 Task: Buy 4 Wheel Bearing Seals of size 8.6 from Brake System section under best seller category for shipping address: Benjamin Adams, 1990 Hamilton Drive, Baltimore, Maryland 21217, Cell Number 4102253451. Pay from credit card ending with 6010, CVV 682
Action: Mouse moved to (23, 79)
Screenshot: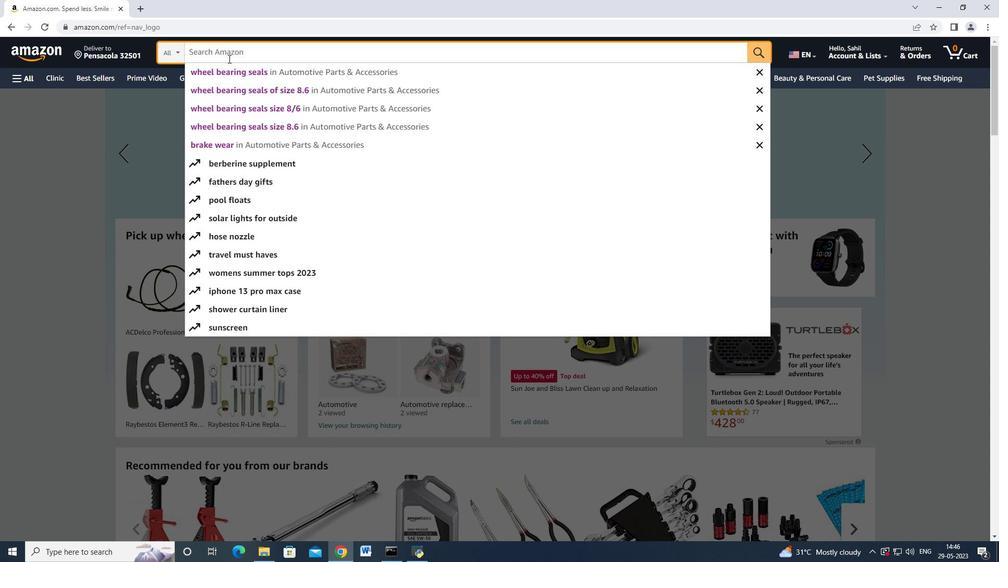
Action: Mouse pressed left at (23, 79)
Screenshot: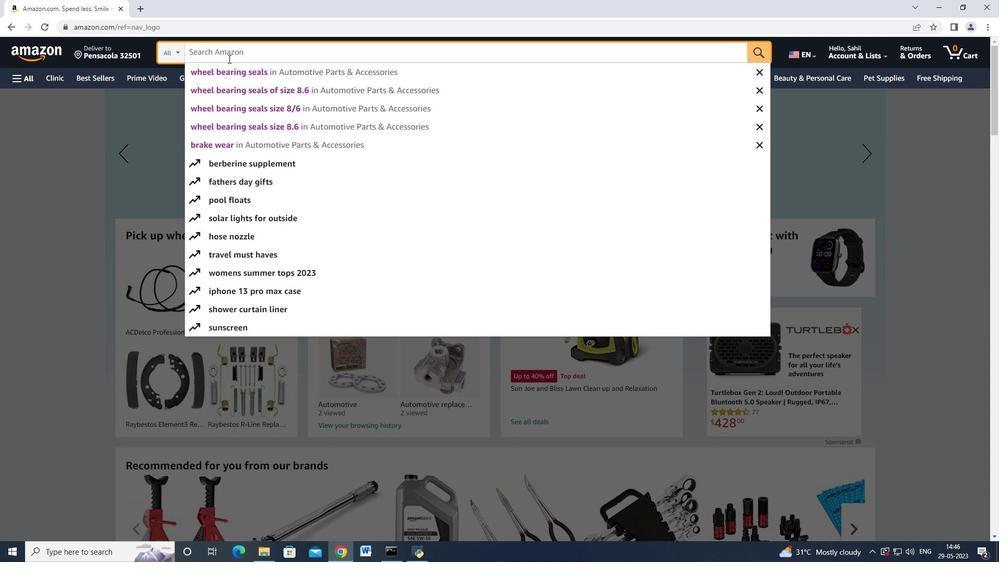 
Action: Mouse moved to (47, 238)
Screenshot: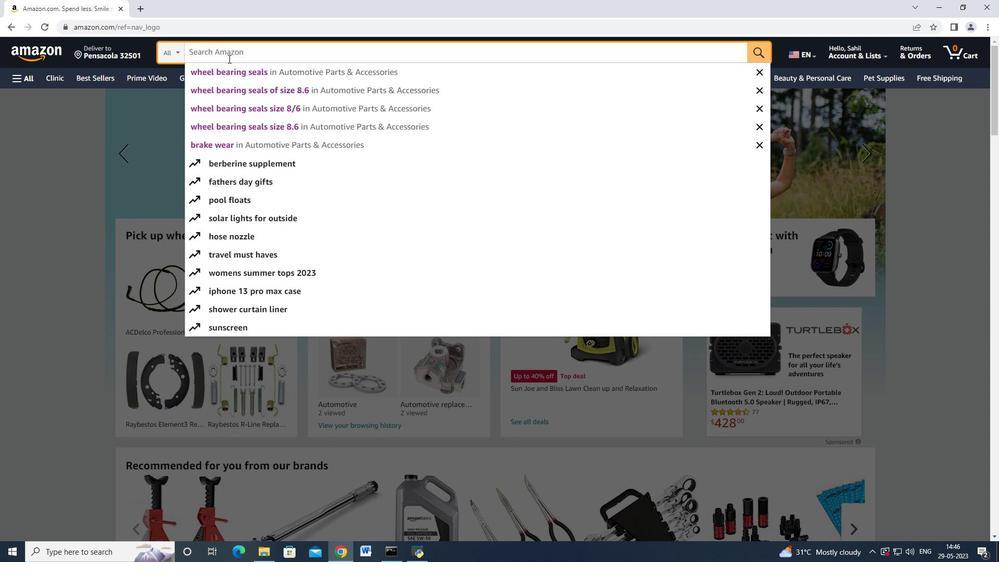 
Action: Mouse scrolled (47, 237) with delta (0, 0)
Screenshot: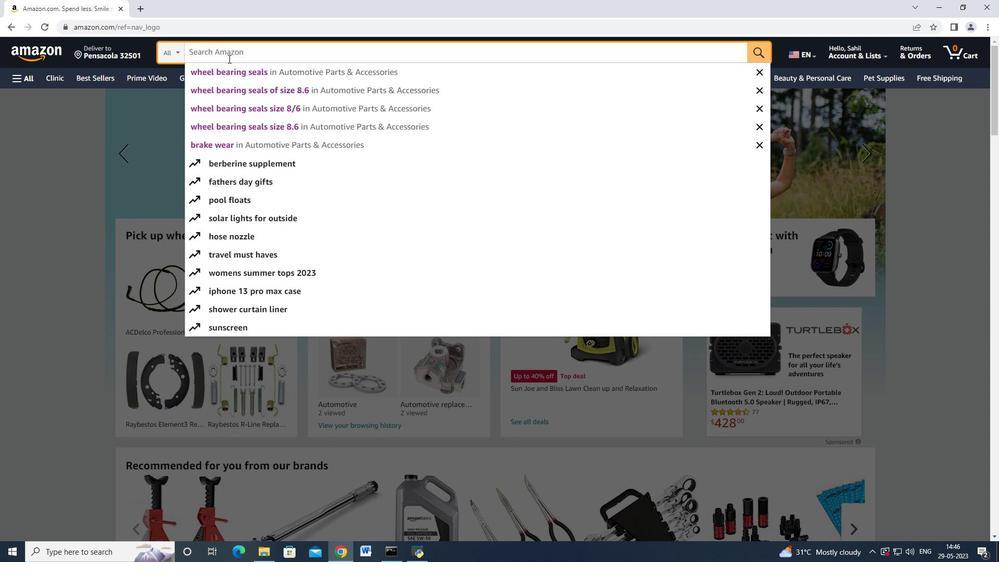 
Action: Mouse moved to (51, 253)
Screenshot: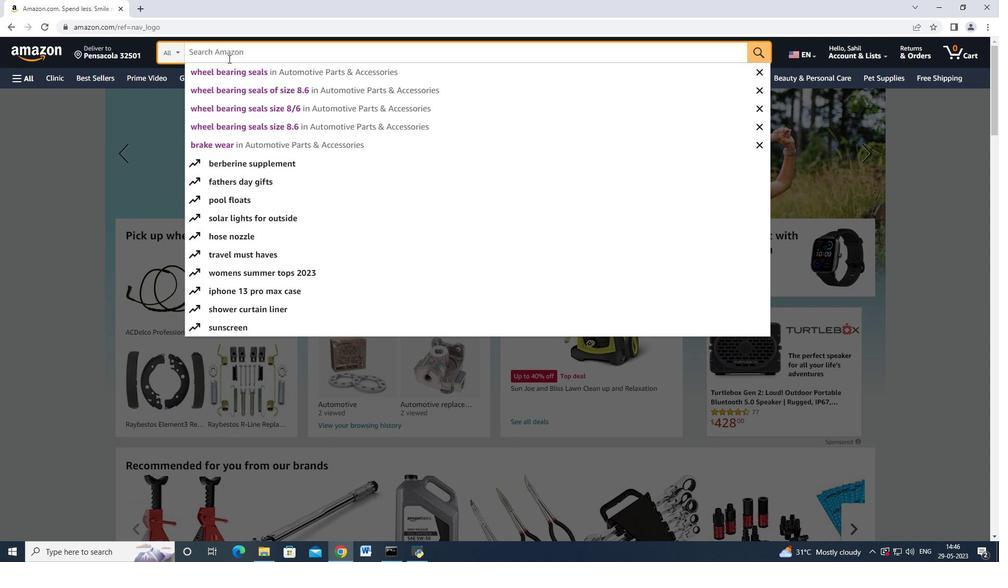 
Action: Mouse scrolled (51, 253) with delta (0, 0)
Screenshot: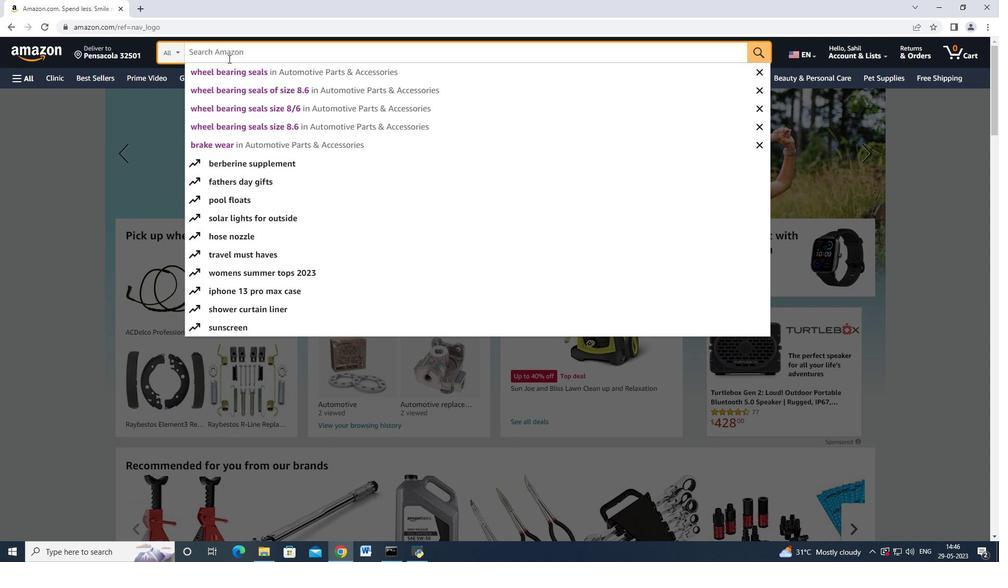 
Action: Mouse moved to (51, 255)
Screenshot: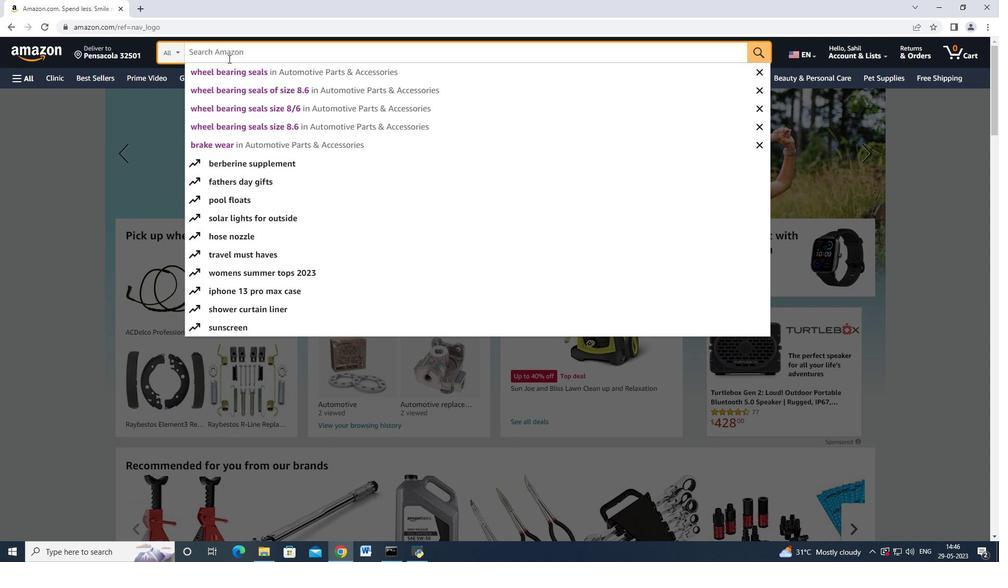 
Action: Mouse scrolled (51, 254) with delta (0, 0)
Screenshot: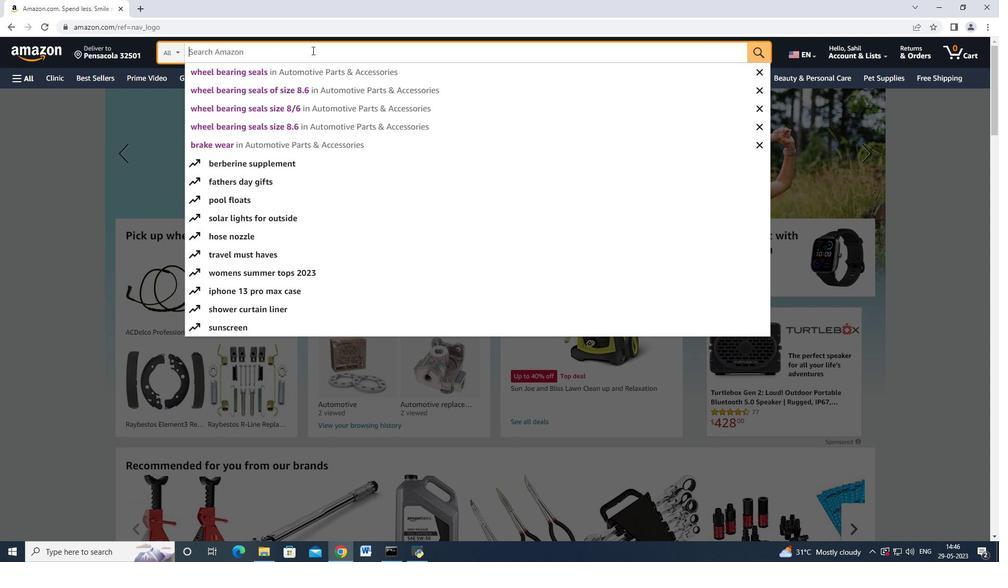 
Action: Mouse moved to (52, 256)
Screenshot: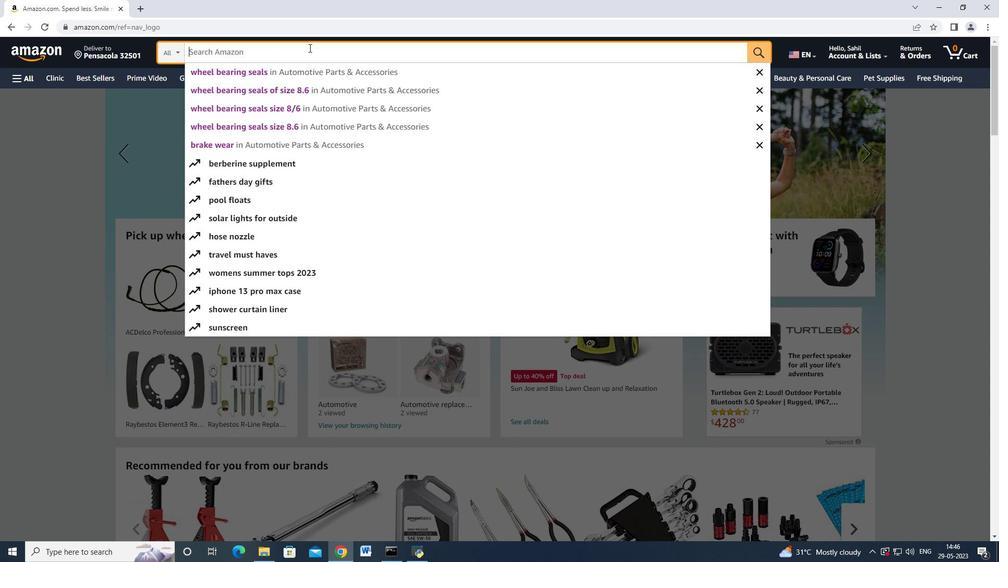 
Action: Mouse scrolled (52, 255) with delta (0, 0)
Screenshot: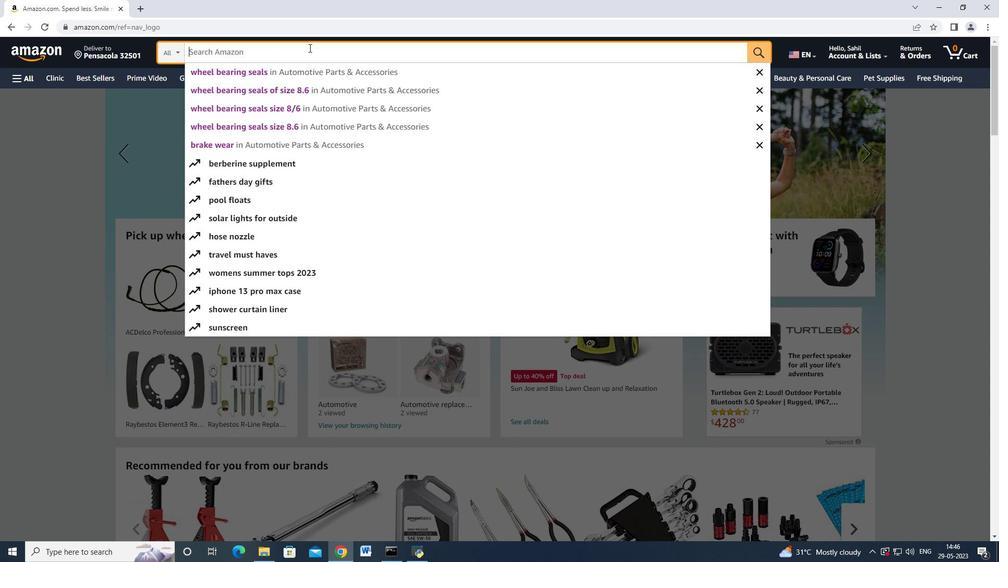 
Action: Mouse moved to (68, 337)
Screenshot: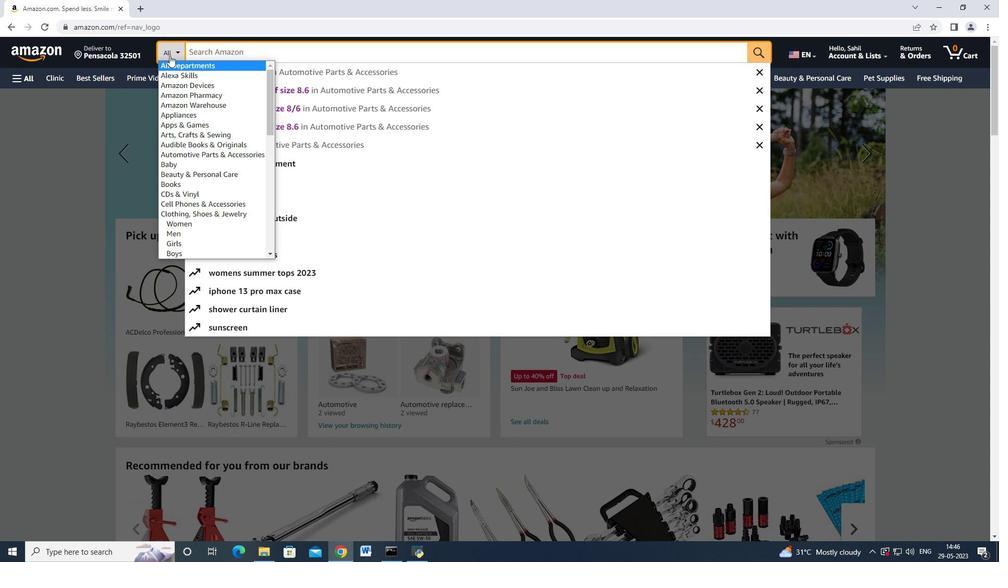 
Action: Mouse scrolled (68, 337) with delta (0, 0)
Screenshot: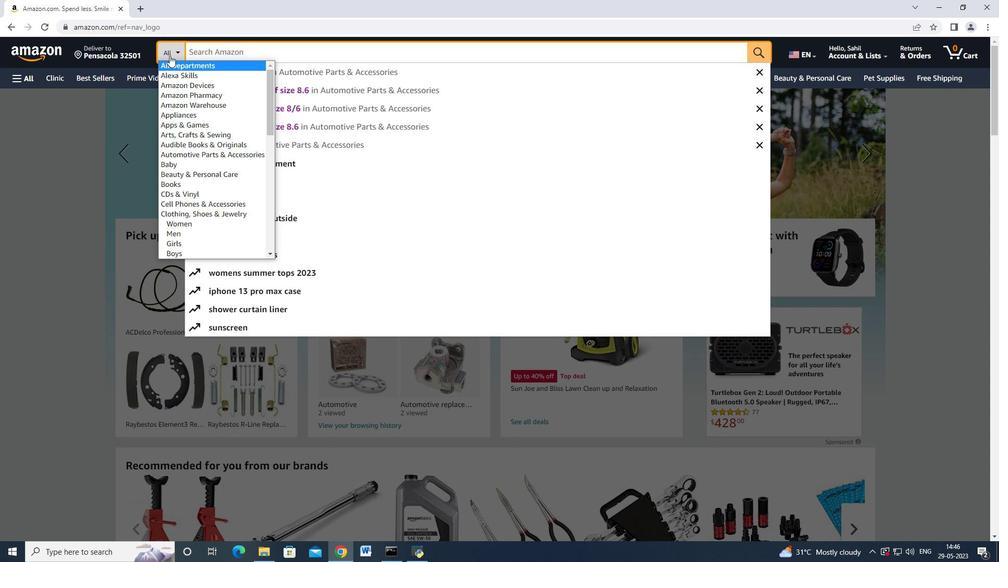 
Action: Mouse scrolled (68, 337) with delta (0, 0)
Screenshot: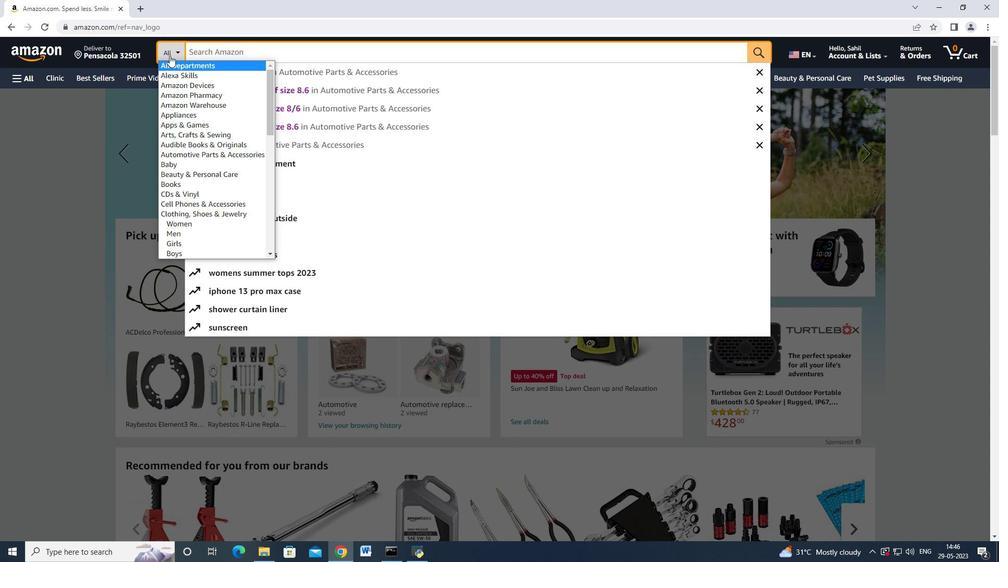 
Action: Mouse scrolled (68, 337) with delta (0, 0)
Screenshot: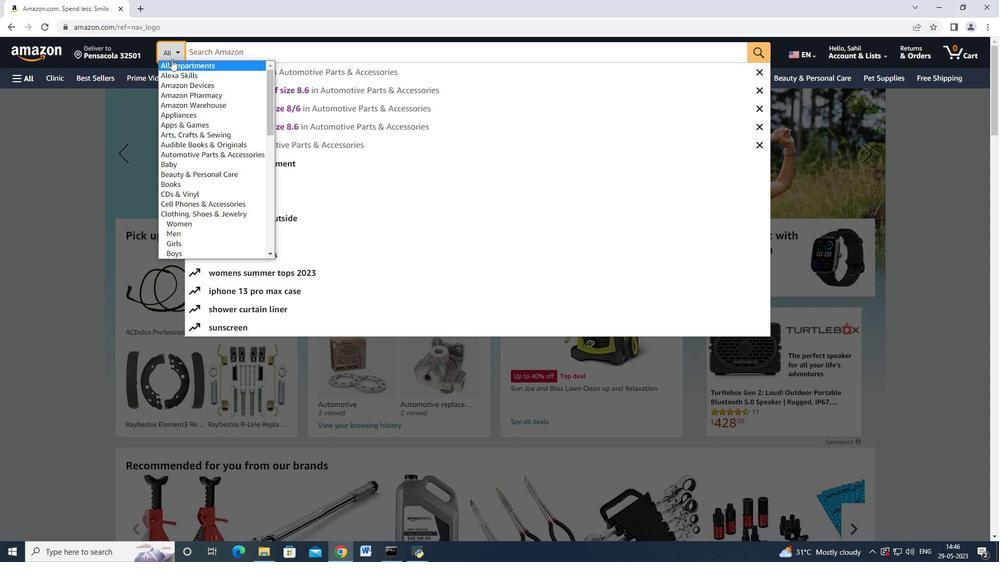 
Action: Mouse moved to (52, 255)
Screenshot: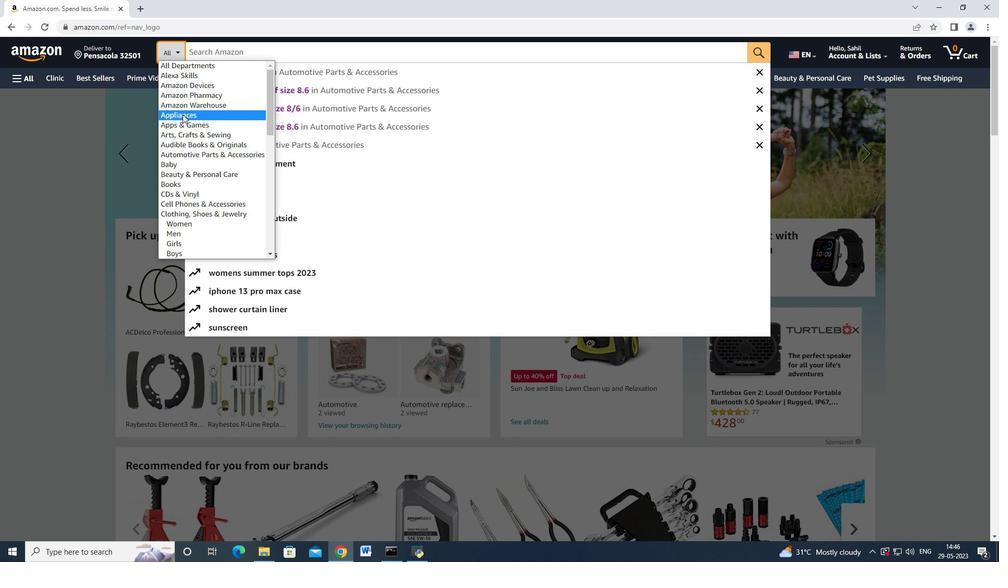 
Action: Mouse pressed left at (52, 255)
Screenshot: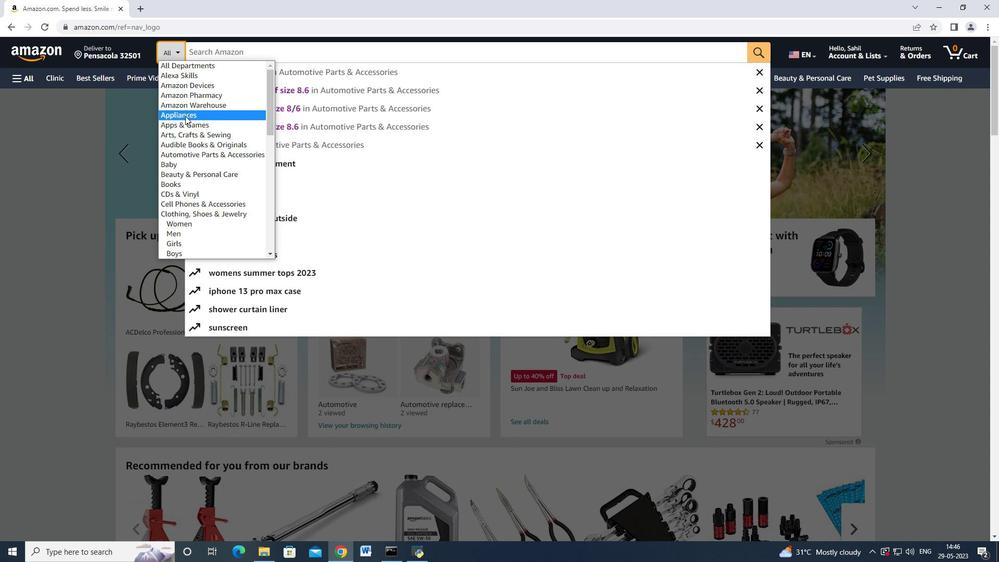 
Action: Mouse moved to (57, 247)
Screenshot: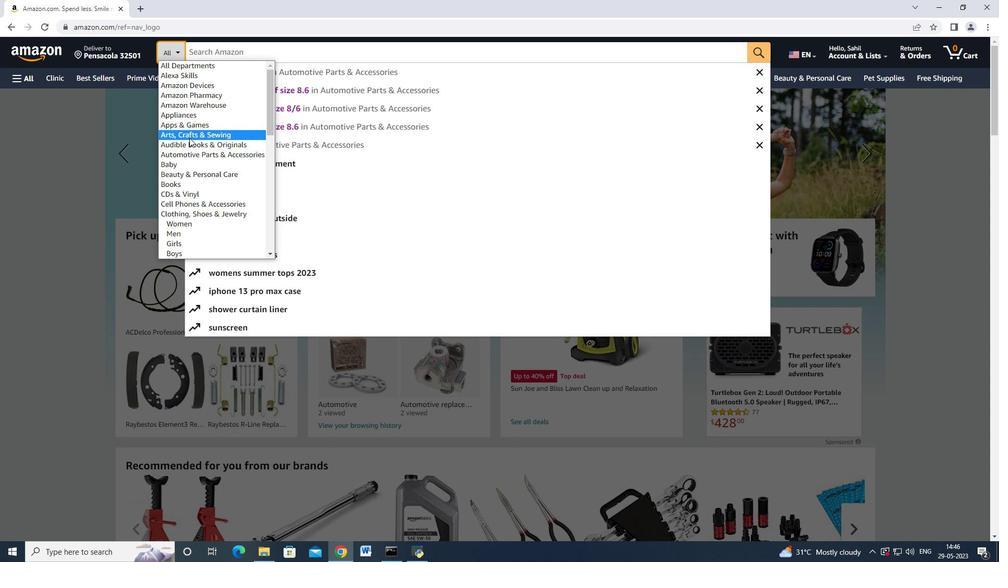 
Action: Mouse pressed left at (56, 247)
Screenshot: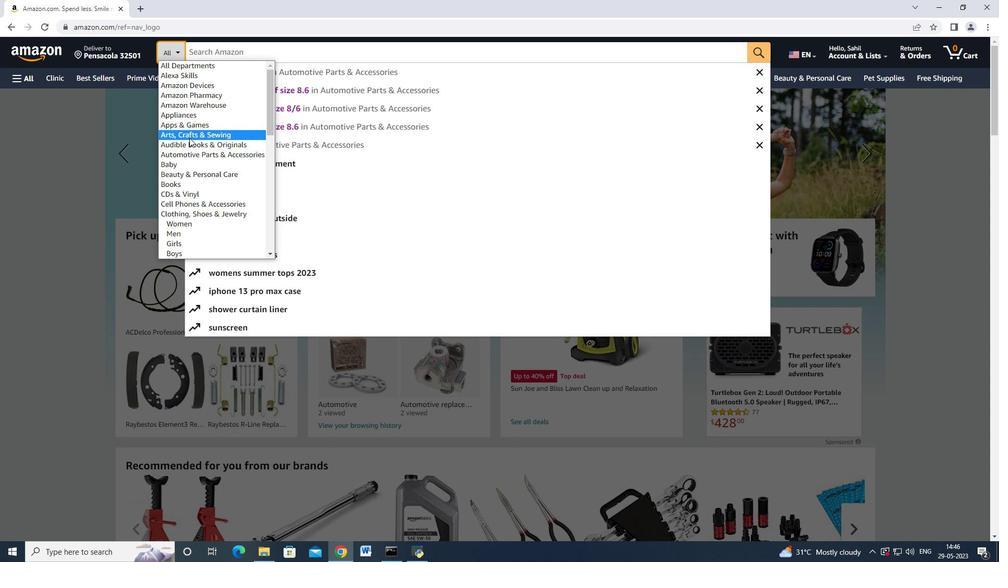 
Action: Mouse moved to (104, 257)
Screenshot: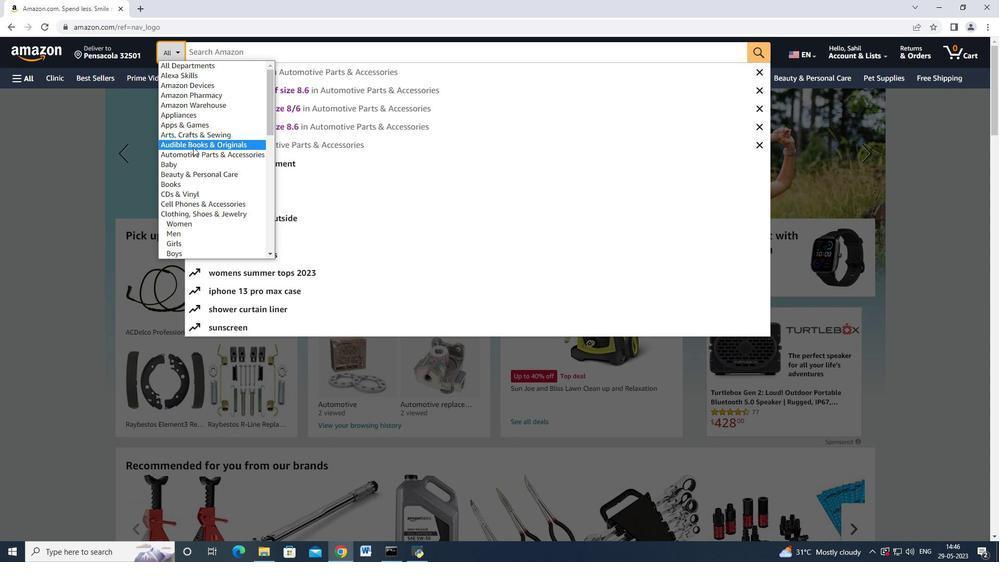 
Action: Mouse scrolled (104, 256) with delta (0, 0)
Screenshot: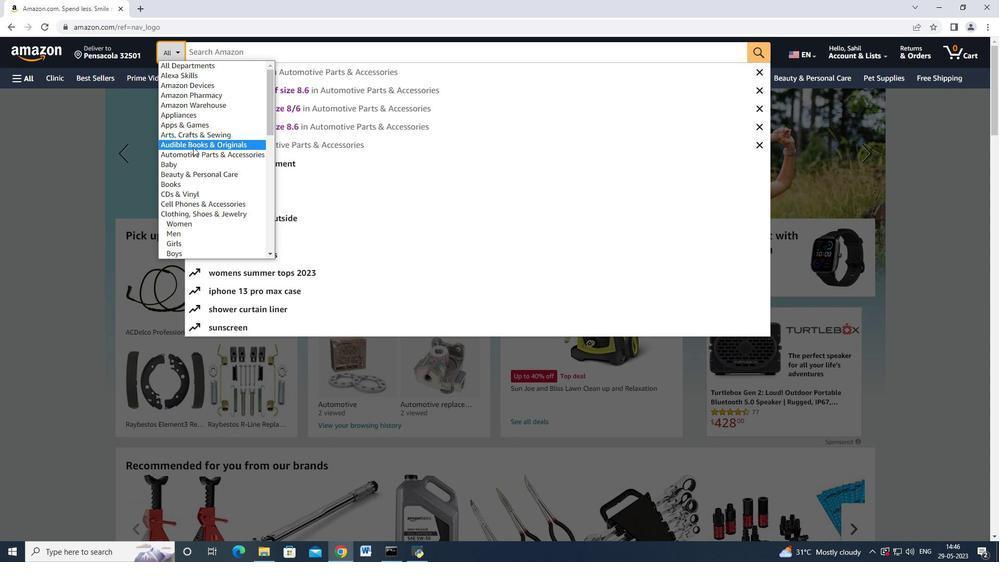 
Action: Mouse moved to (104, 257)
Screenshot: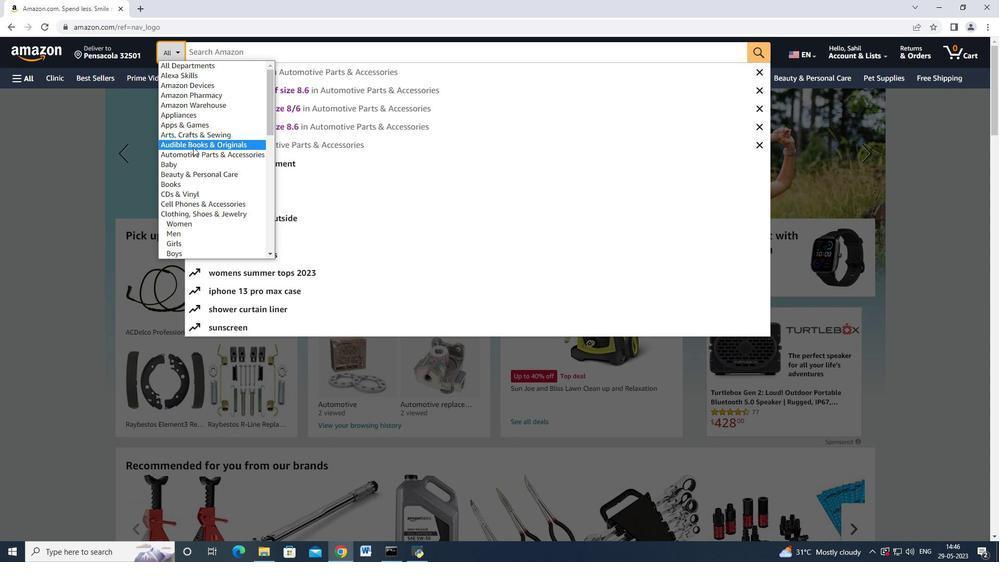 
Action: Mouse scrolled (104, 257) with delta (0, 0)
Screenshot: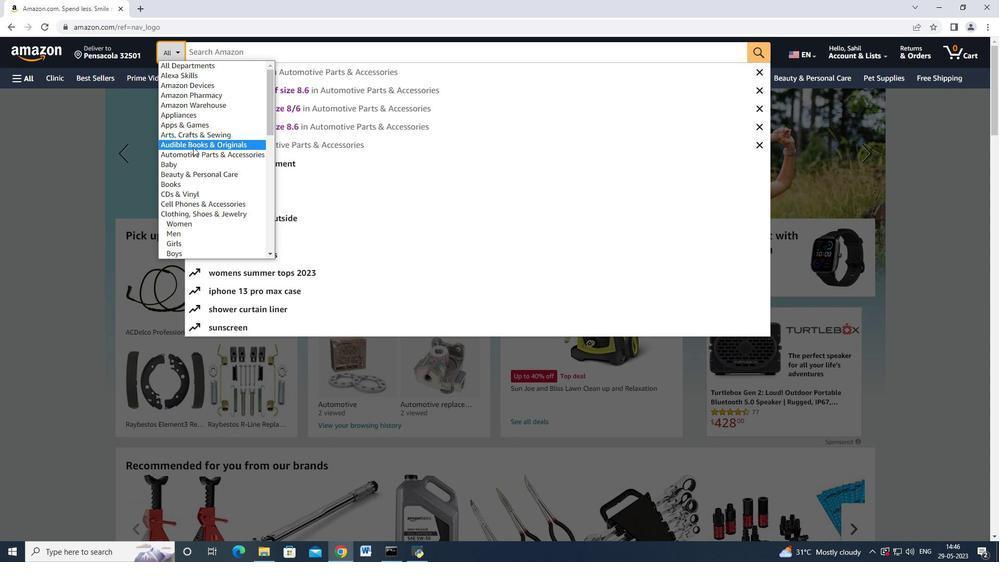
Action: Mouse scrolled (104, 257) with delta (0, 0)
Screenshot: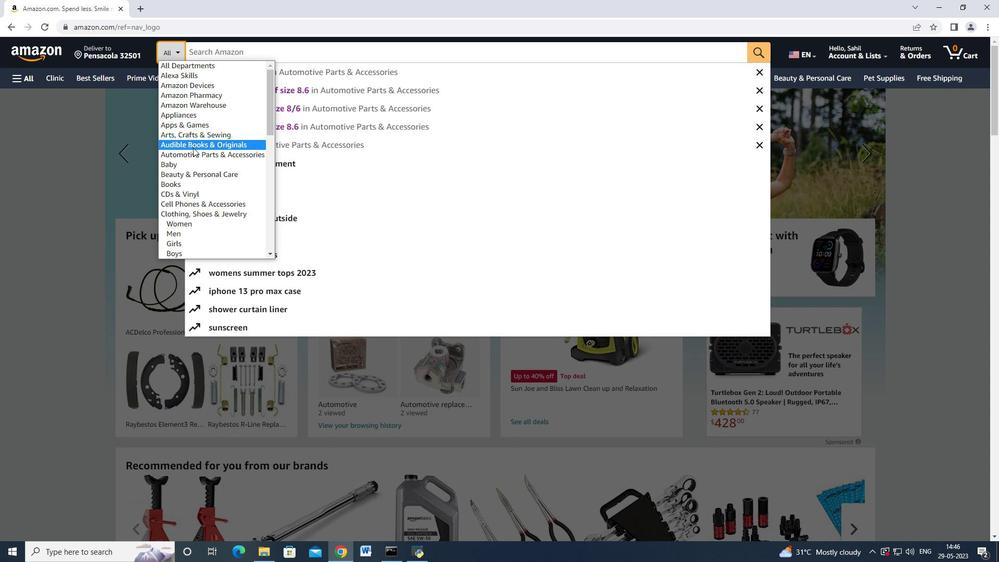 
Action: Mouse moved to (81, 314)
Screenshot: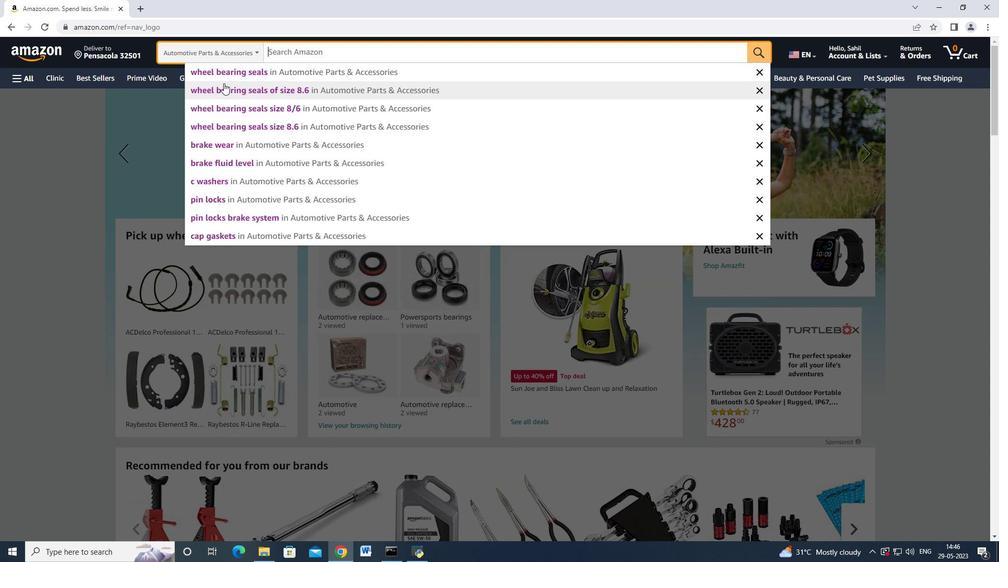 
Action: Mouse pressed left at (81, 314)
Screenshot: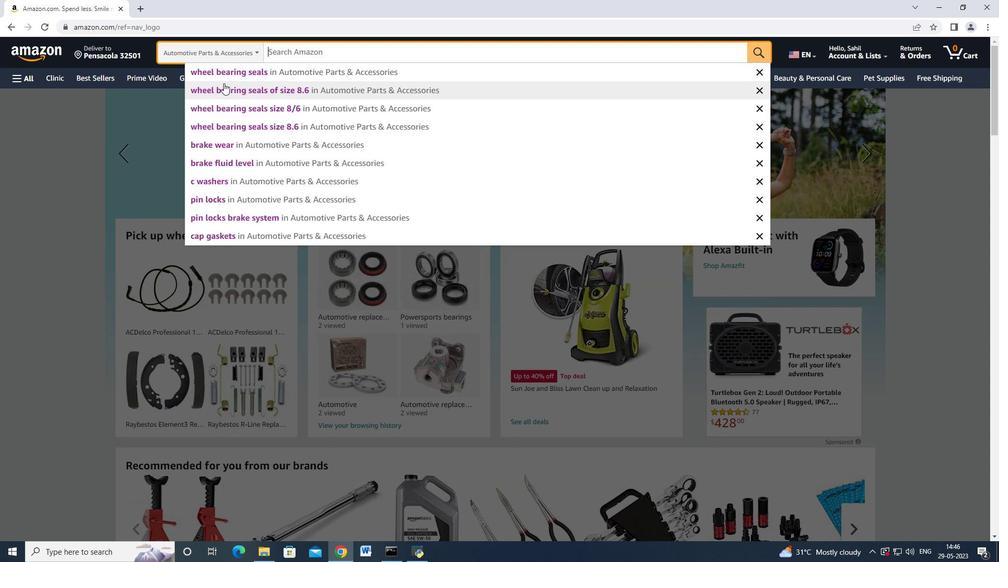 
Action: Mouse moved to (60, 124)
Screenshot: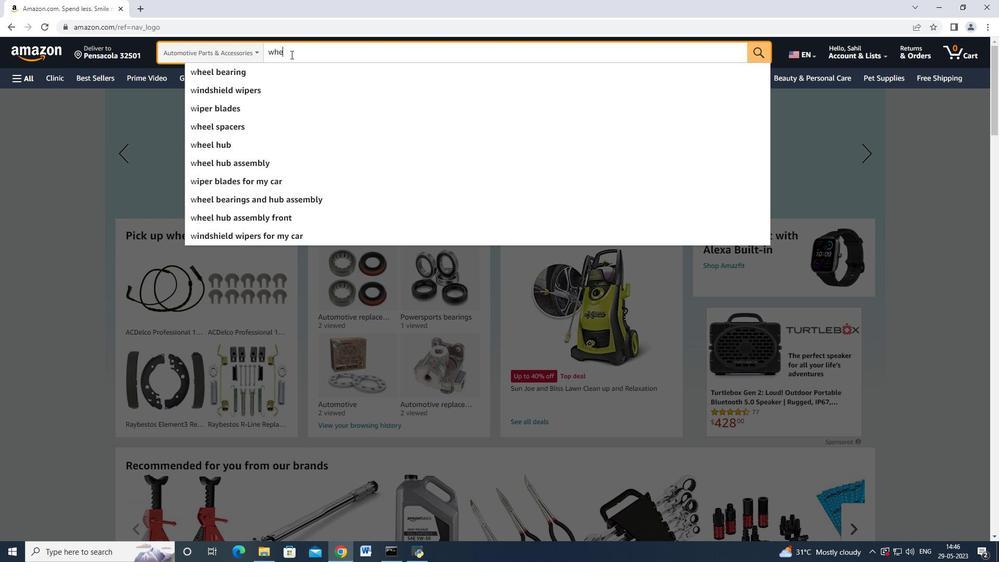 
Action: Mouse pressed left at (60, 124)
Screenshot: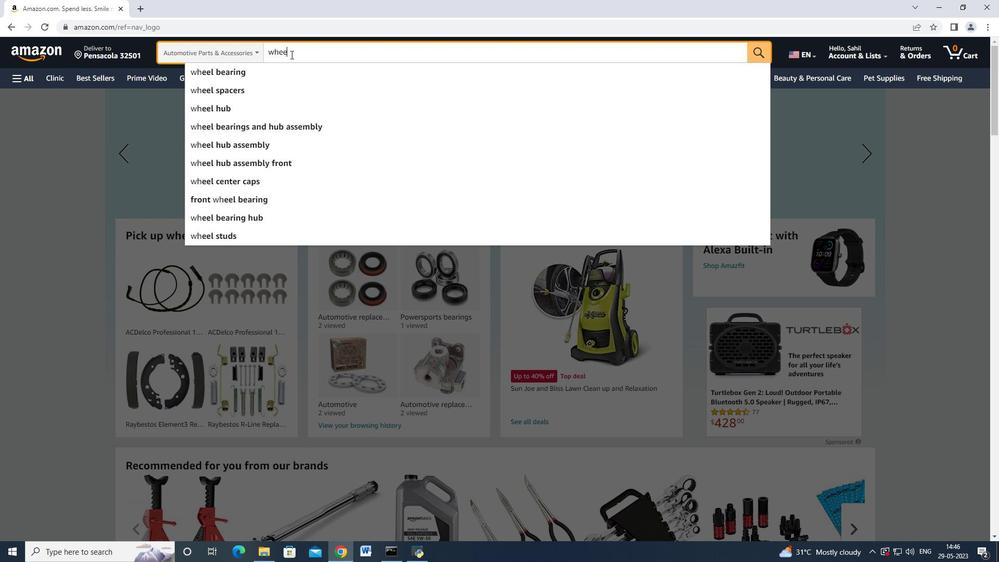 
Action: Mouse moved to (165, 99)
Screenshot: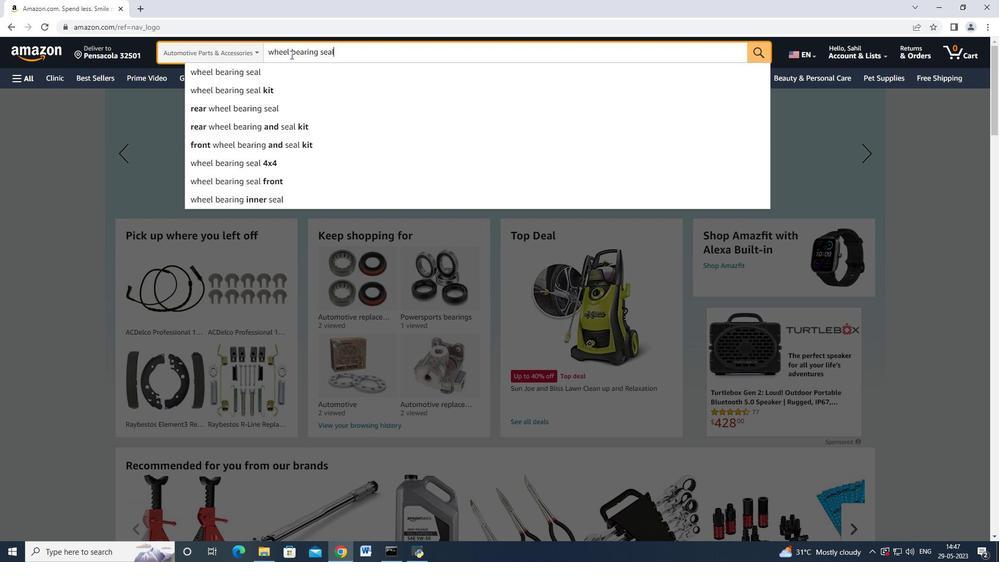 
Action: Mouse pressed left at (165, 99)
Screenshot: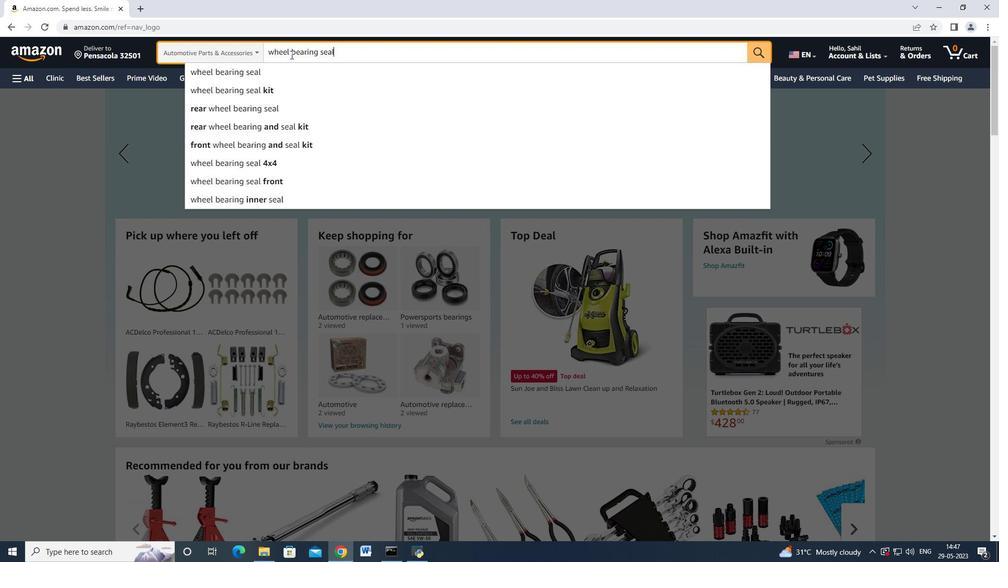 
Action: Mouse moved to (211, 191)
Screenshot: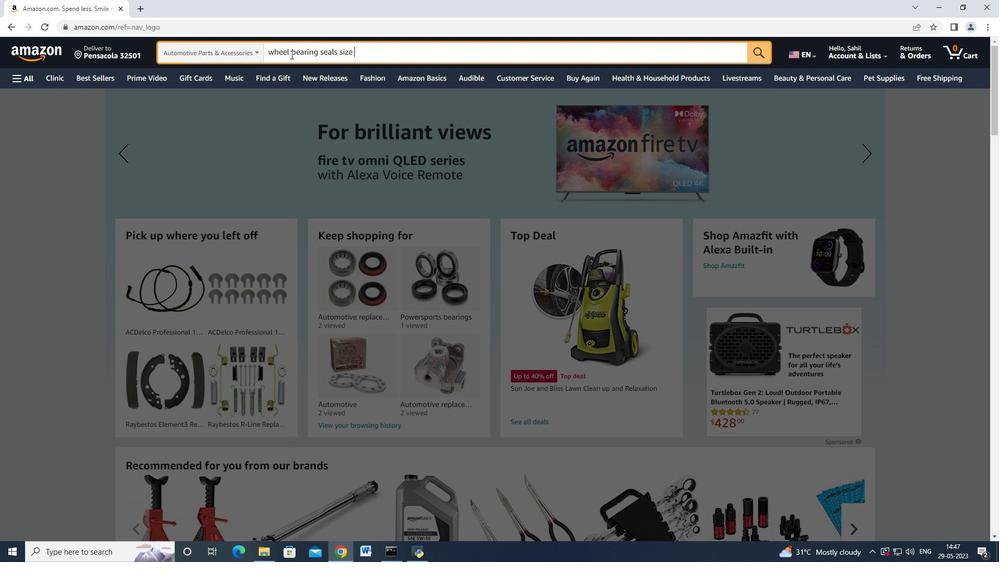 
Action: Mouse scrolled (211, 190) with delta (0, 0)
Screenshot: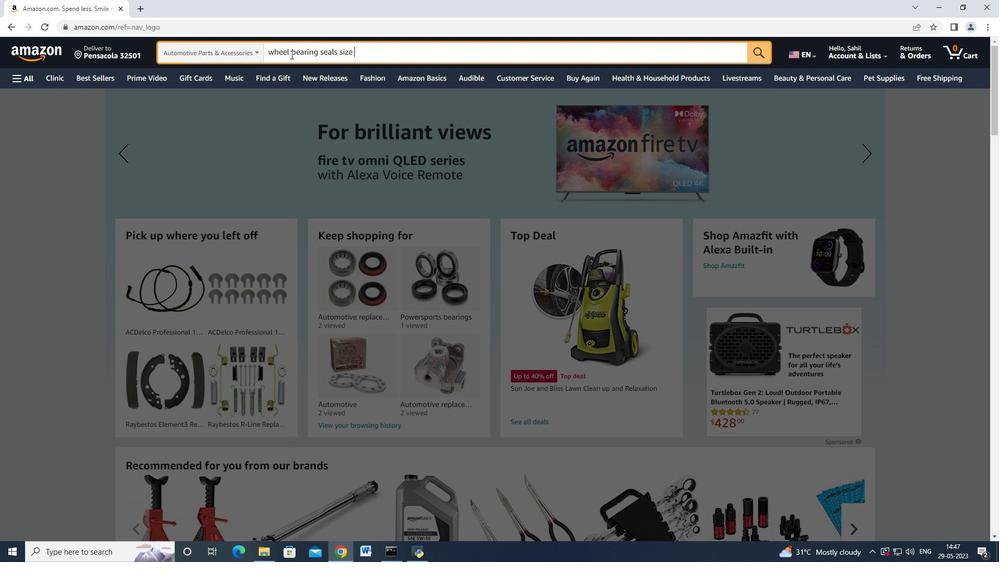 
Action: Mouse moved to (96, 214)
Screenshot: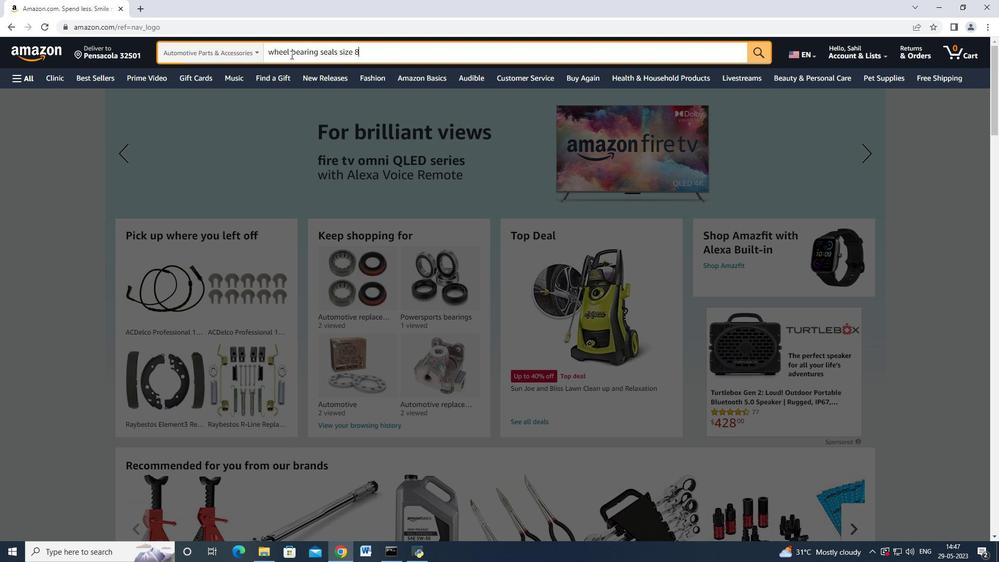 
Action: Mouse scrolled (96, 214) with delta (0, 0)
Screenshot: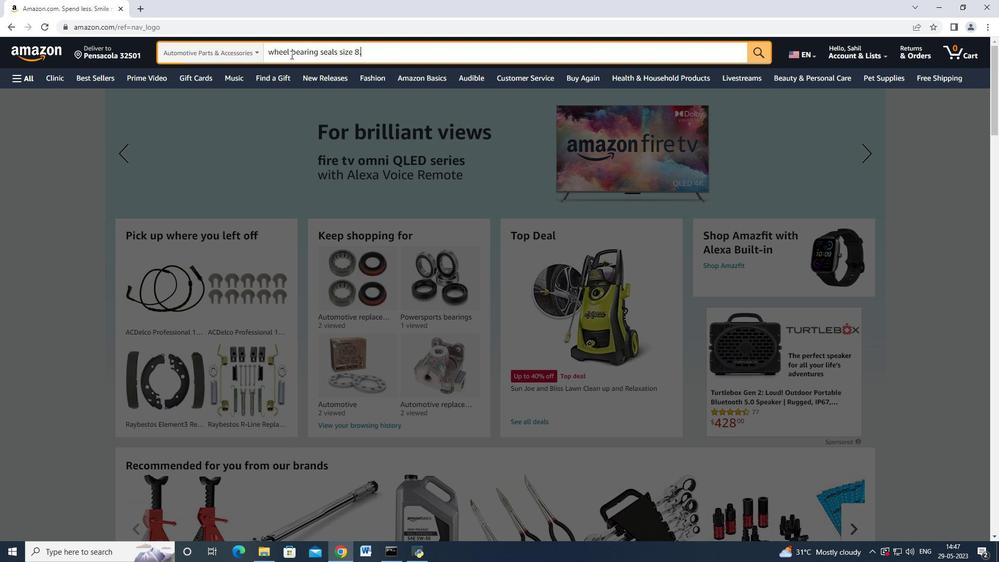
Action: Mouse moved to (82, 207)
Screenshot: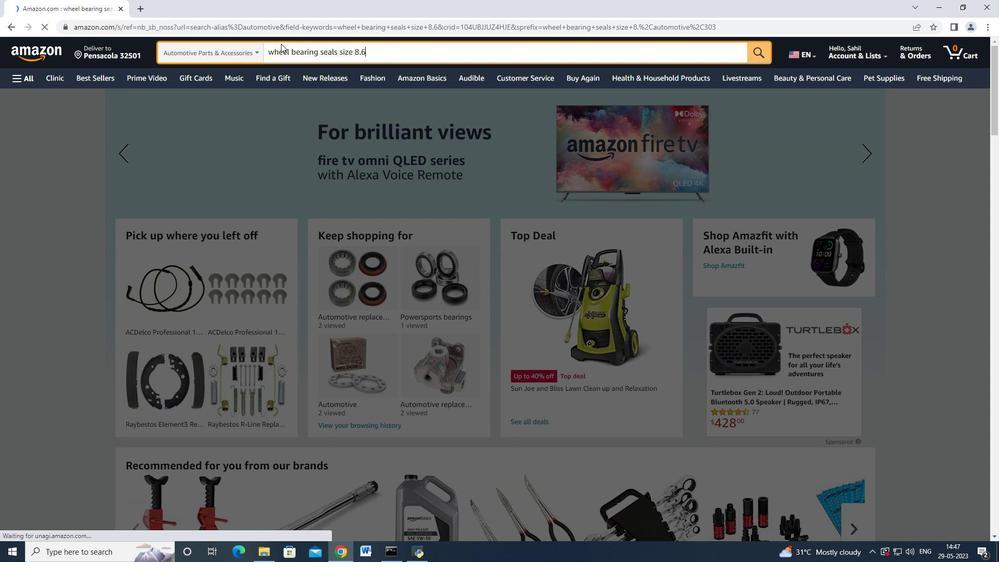 
Action: Mouse pressed left at (82, 207)
Screenshot: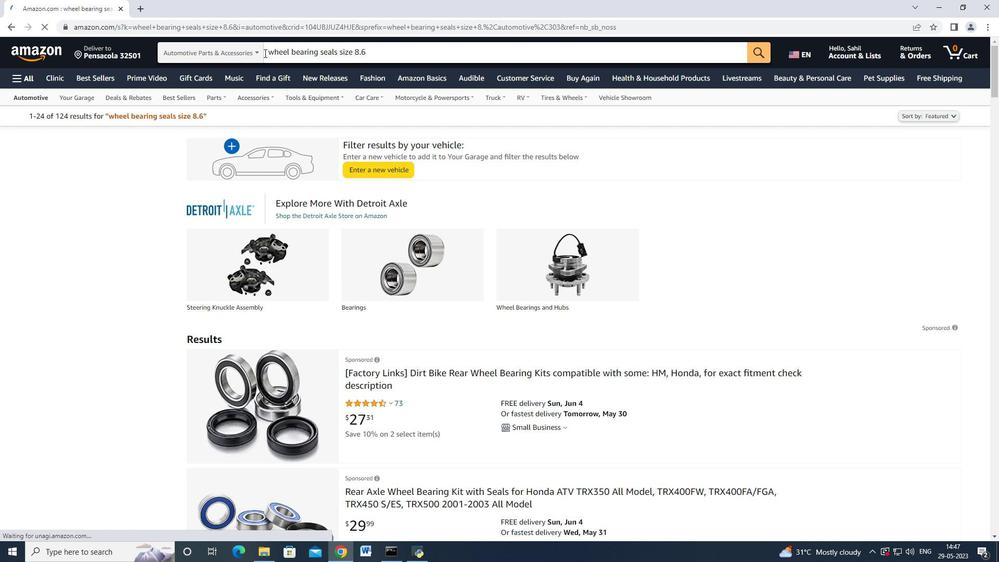 
Action: Mouse moved to (109, 201)
Screenshot: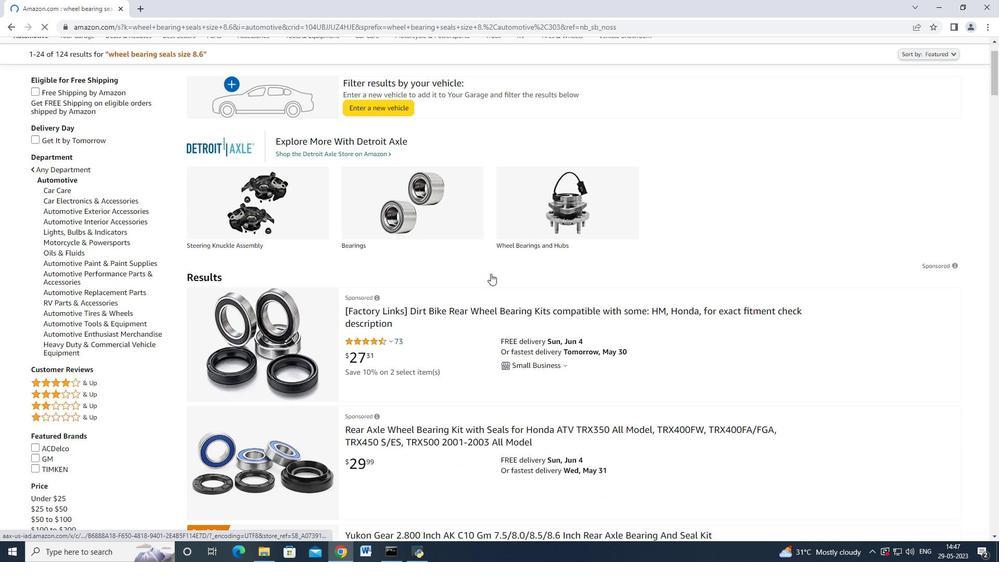 
Action: Mouse scrolled (109, 200) with delta (0, 0)
Screenshot: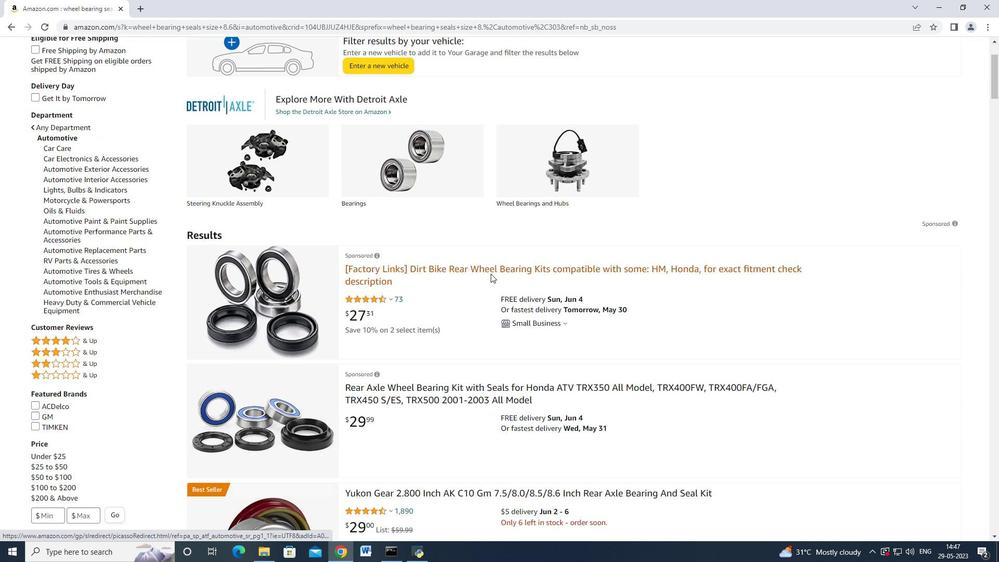 
Action: Mouse moved to (59, 215)
Screenshot: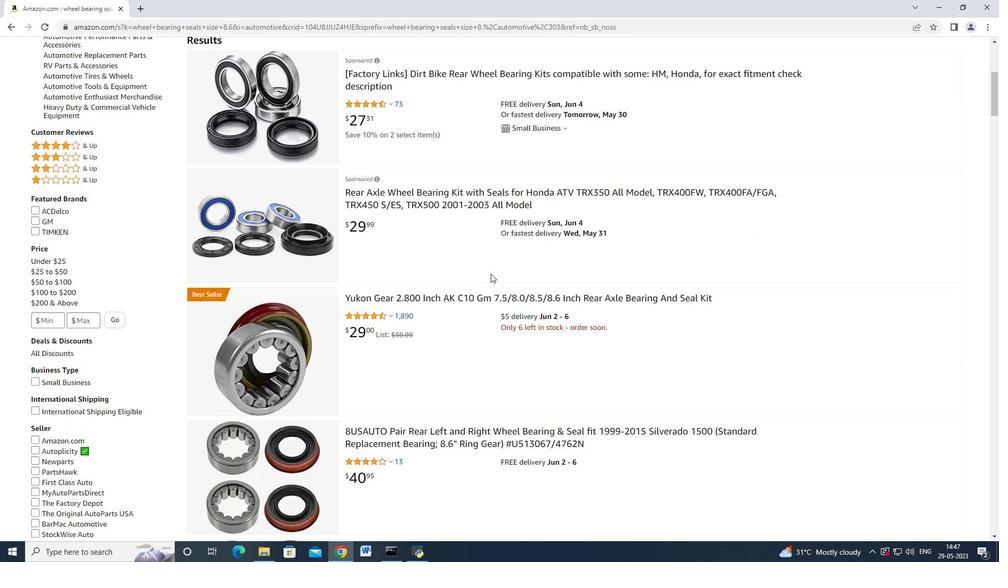 
Action: Mouse pressed left at (59, 215)
Screenshot: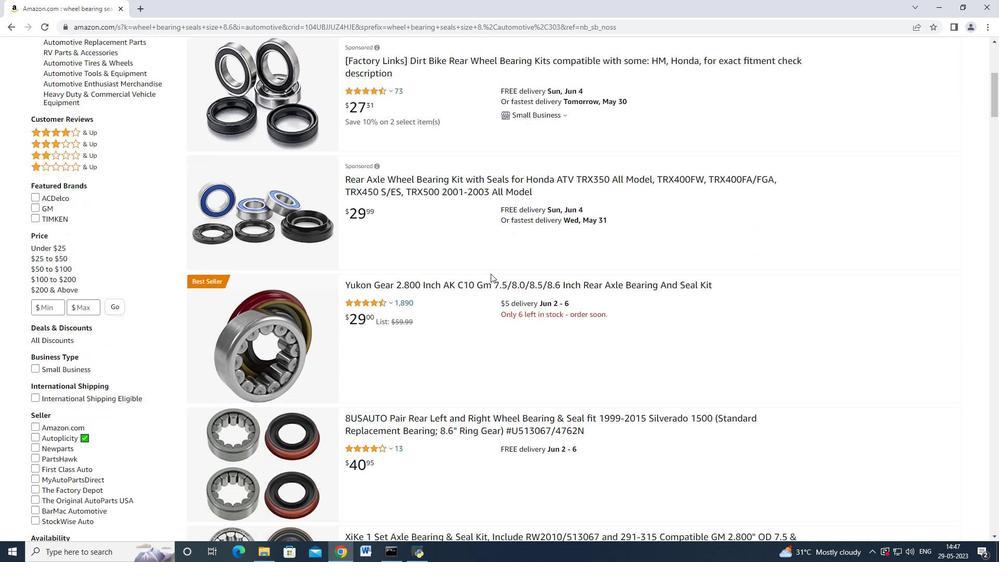 
Action: Mouse moved to (100, 204)
Screenshot: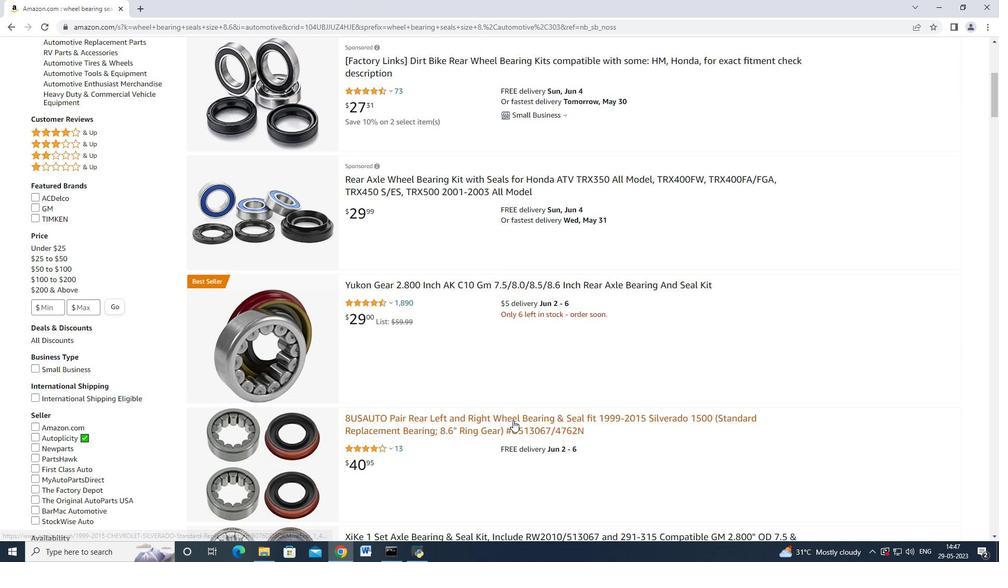 
Action: Mouse scrolled (100, 203) with delta (0, 0)
Screenshot: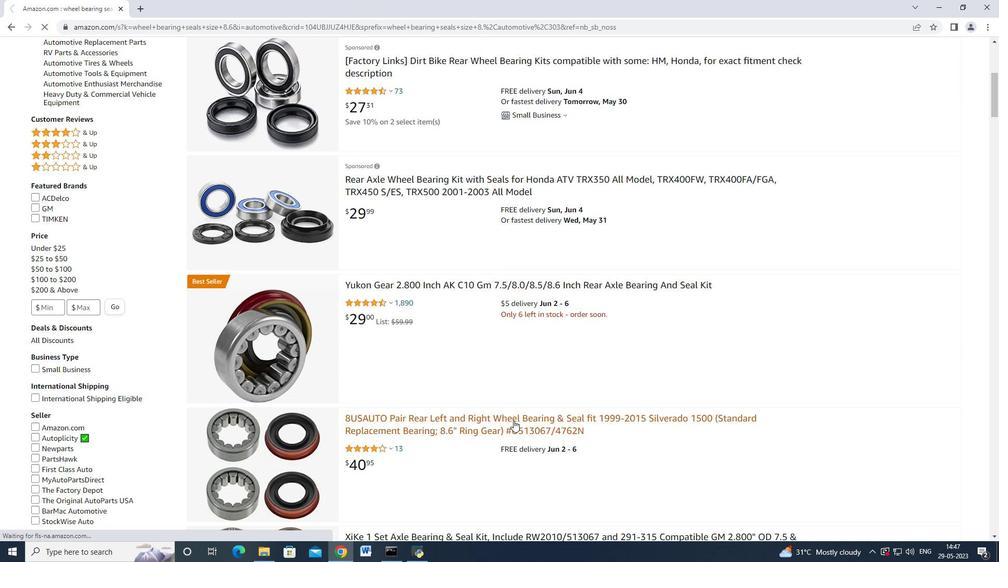 
Action: Mouse scrolled (100, 203) with delta (0, 0)
Screenshot: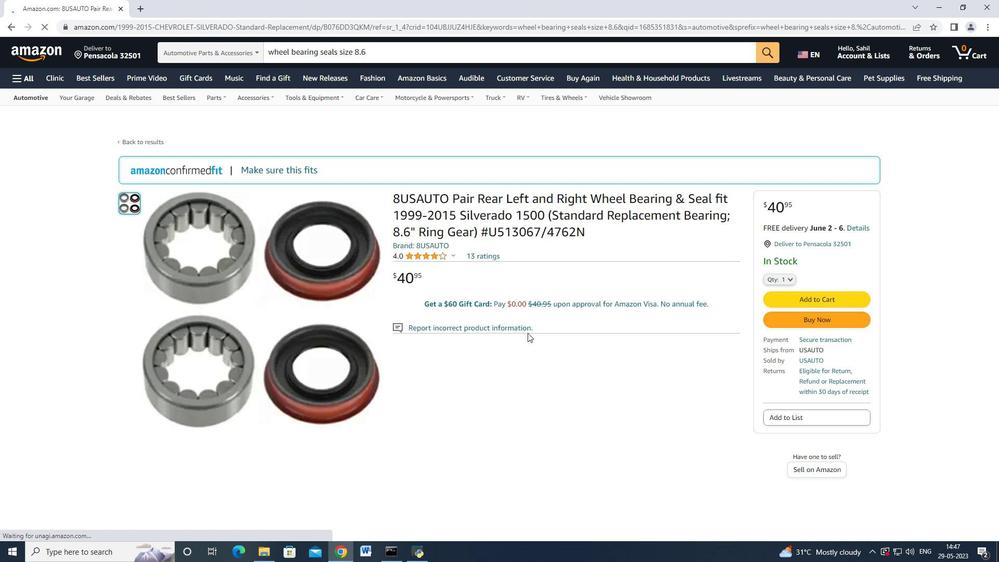 
Action: Mouse moved to (57, 134)
Screenshot: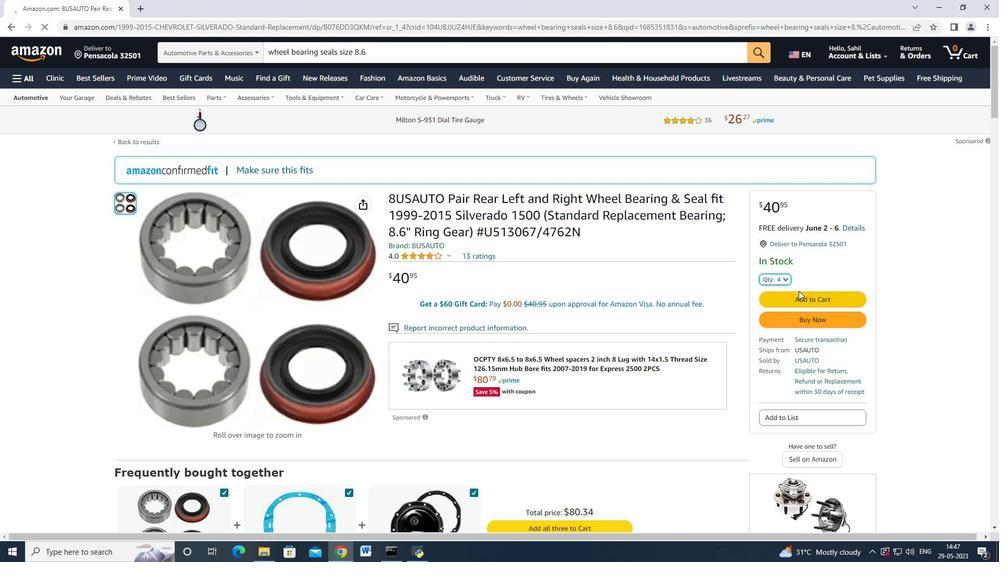 
Action: Mouse scrolled (57, 134) with delta (0, 0)
Screenshot: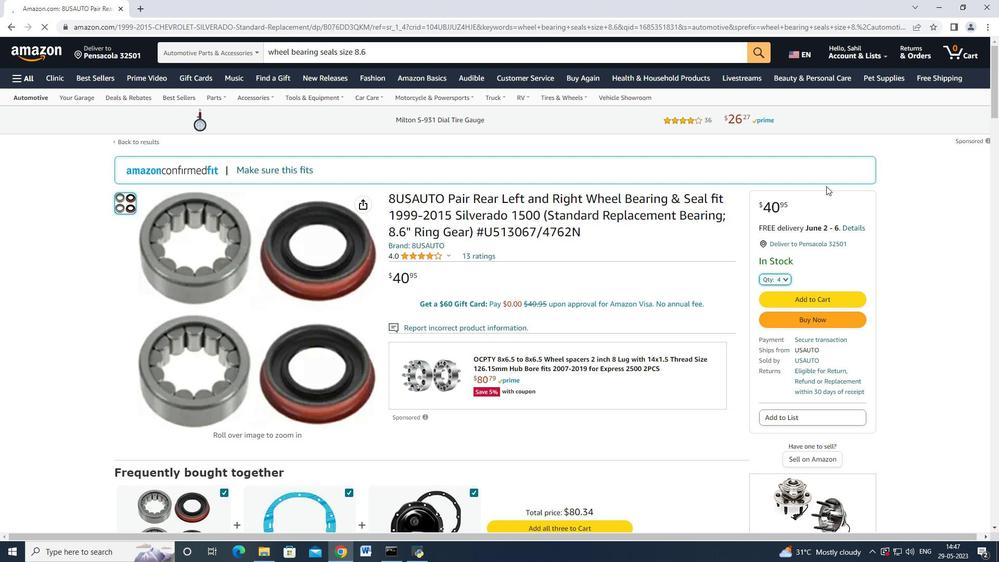 
Action: Mouse moved to (70, 183)
Screenshot: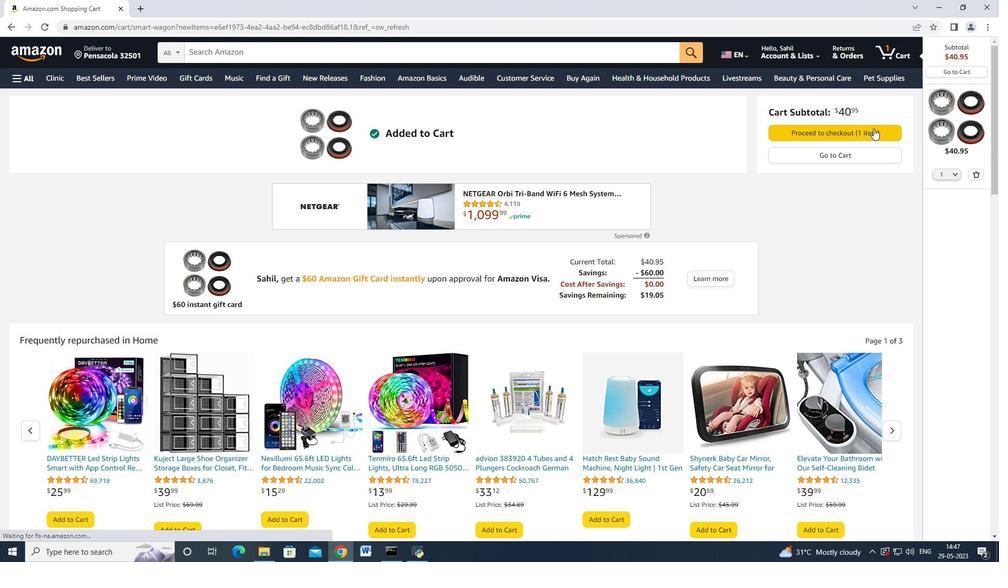 
Action: Mouse scrolled (70, 182) with delta (0, 0)
Screenshot: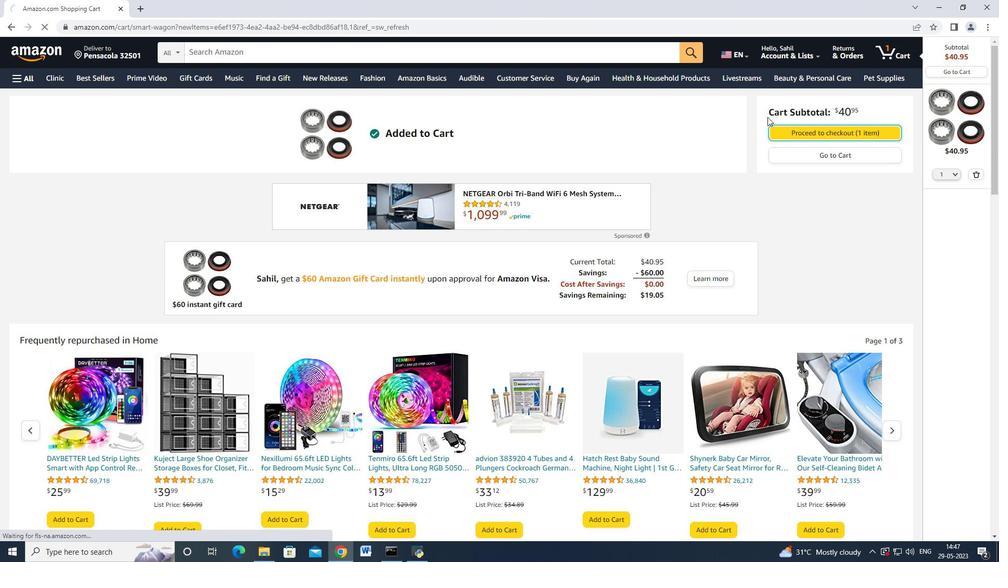 
Action: Mouse moved to (76, 113)
Screenshot: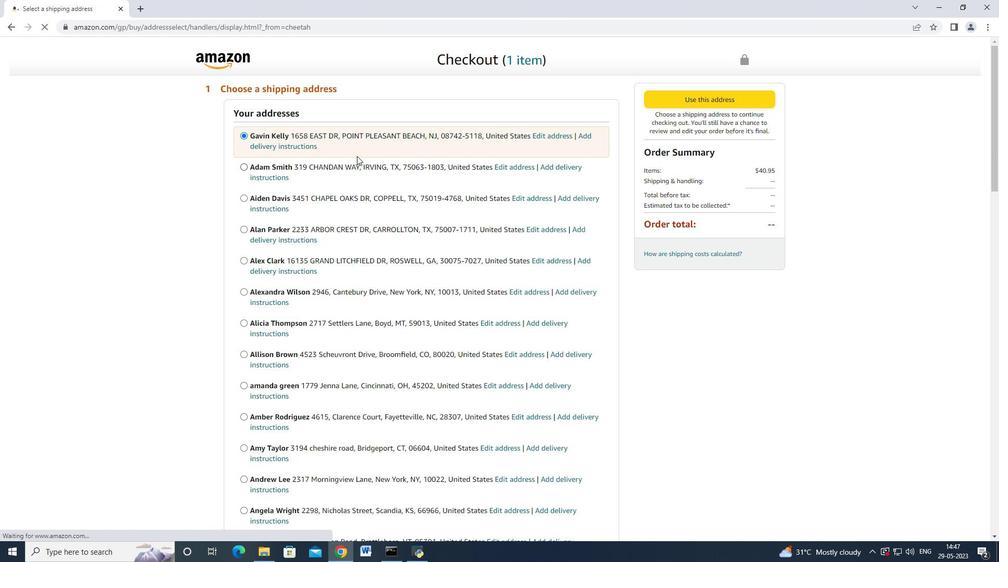 
Action: Mouse pressed left at (76, 113)
Screenshot: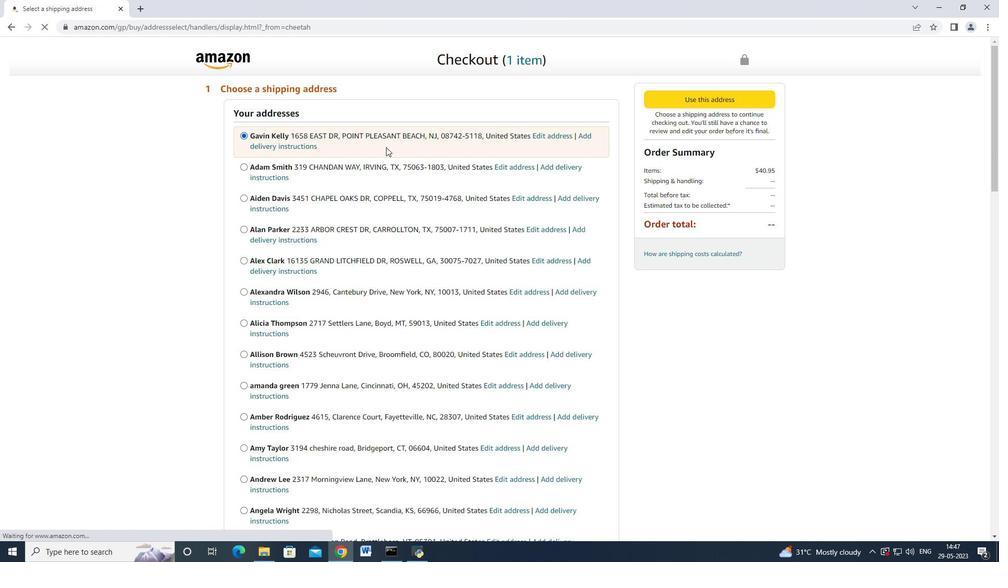 
Action: Mouse moved to (43, 207)
Screenshot: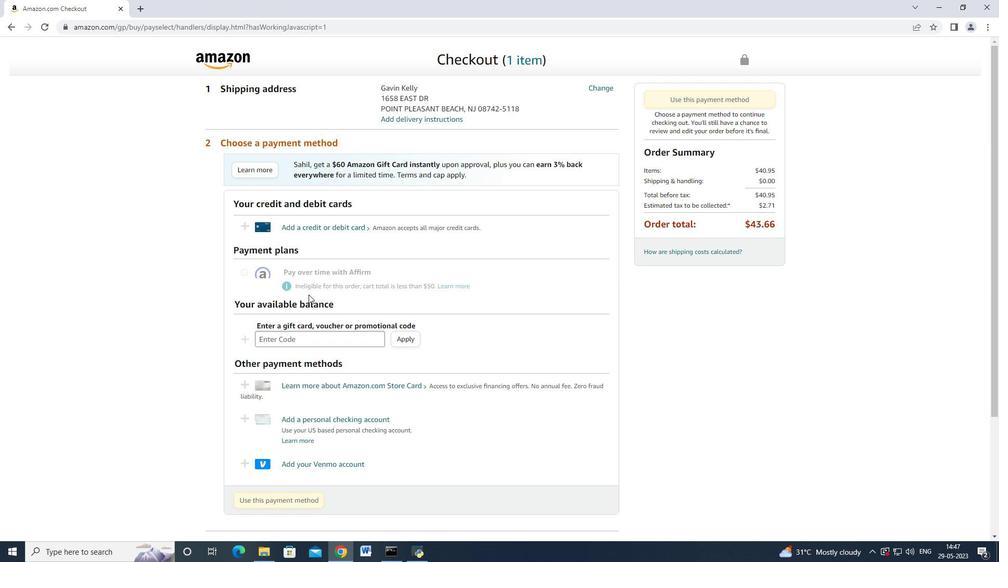 
Action: Mouse pressed left at (43, 207)
Screenshot: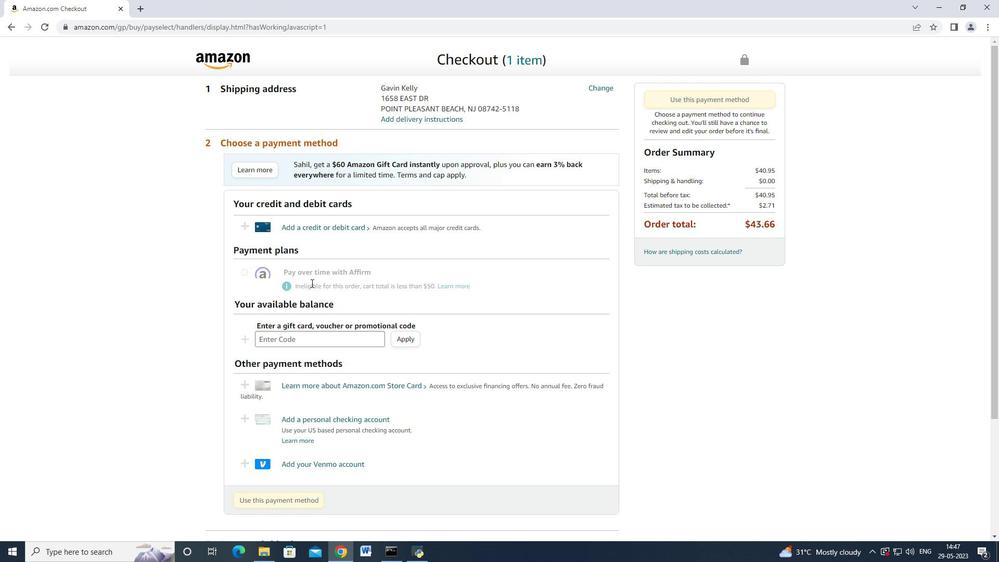 
Action: Mouse moved to (63, 330)
Screenshot: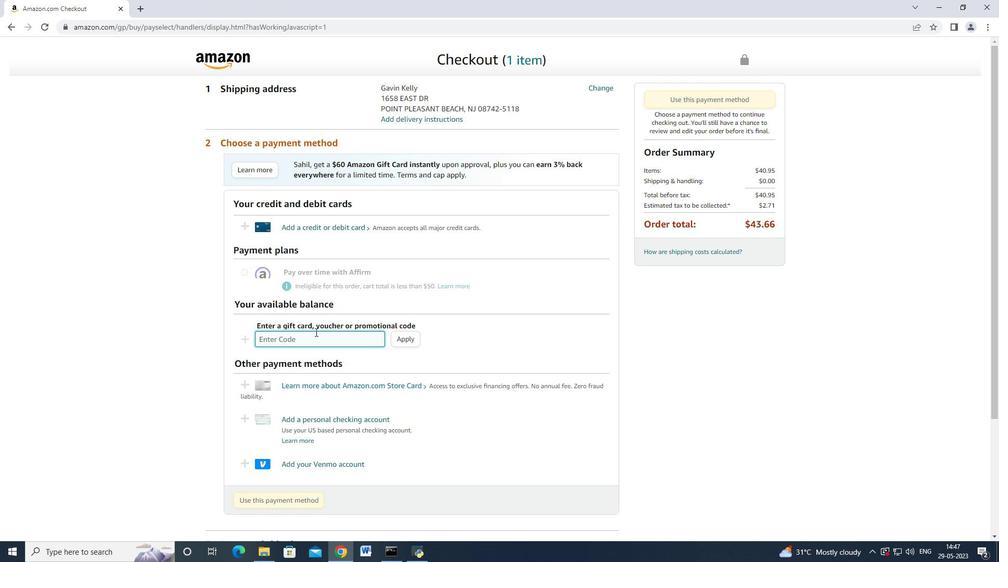 
Action: Mouse pressed left at (63, 330)
Screenshot: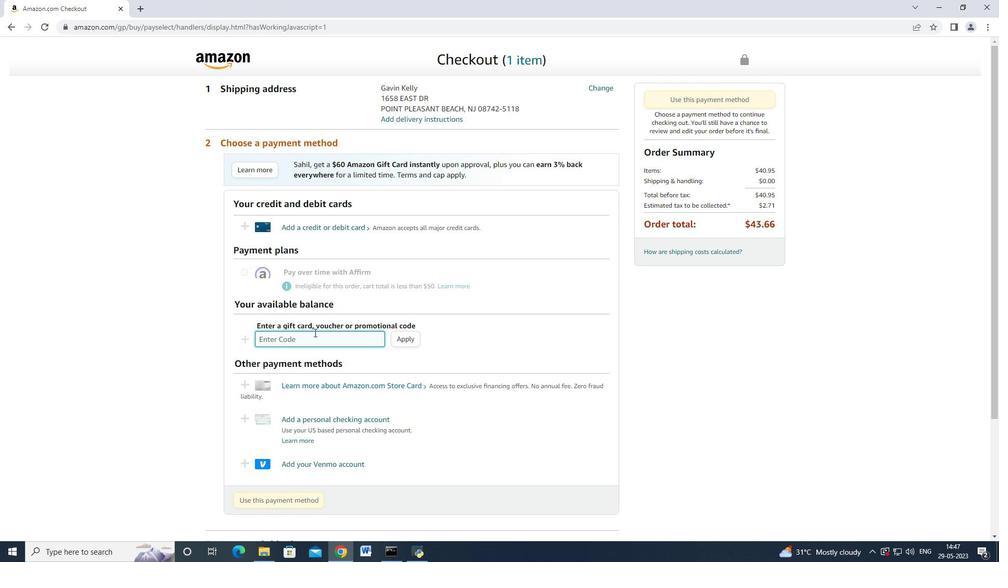 
Action: Mouse moved to (54, 283)
Screenshot: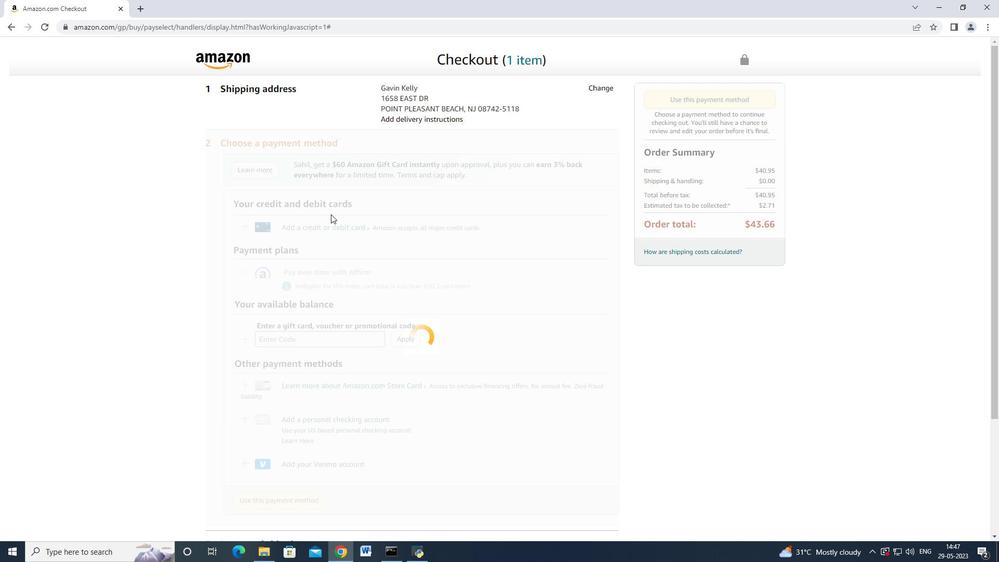 
Action: Mouse pressed left at (54, 283)
Screenshot: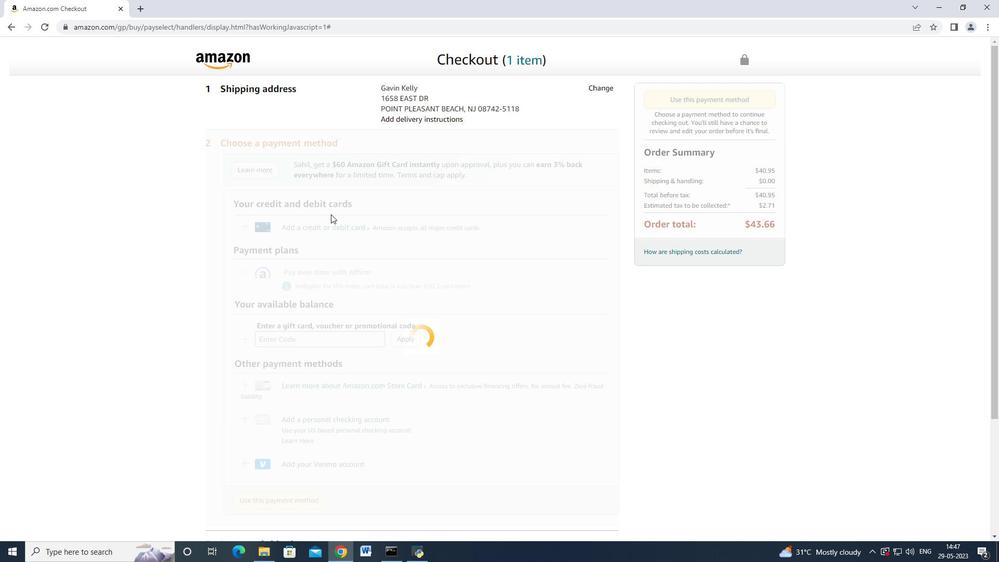 
Action: Mouse moved to (63, 300)
Screenshot: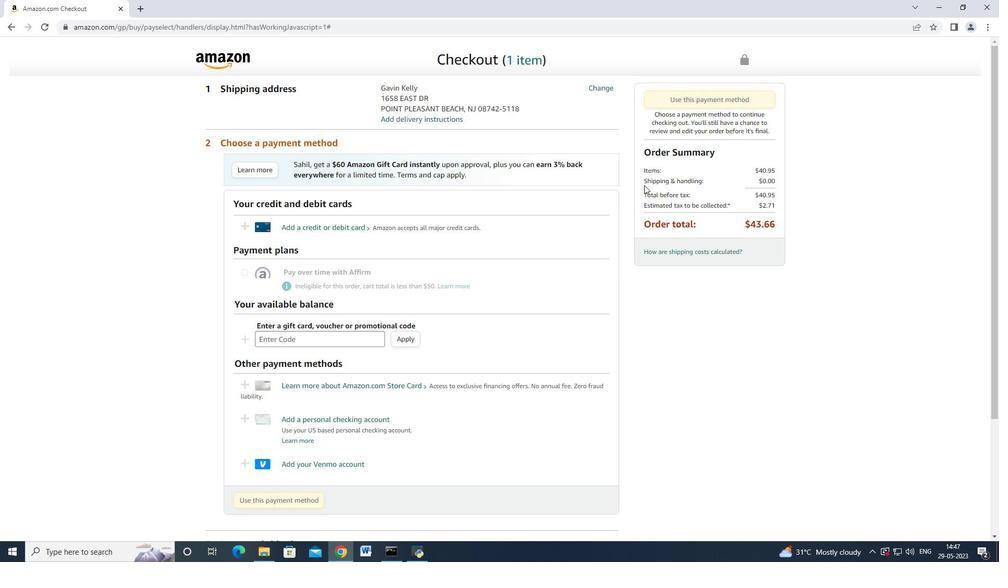 
Action: Mouse scrolled (63, 299) with delta (0, 0)
Screenshot: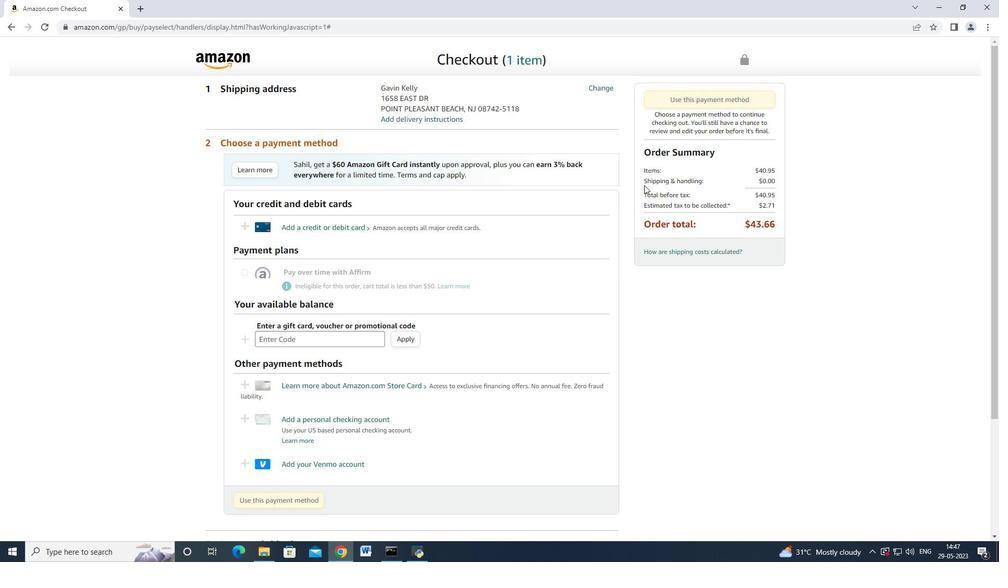 
Action: Mouse moved to (63, 306)
Screenshot: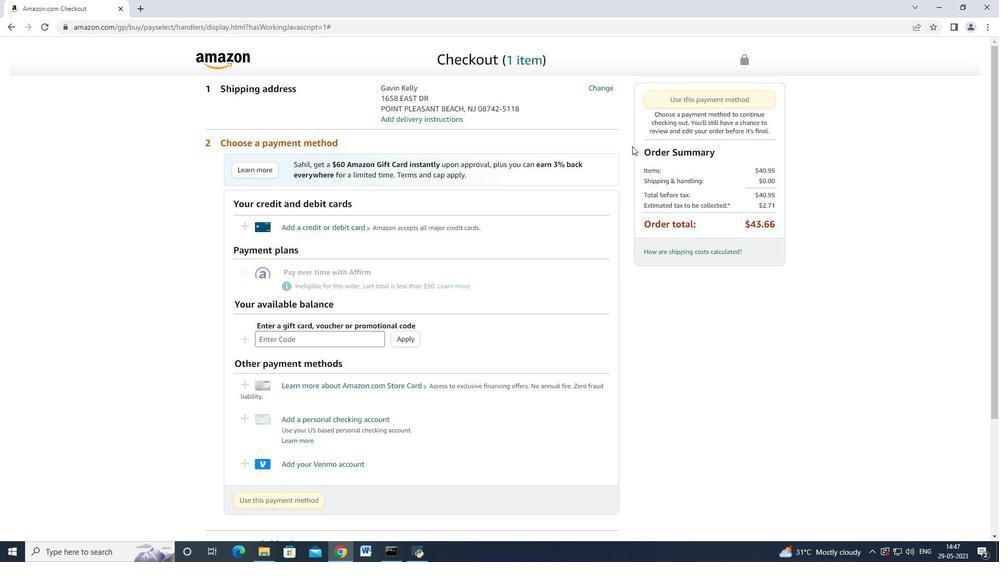 
Action: Mouse scrolled (63, 305) with delta (0, 0)
Screenshot: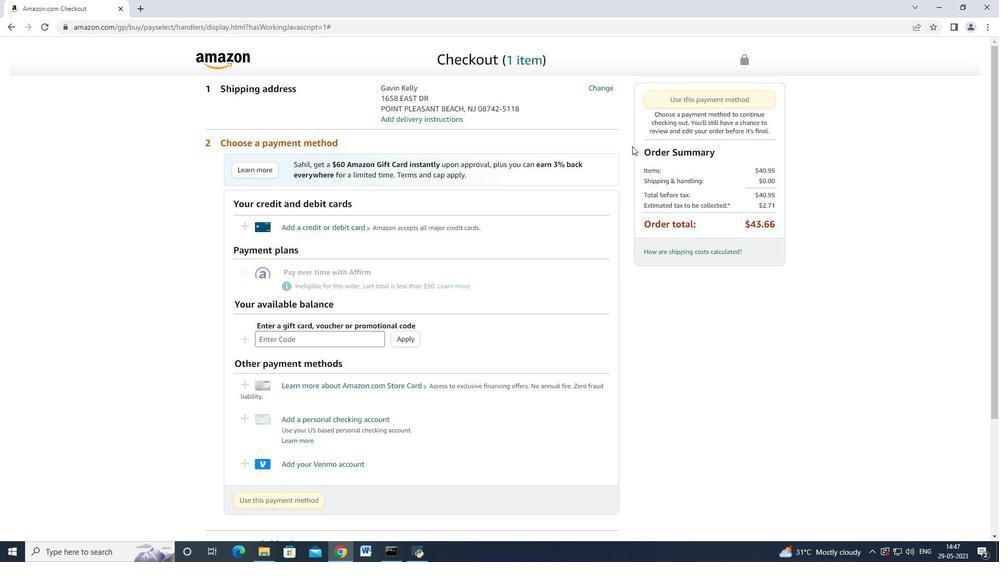 
Action: Mouse moved to (63, 306)
Screenshot: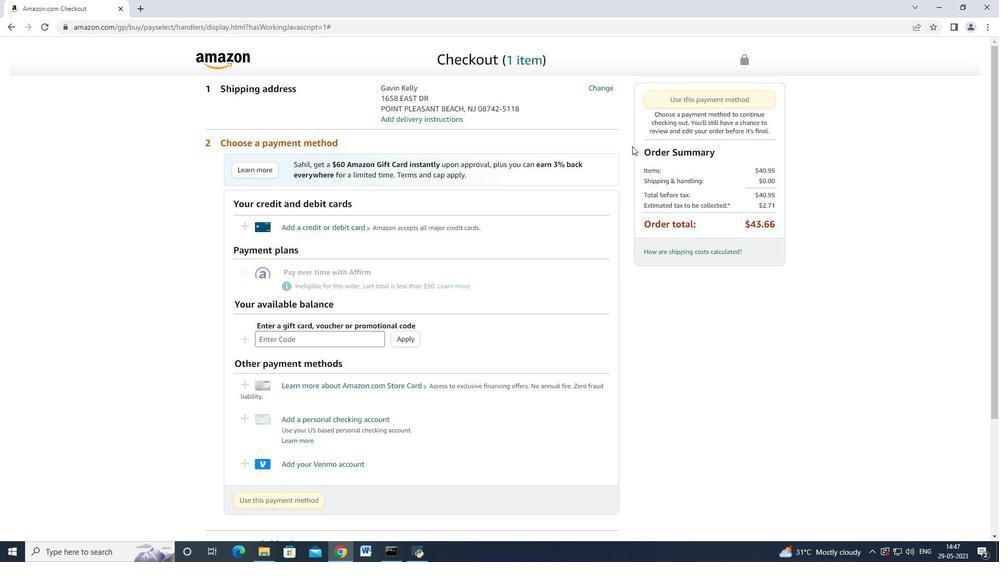 
Action: Mouse scrolled (63, 305) with delta (0, 0)
Screenshot: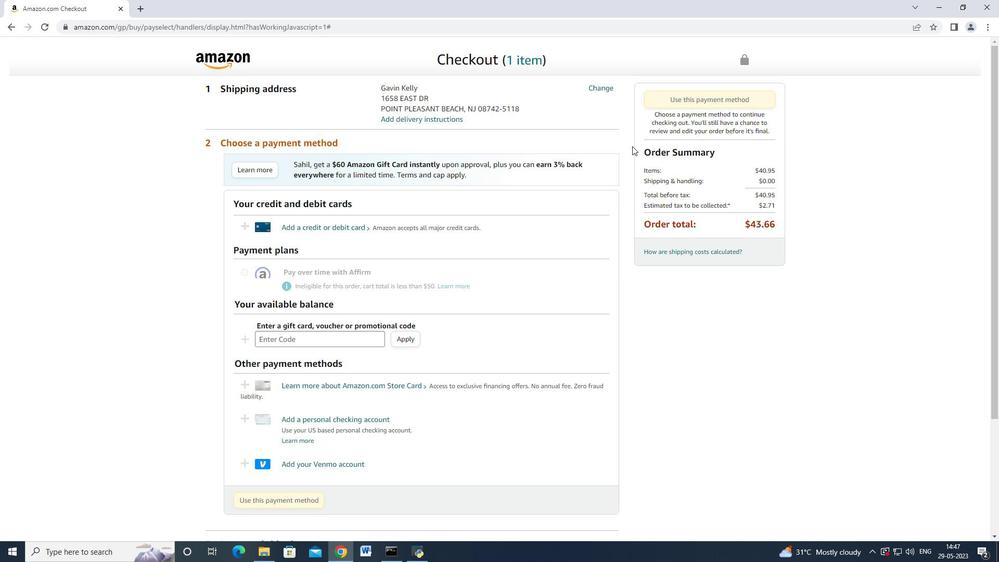 
Action: Mouse moved to (64, 306)
Screenshot: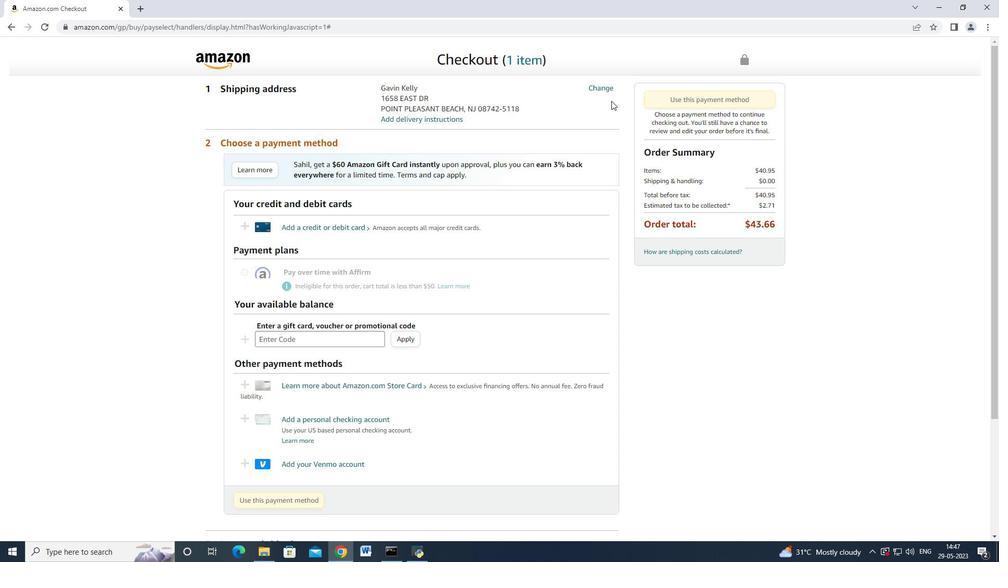 
Action: Mouse scrolled (64, 306) with delta (0, 0)
Screenshot: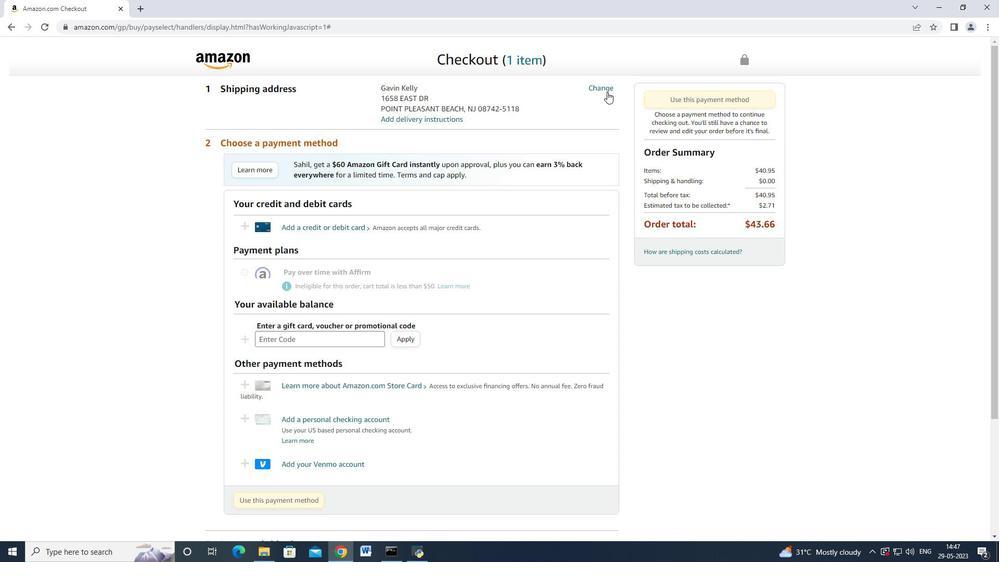 
Action: Mouse scrolled (64, 306) with delta (0, 0)
Screenshot: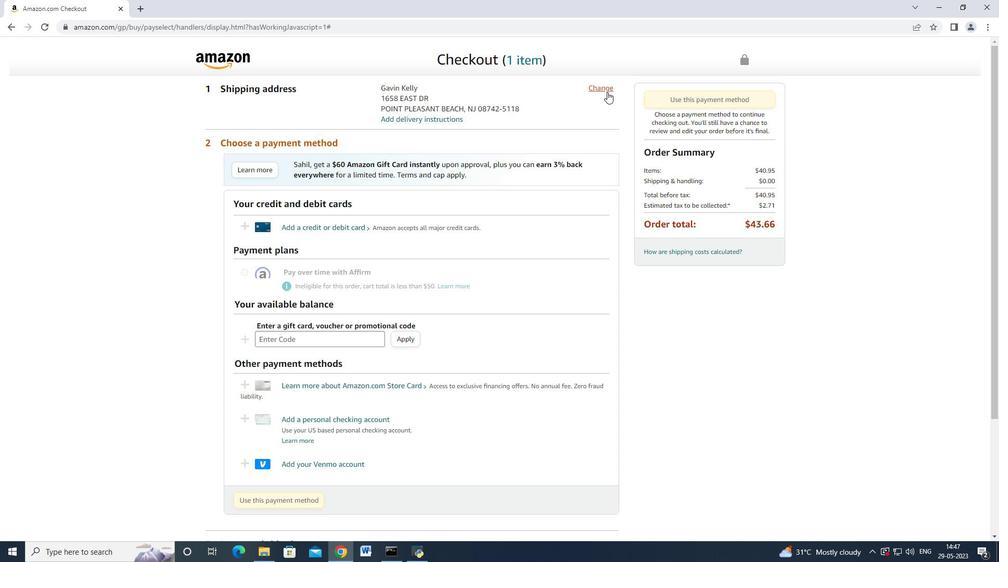 
Action: Mouse moved to (69, 310)
Screenshot: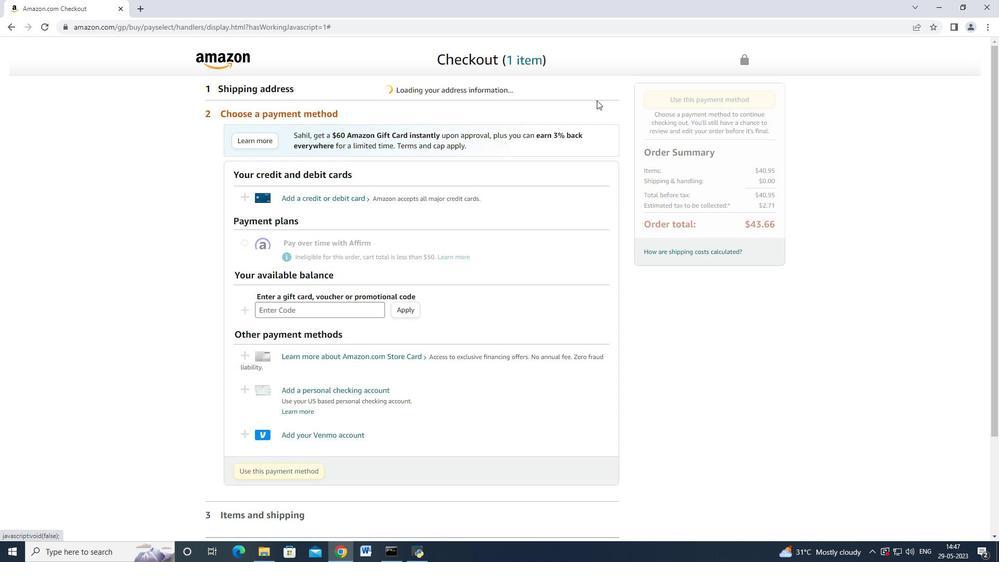 
Action: Mouse scrolled (69, 309) with delta (0, 0)
Screenshot: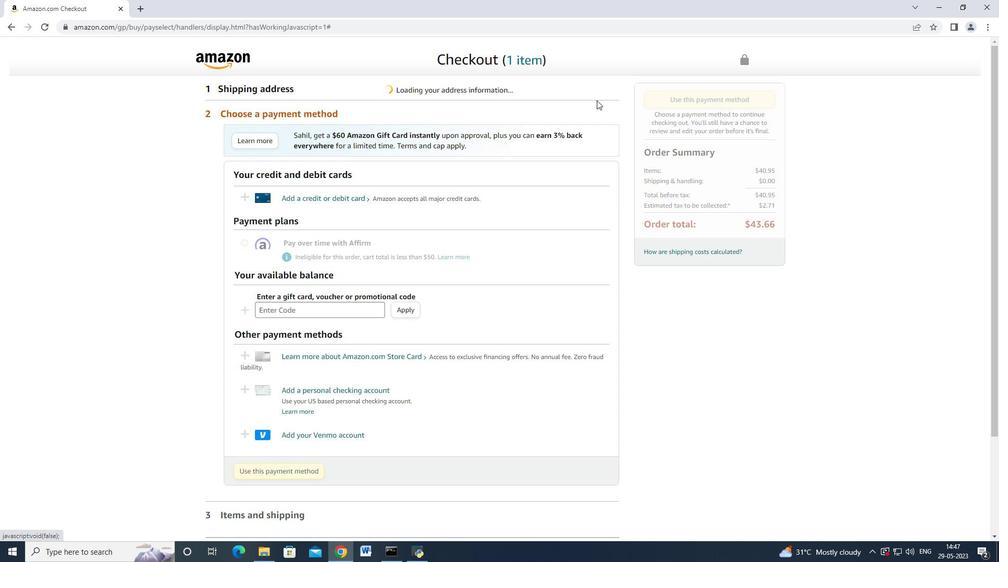 
Action: Mouse moved to (70, 310)
Screenshot: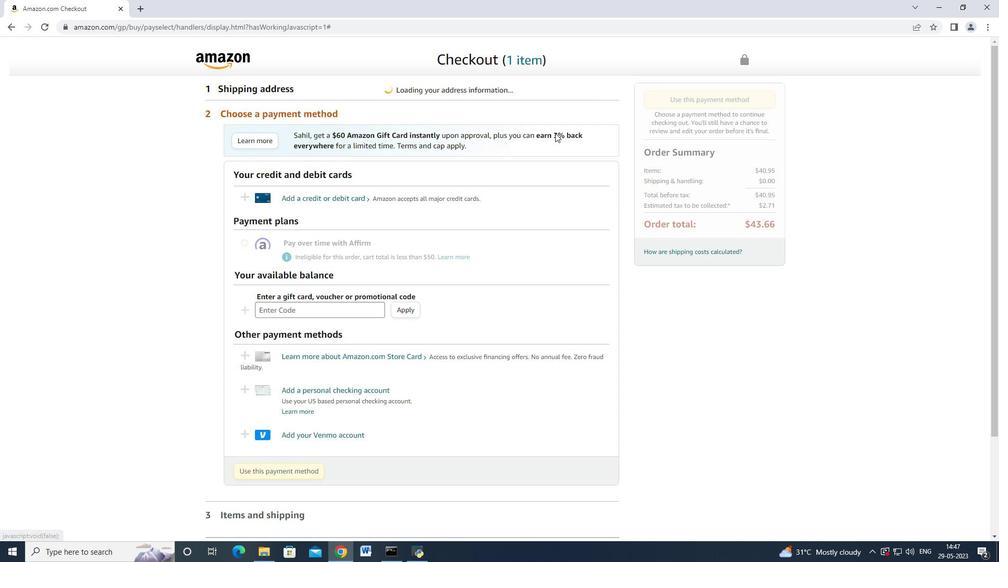 
Action: Mouse scrolled (69, 310) with delta (0, 0)
Screenshot: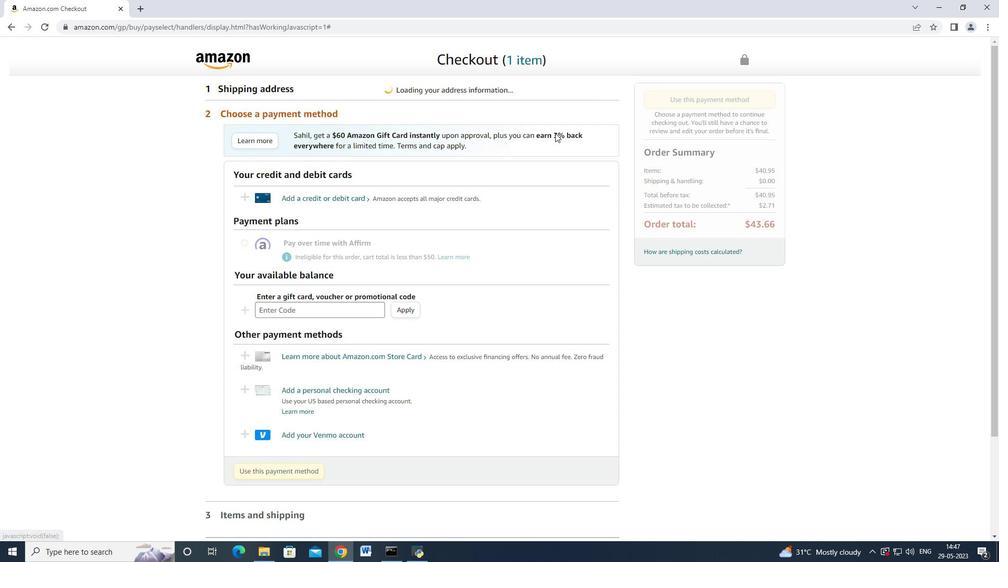 
Action: Mouse moved to (70, 311)
Screenshot: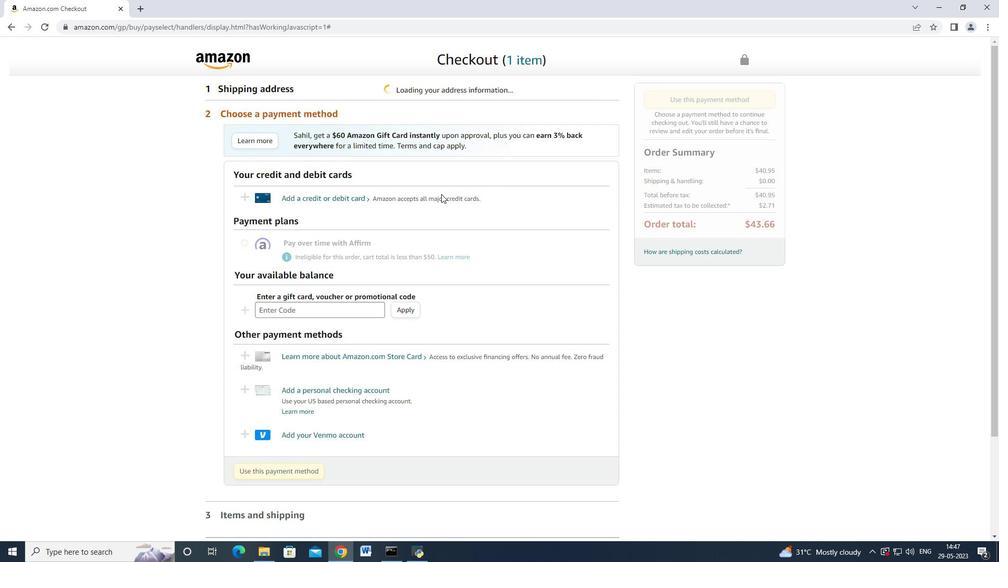 
Action: Mouse scrolled (70, 311) with delta (0, 0)
Screenshot: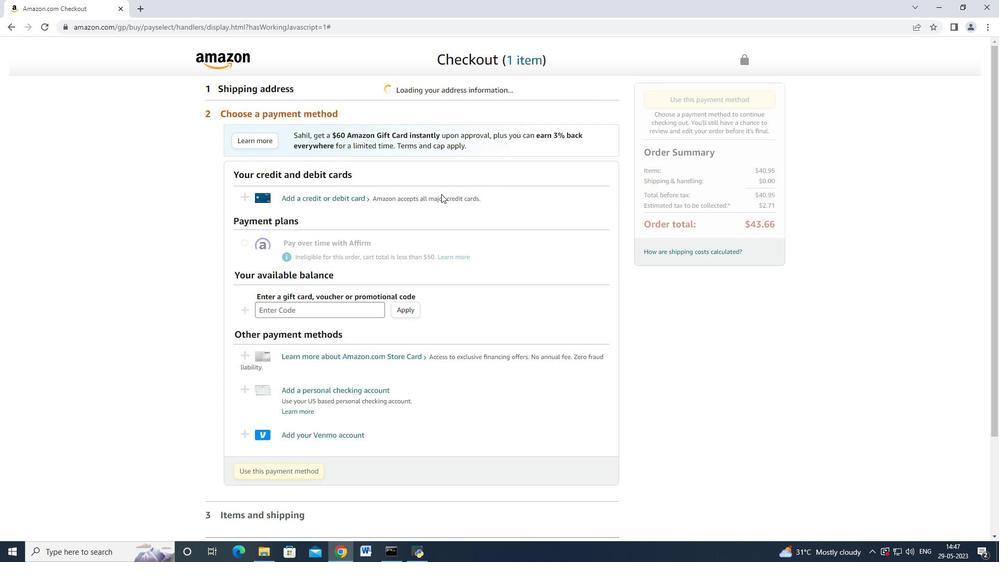 
Action: Mouse moved to (85, 353)
Screenshot: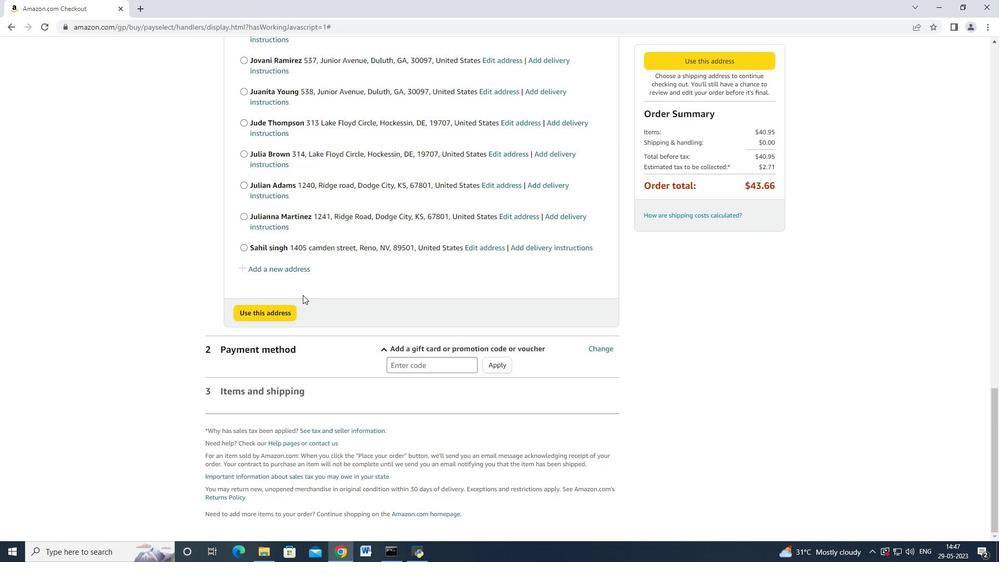 
Action: Mouse scrolled (85, 352) with delta (0, 0)
Screenshot: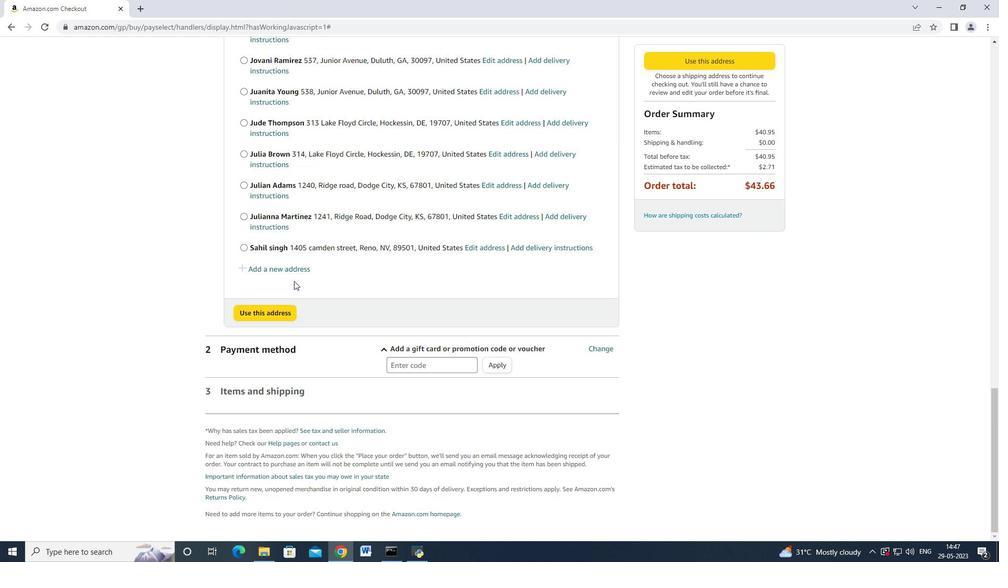 
Action: Mouse moved to (81, 361)
Screenshot: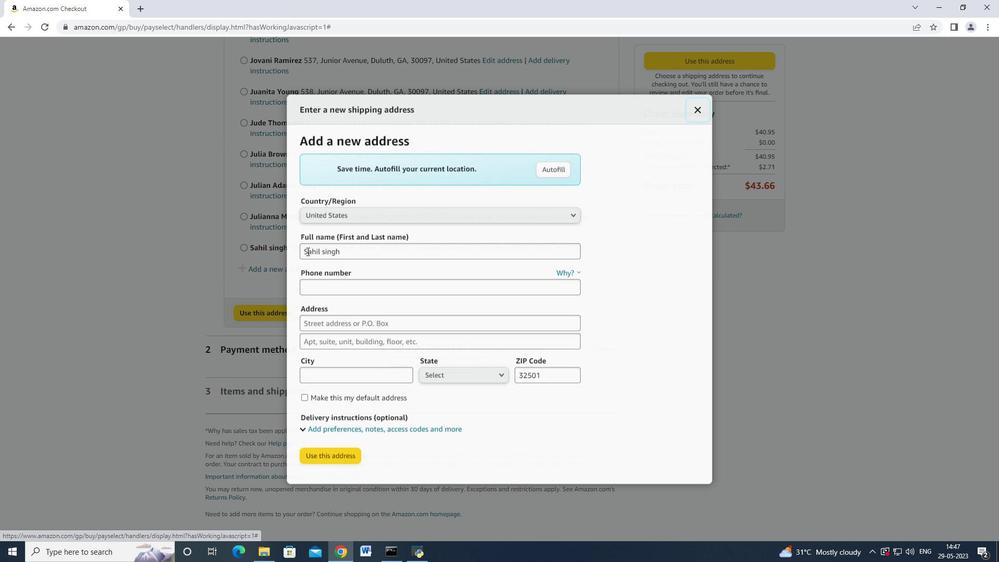 
Action: Mouse pressed left at (81, 361)
Screenshot: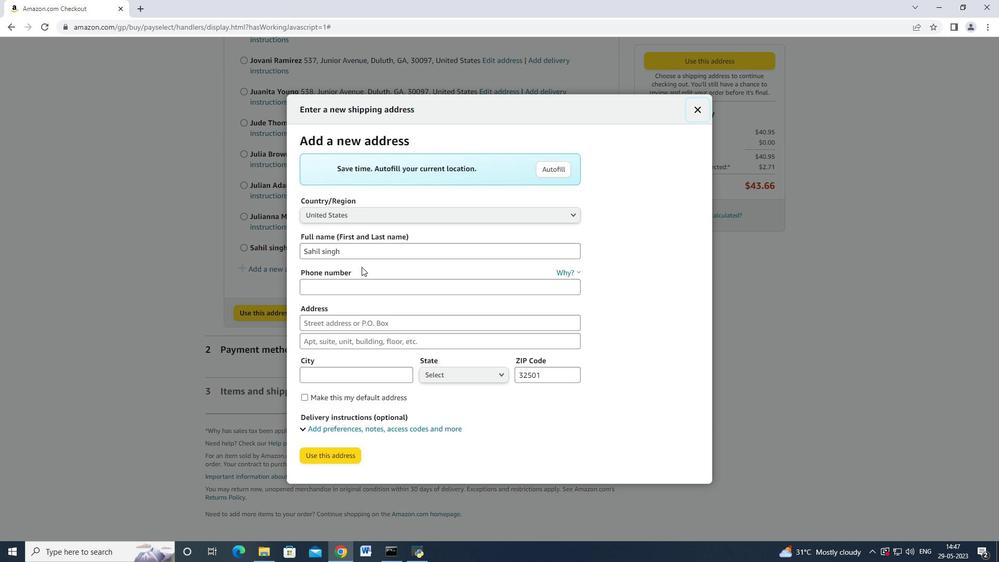 
Action: Mouse moved to (86, 345)
Screenshot: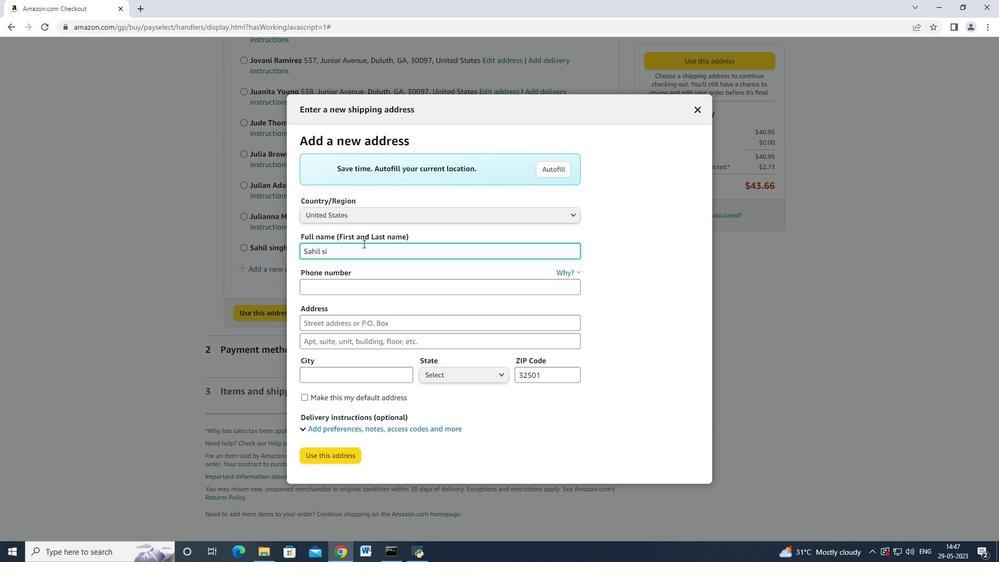 
Action: Mouse scrolled (86, 345) with delta (0, 0)
Screenshot: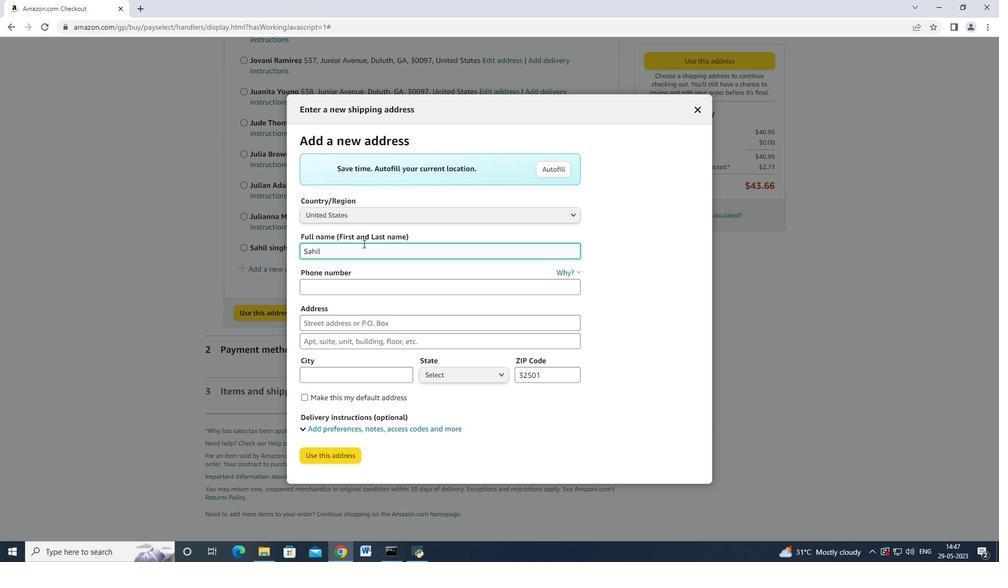
Action: Mouse scrolled (86, 345) with delta (0, 0)
Screenshot: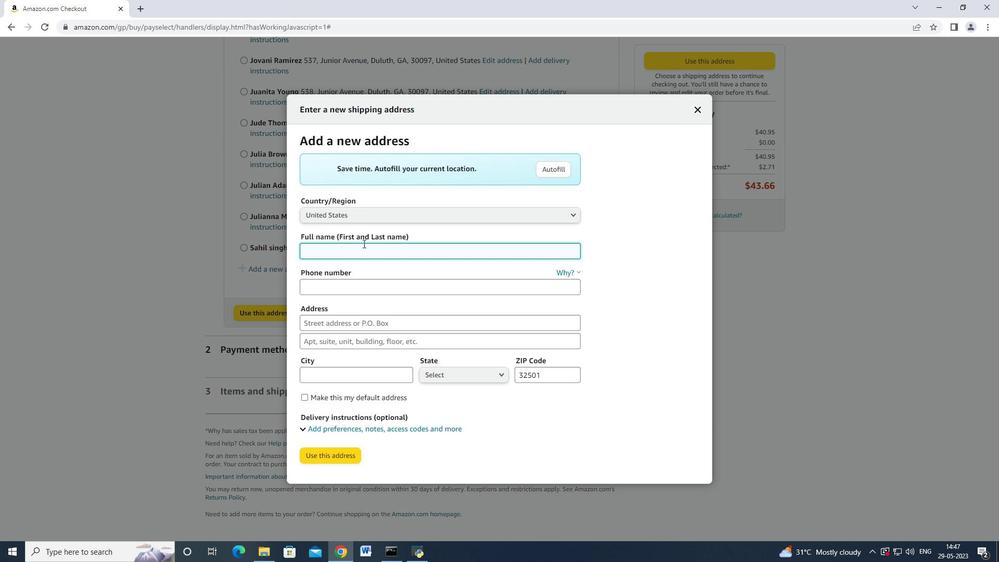 
Action: Mouse scrolled (86, 345) with delta (0, 0)
Screenshot: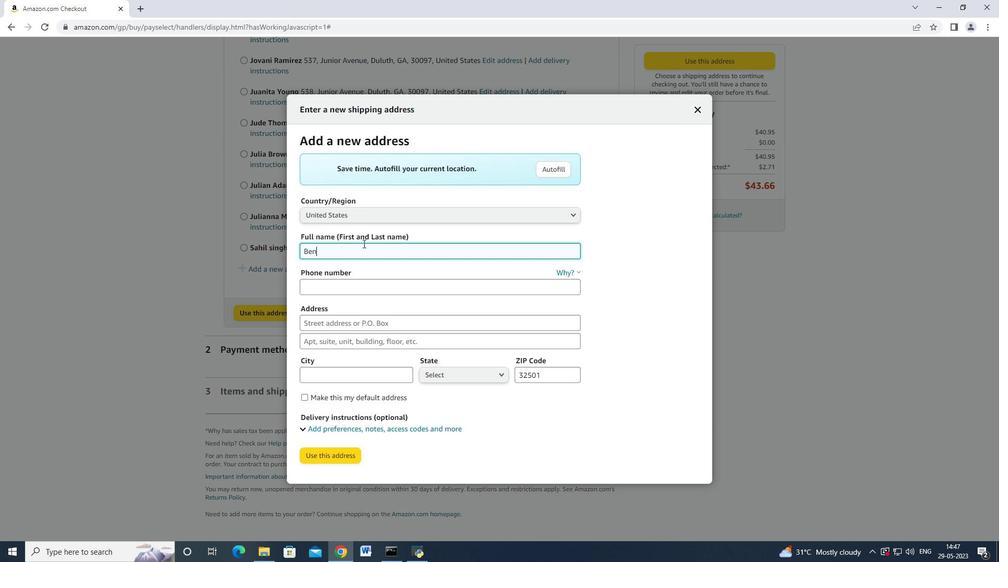 
Action: Mouse scrolled (86, 345) with delta (0, 0)
Screenshot: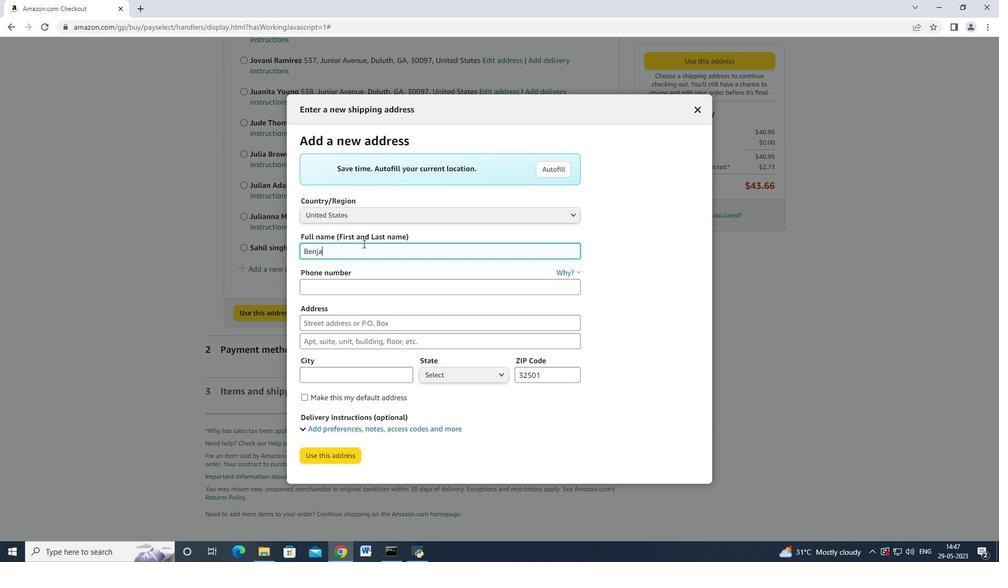 
Action: Mouse scrolled (86, 345) with delta (0, 0)
Screenshot: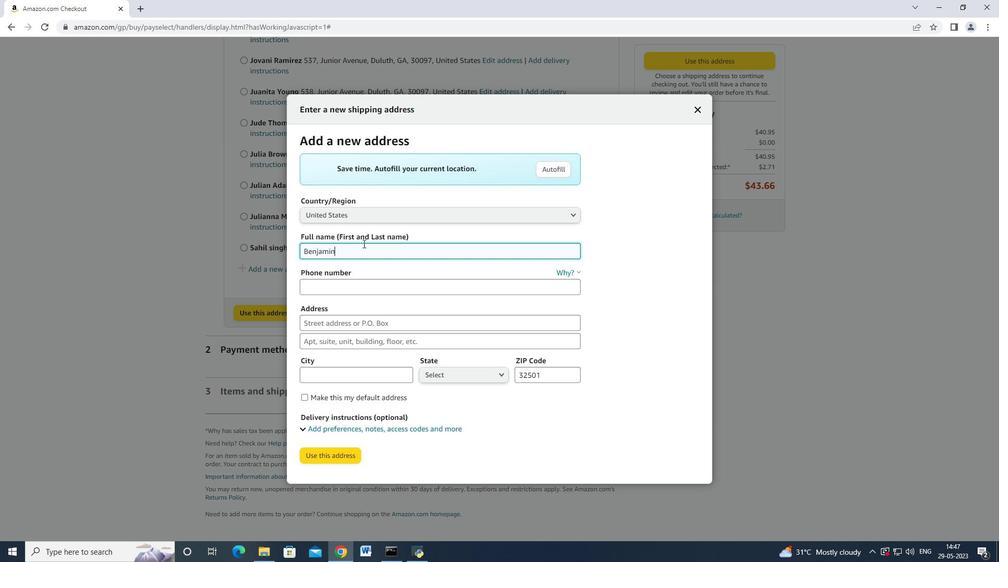 
Action: Mouse scrolled (86, 345) with delta (0, 0)
Screenshot: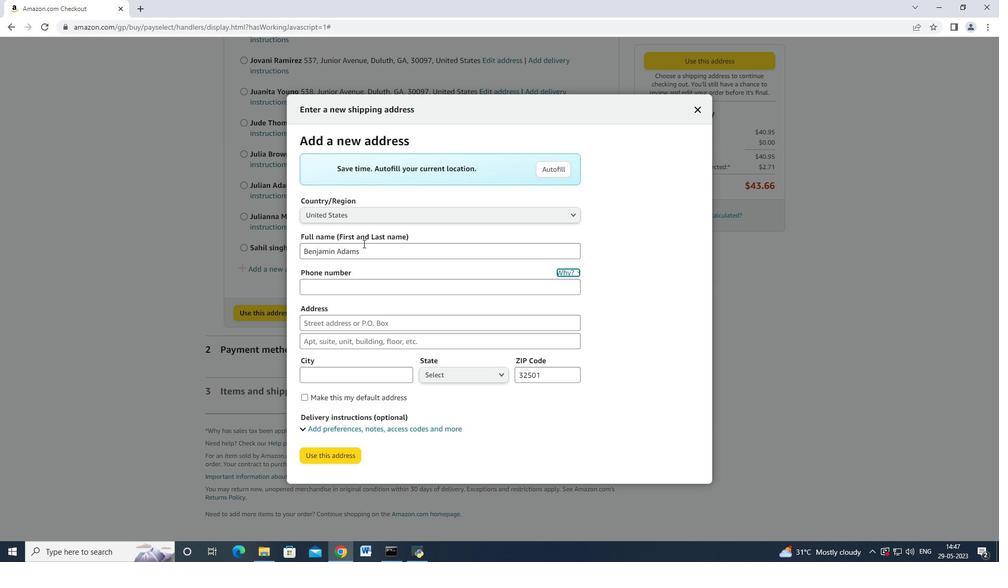 
Action: Mouse scrolled (86, 345) with delta (0, 0)
Screenshot: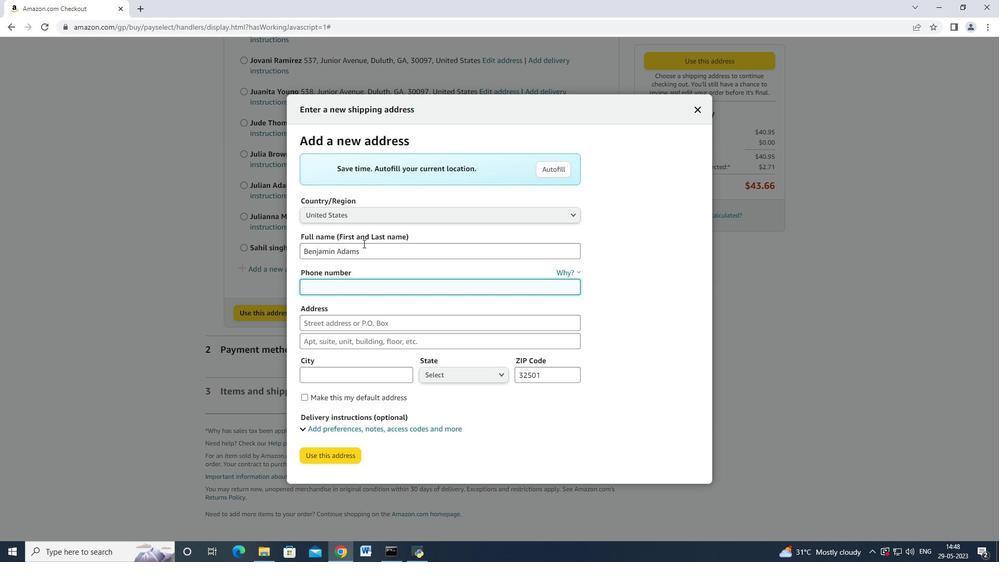 
Action: Mouse moved to (86, 345)
Screenshot: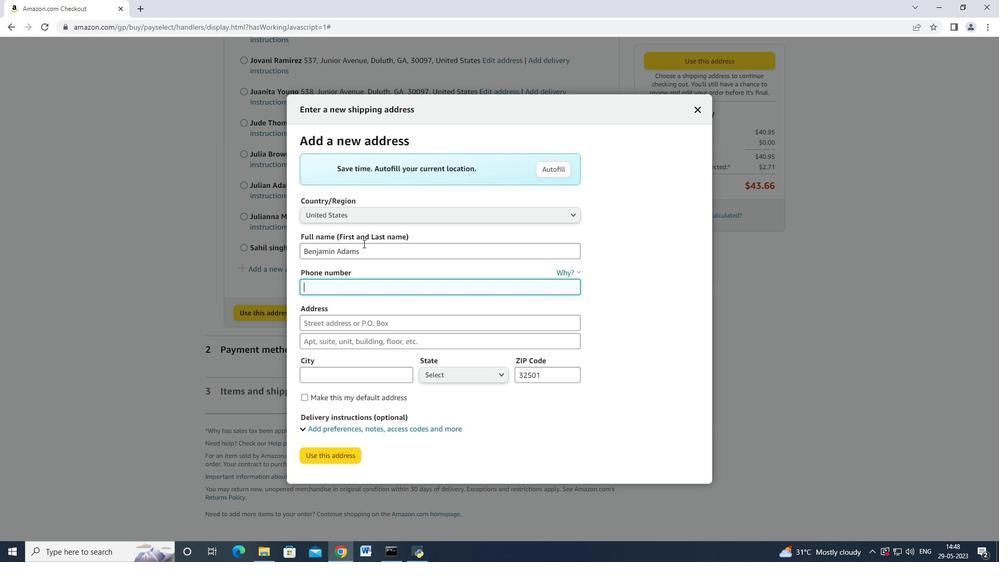 
Action: Mouse scrolled (86, 345) with delta (0, 0)
Screenshot: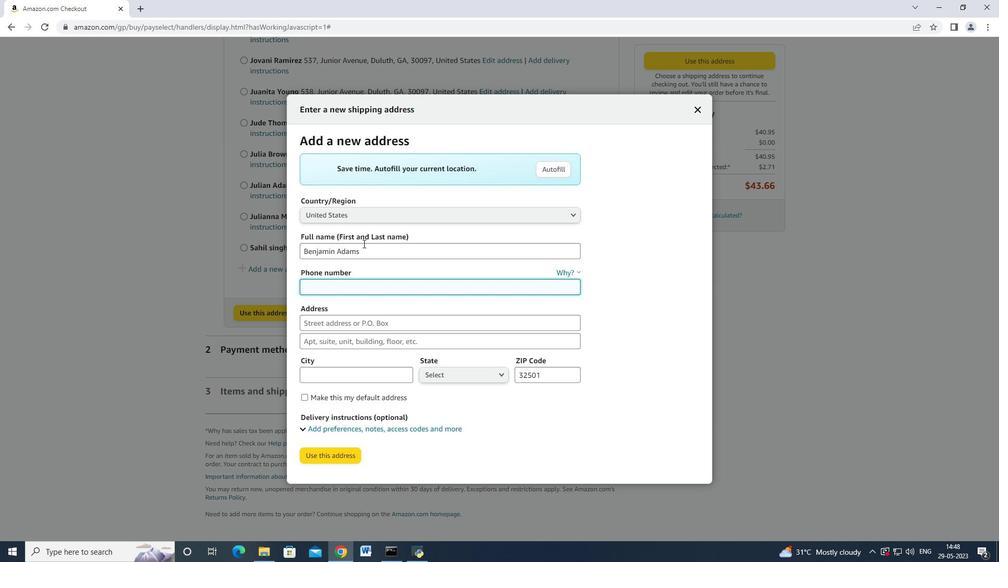
Action: Mouse moved to (56, 334)
Screenshot: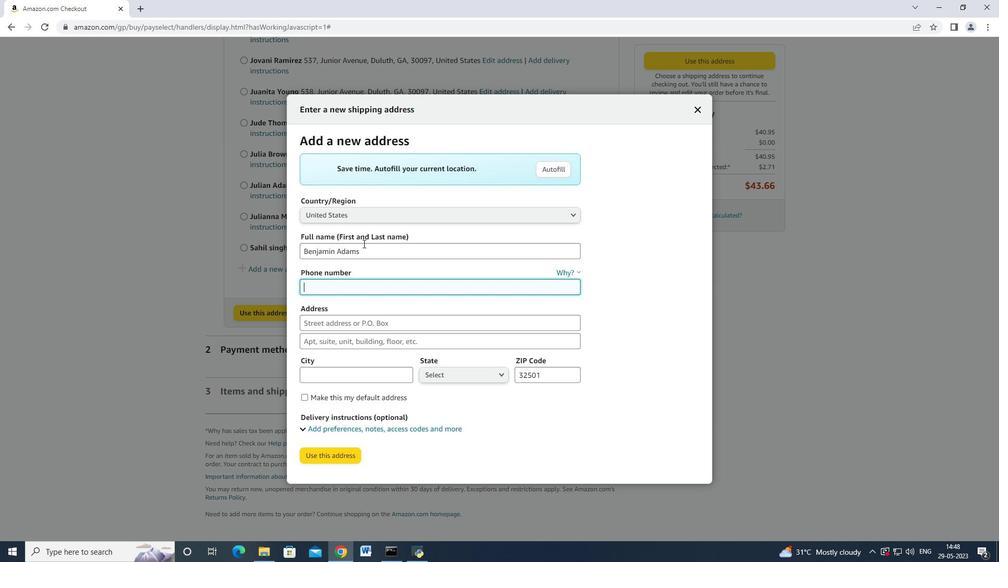 
Action: Mouse scrolled (56, 334) with delta (0, 0)
Screenshot: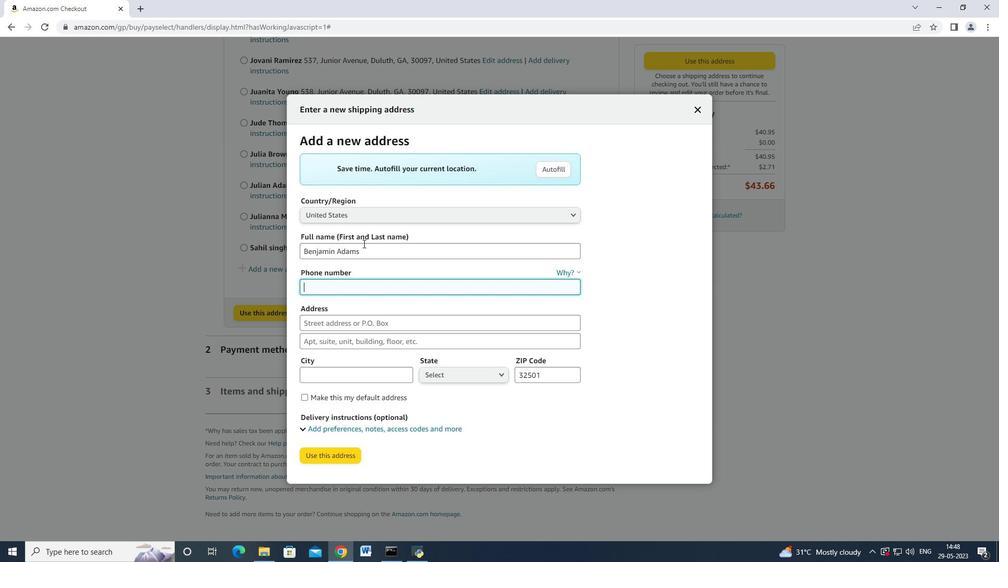 
Action: Mouse moved to (76, 346)
Screenshot: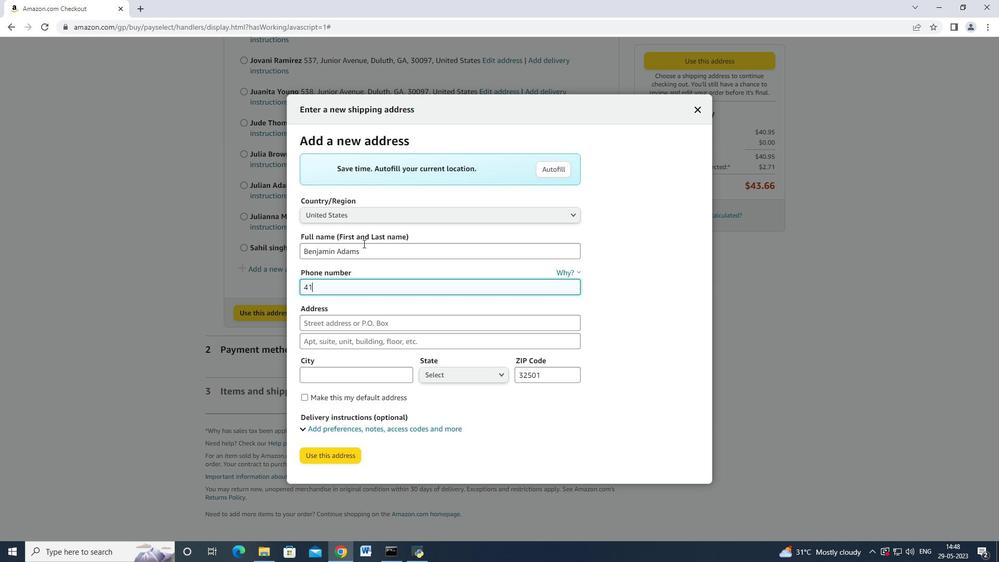 
Action: Mouse pressed left at (76, 346)
Screenshot: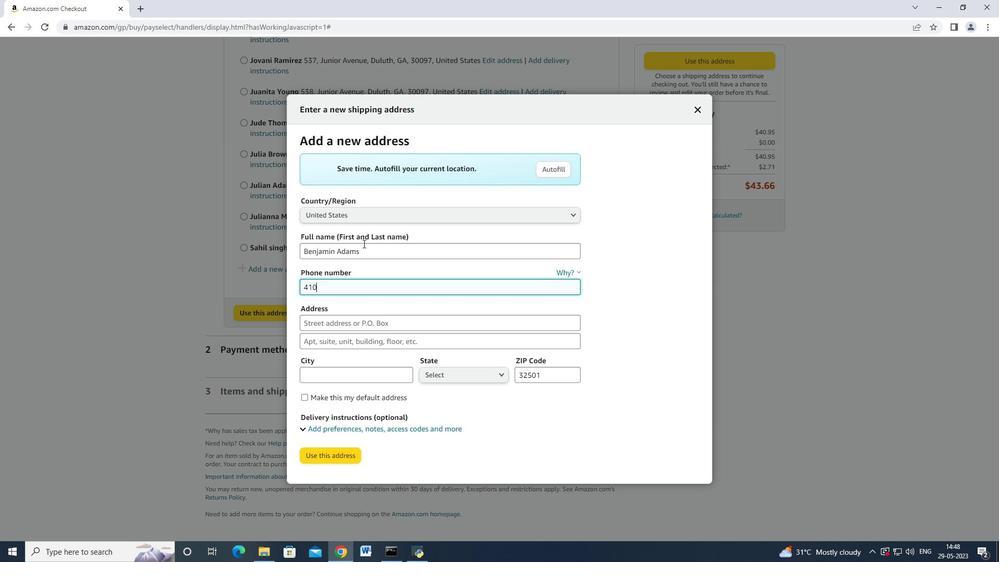 
Action: Mouse moved to (92, 345)
Screenshot: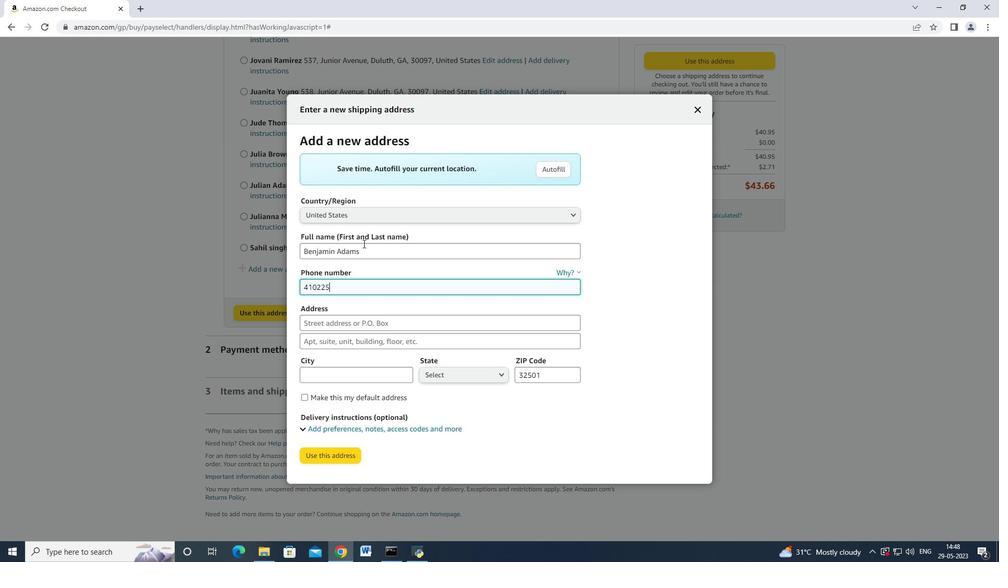 
Action: Mouse scrolled (92, 345) with delta (0, 0)
Screenshot: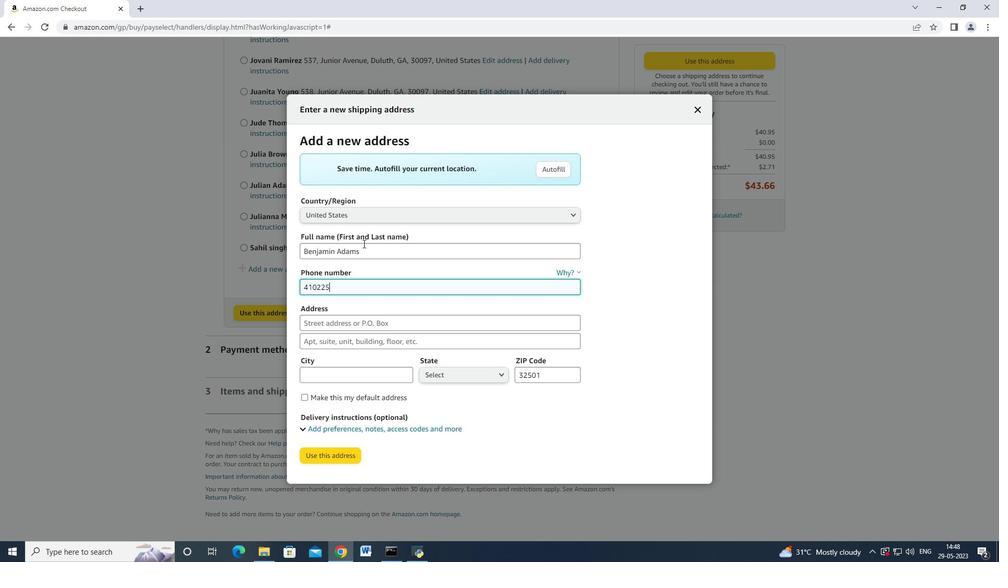 
Action: Mouse scrolled (92, 345) with delta (0, 0)
Screenshot: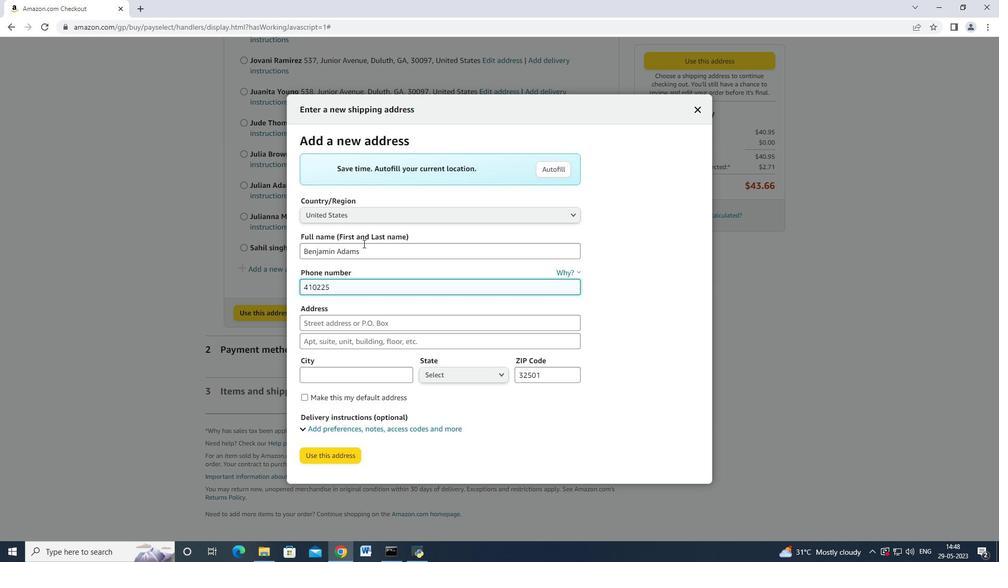 
Action: Mouse moved to (84, 335)
Screenshot: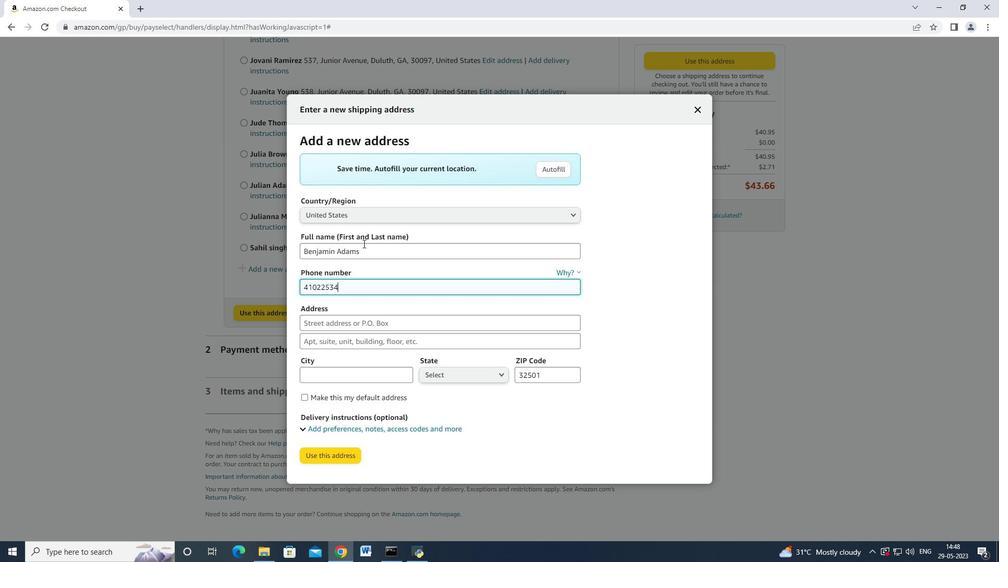 
Action: Mouse pressed left at (84, 335)
Screenshot: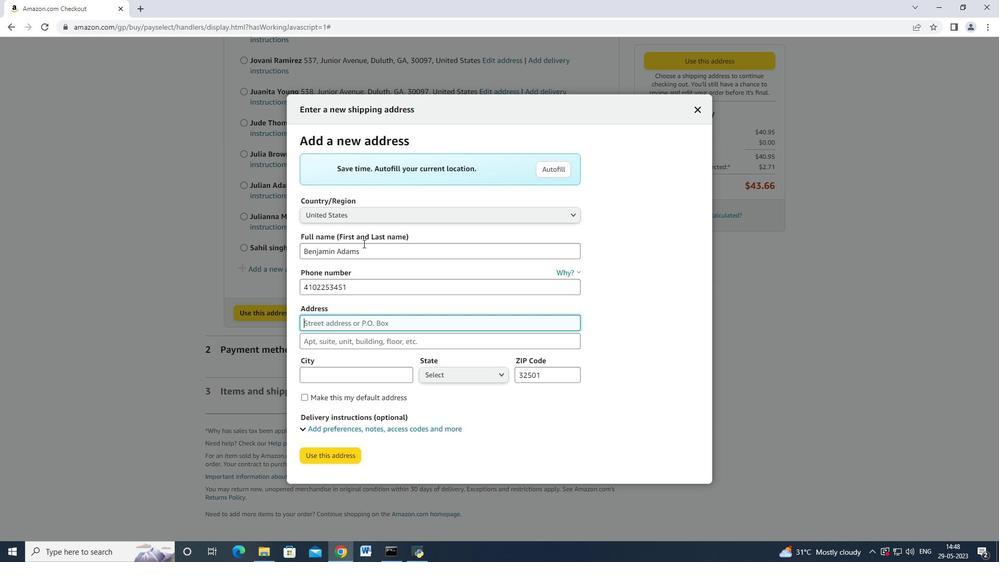 
Action: Mouse moved to (372, 44)
Screenshot: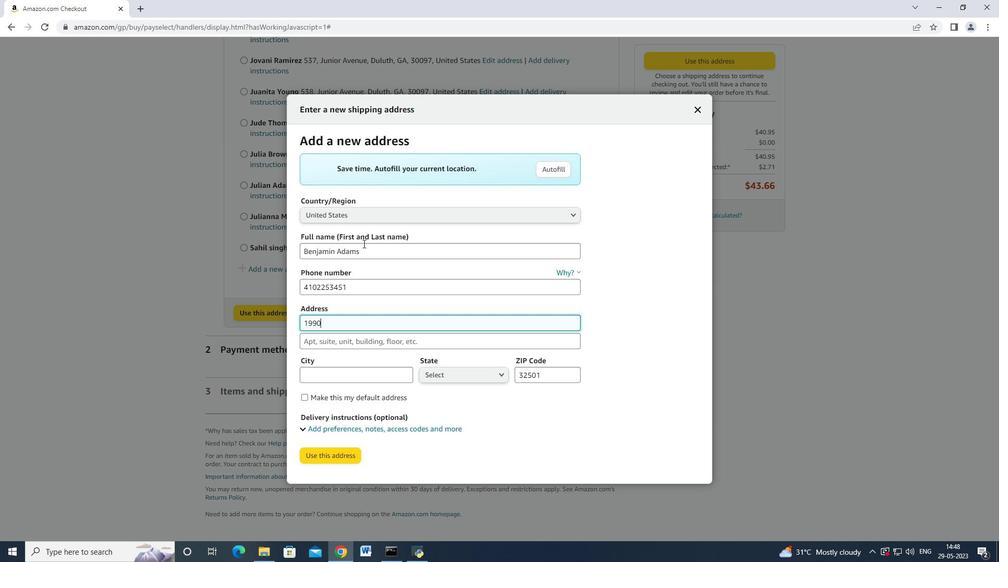 
Action: Mouse pressed left at (372, 44)
Screenshot: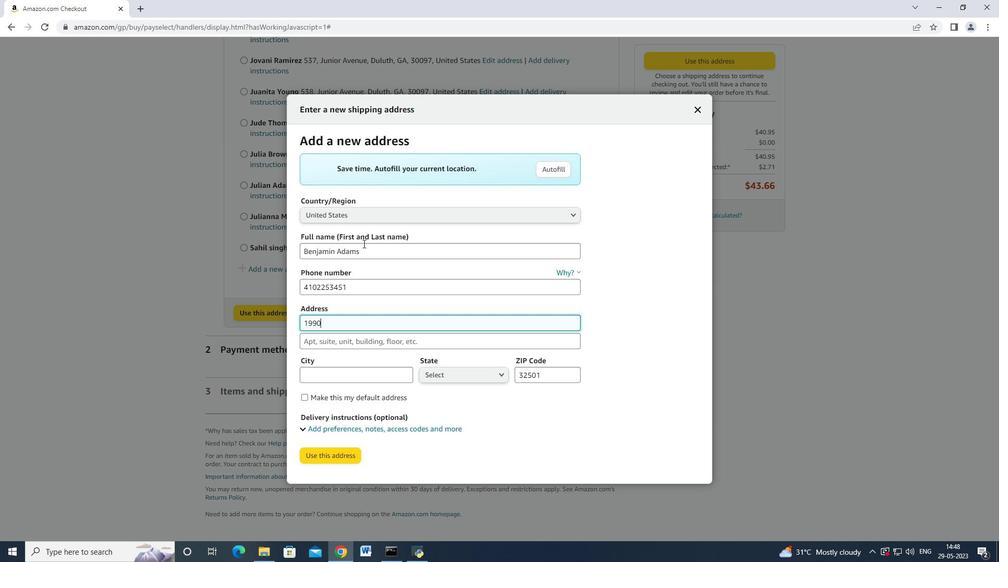 
Action: Mouse moved to (361, 46)
Screenshot: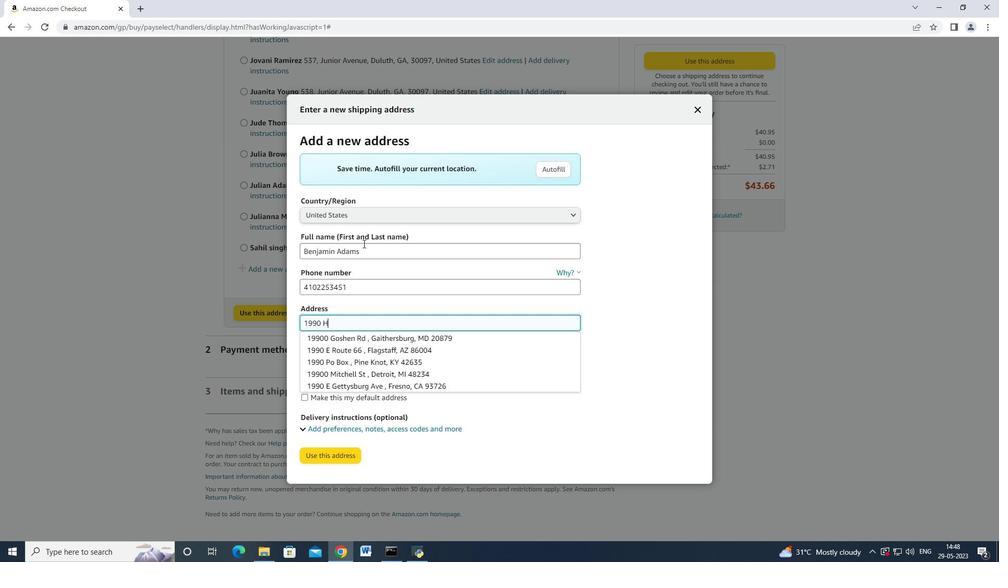 
Action: Key pressed wheel<Key.space>breain<Key.backspace><Key.backspace><Key.backspace><Key.backspace><Key.backspace>earing<Key.space>seals<Key.space>size<Key.space>8/6<Key.enter>
Screenshot: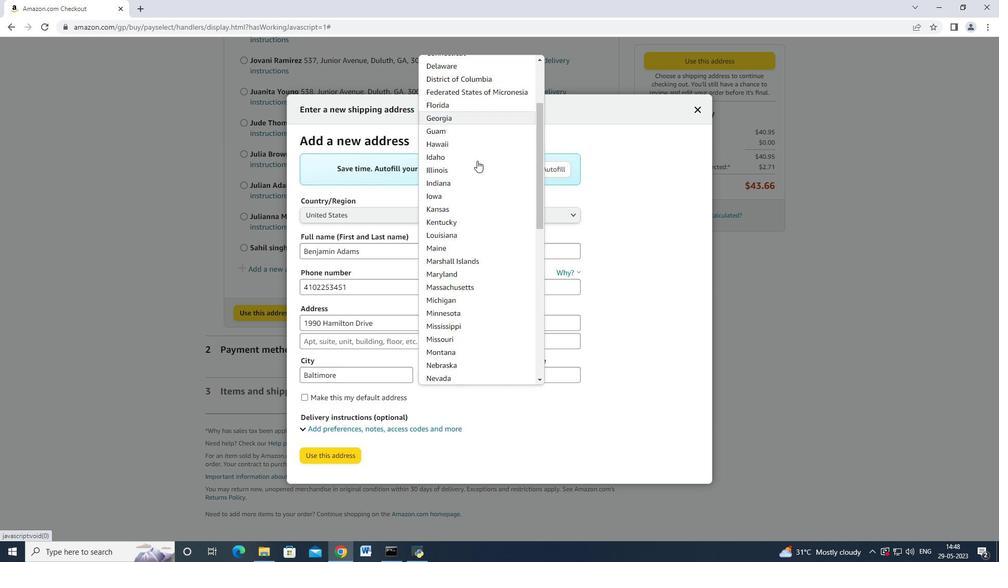 
Action: Mouse moved to (362, 51)
Screenshot: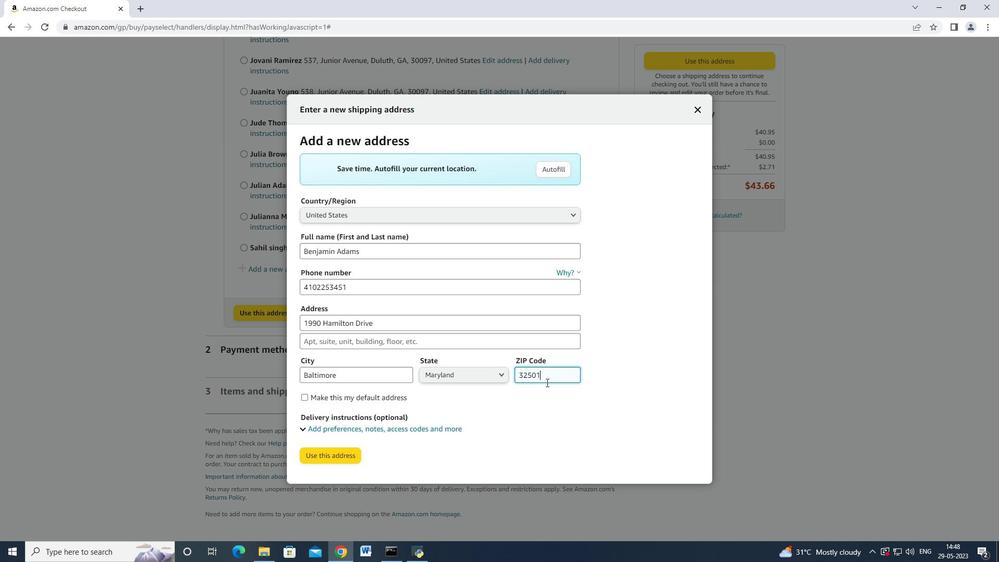 
Action: Mouse pressed left at (362, 51)
Screenshot: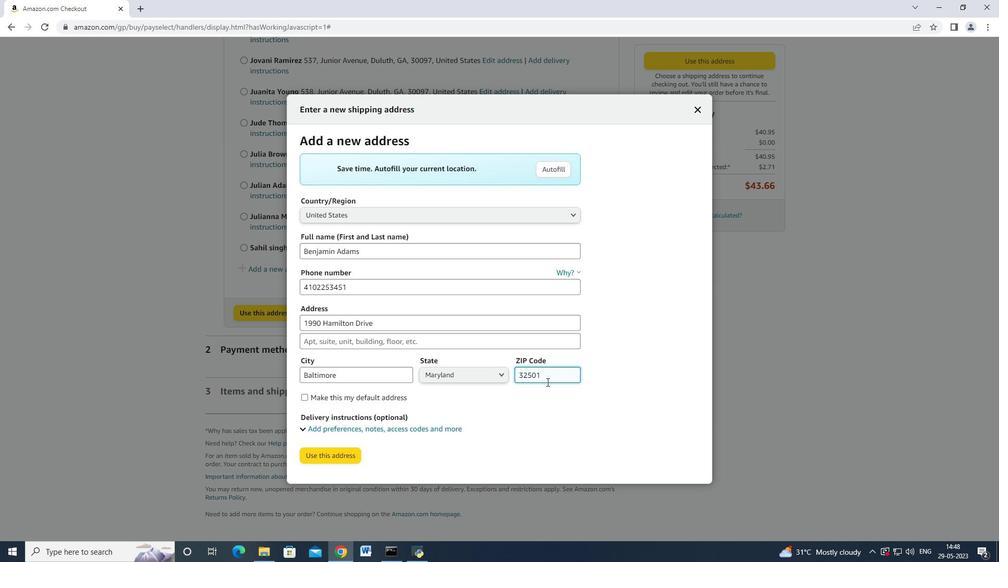 
Action: Mouse moved to (371, 51)
Screenshot: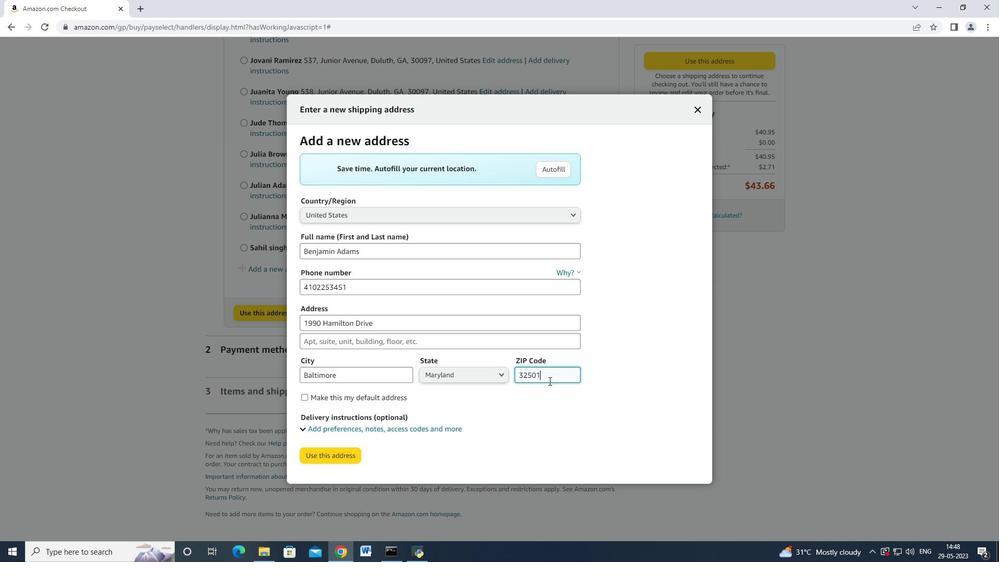 
Action: Key pressed <Key.backspace>.<Key.enter>
Screenshot: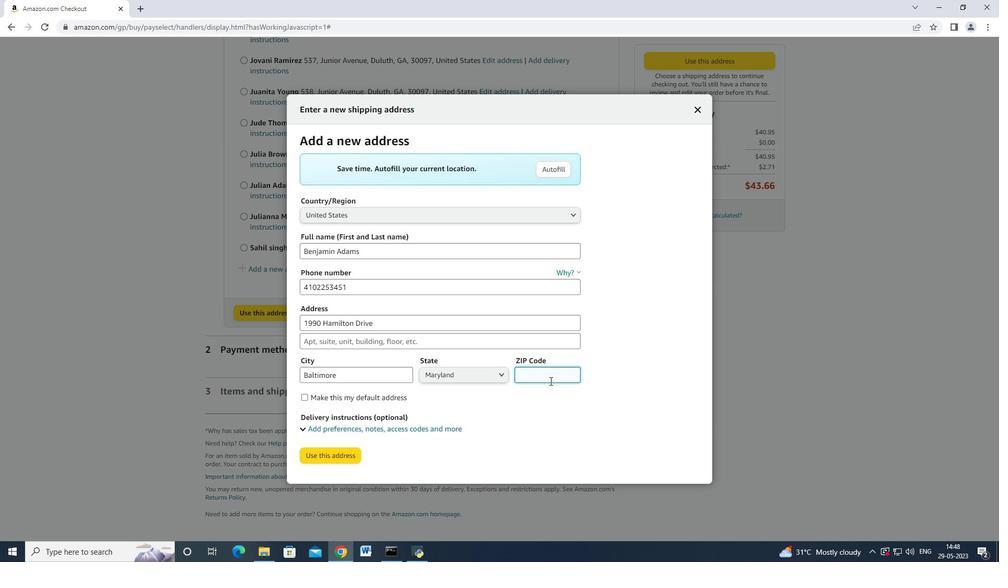 
Action: Mouse moved to (459, 256)
Screenshot: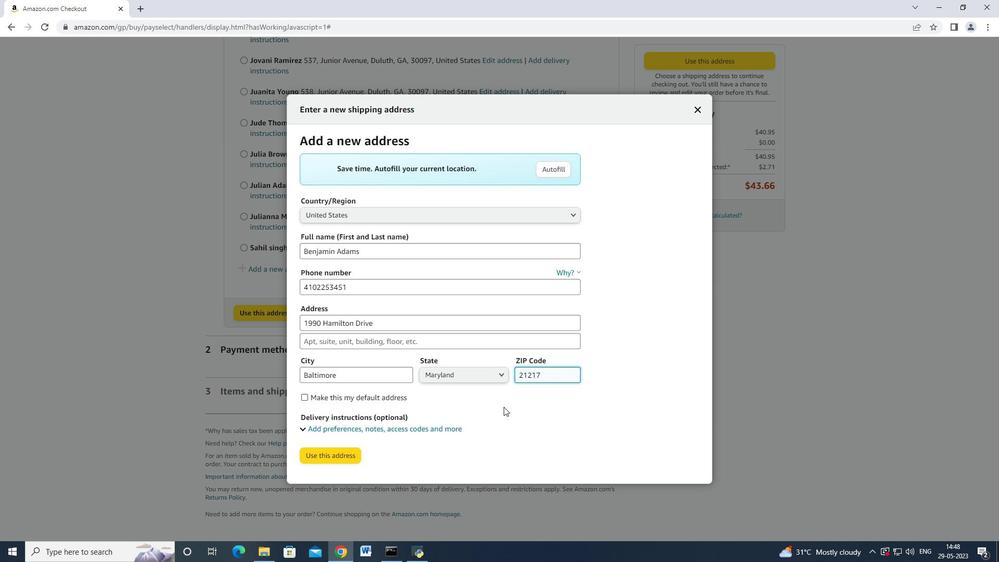 
Action: Mouse scrolled (459, 255) with delta (0, 0)
Screenshot: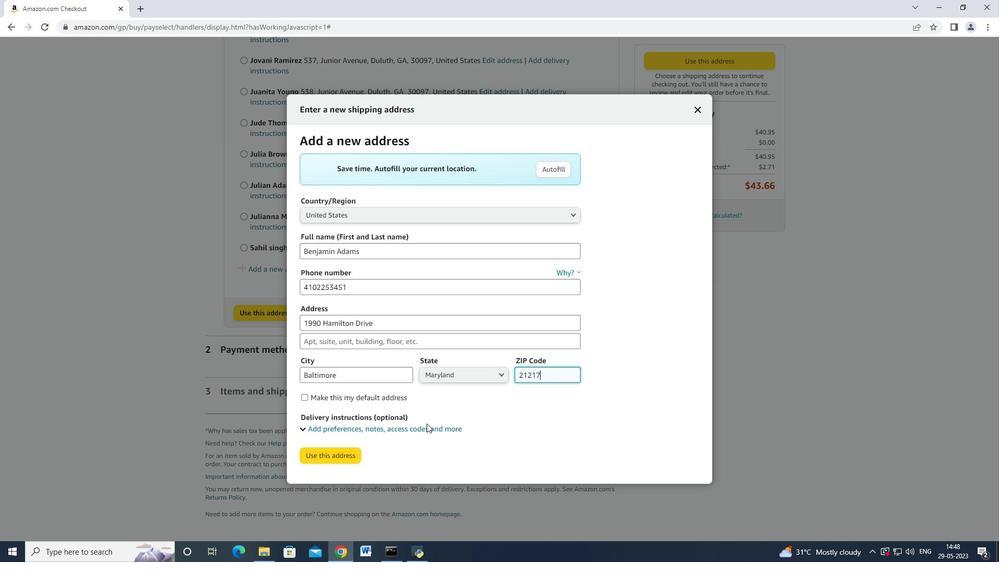 
Action: Mouse moved to (465, 317)
Screenshot: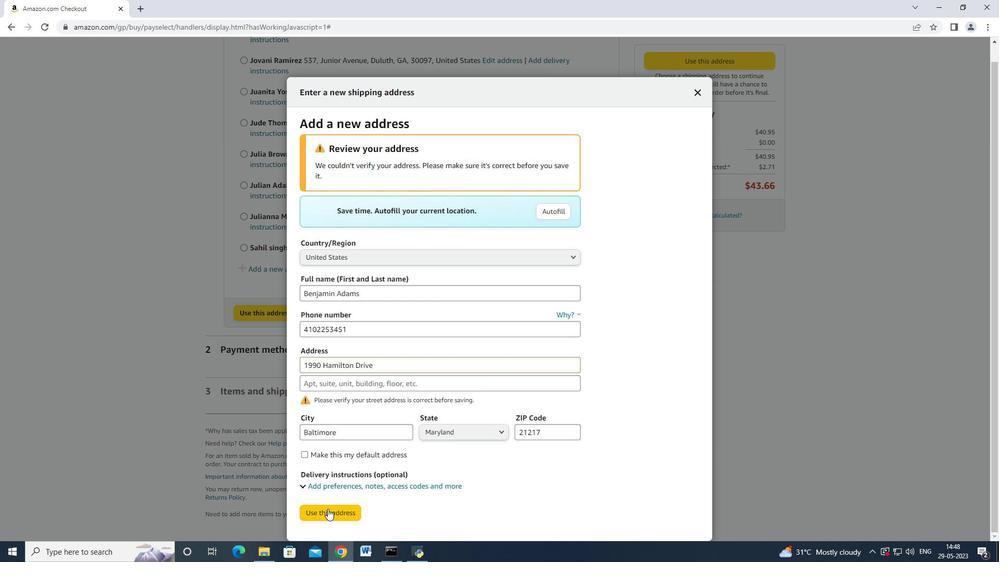 
Action: Mouse pressed left at (465, 317)
Screenshot: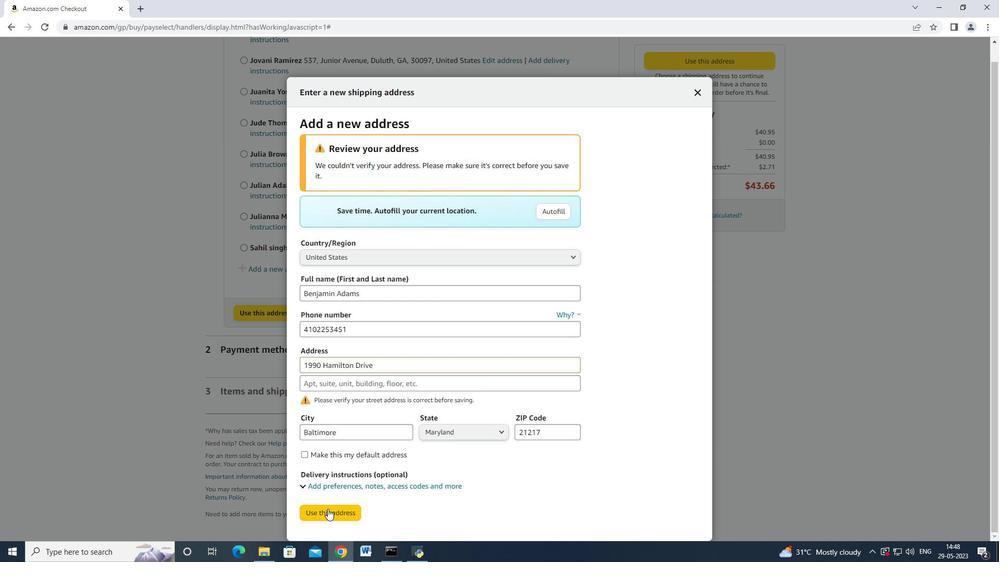 
Action: Mouse moved to (493, 304)
Screenshot: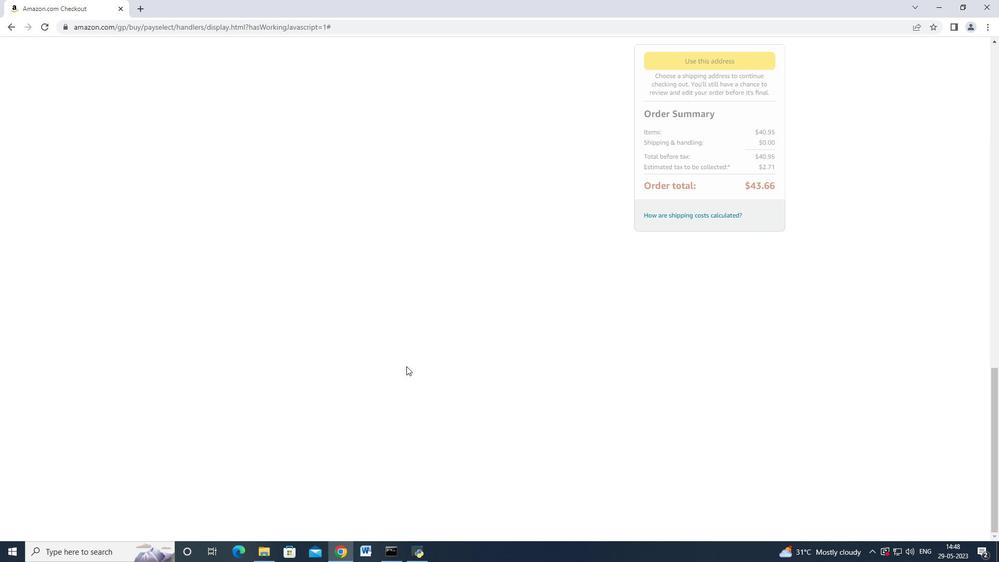 
Action: Mouse scrolled (493, 303) with delta (0, 0)
Screenshot: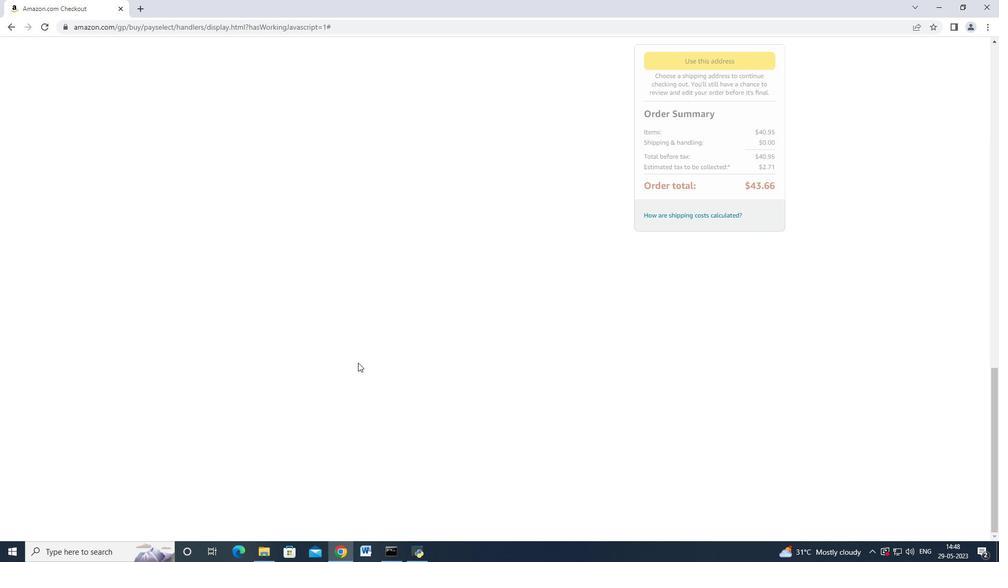 
Action: Mouse scrolled (493, 303) with delta (0, 0)
Screenshot: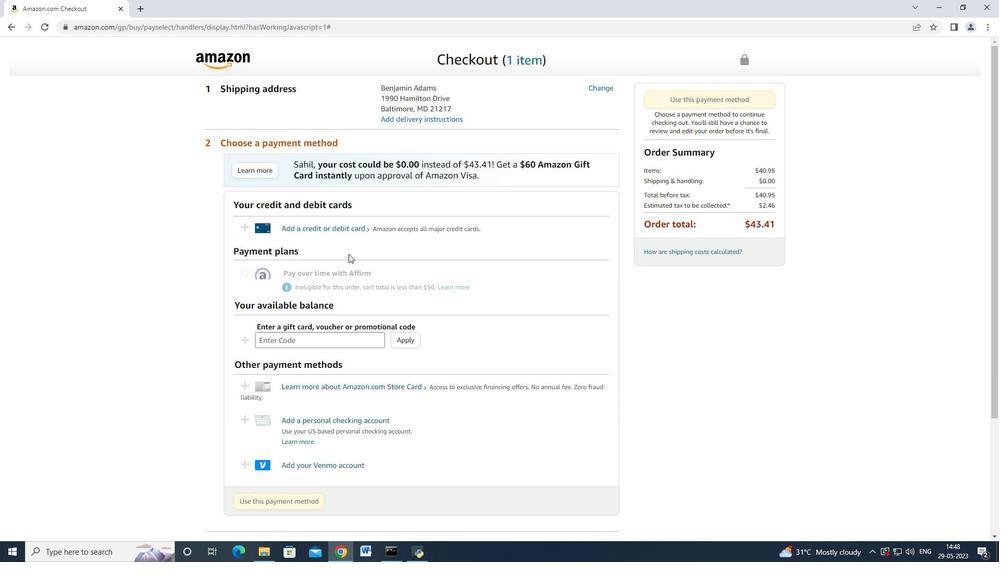 
Action: Mouse scrolled (493, 304) with delta (0, 0)
Screenshot: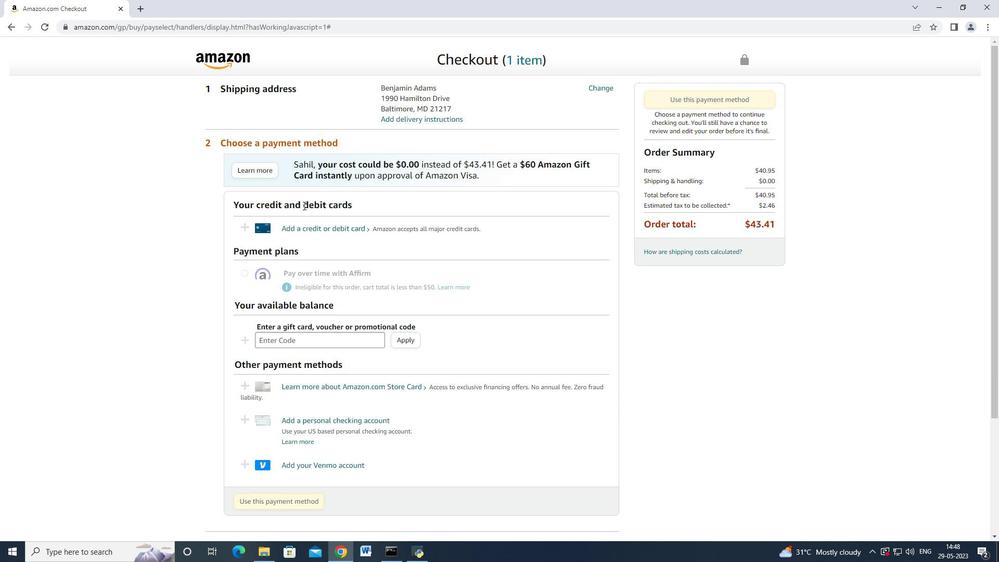 
Action: Mouse scrolled (493, 303) with delta (0, 0)
Screenshot: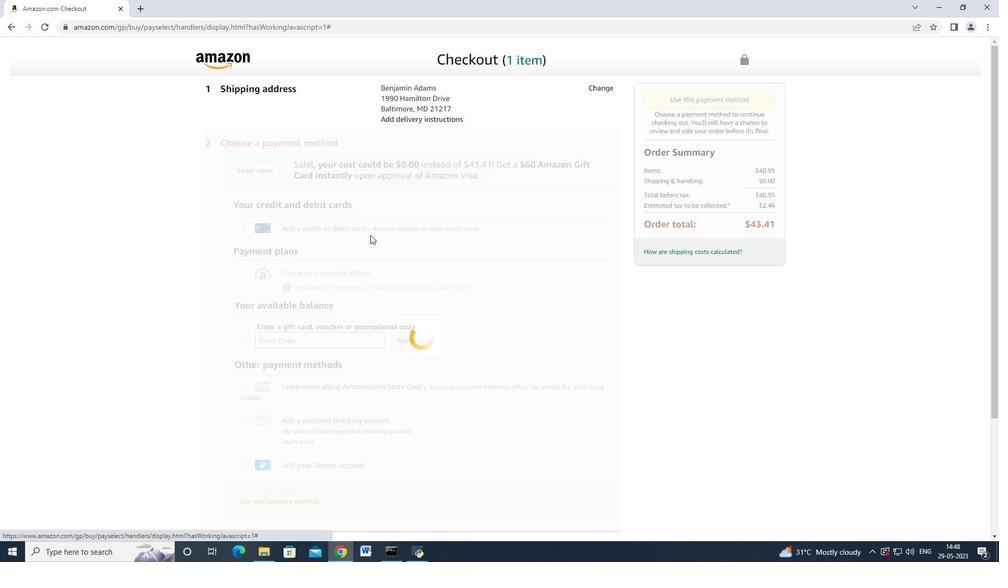 
Action: Mouse scrolled (493, 303) with delta (0, 0)
Screenshot: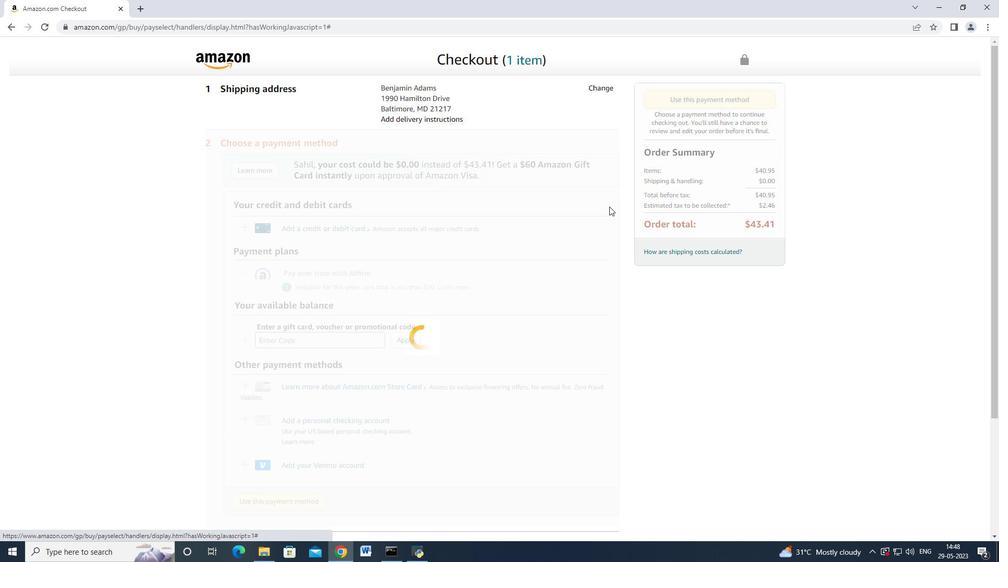 
Action: Mouse scrolled (493, 303) with delta (0, 0)
Screenshot: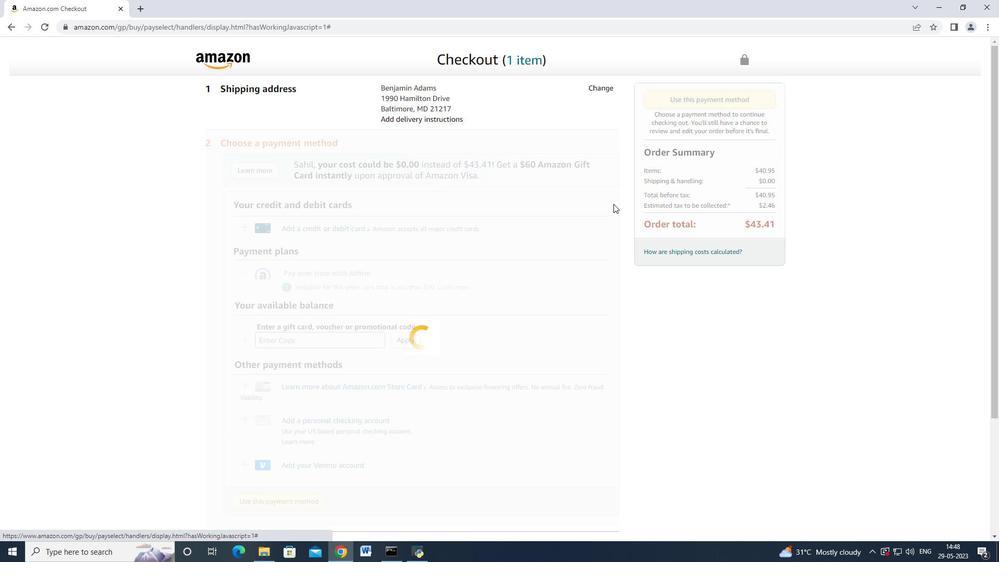 
Action: Mouse scrolled (493, 303) with delta (0, 0)
Screenshot: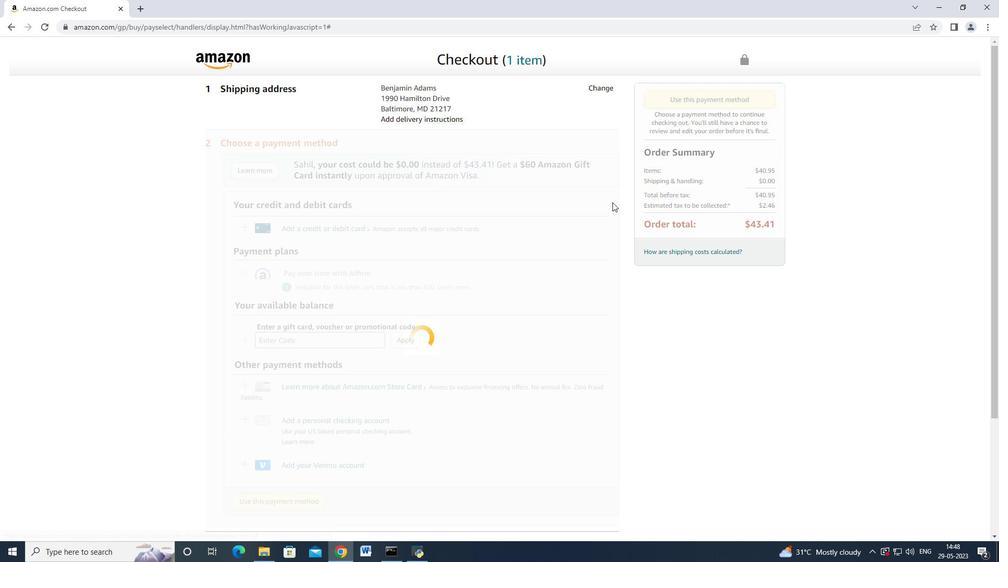 
Action: Mouse scrolled (493, 303) with delta (0, 0)
Screenshot: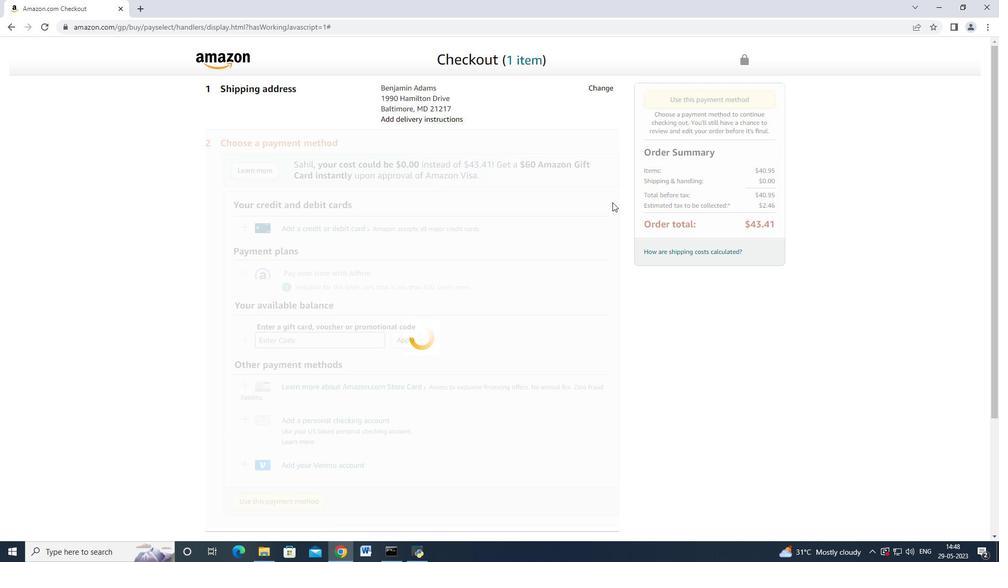 
Action: Mouse scrolled (493, 303) with delta (0, 0)
Screenshot: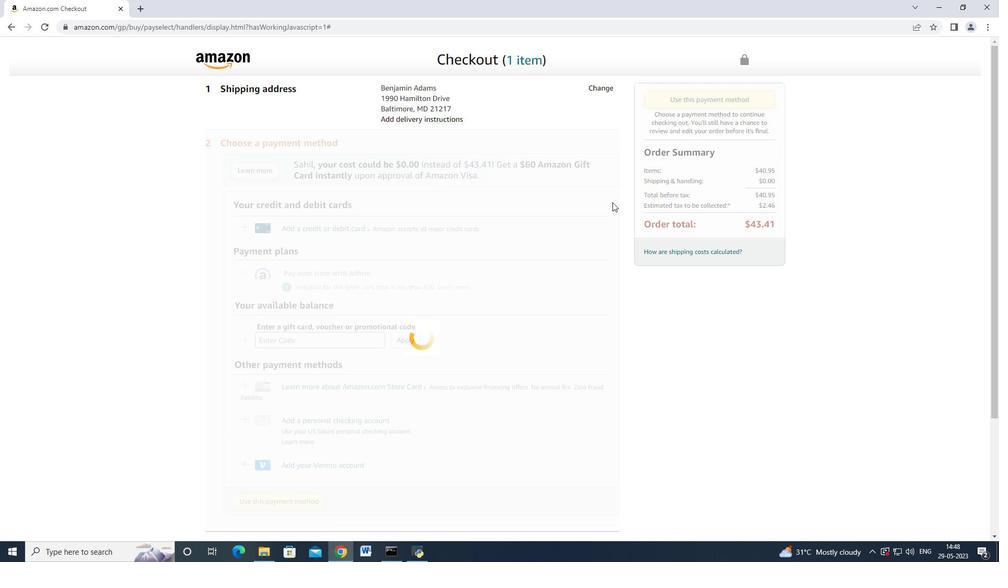 
Action: Mouse scrolled (493, 303) with delta (0, 0)
Screenshot: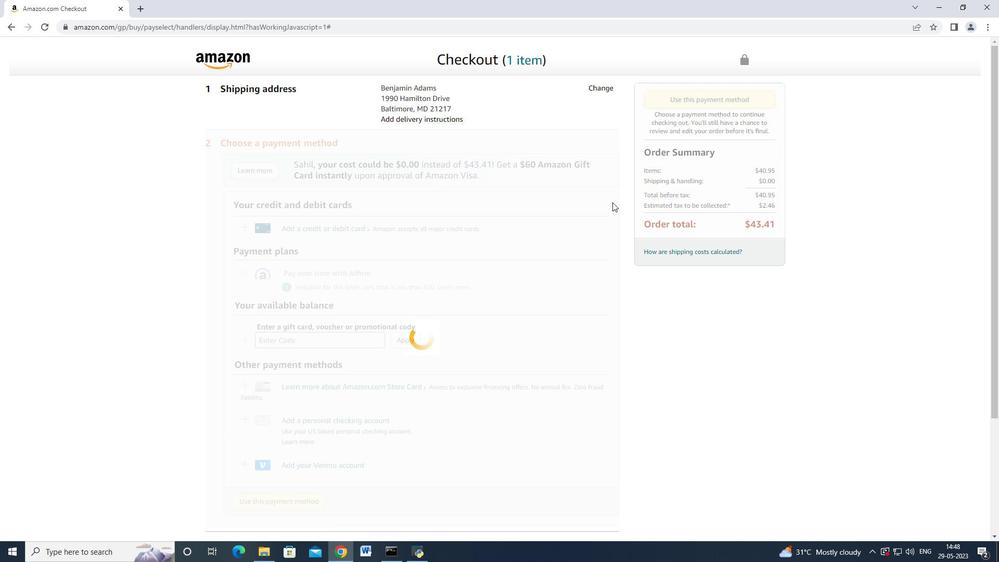 
Action: Mouse moved to (493, 302)
Screenshot: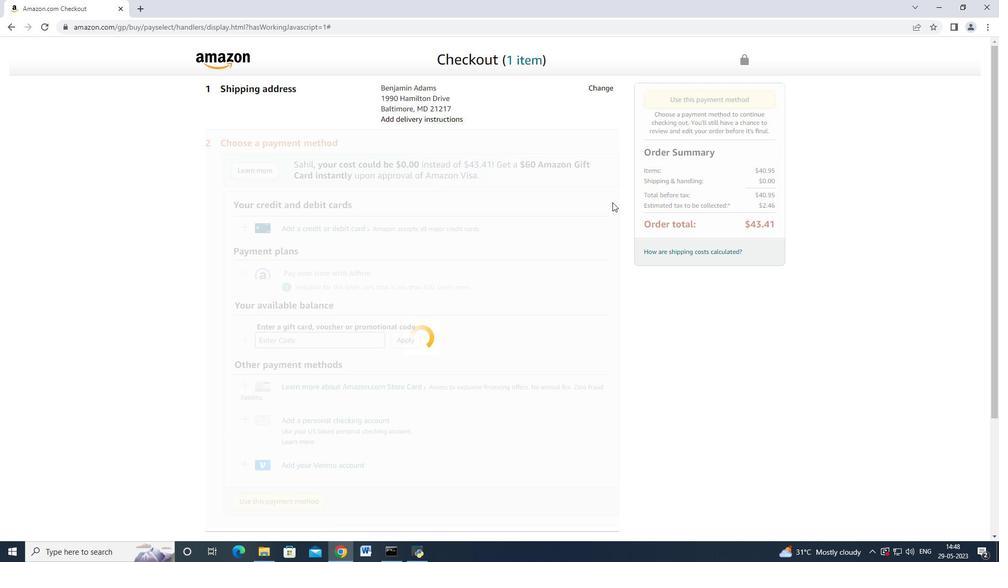 
Action: Mouse scrolled (493, 301) with delta (0, 0)
Screenshot: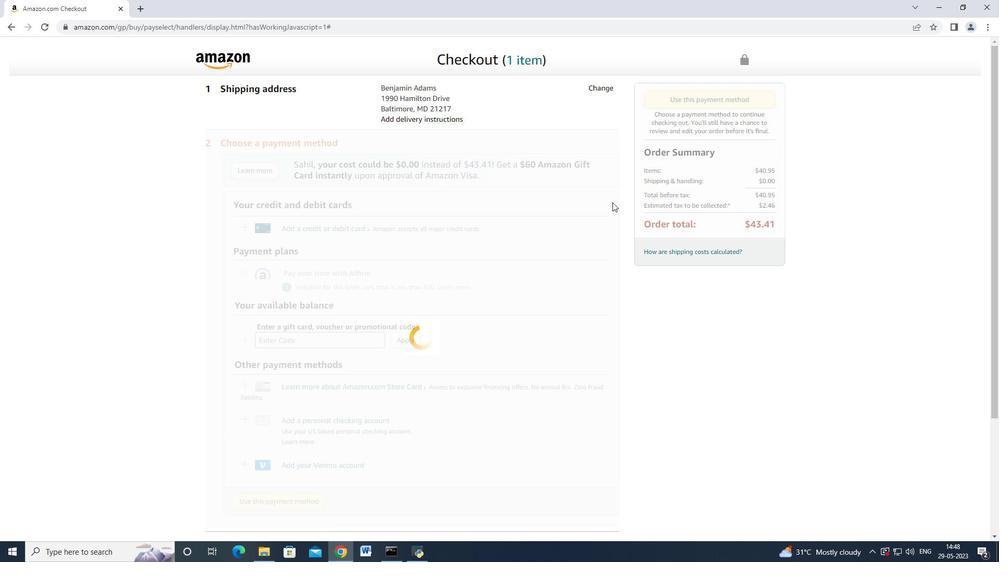 
Action: Mouse scrolled (493, 301) with delta (0, 0)
Screenshot: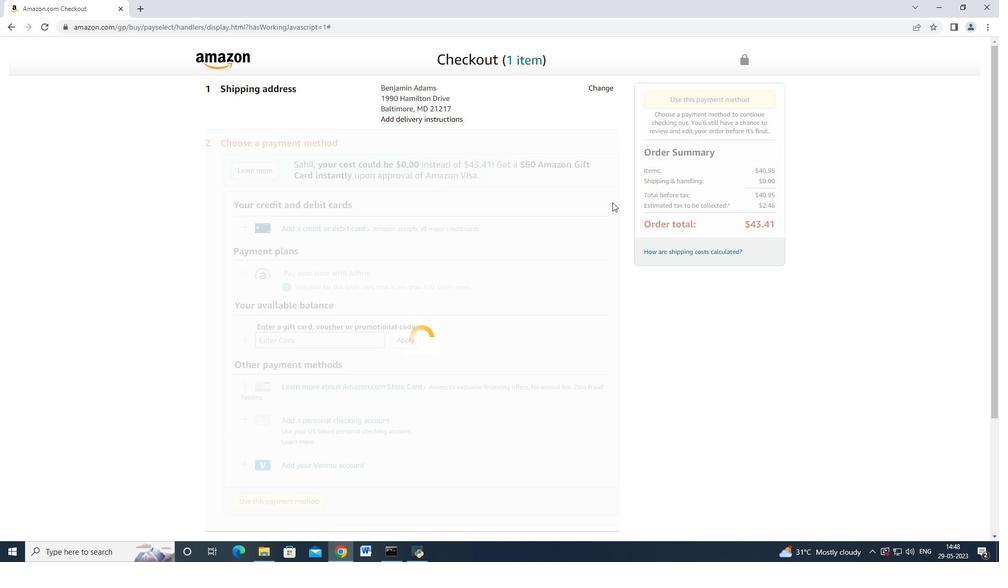 
Action: Mouse scrolled (493, 301) with delta (0, 0)
Screenshot: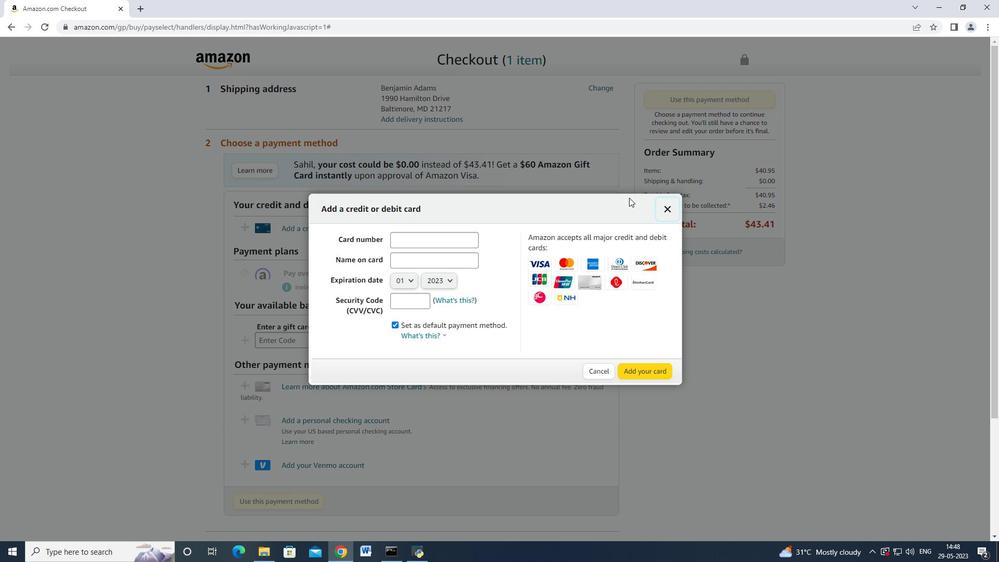 
Action: Mouse scrolled (493, 302) with delta (0, 0)
Screenshot: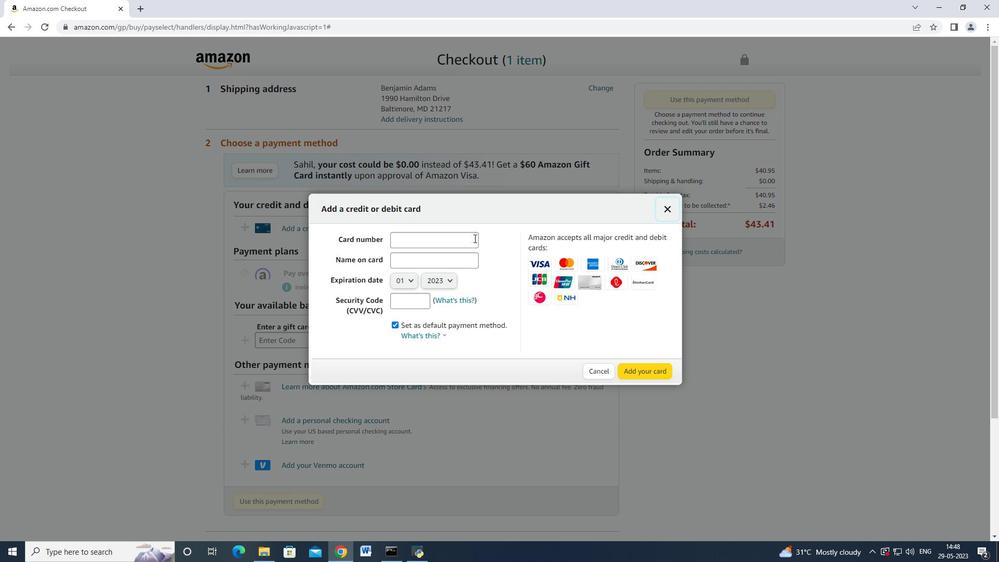 
Action: Mouse scrolled (493, 302) with delta (0, 0)
Screenshot: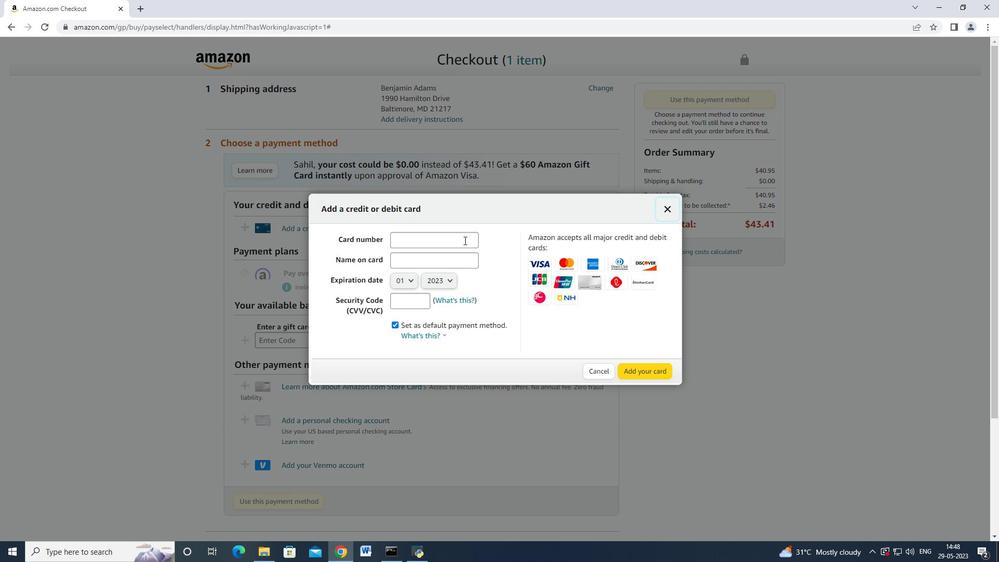 
Action: Mouse scrolled (493, 302) with delta (0, 0)
Screenshot: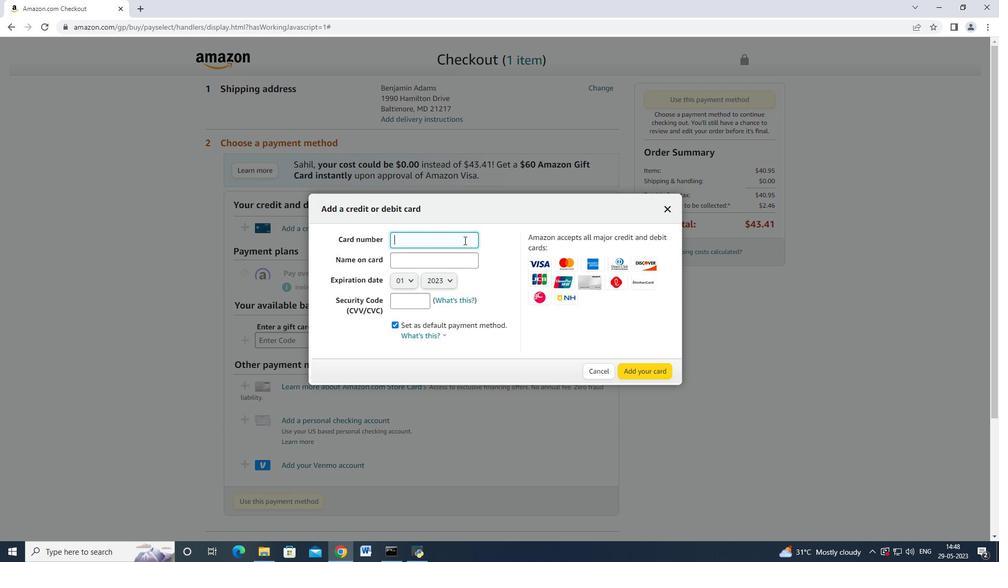 
Action: Mouse scrolled (493, 302) with delta (0, 0)
Screenshot: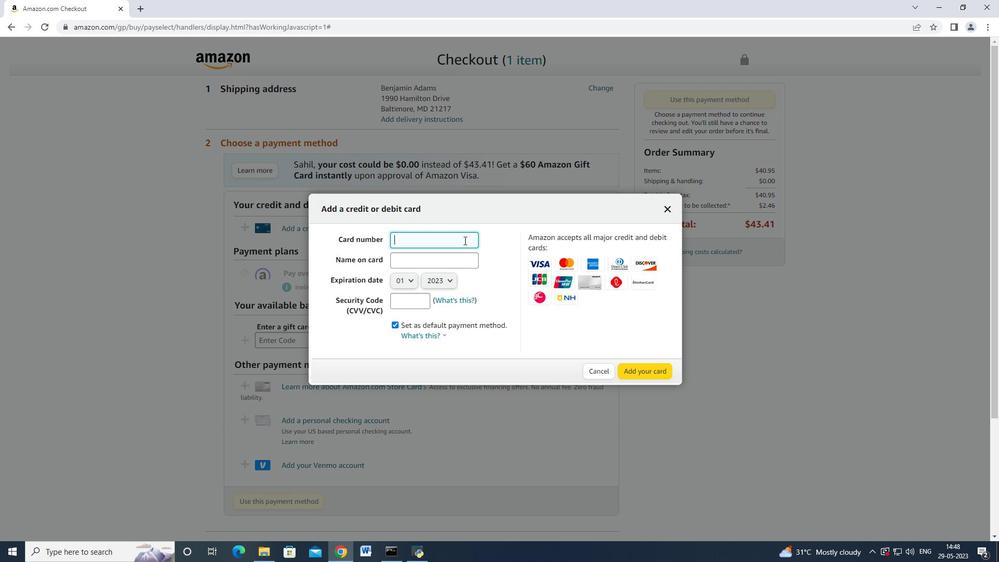 
Action: Mouse moved to (490, 299)
Screenshot: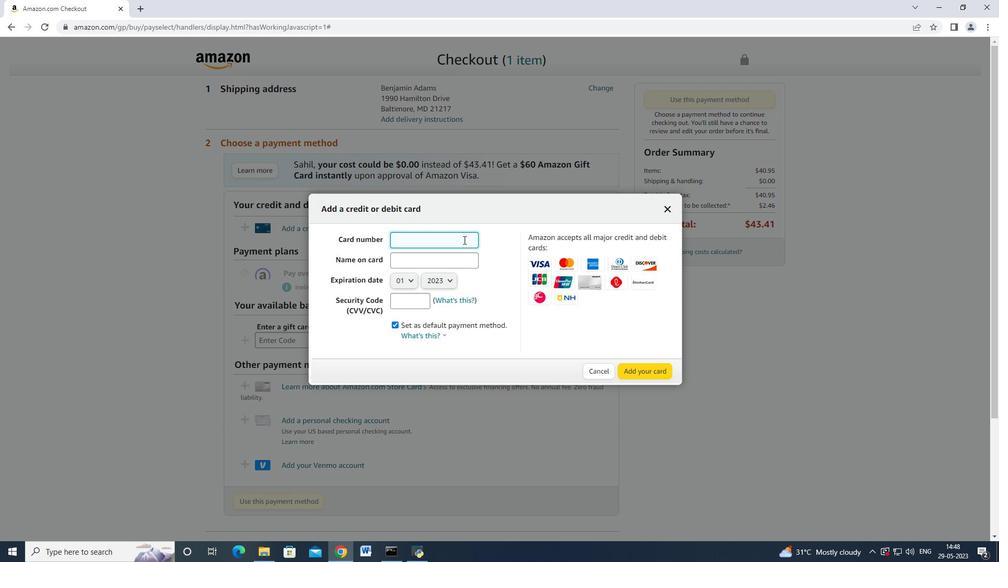 
Action: Mouse scrolled (490, 300) with delta (0, 0)
Screenshot: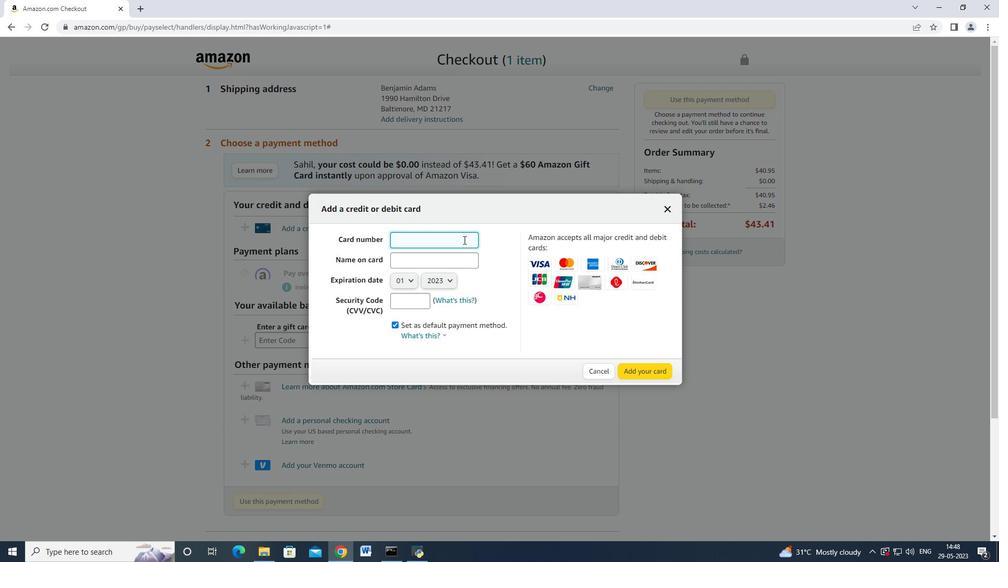 
Action: Mouse moved to (490, 299)
Screenshot: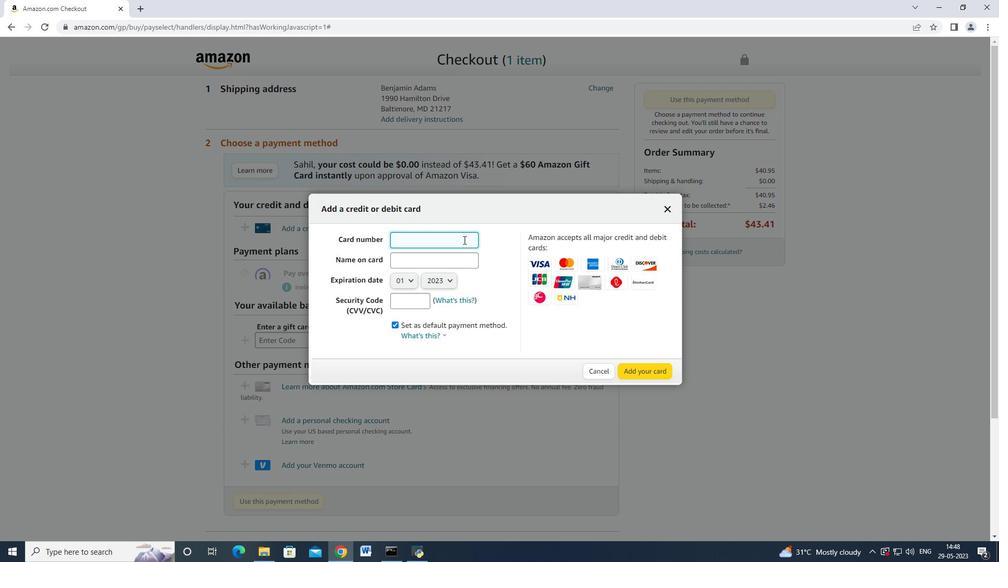 
Action: Mouse scrolled (490, 299) with delta (0, 0)
Screenshot: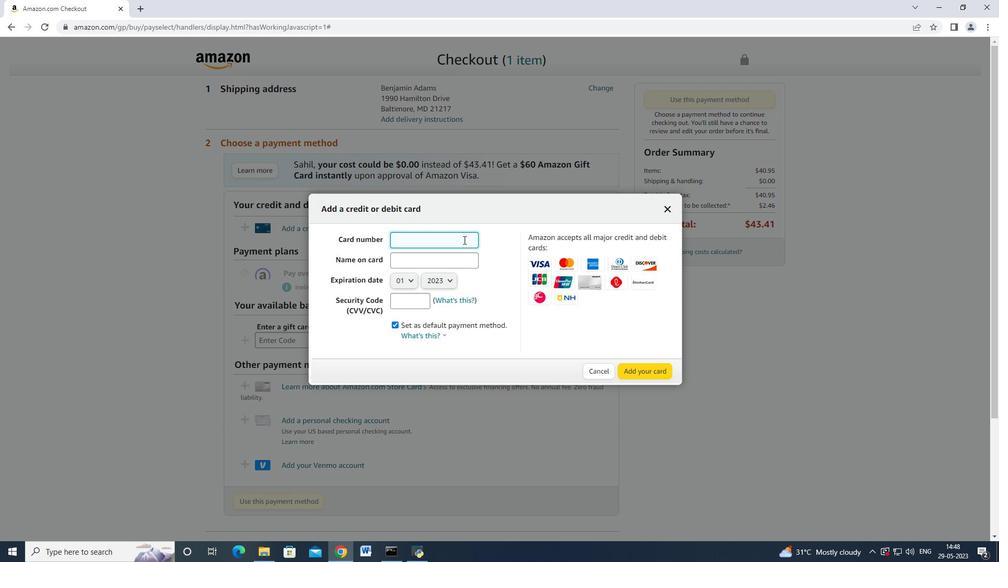 
Action: Mouse moved to (489, 299)
Screenshot: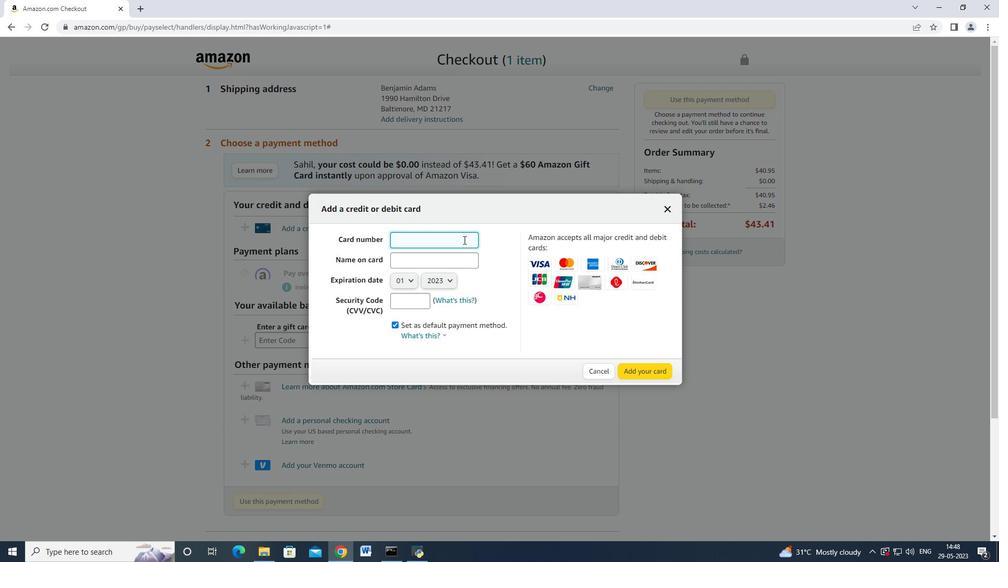 
Action: Mouse scrolled (489, 299) with delta (0, 0)
Screenshot: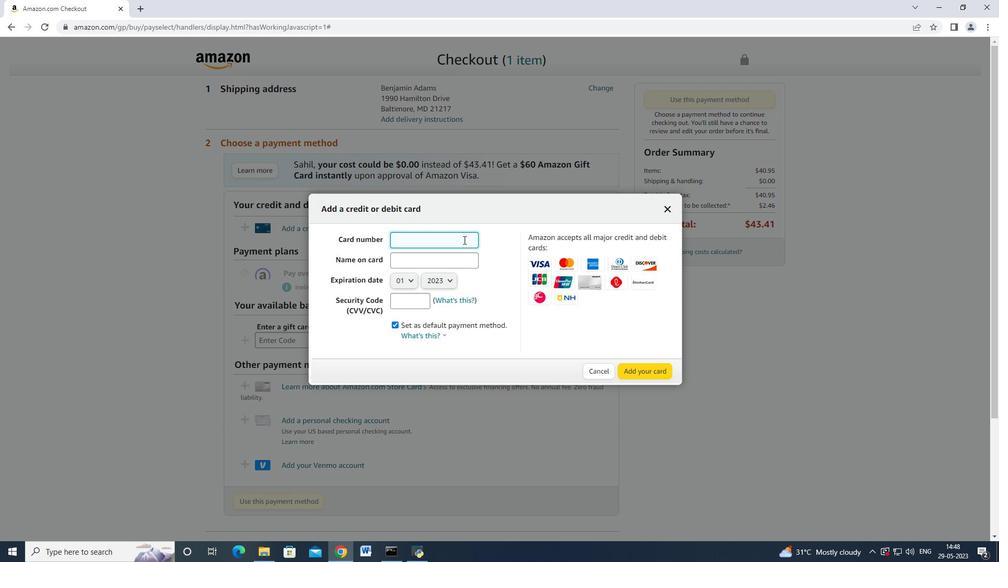 
Action: Mouse moved to (480, 296)
Screenshot: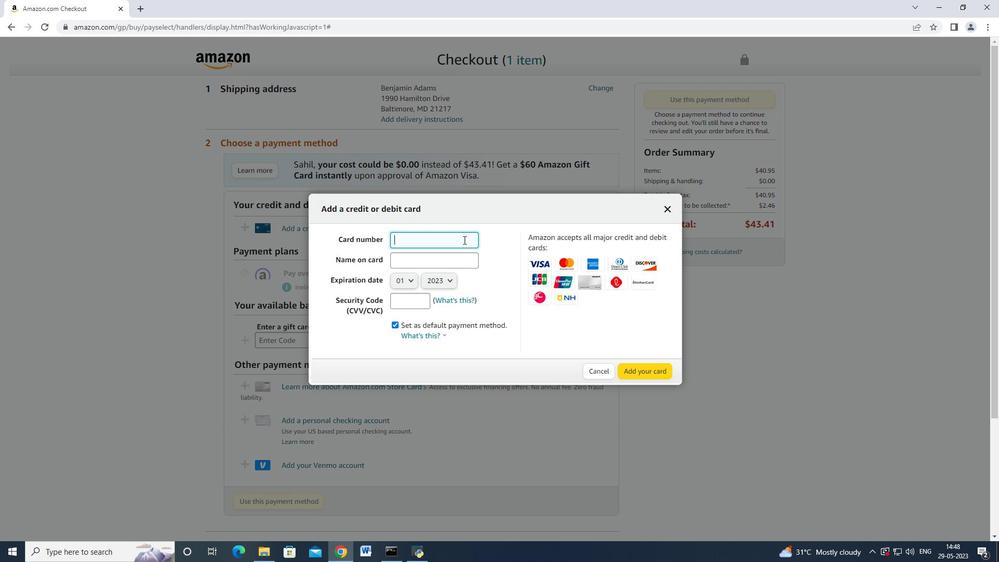 
Action: Mouse scrolled (480, 296) with delta (0, 0)
Screenshot: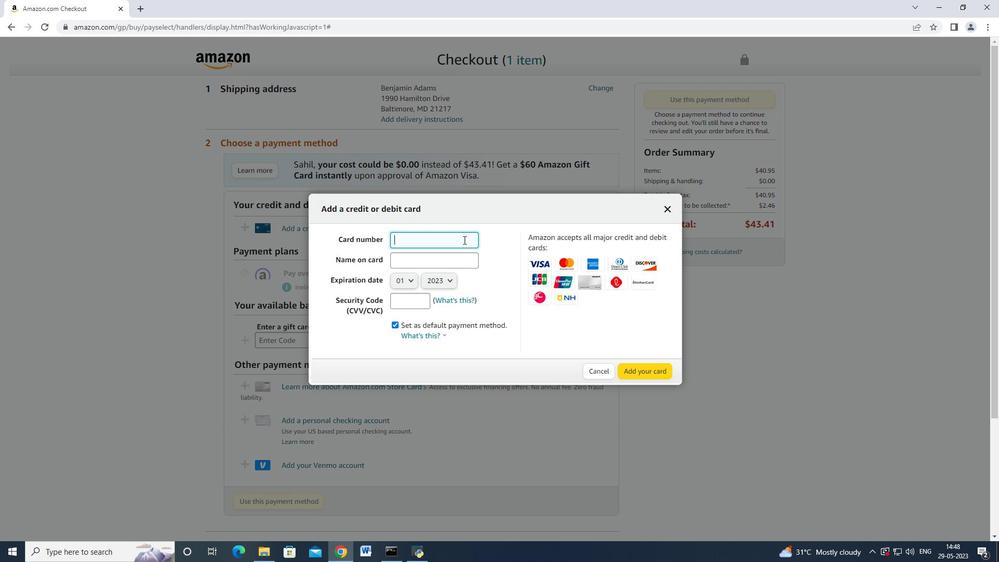 
Action: Mouse moved to (479, 296)
Screenshot: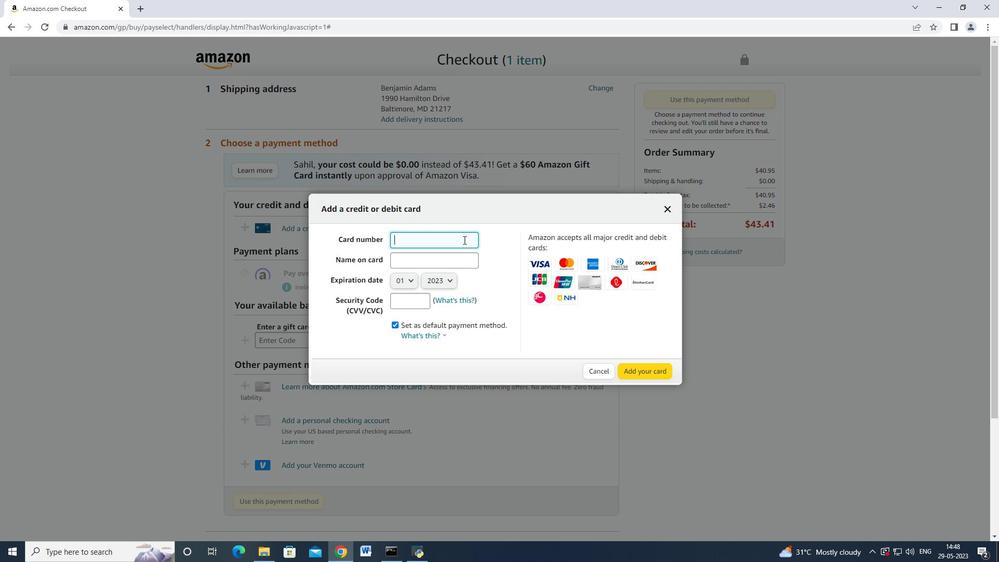 
Action: Mouse scrolled (480, 296) with delta (0, 0)
Screenshot: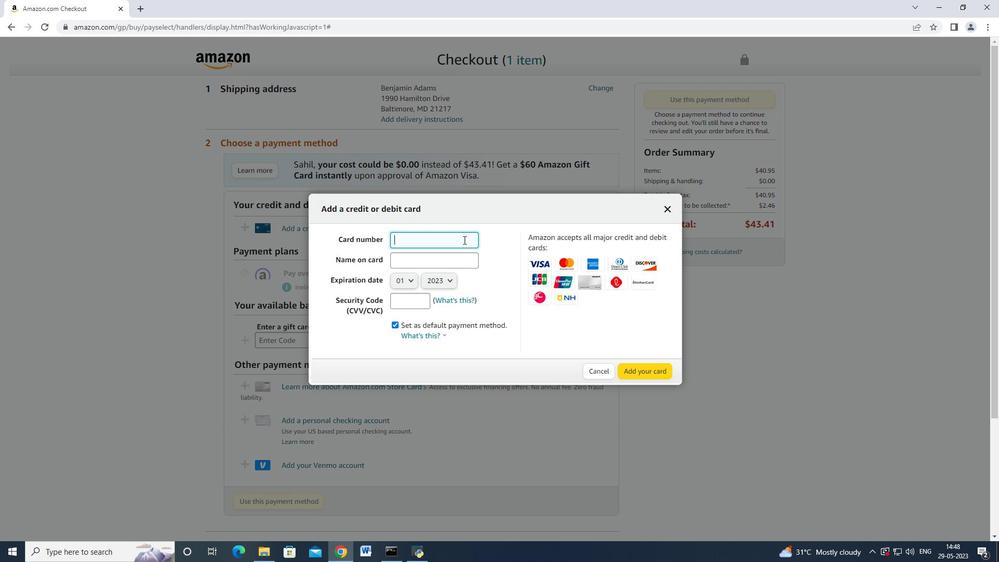 
Action: Mouse moved to (479, 296)
Screenshot: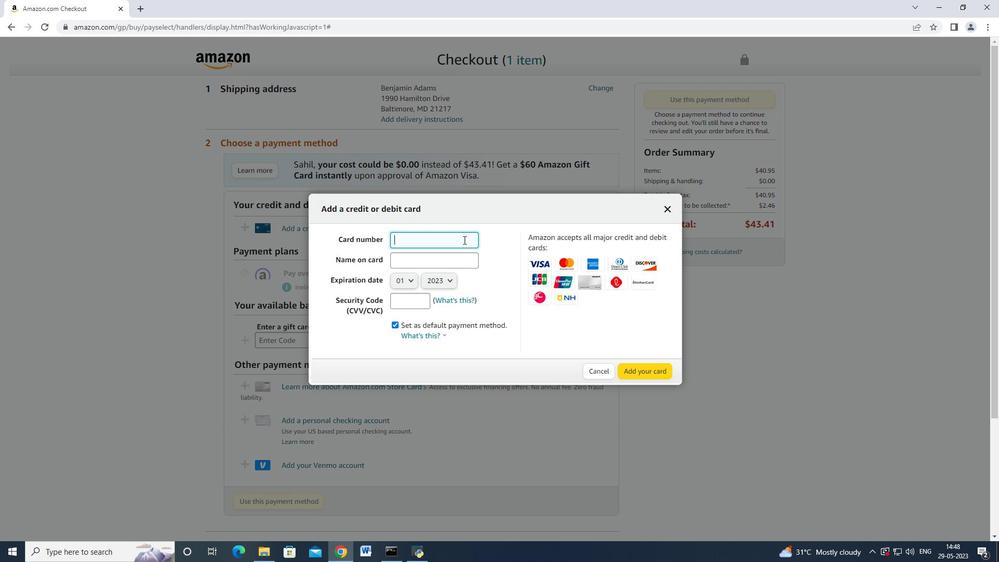 
Action: Mouse scrolled (480, 296) with delta (0, 0)
Screenshot: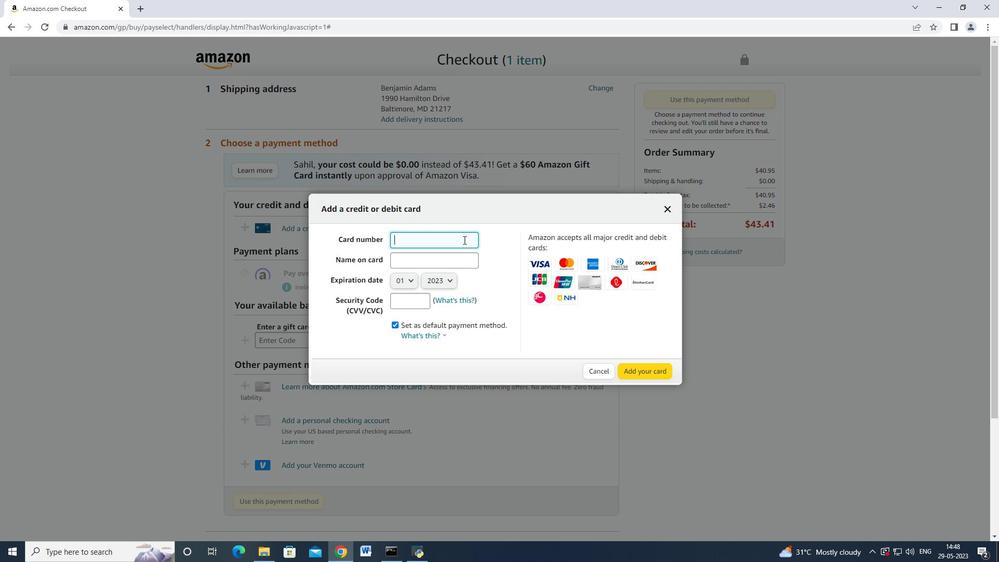 
Action: Mouse moved to (475, 294)
Screenshot: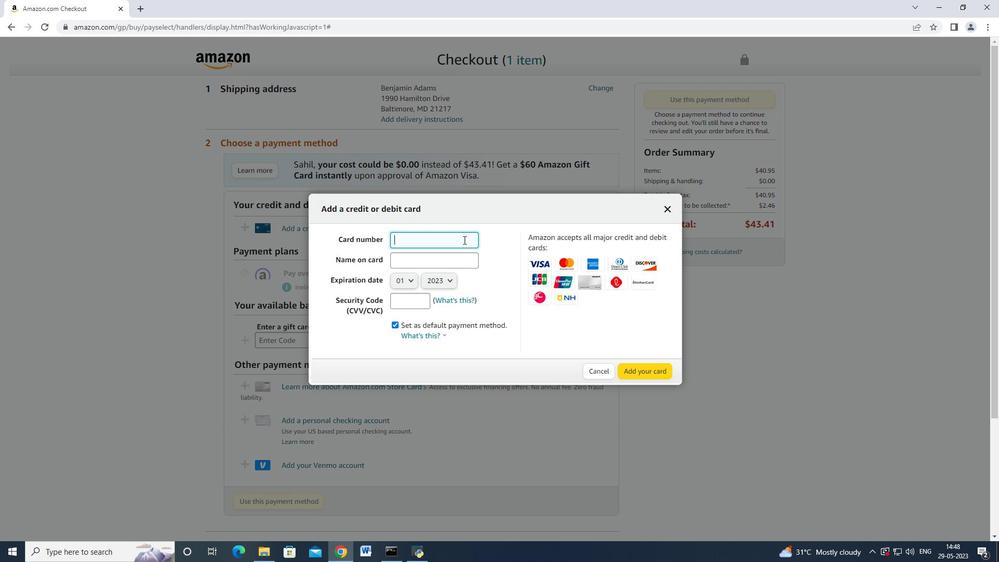 
Action: Mouse scrolled (478, 296) with delta (0, 0)
Screenshot: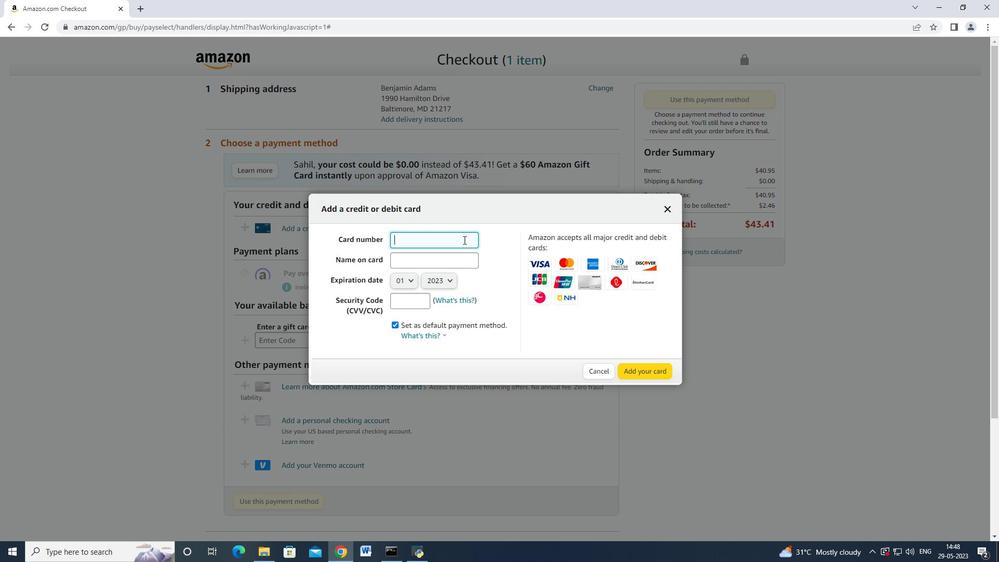 
Action: Mouse moved to (473, 294)
Screenshot: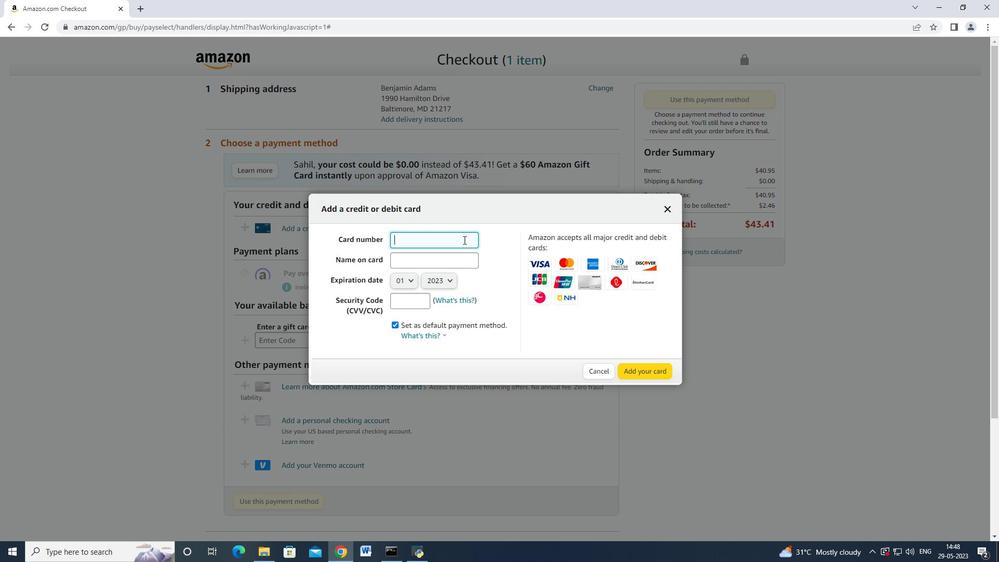 
Action: Mouse scrolled (473, 294) with delta (0, 0)
Screenshot: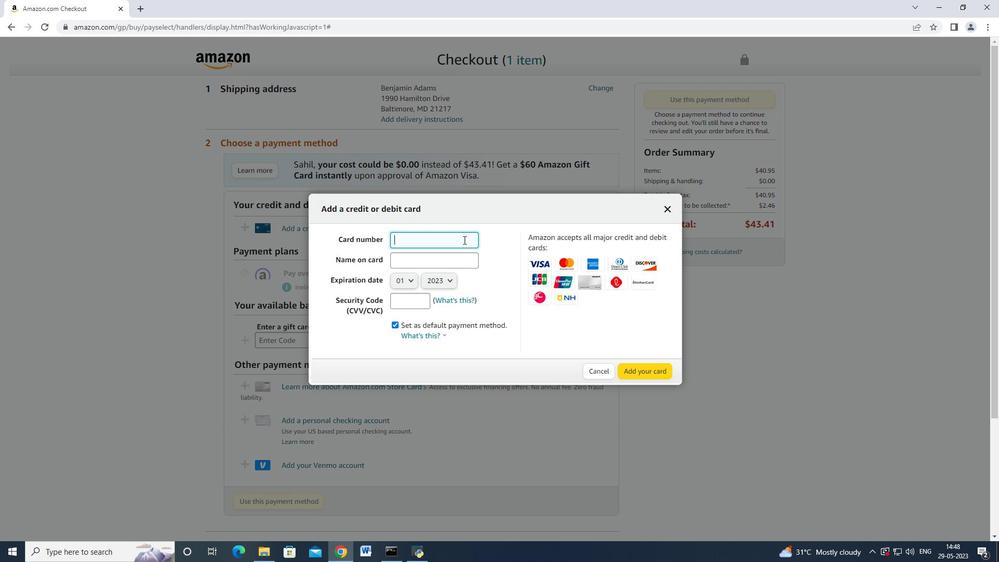 
Action: Mouse scrolled (473, 294) with delta (0, 0)
Screenshot: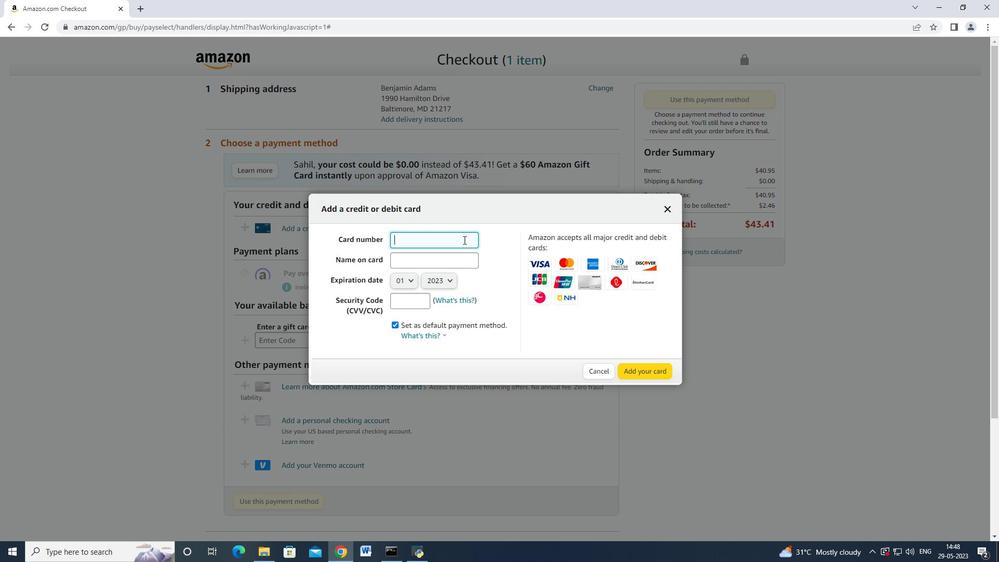 
Action: Mouse scrolled (473, 294) with delta (0, 0)
Screenshot: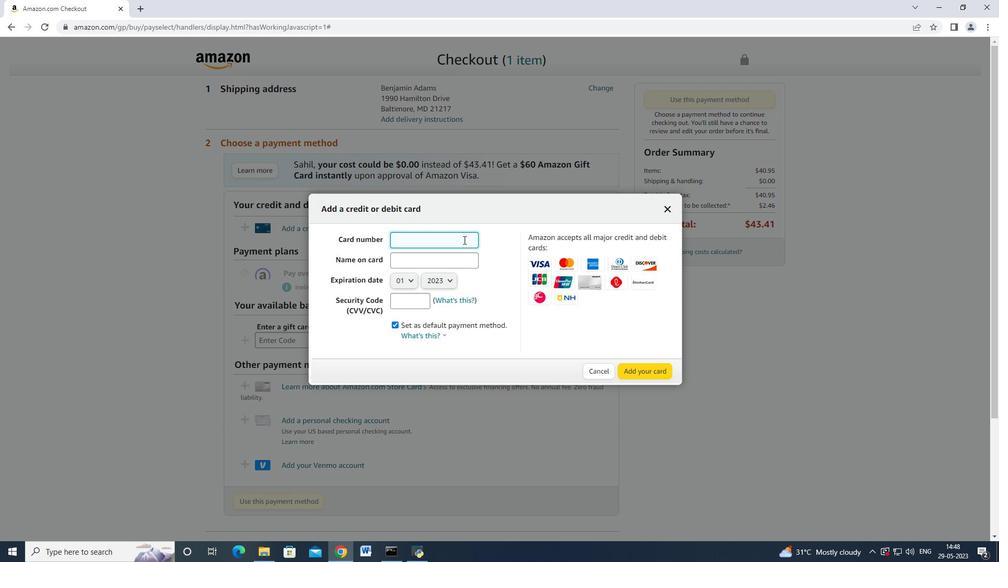 
Action: Mouse moved to (228, 58)
Screenshot: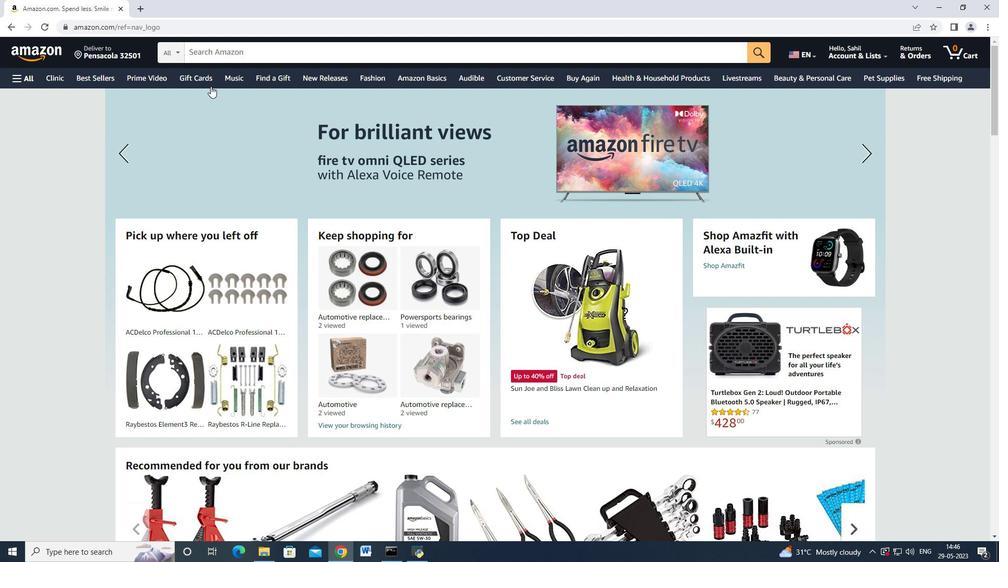 
Action: Mouse pressed left at (228, 58)
Screenshot: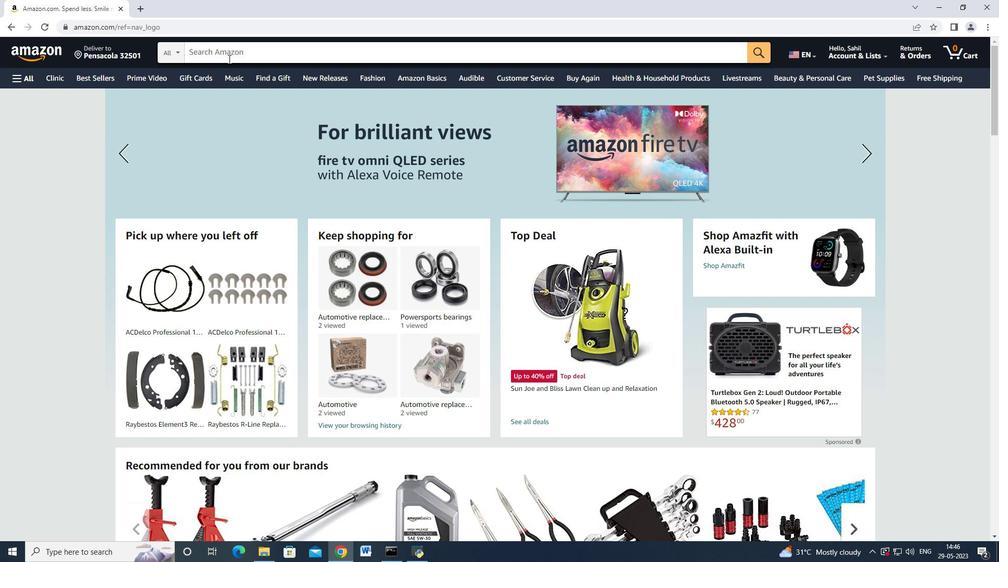 
Action: Mouse moved to (169, 55)
Screenshot: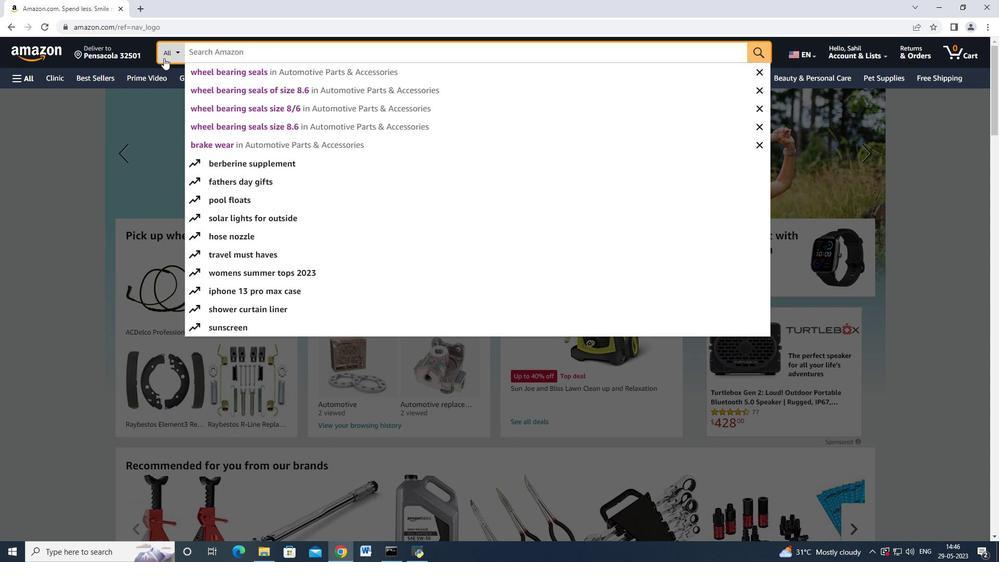 
Action: Mouse pressed left at (169, 55)
Screenshot: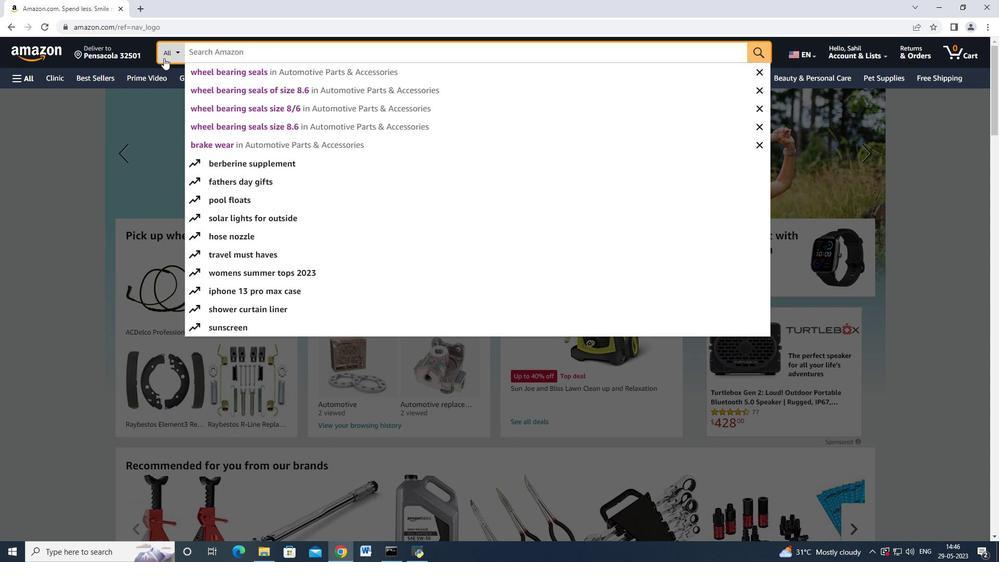 
Action: Mouse moved to (192, 150)
Screenshot: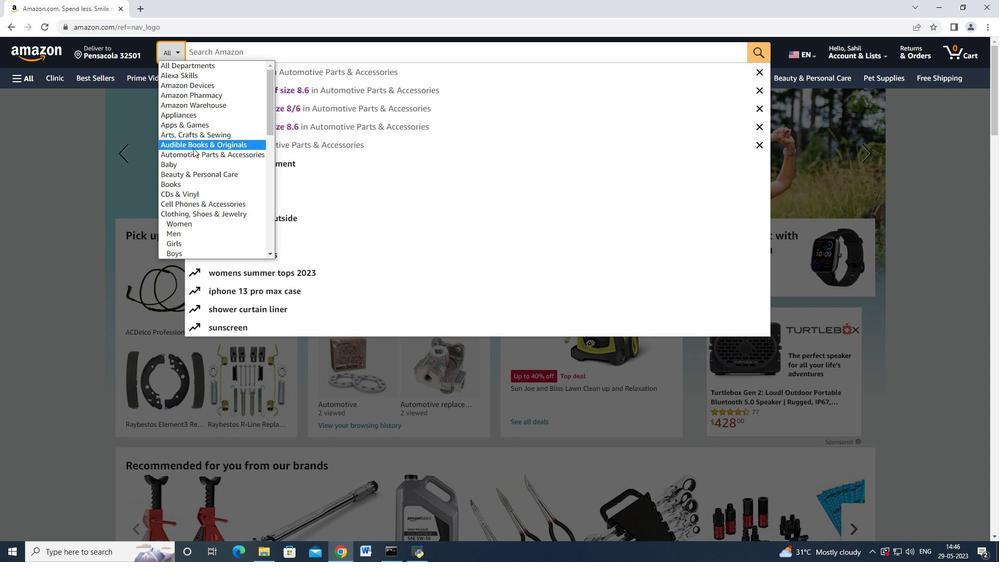 
Action: Mouse pressed left at (192, 150)
Screenshot: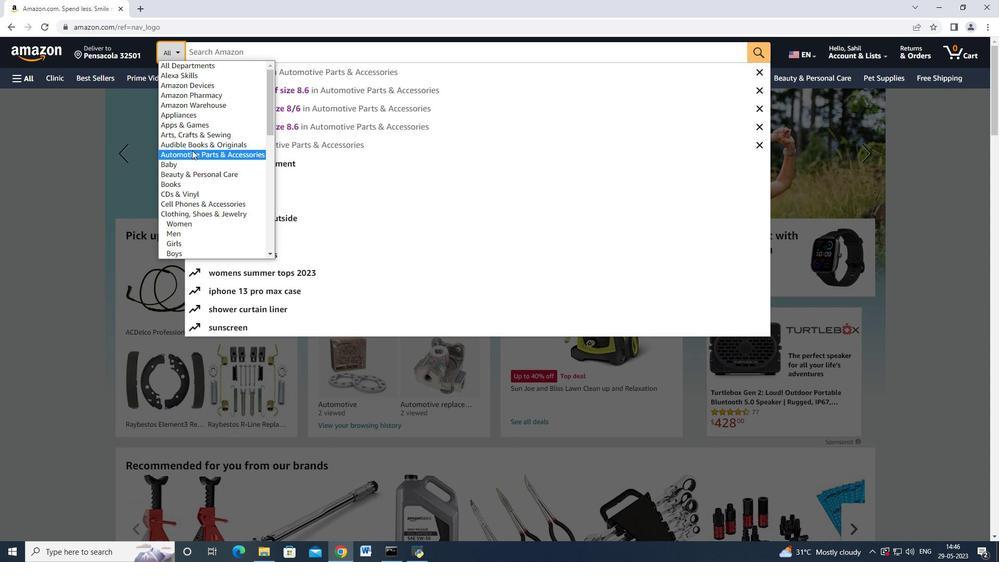
Action: Mouse moved to (291, 54)
Screenshot: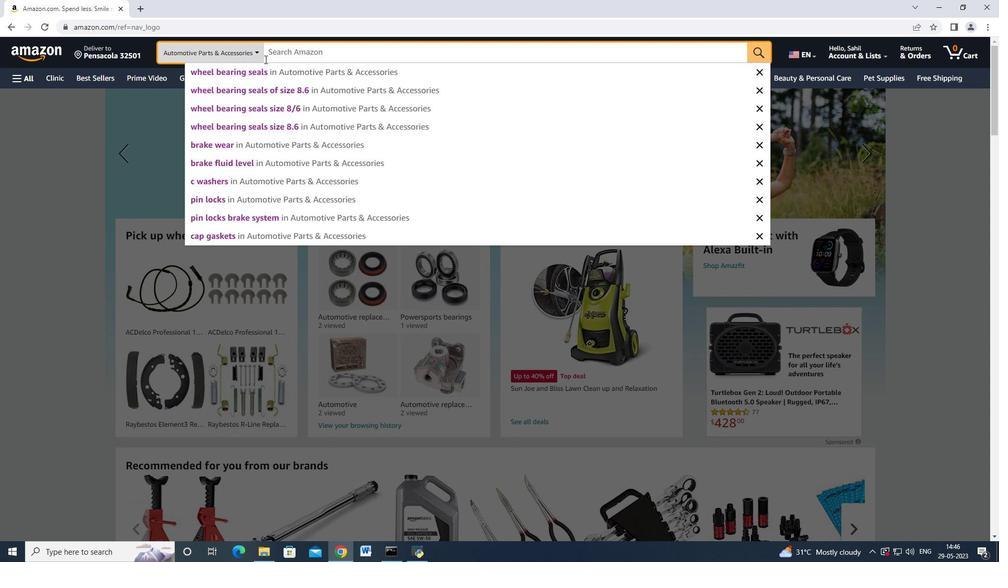
Action: Mouse pressed left at (291, 54)
Screenshot: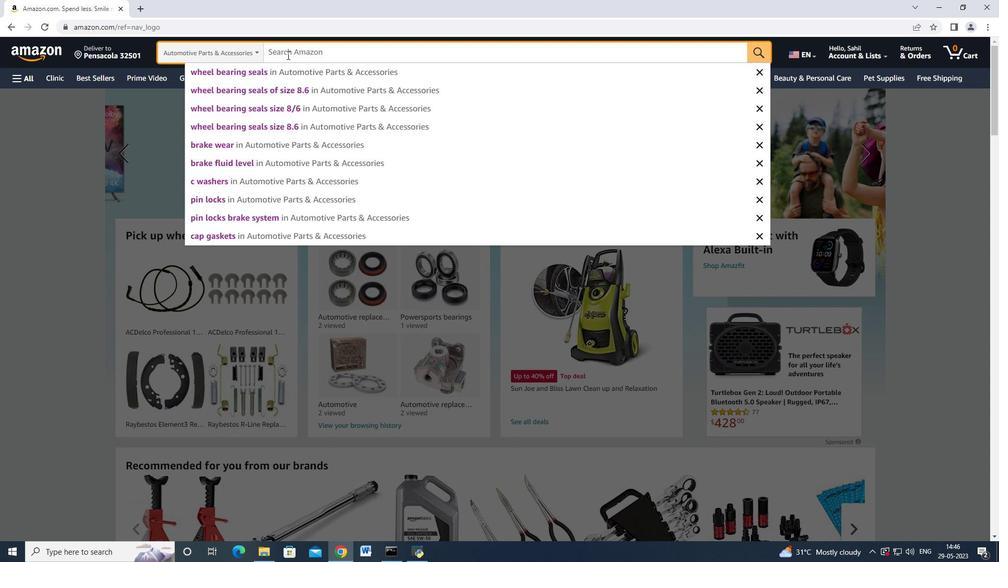 
Action: Key pressed wheel<Key.space>bearing<Key.space>seals<Key.space>size<Key.space>8.6<Key.enter>
Screenshot: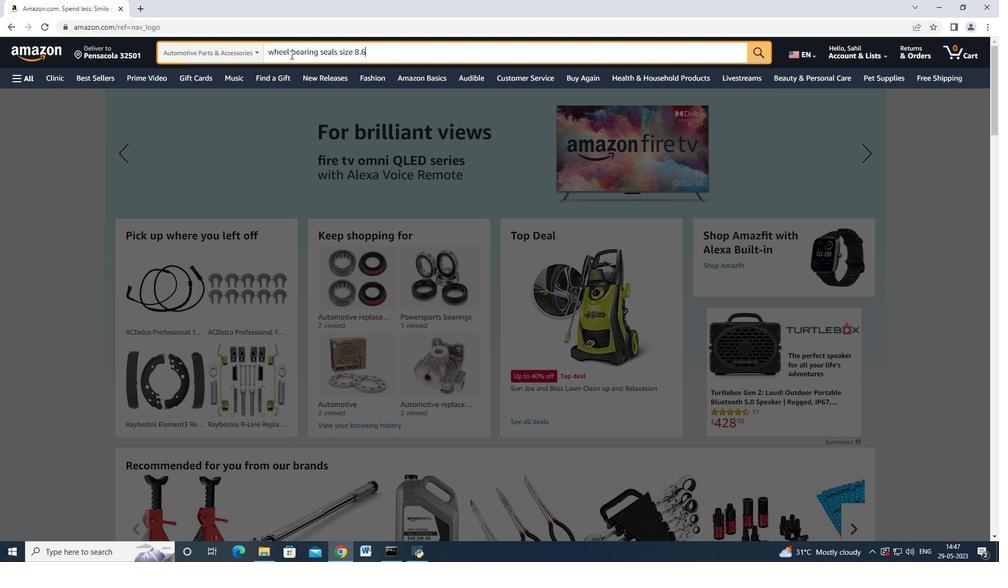 
Action: Mouse moved to (491, 273)
Screenshot: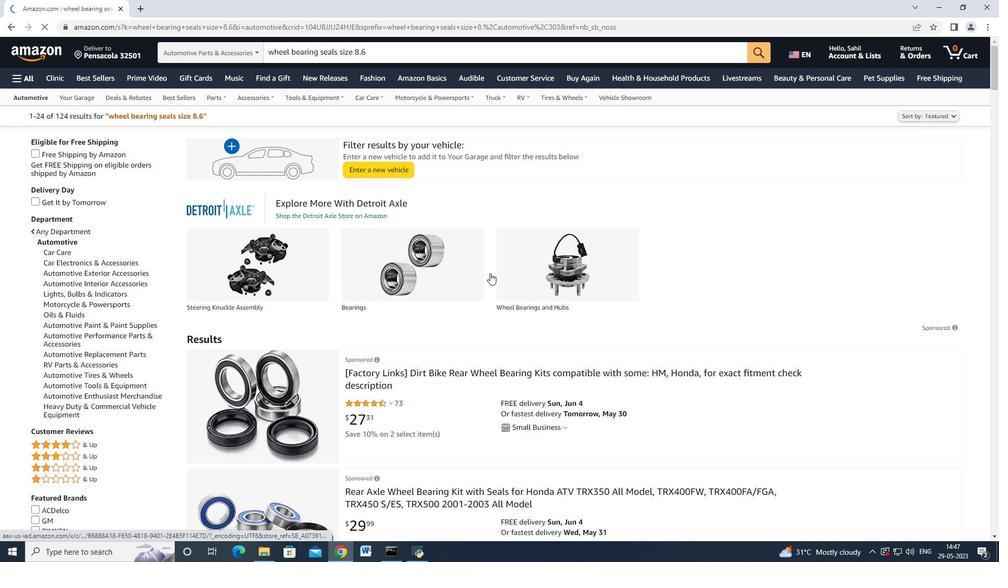 
Action: Mouse scrolled (491, 273) with delta (0, 0)
Screenshot: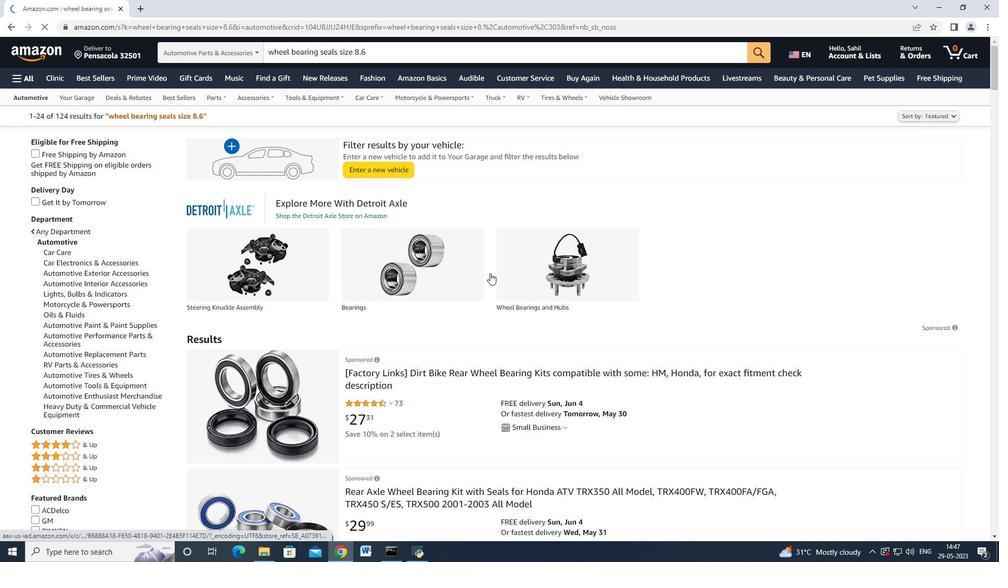 
Action: Mouse scrolled (491, 273) with delta (0, 0)
Screenshot: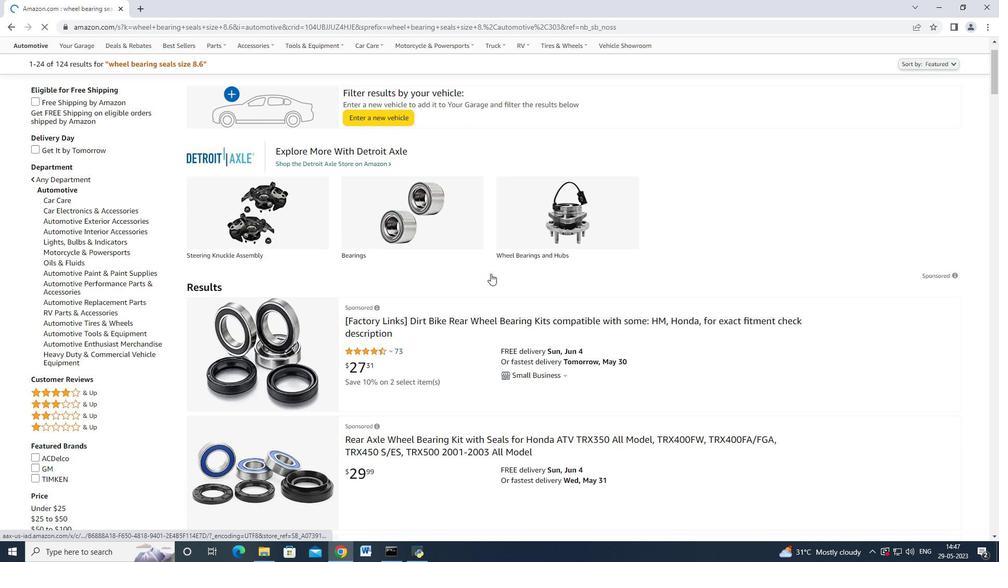 
Action: Mouse scrolled (491, 273) with delta (0, 0)
Screenshot: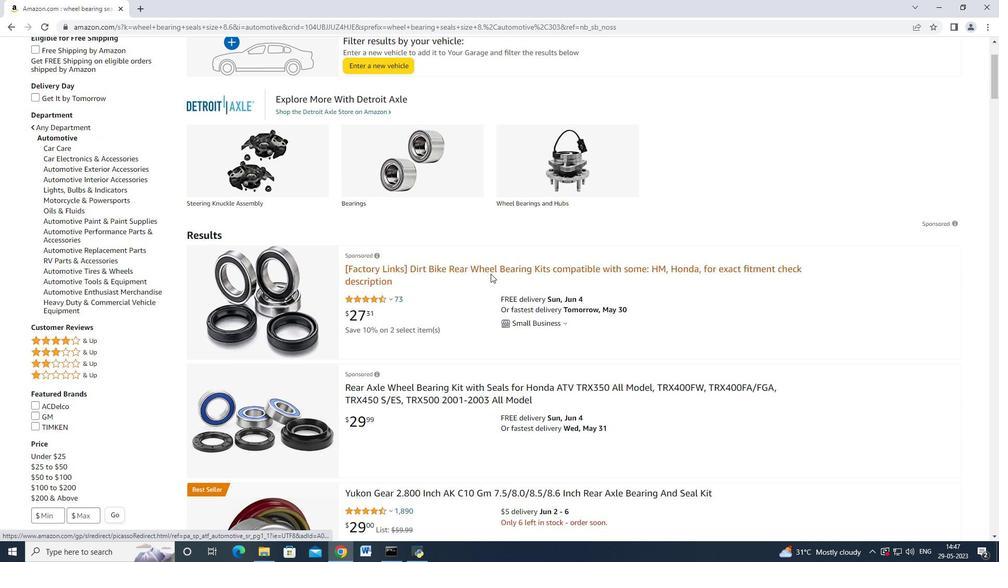 
Action: Mouse scrolled (491, 273) with delta (0, 0)
Screenshot: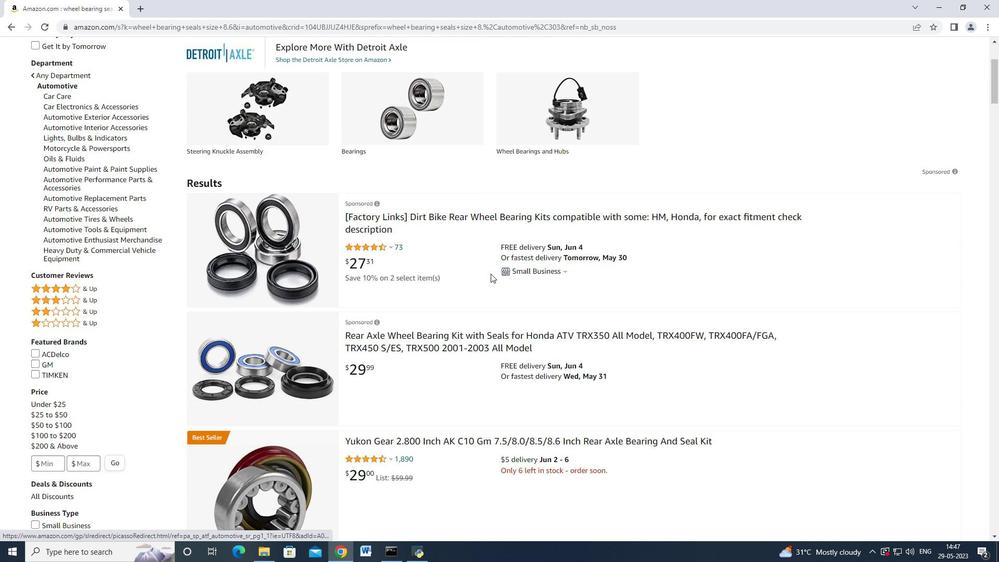 
Action: Mouse scrolled (491, 273) with delta (0, 0)
Screenshot: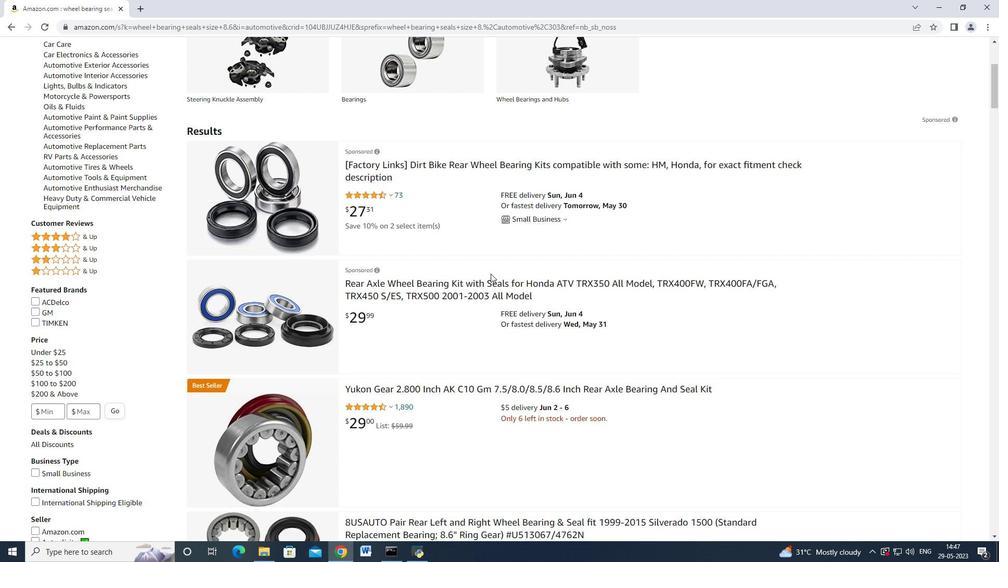 
Action: Mouse scrolled (491, 273) with delta (0, 0)
Screenshot: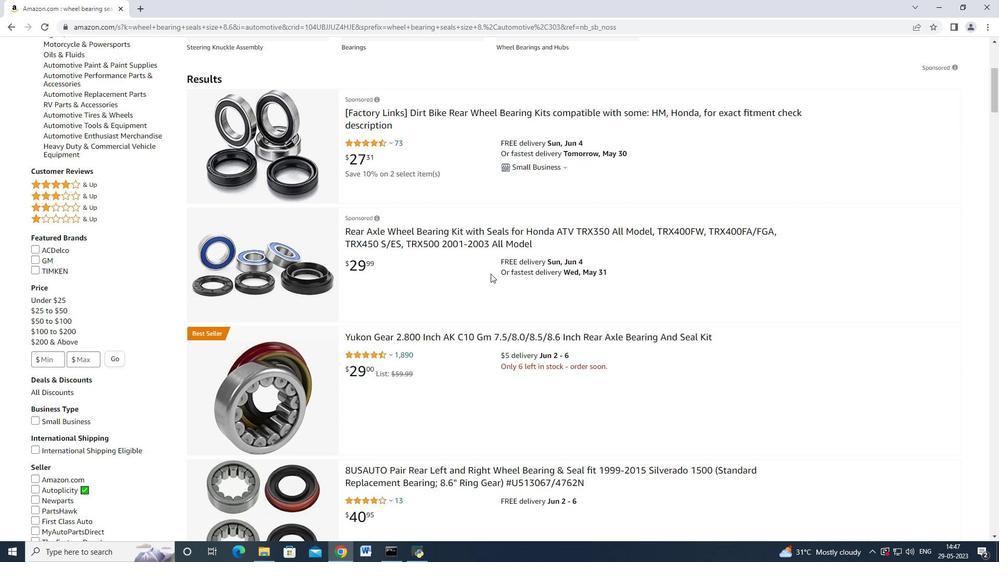 
Action: Mouse moved to (513, 420)
Screenshot: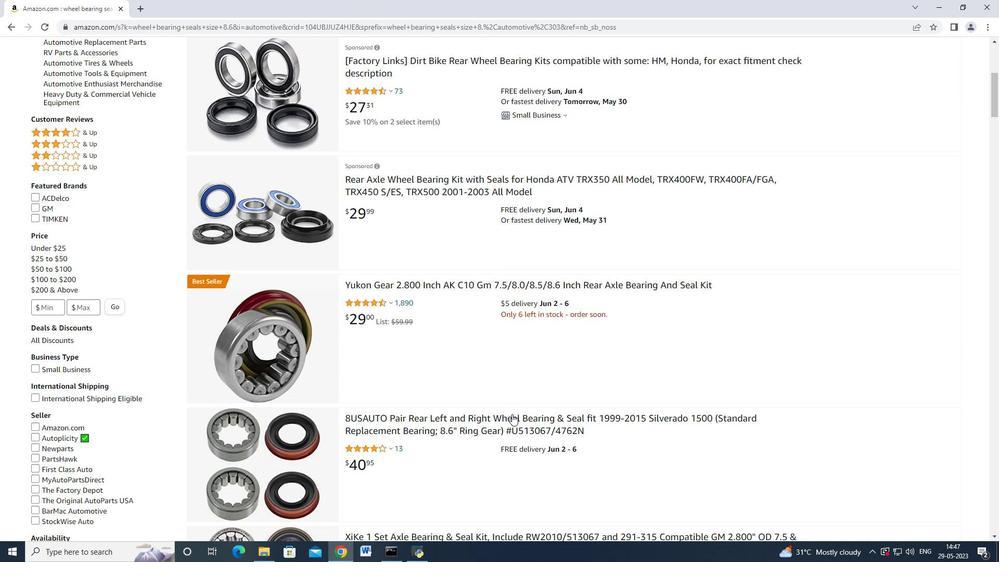 
Action: Mouse pressed left at (513, 420)
Screenshot: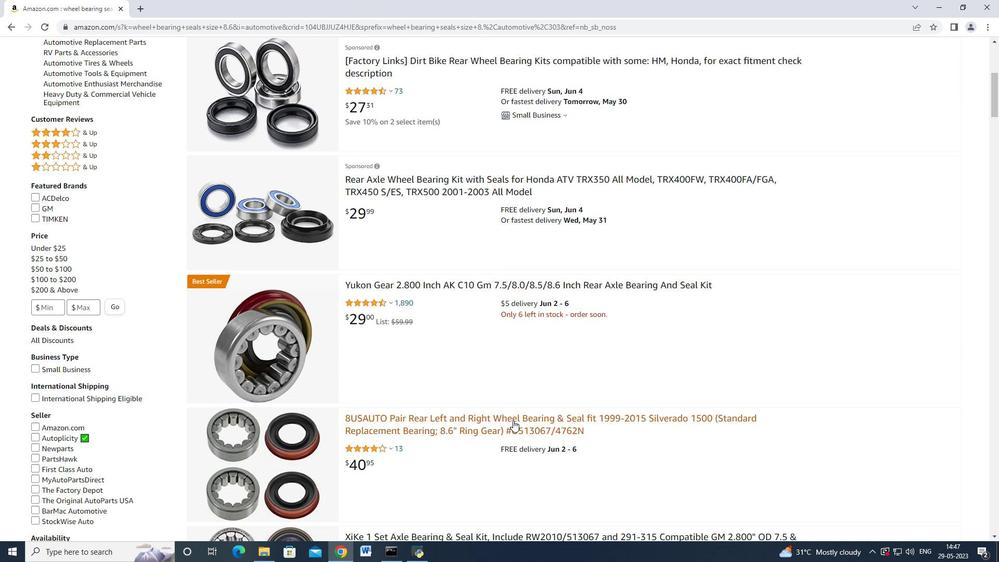 
Action: Mouse moved to (785, 279)
Screenshot: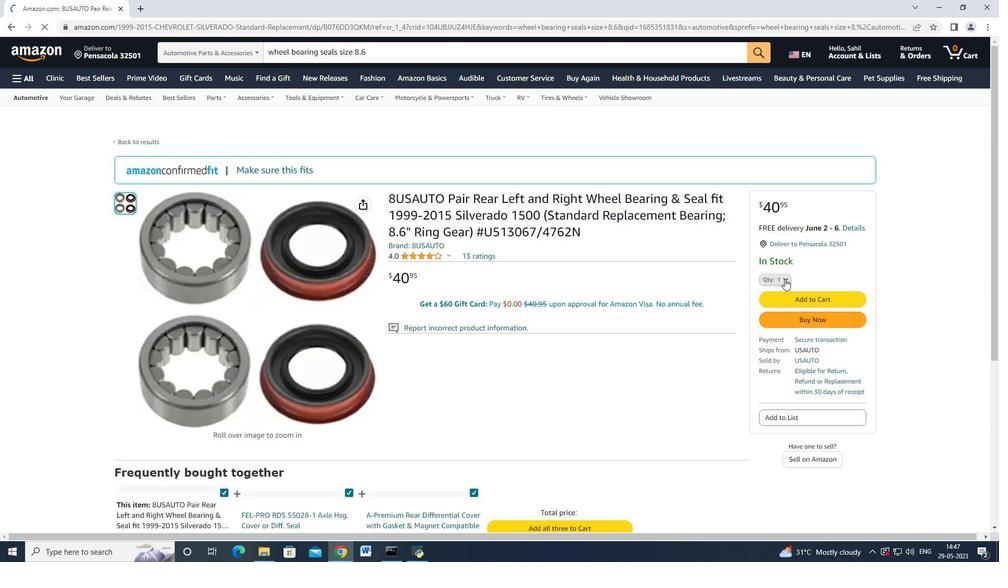 
Action: Mouse pressed left at (785, 279)
Screenshot: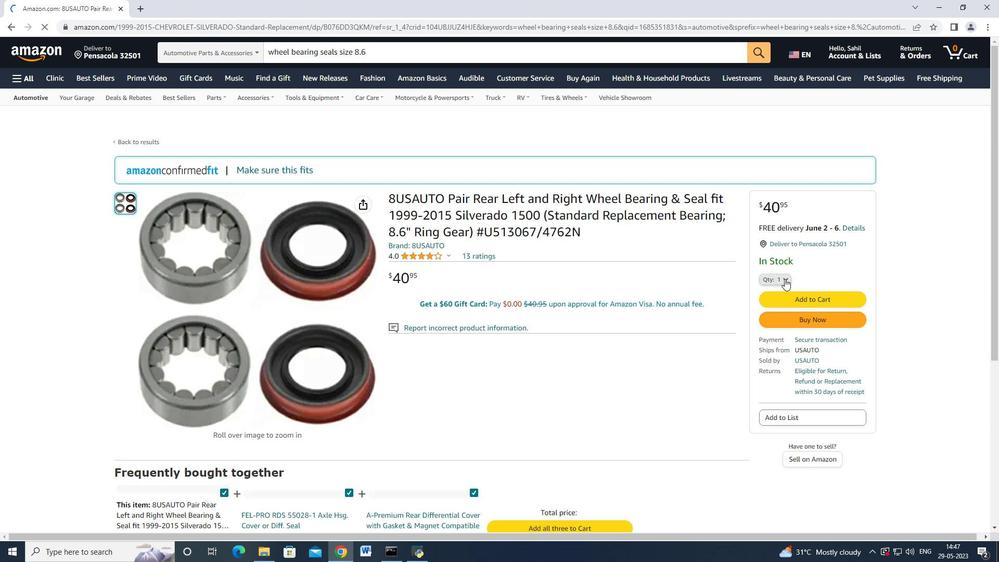 
Action: Mouse moved to (774, 324)
Screenshot: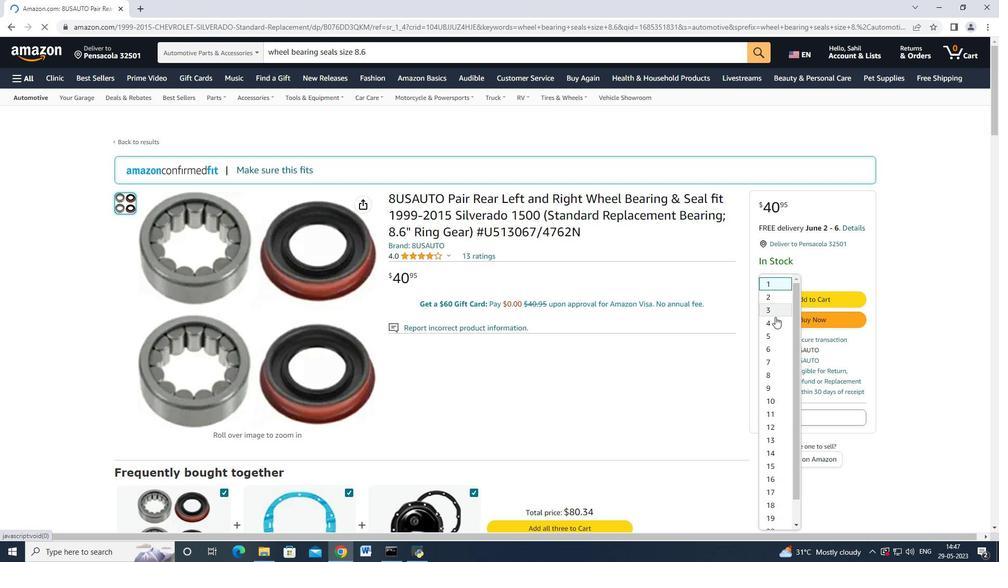 
Action: Mouse pressed left at (774, 324)
Screenshot: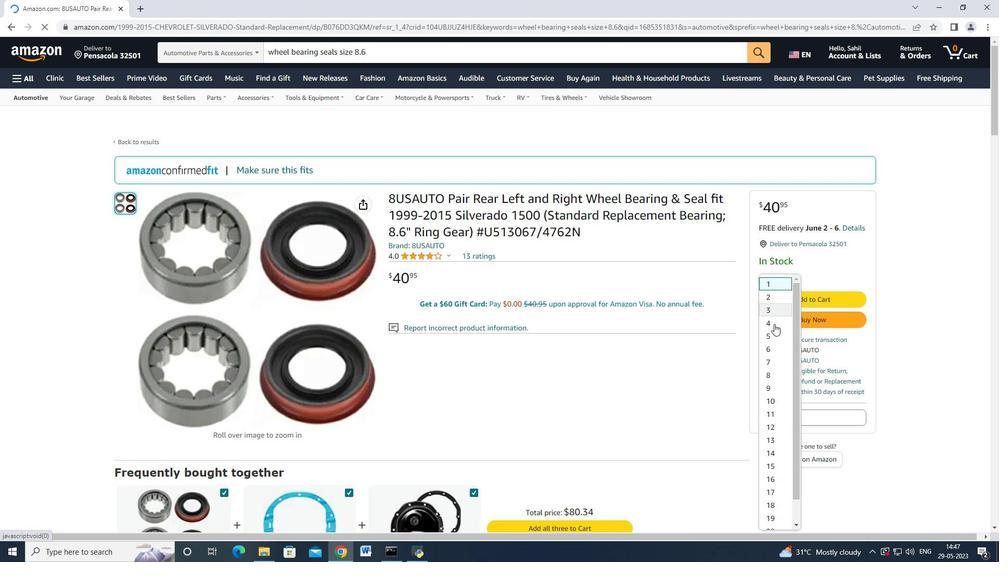 
Action: Mouse moved to (796, 299)
Screenshot: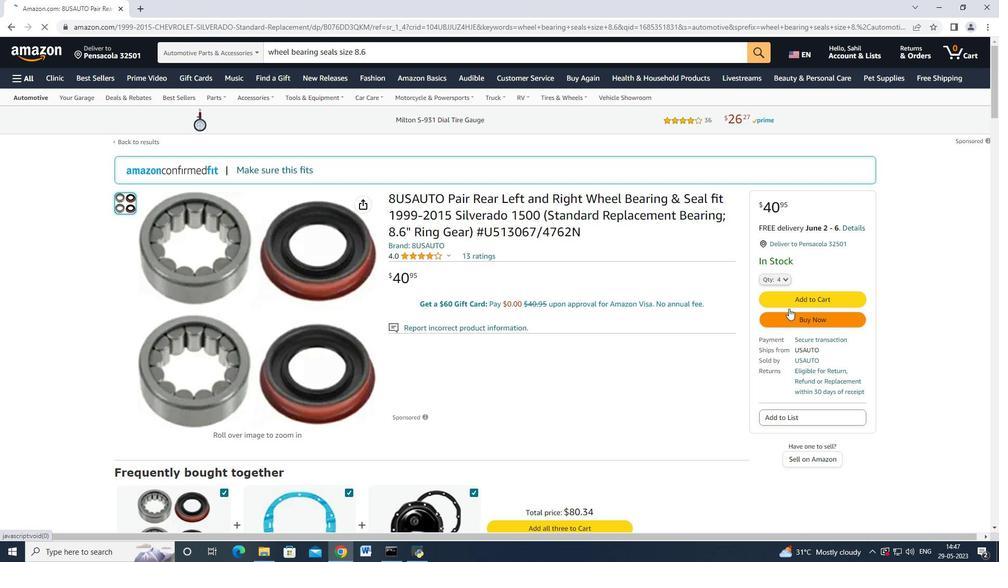 
Action: Mouse pressed left at (796, 299)
Screenshot: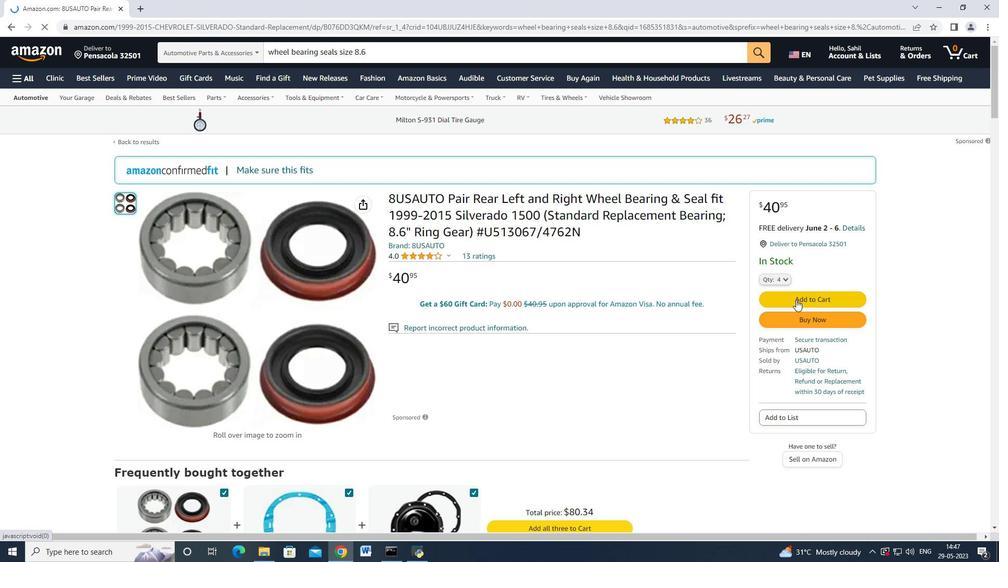
Action: Mouse moved to (874, 128)
Screenshot: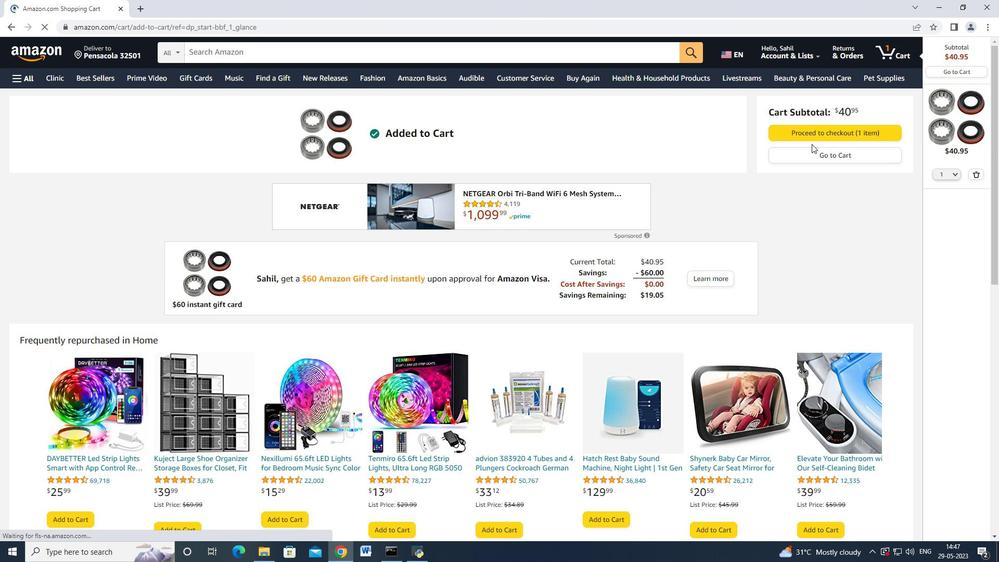 
Action: Mouse pressed left at (874, 128)
Screenshot: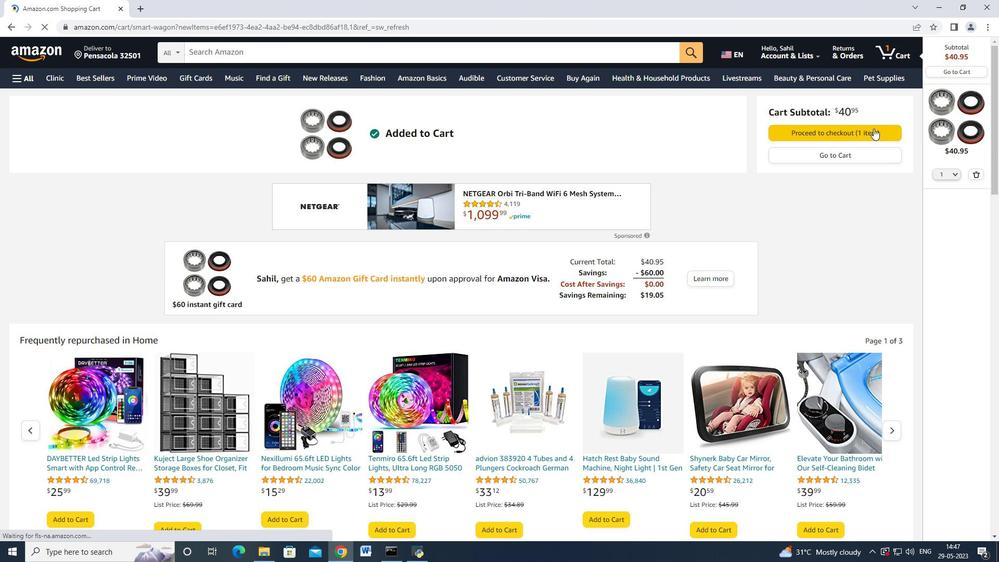 
Action: Mouse moved to (33, 357)
Screenshot: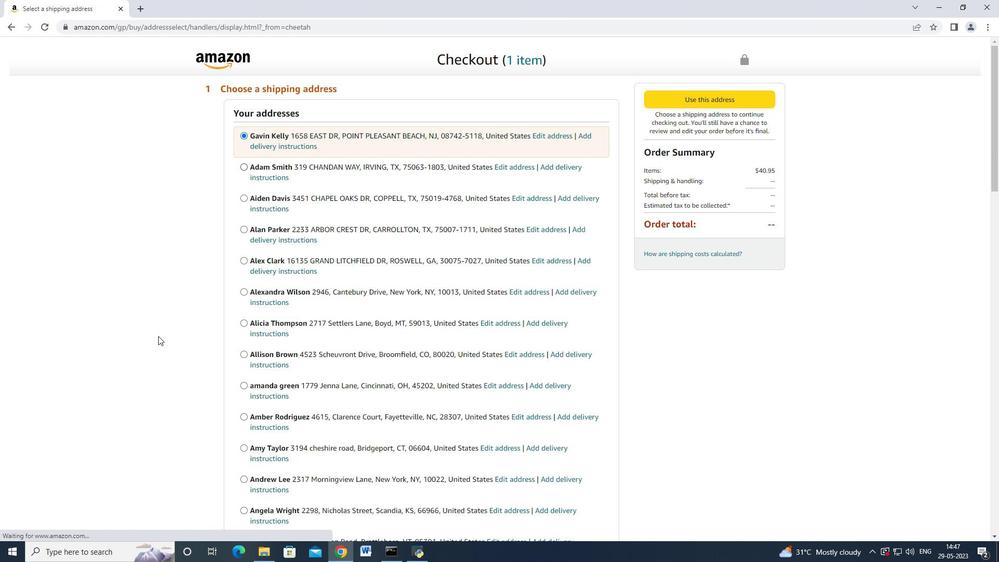 
Action: Mouse scrolled (33, 357) with delta (0, 0)
Screenshot: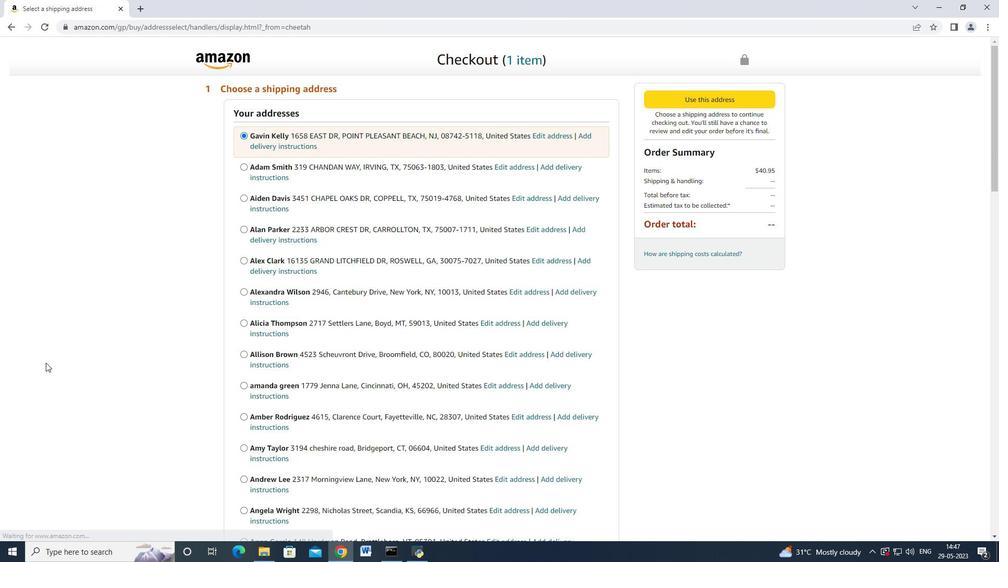 
Action: Mouse moved to (33, 357)
Screenshot: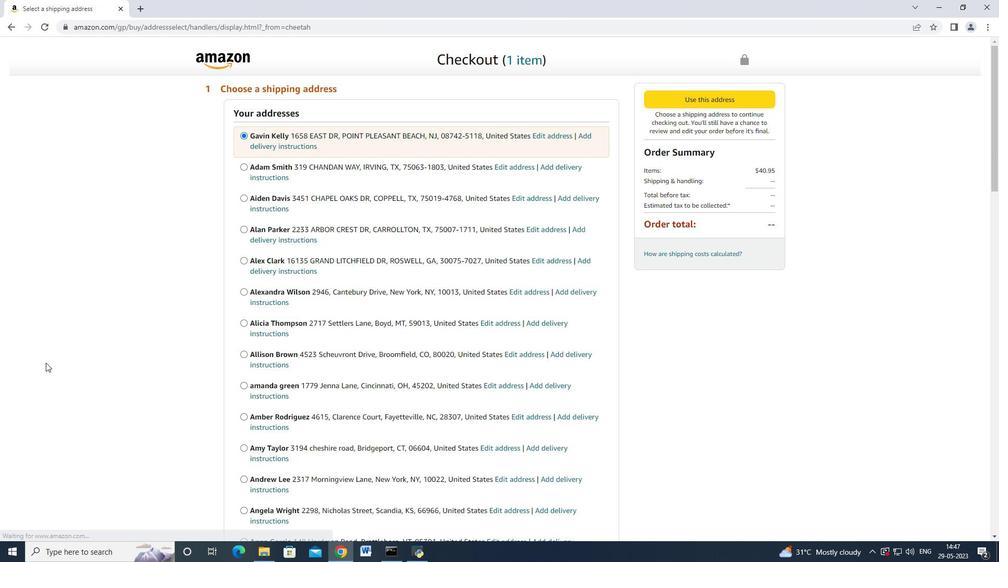 
Action: Mouse scrolled (33, 357) with delta (0, 0)
Screenshot: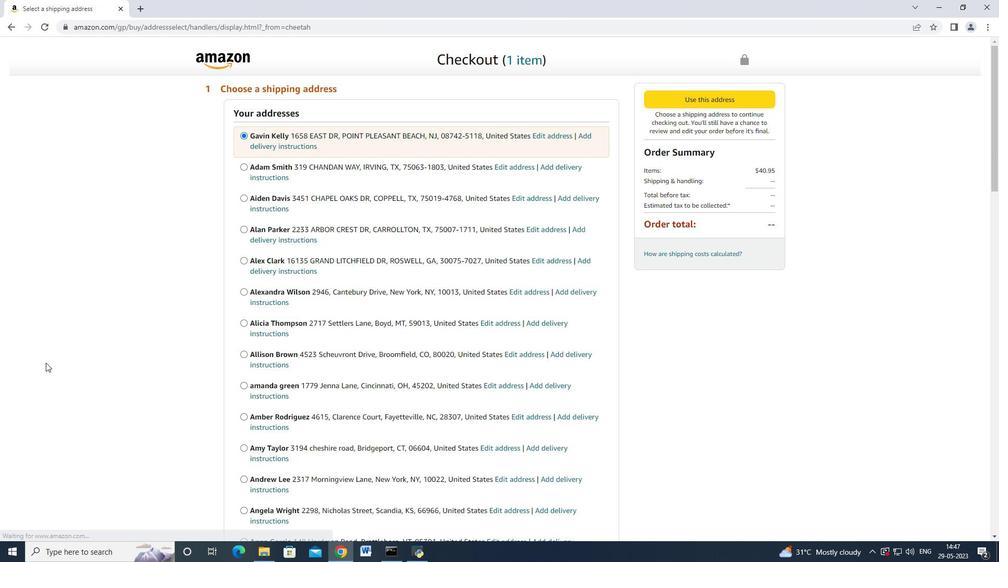 
Action: Mouse moved to (33, 357)
Screenshot: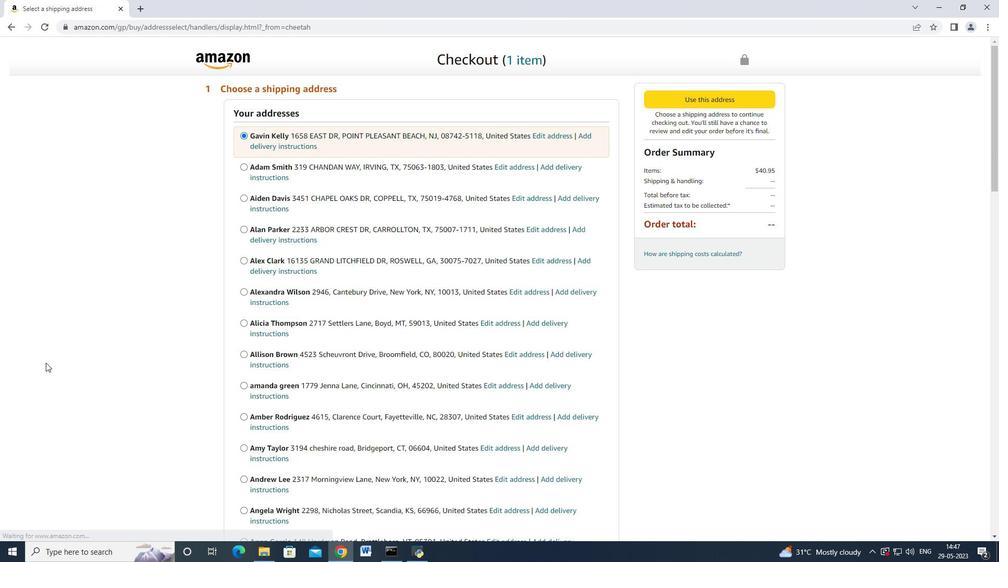 
Action: Mouse scrolled (33, 357) with delta (0, 0)
Screenshot: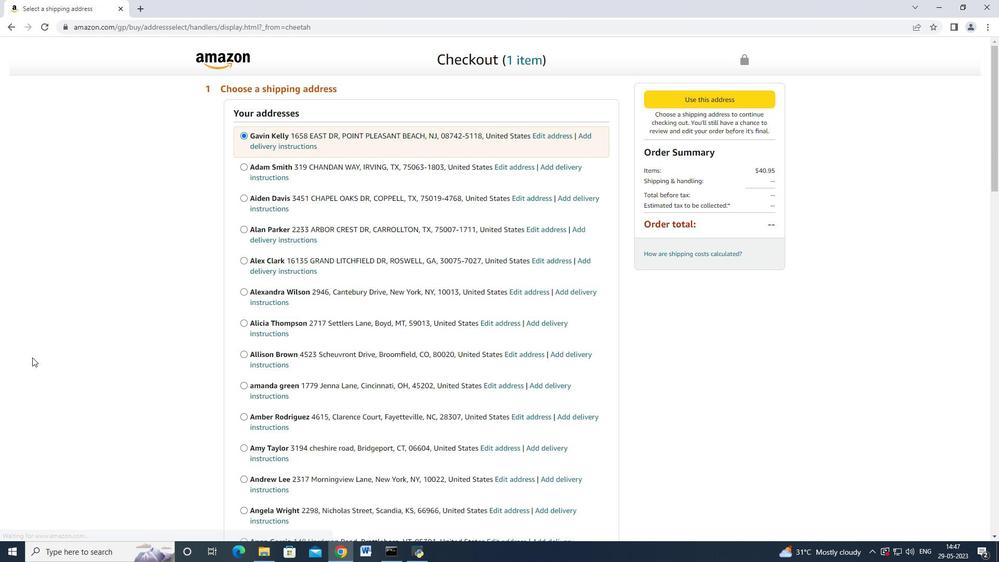 
Action: Mouse moved to (33, 357)
Screenshot: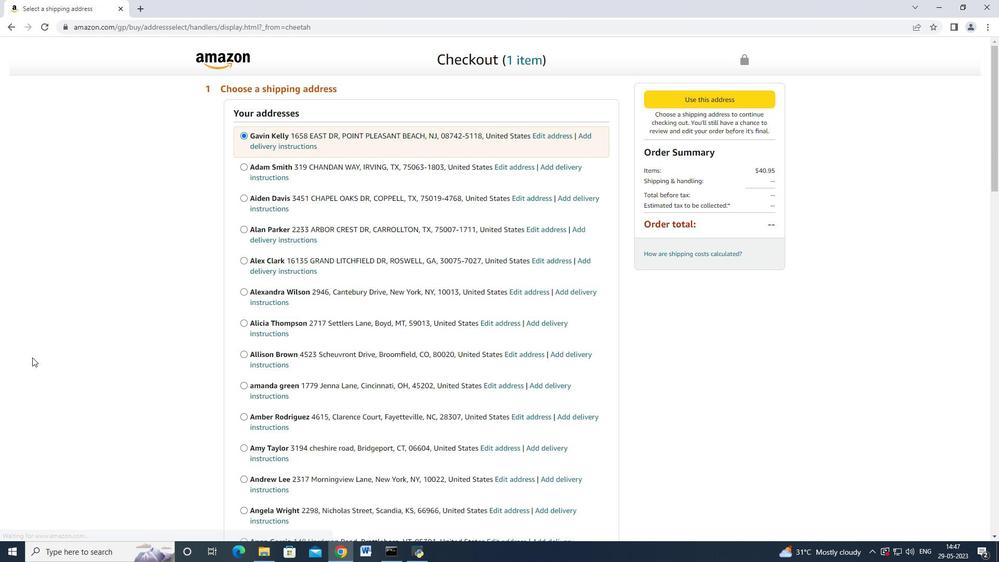 
Action: Mouse scrolled (33, 357) with delta (0, 0)
Screenshot: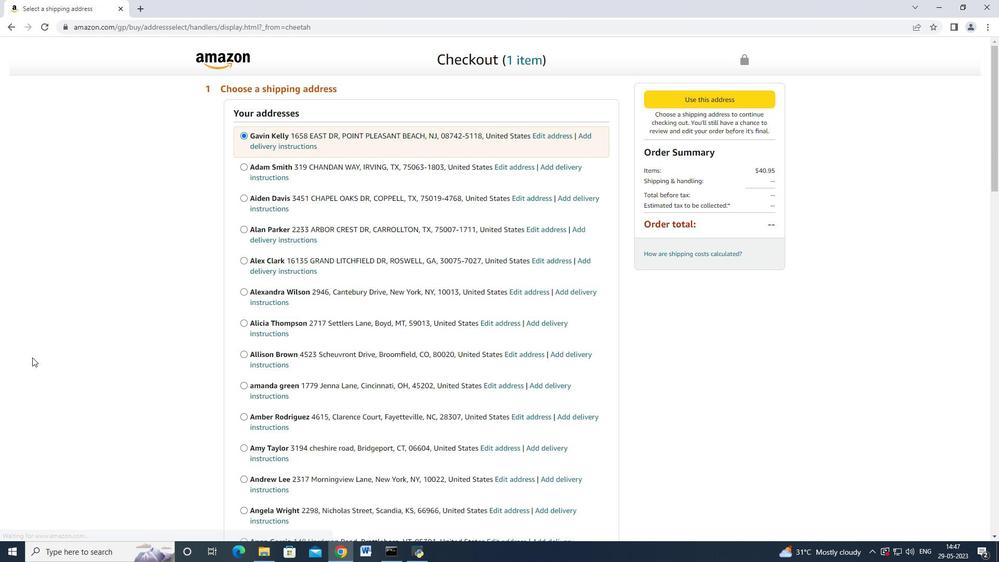 
Action: Mouse scrolled (33, 357) with delta (0, 0)
Screenshot: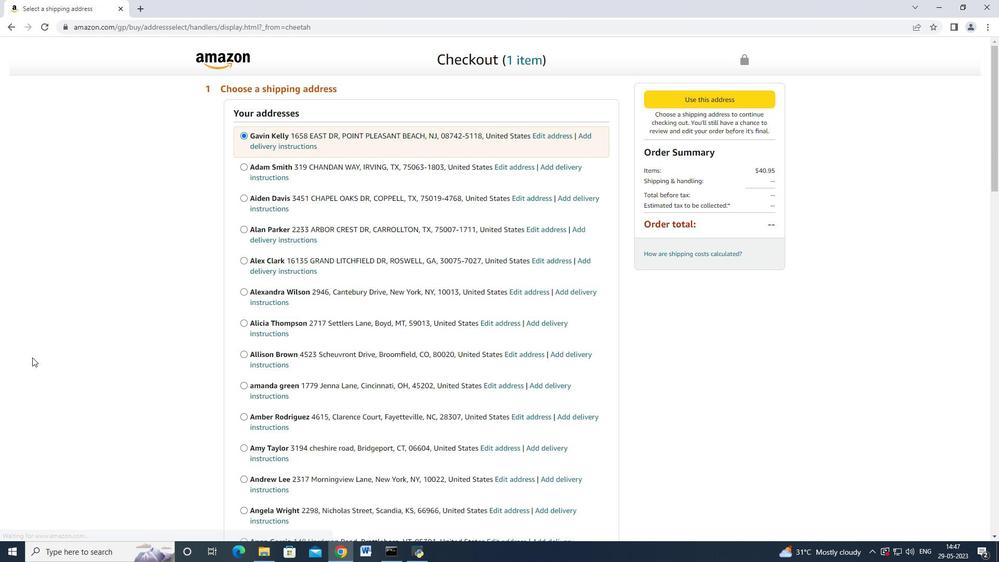 
Action: Mouse scrolled (33, 357) with delta (0, 0)
Screenshot: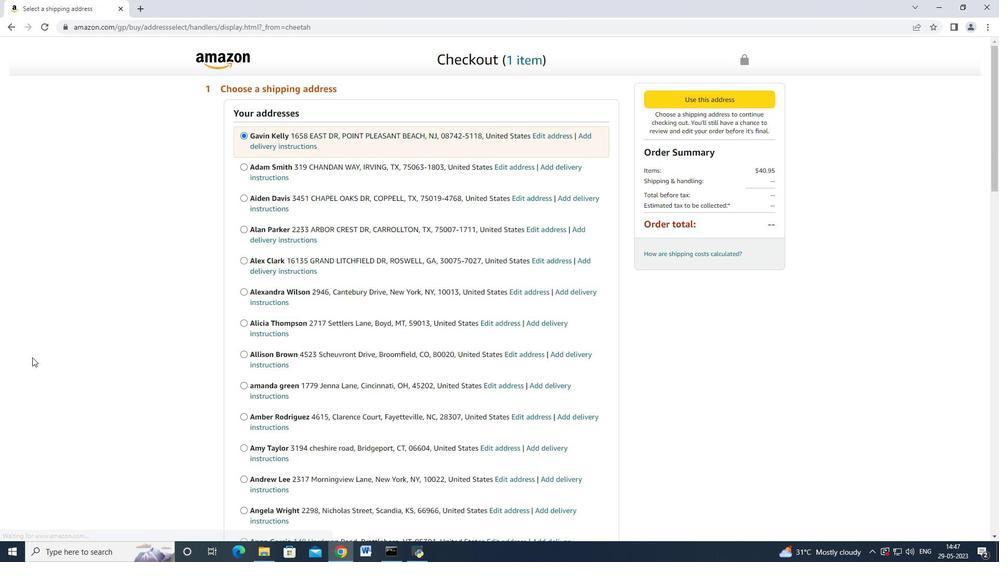 
Action: Mouse scrolled (33, 357) with delta (0, 0)
Screenshot: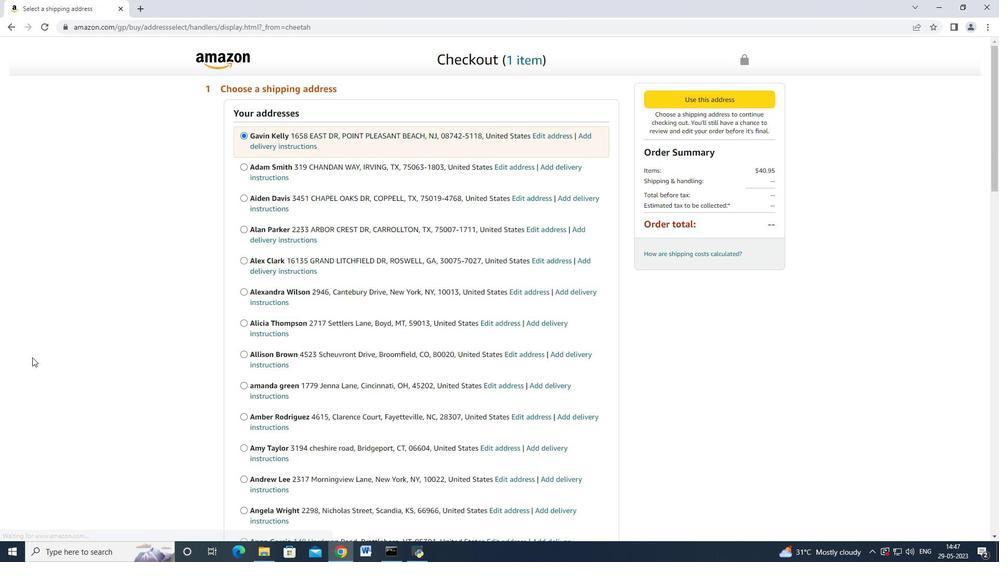 
Action: Mouse moved to (200, 317)
Screenshot: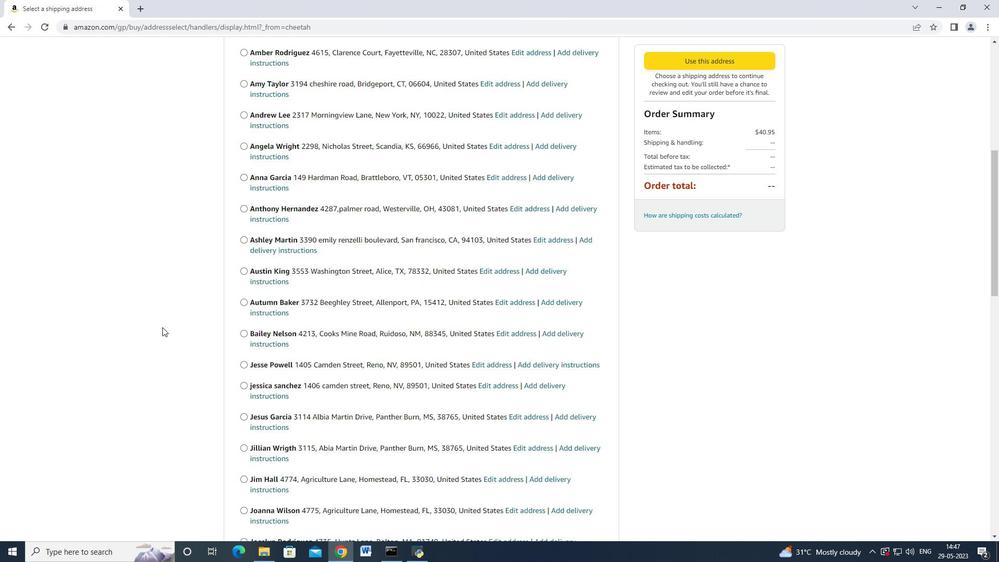 
Action: Mouse scrolled (199, 316) with delta (0, 0)
Screenshot: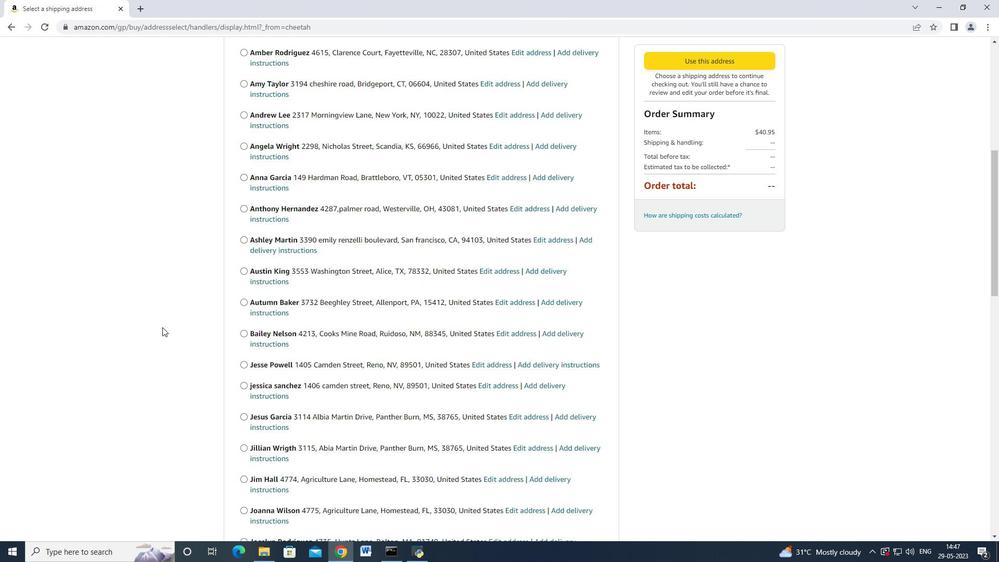 
Action: Mouse scrolled (199, 316) with delta (0, 0)
Screenshot: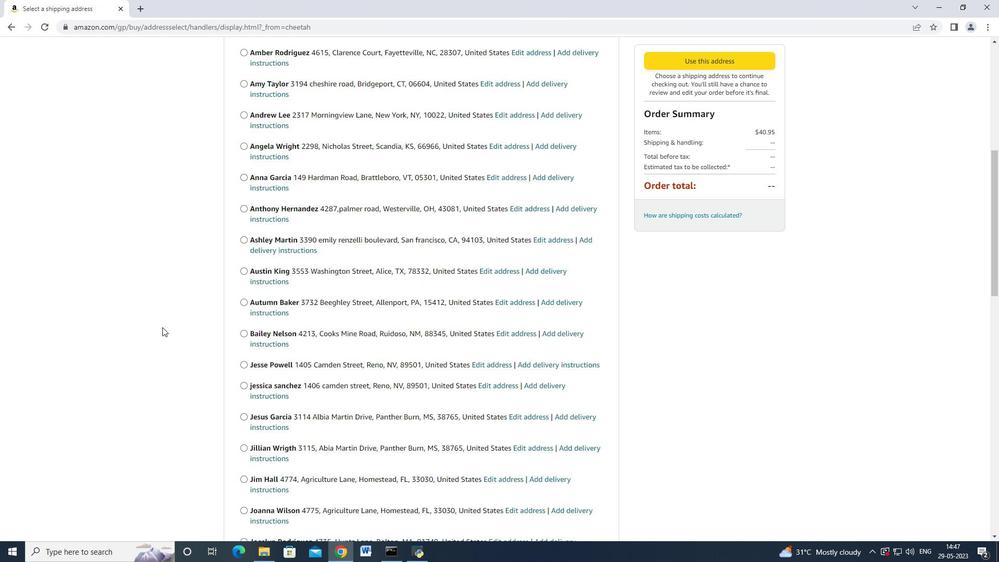 
Action: Mouse scrolled (199, 316) with delta (0, 0)
Screenshot: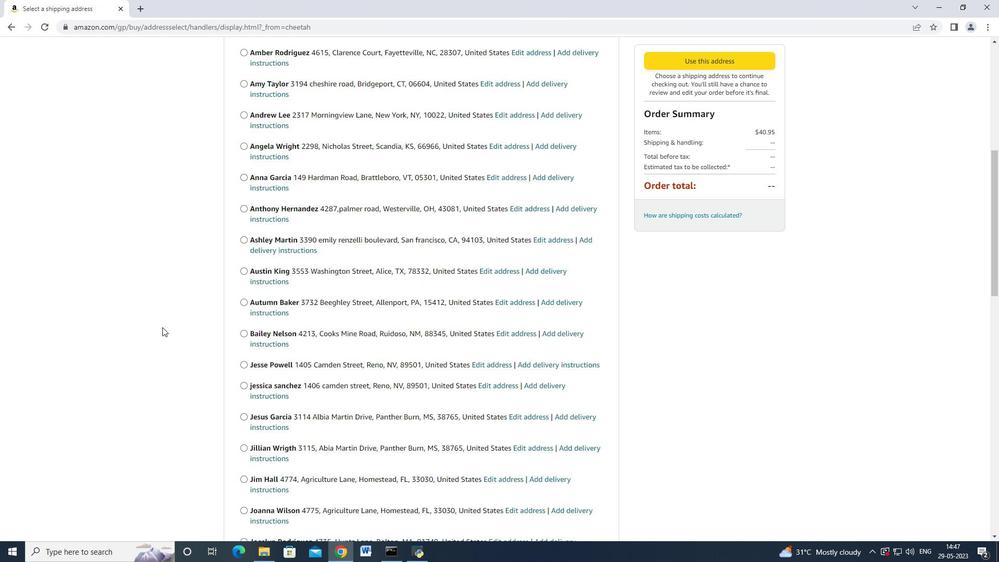 
Action: Mouse scrolled (199, 316) with delta (0, 0)
Screenshot: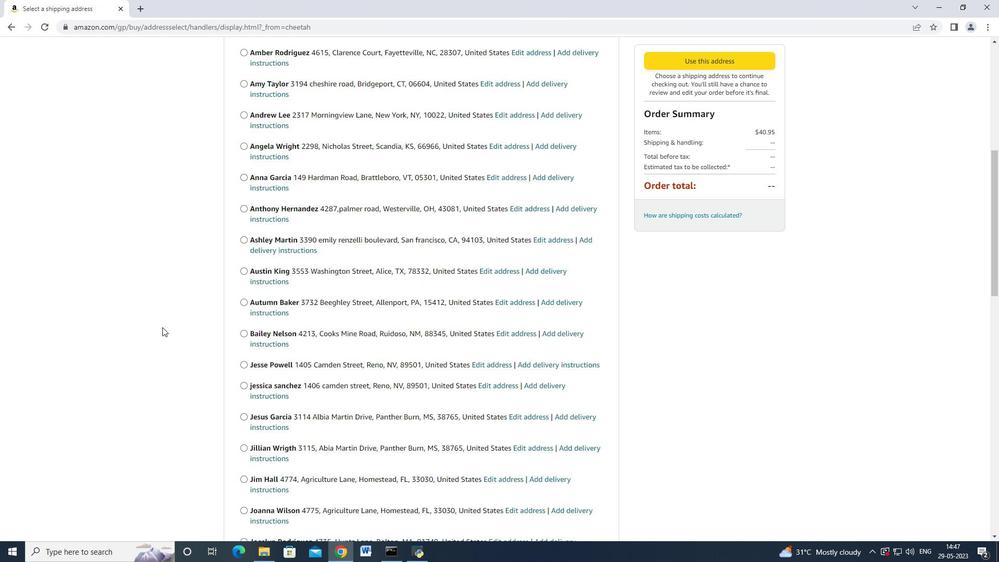 
Action: Mouse scrolled (199, 316) with delta (0, 0)
Screenshot: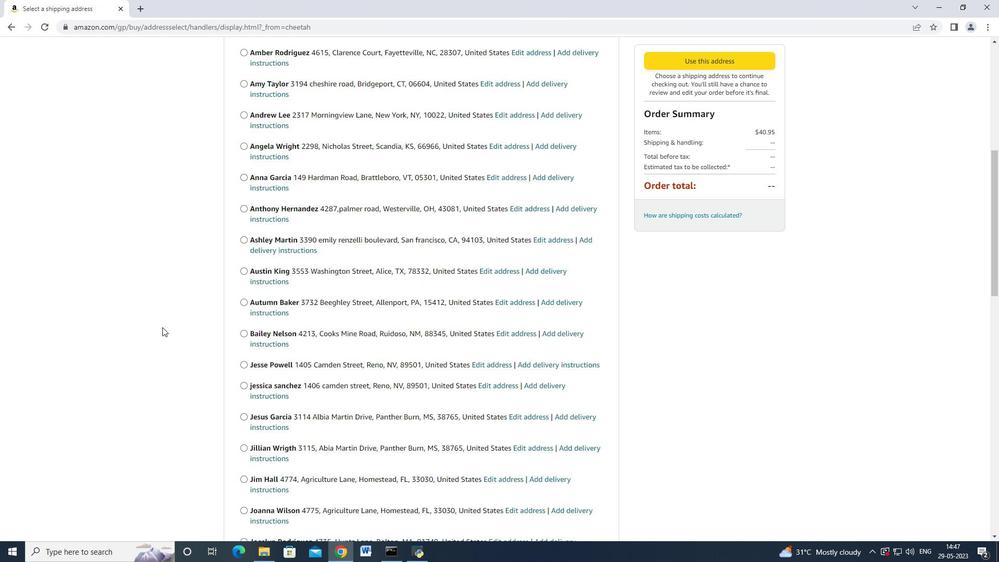 
Action: Mouse scrolled (200, 316) with delta (0, 0)
Screenshot: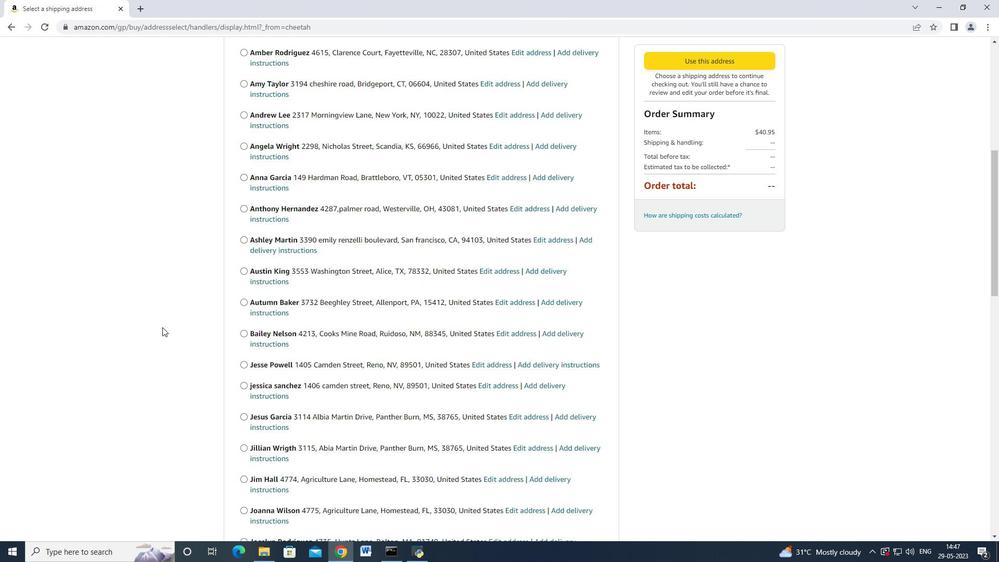 
Action: Mouse moved to (322, 313)
Screenshot: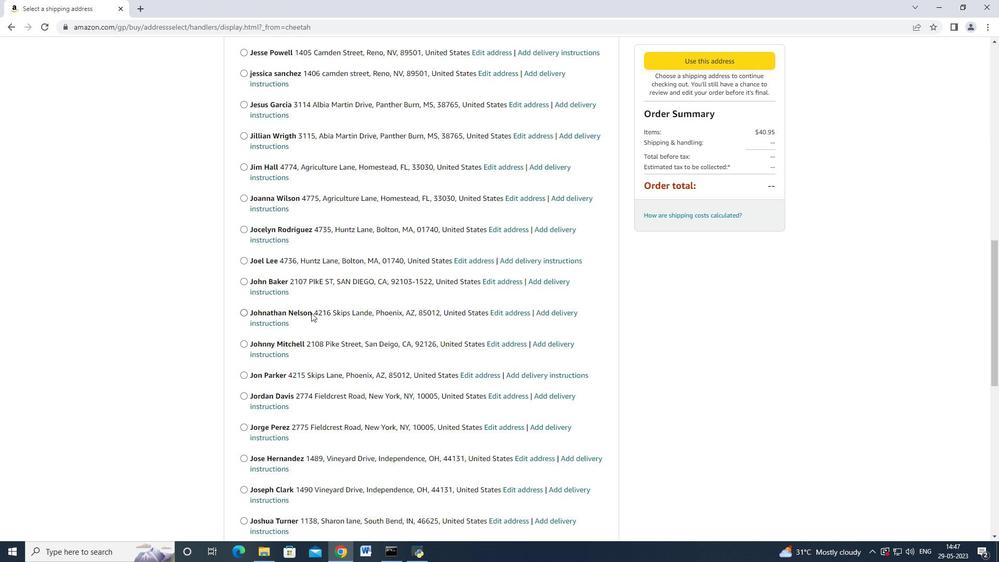 
Action: Mouse scrolled (322, 312) with delta (0, 0)
Screenshot: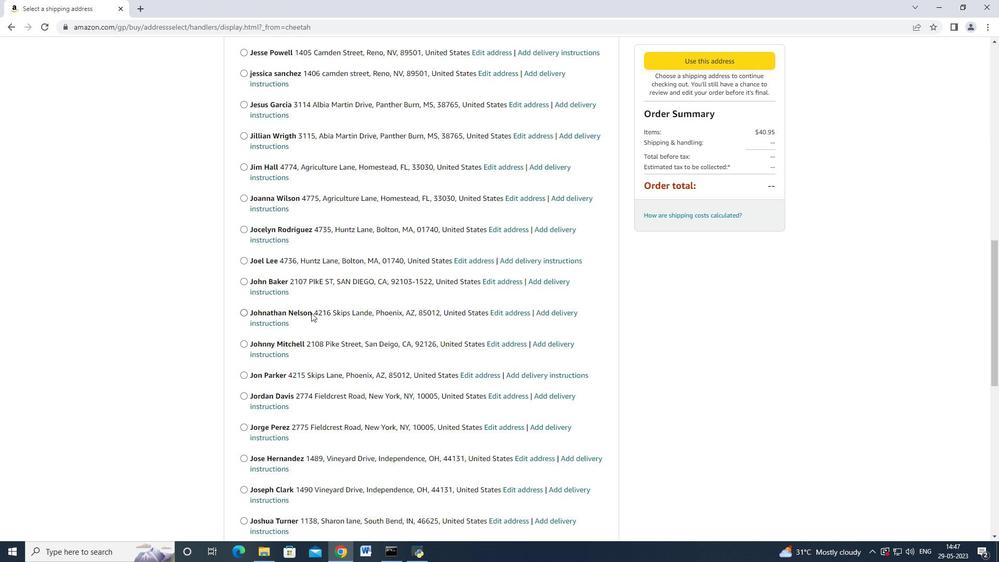 
Action: Mouse moved to (322, 313)
Screenshot: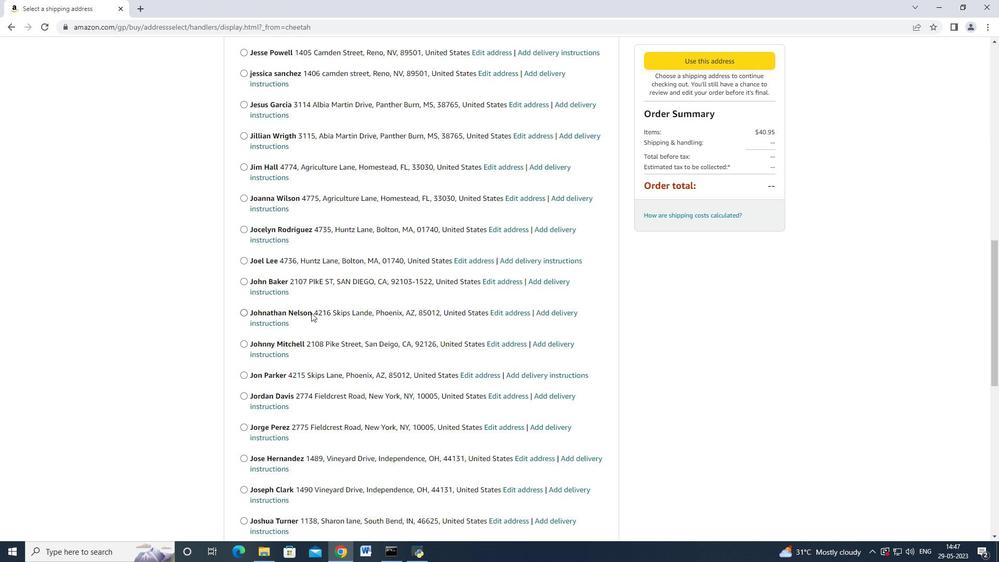 
Action: Mouse scrolled (322, 312) with delta (0, 0)
Screenshot: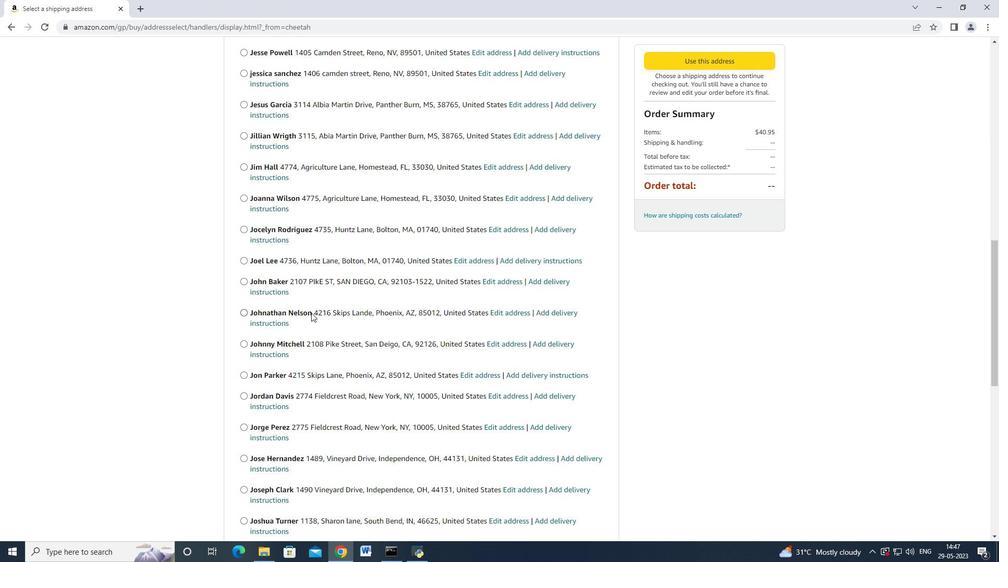 
Action: Mouse scrolled (322, 312) with delta (0, 0)
Screenshot: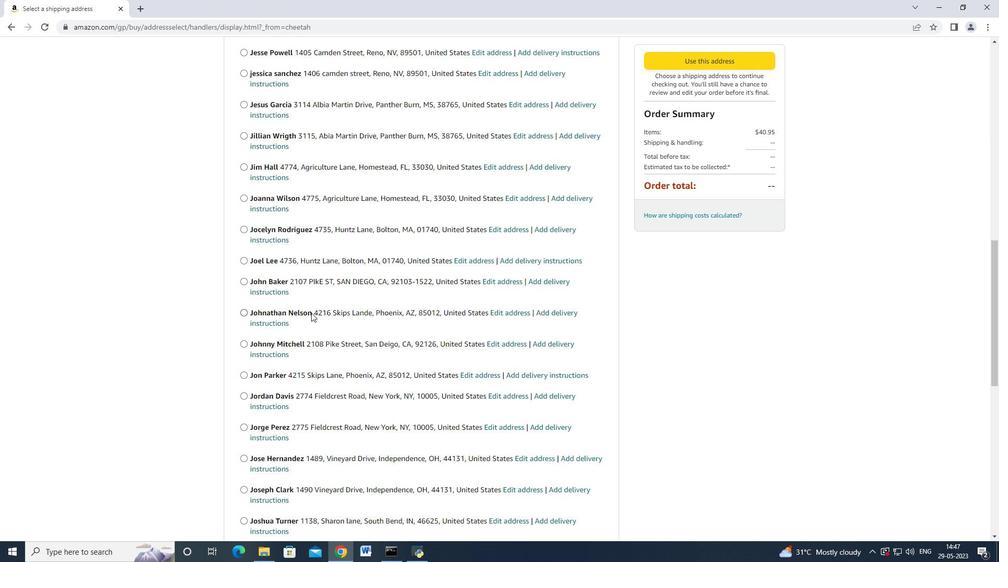 
Action: Mouse scrolled (322, 312) with delta (0, 0)
Screenshot: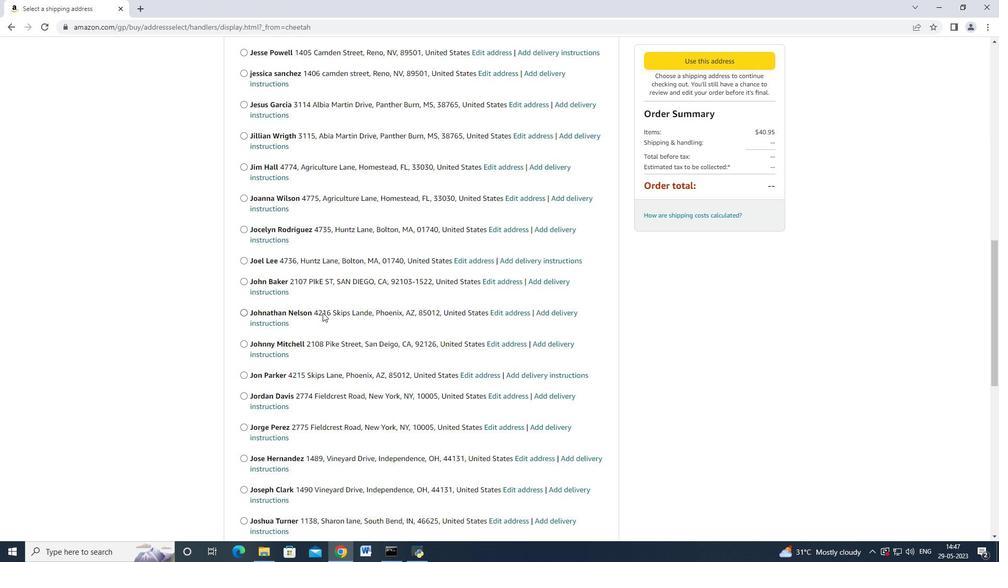 
Action: Mouse scrolled (322, 312) with delta (0, 0)
Screenshot: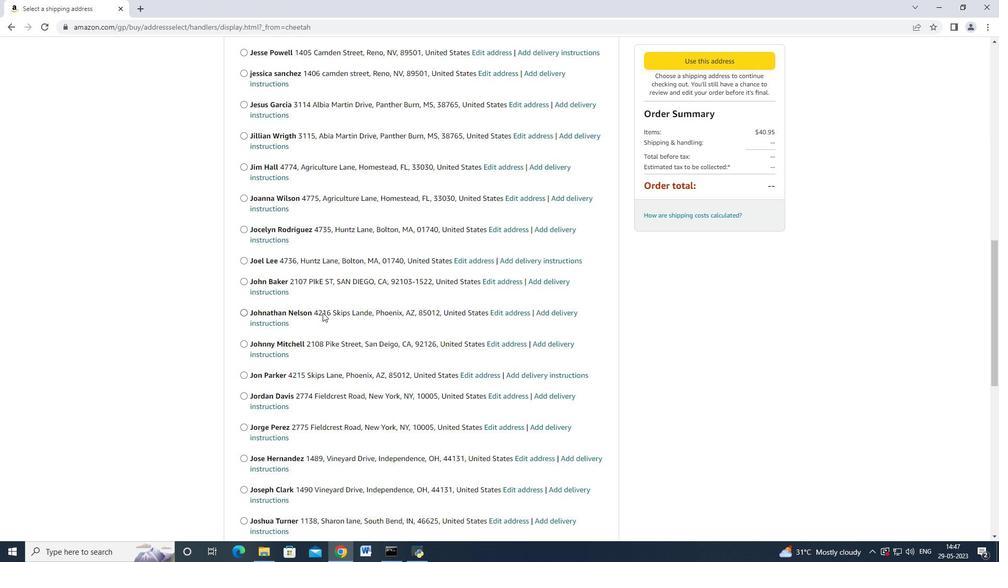 
Action: Mouse scrolled (322, 312) with delta (0, 0)
Screenshot: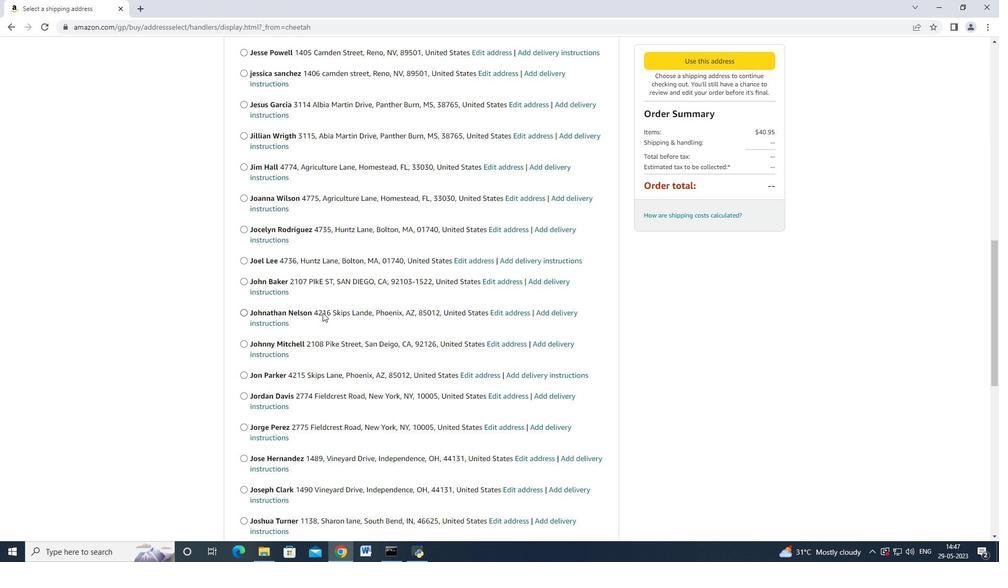 
Action: Mouse scrolled (322, 312) with delta (0, 0)
Screenshot: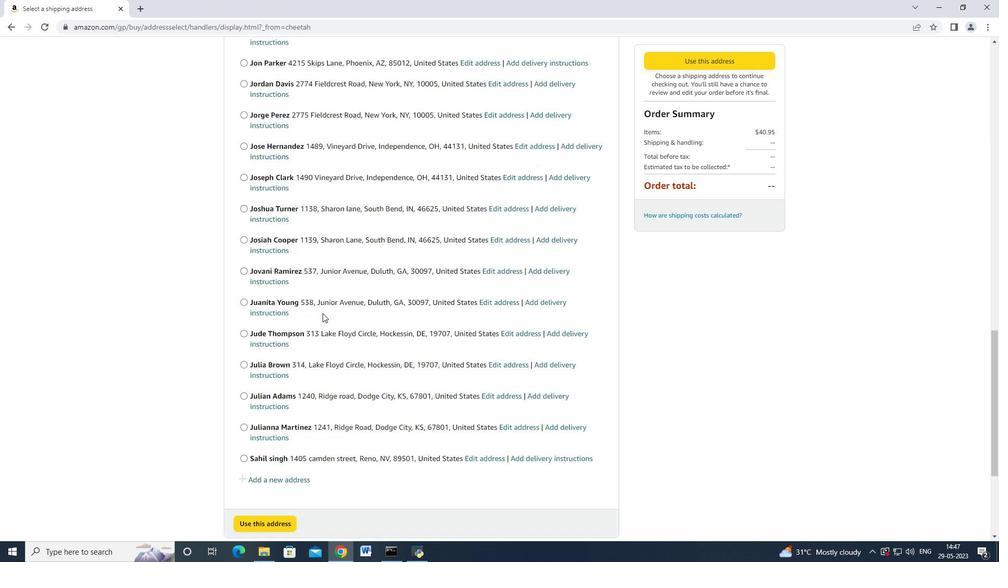 
Action: Mouse scrolled (322, 312) with delta (0, 0)
Screenshot: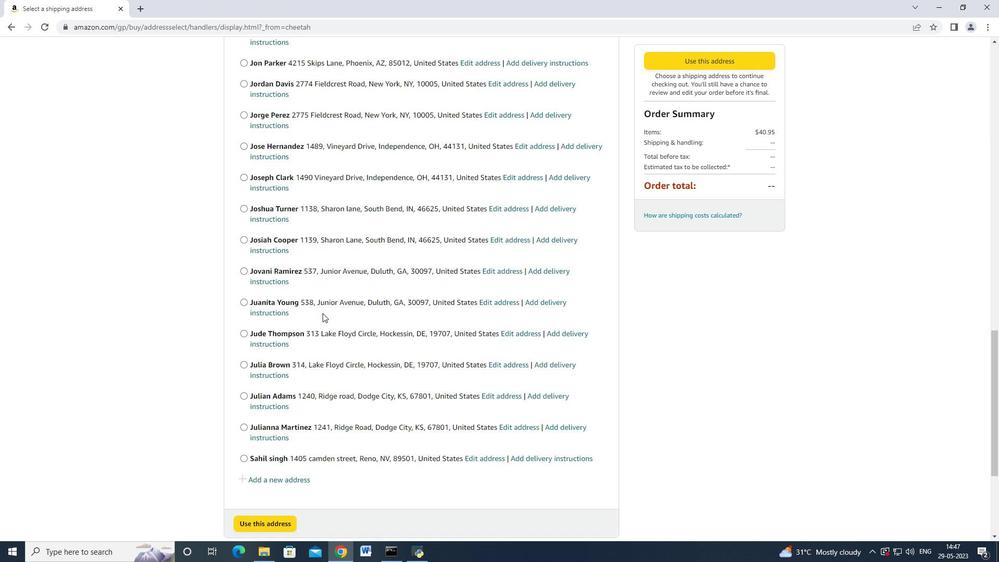 
Action: Mouse scrolled (322, 312) with delta (0, 0)
Screenshot: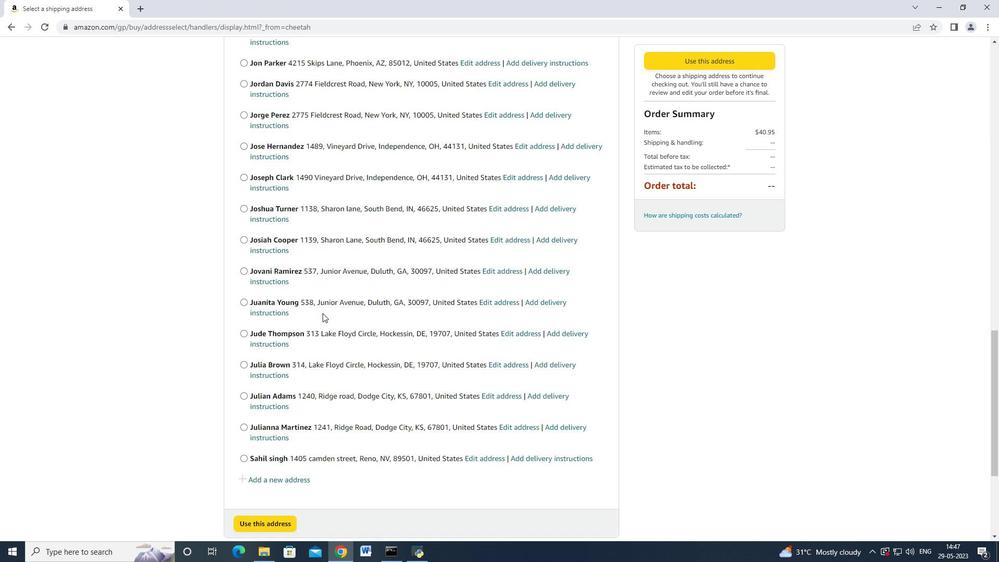 
Action: Mouse scrolled (322, 312) with delta (0, 0)
Screenshot: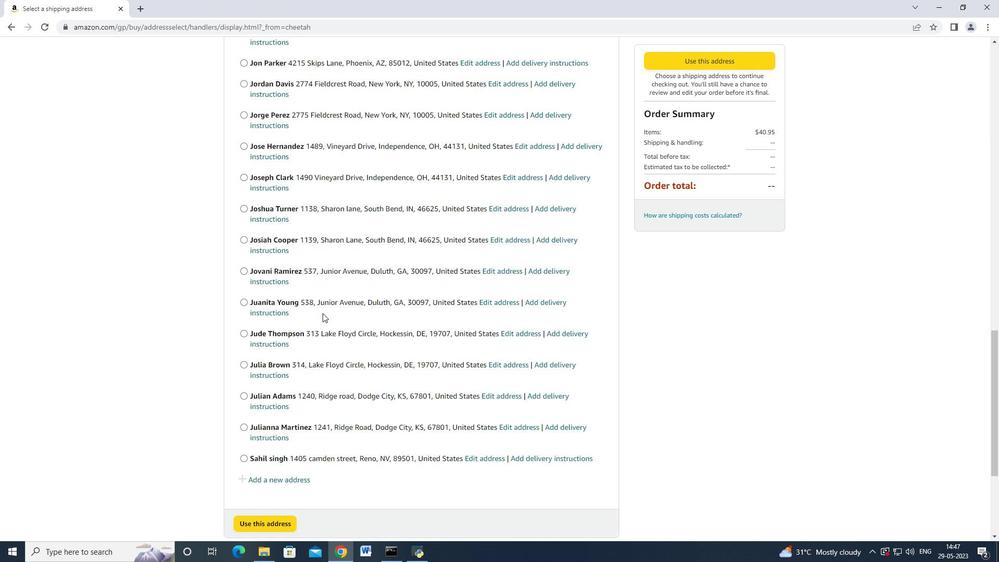 
Action: Mouse scrolled (322, 312) with delta (0, 0)
Screenshot: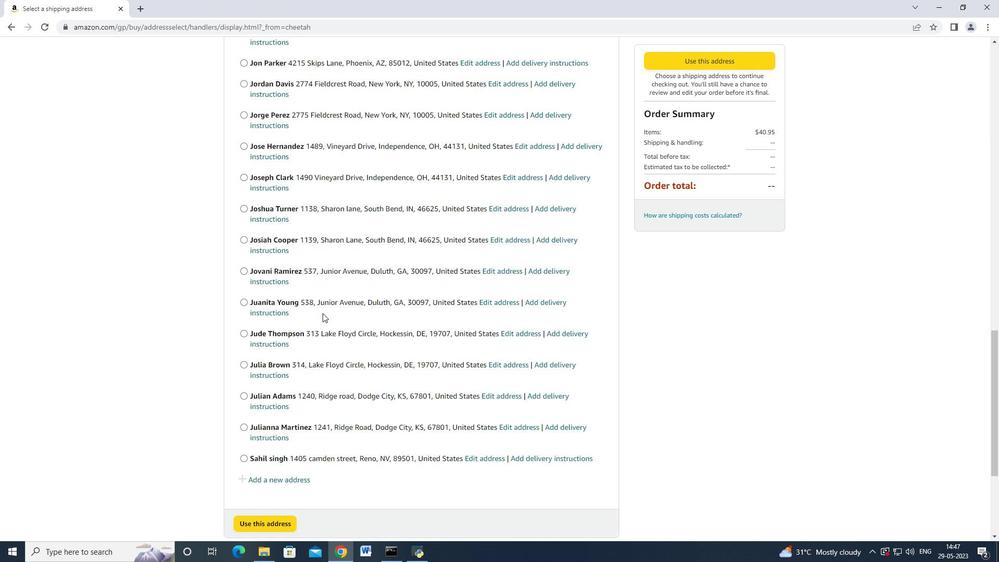 
Action: Mouse moved to (278, 332)
Screenshot: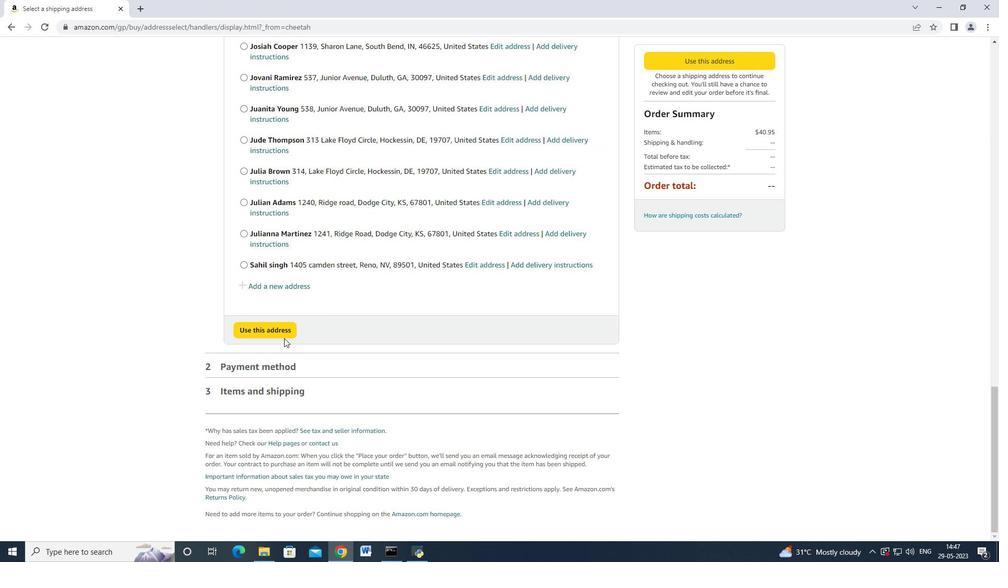 
Action: Mouse pressed left at (278, 332)
Screenshot: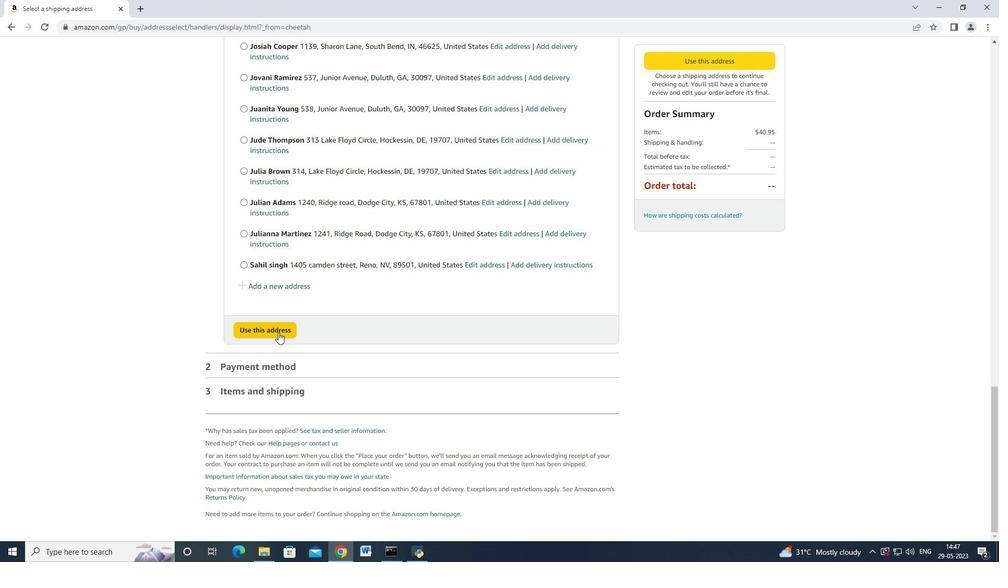 
Action: Mouse moved to (315, 332)
Screenshot: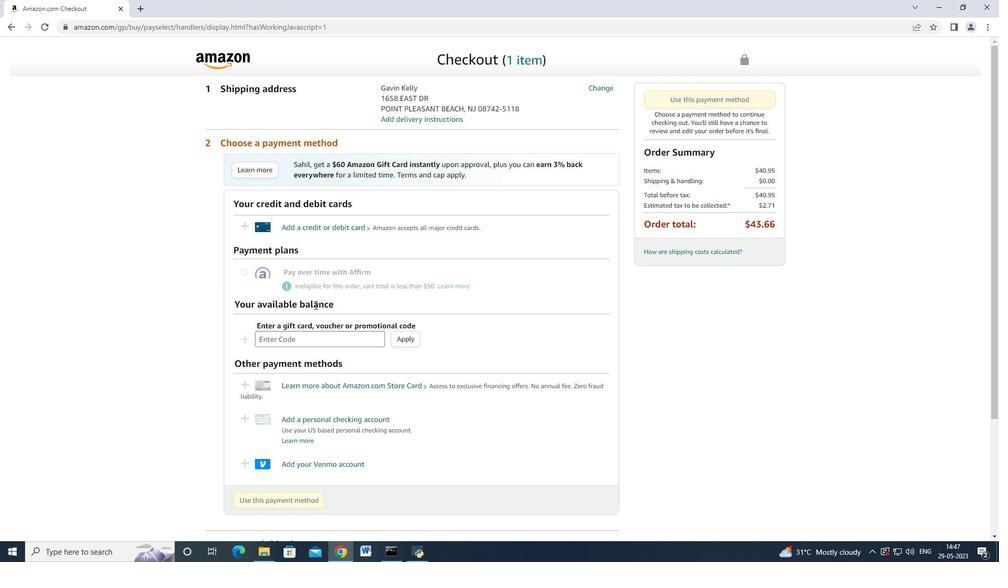 
Action: Mouse pressed left at (315, 332)
Screenshot: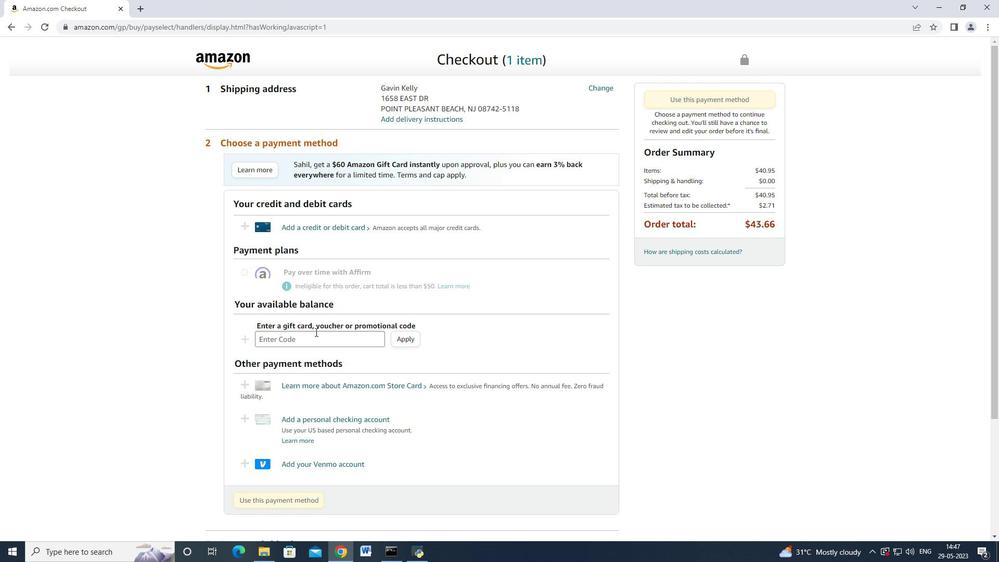 
Action: Mouse moved to (314, 332)
Screenshot: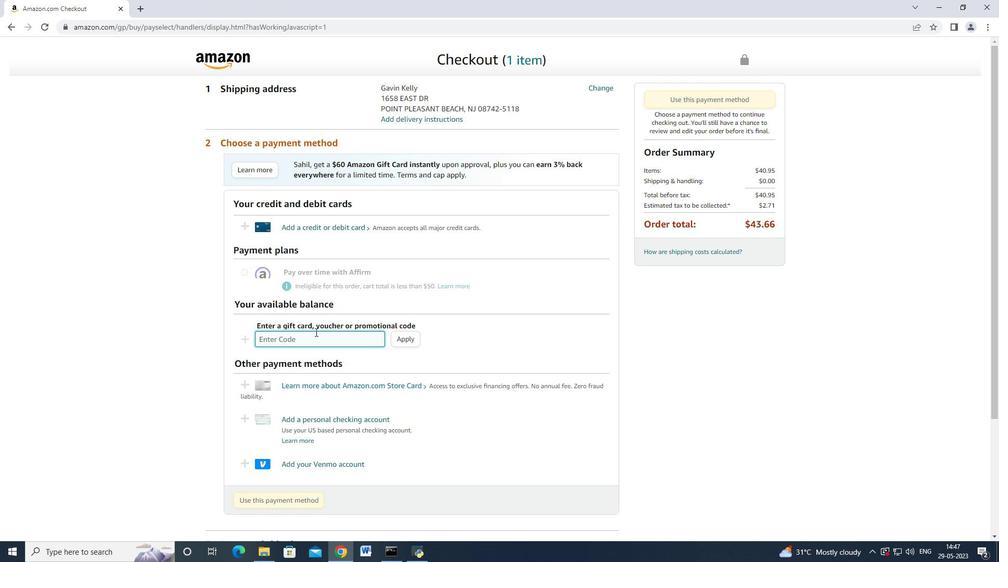 
Action: Mouse scrolled (314, 332) with delta (0, 0)
Screenshot: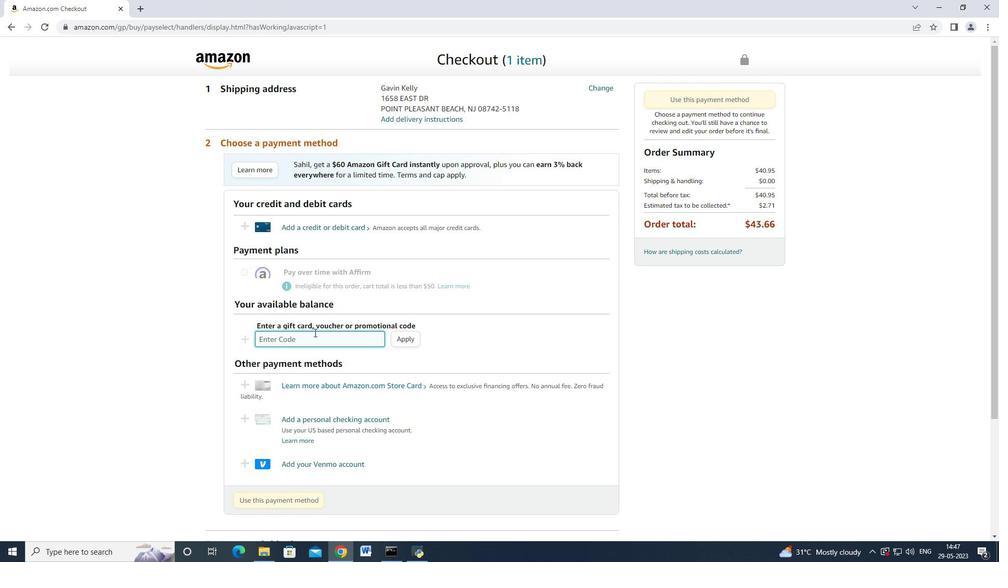 
Action: Mouse scrolled (314, 332) with delta (0, 0)
Screenshot: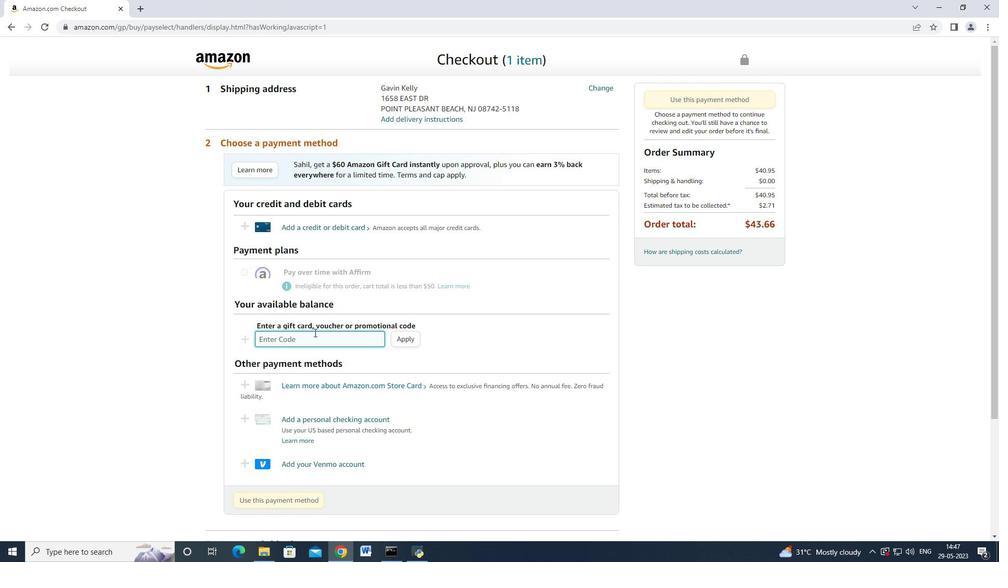 
Action: Mouse scrolled (314, 332) with delta (0, 0)
Screenshot: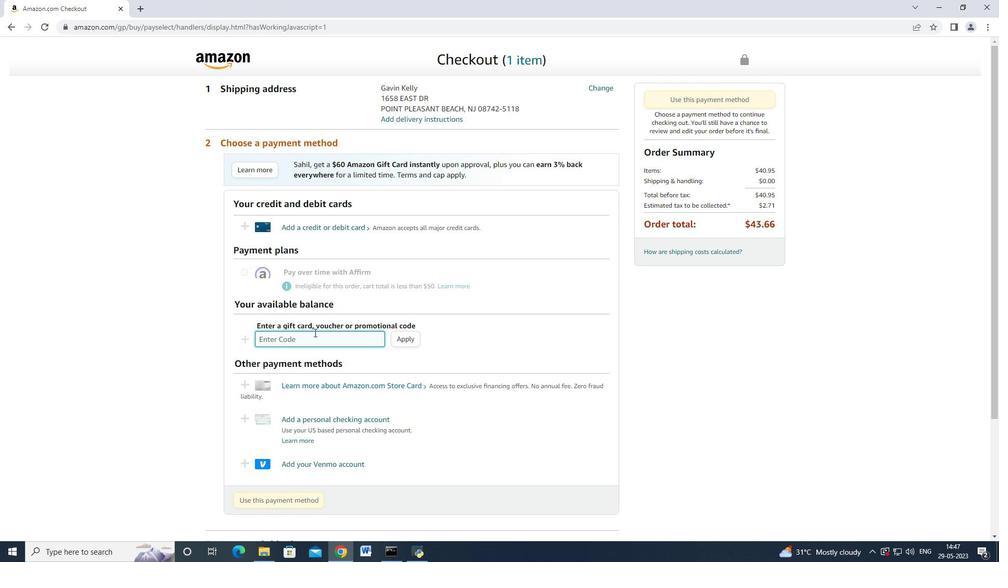 
Action: Mouse moved to (330, 199)
Screenshot: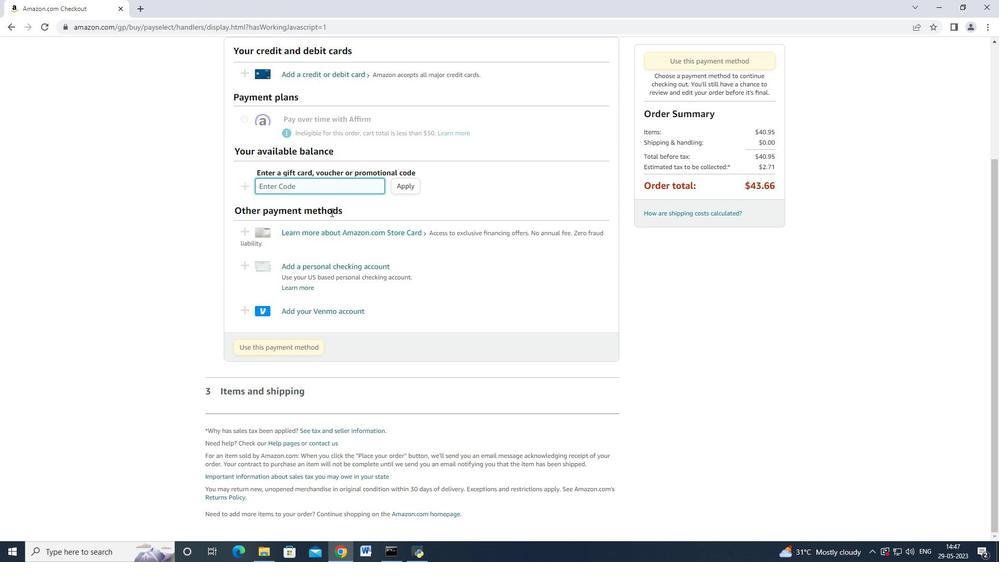 
Action: Mouse scrolled (330, 199) with delta (0, 0)
Screenshot: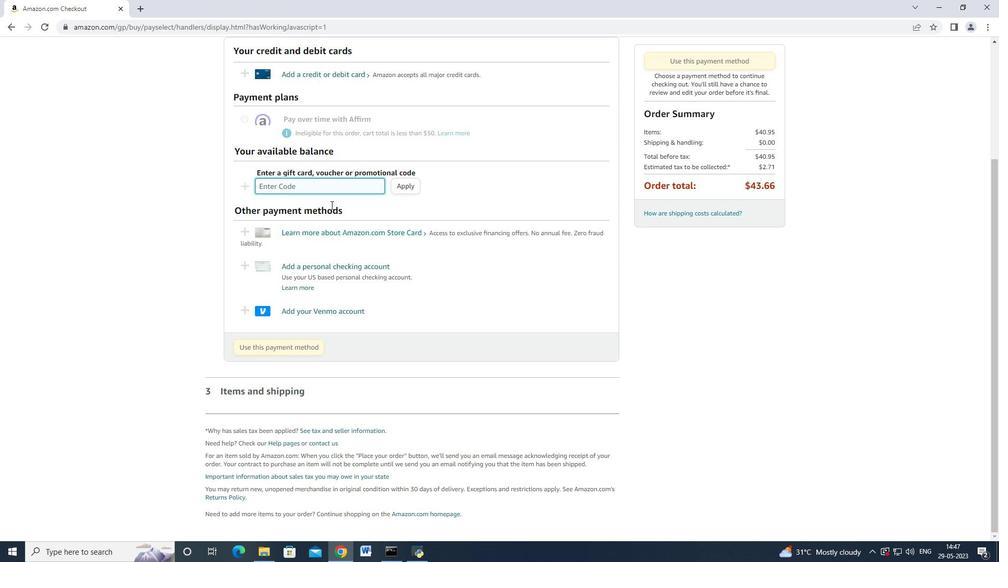 
Action: Mouse scrolled (330, 199) with delta (0, 0)
Screenshot: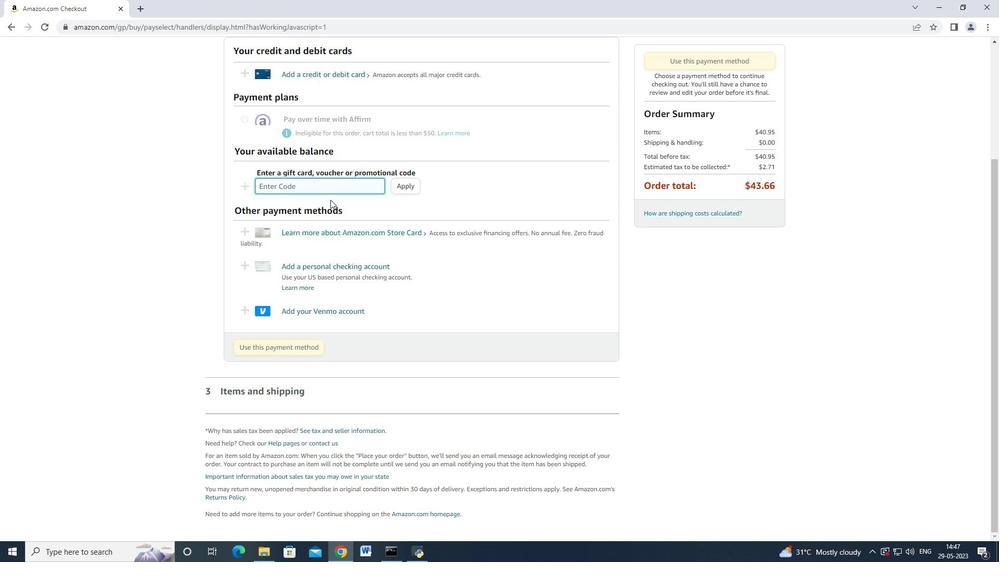 
Action: Mouse moved to (331, 181)
Screenshot: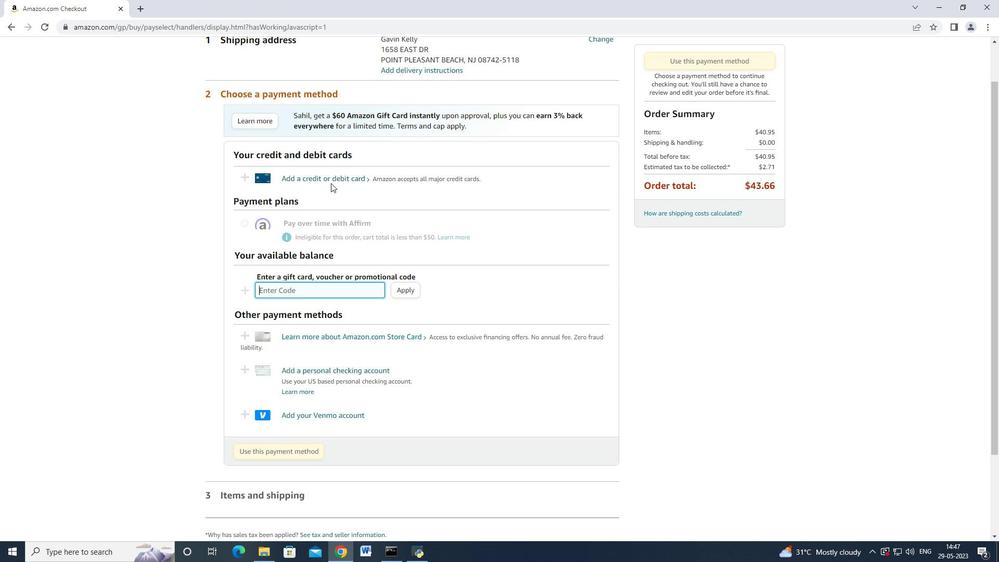 
Action: Mouse pressed left at (331, 181)
Screenshot: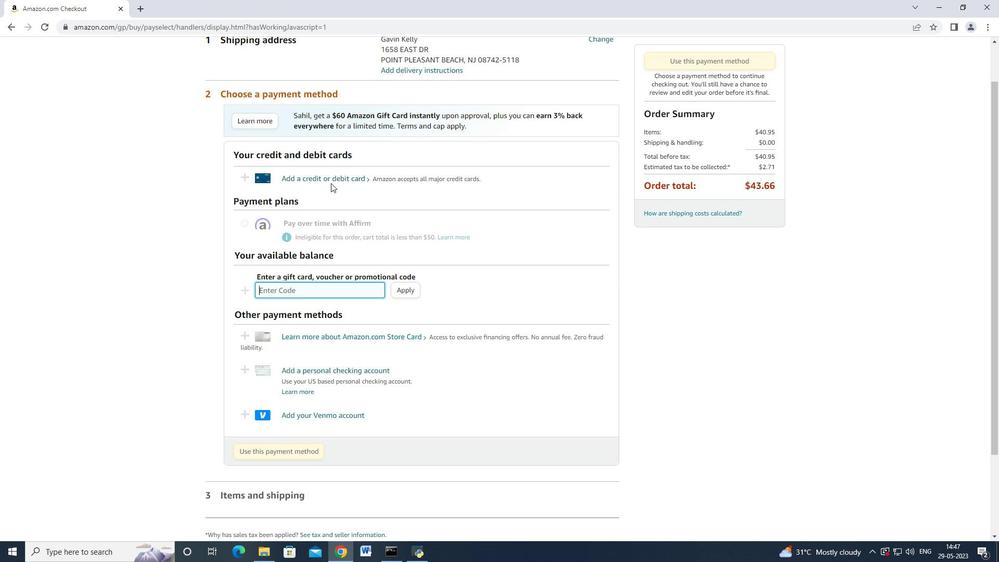 
Action: Mouse moved to (659, 210)
Screenshot: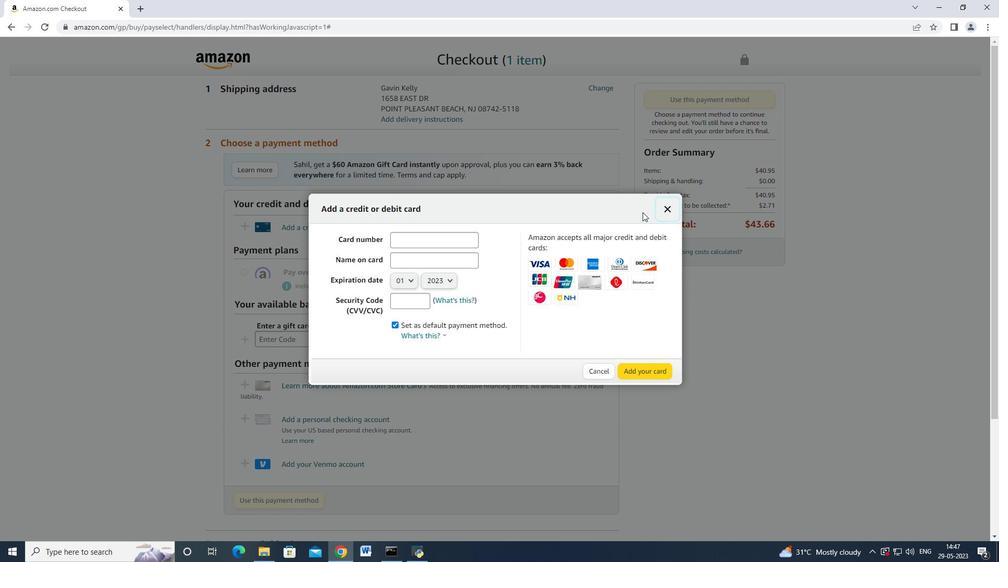 
Action: Mouse pressed left at (659, 210)
Screenshot: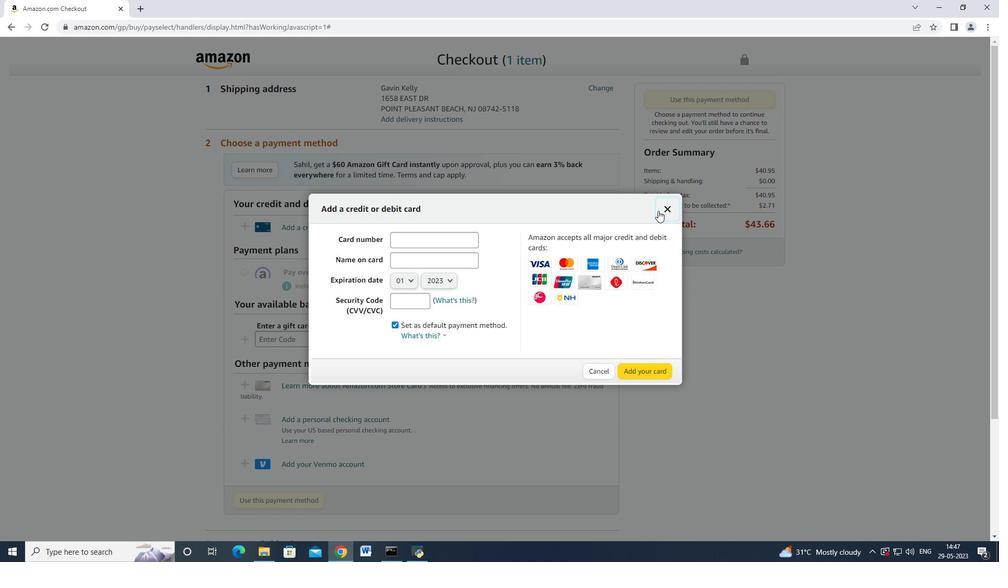 
Action: Mouse moved to (607, 92)
Screenshot: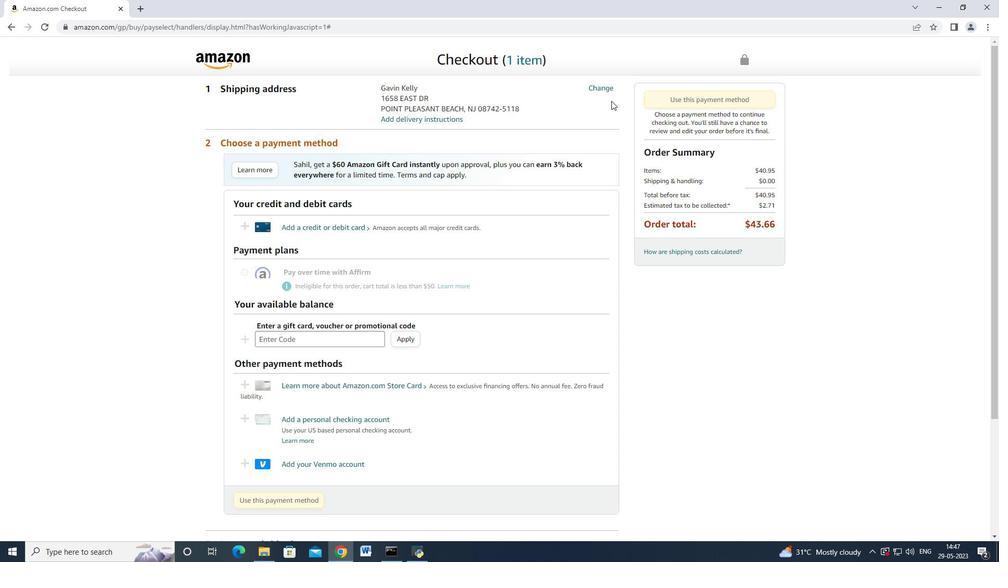 
Action: Mouse pressed left at (607, 92)
Screenshot: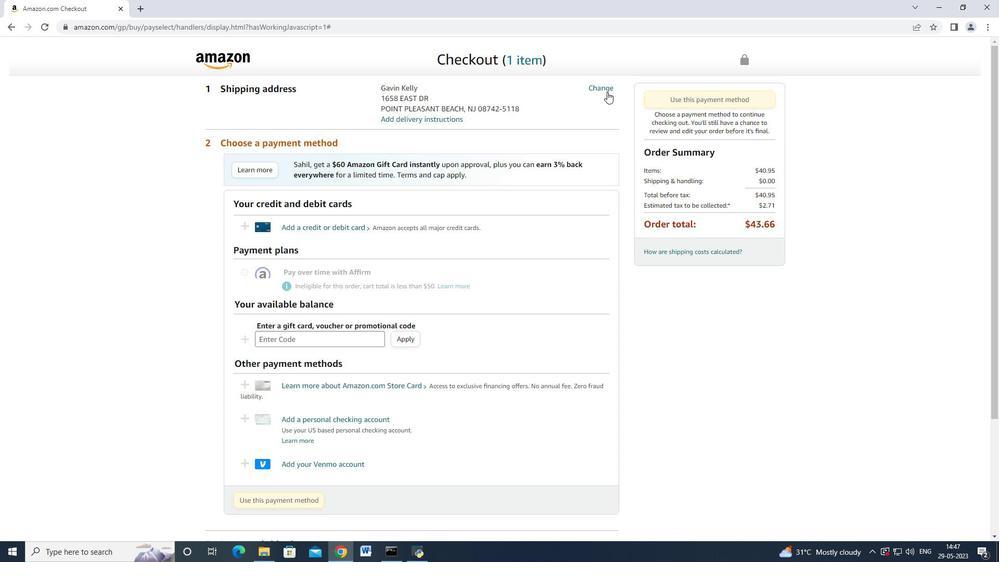 
Action: Mouse moved to (370, 256)
Screenshot: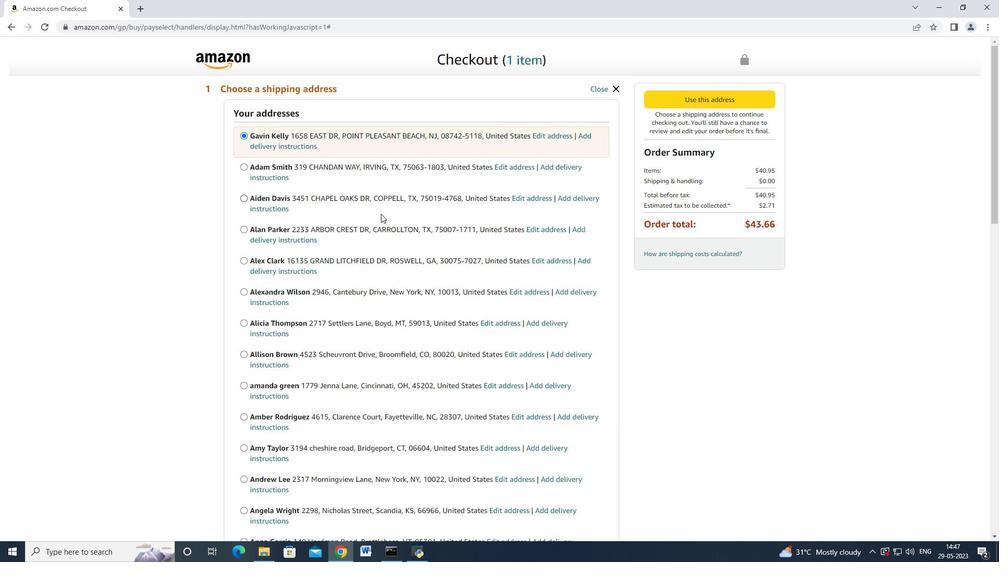 
Action: Mouse scrolled (370, 256) with delta (0, 0)
Screenshot: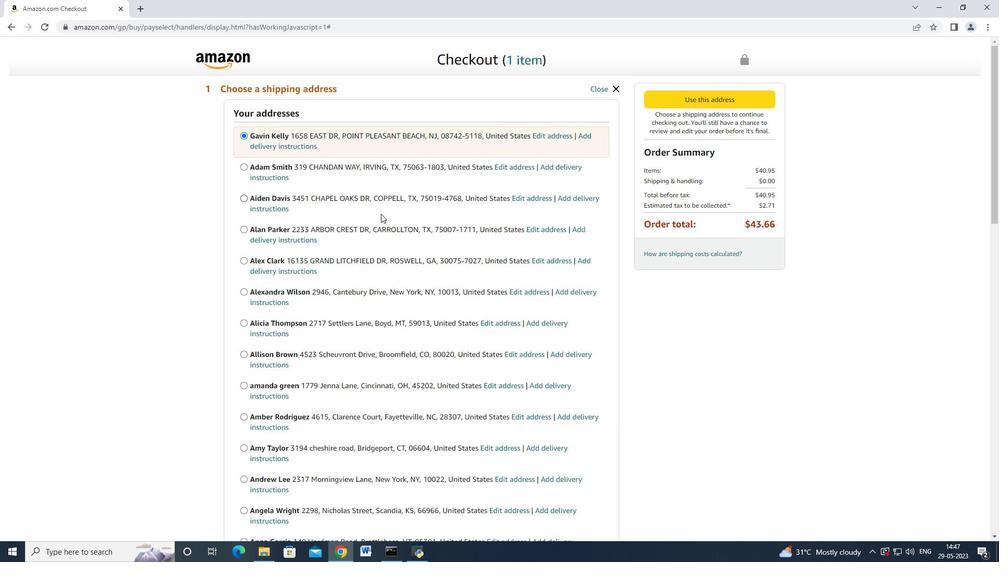
Action: Mouse moved to (369, 257)
Screenshot: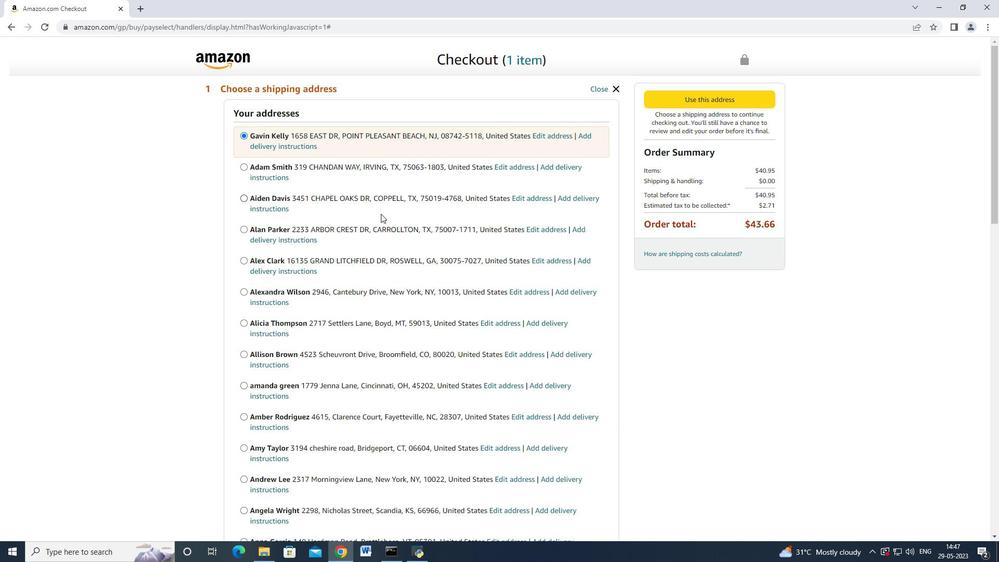 
Action: Mouse scrolled (369, 256) with delta (0, 0)
Screenshot: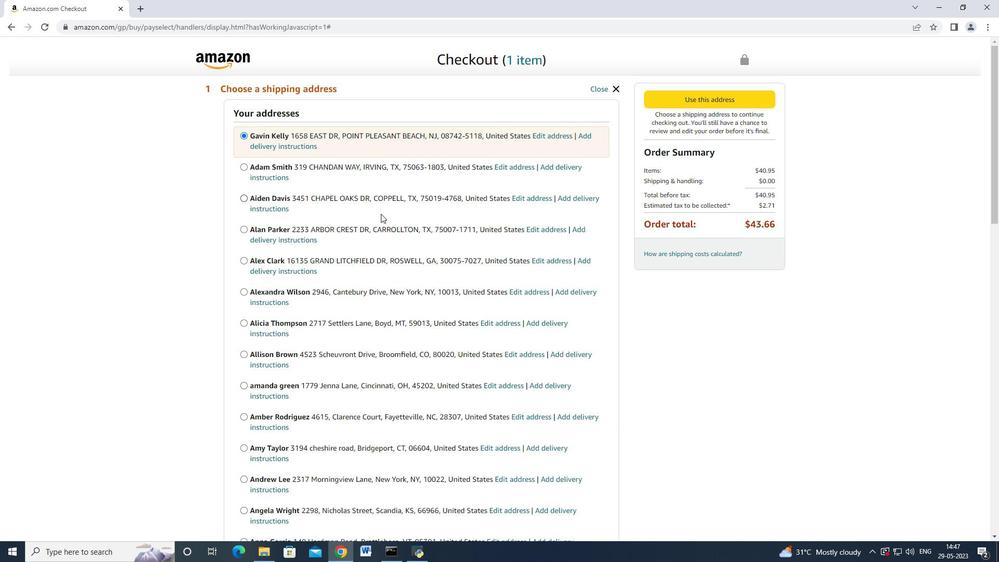 
Action: Mouse moved to (369, 257)
Screenshot: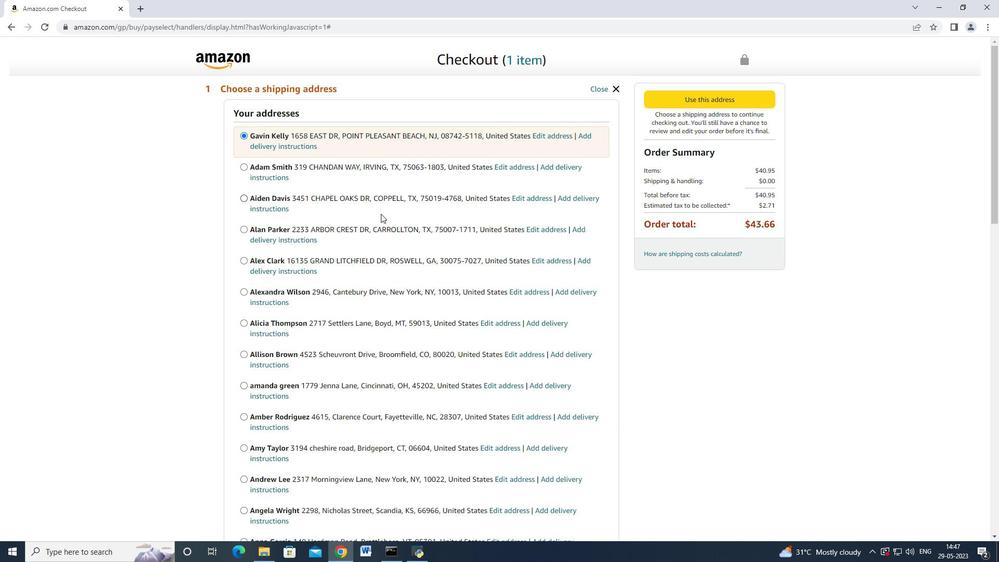 
Action: Mouse scrolled (369, 256) with delta (0, 0)
Screenshot: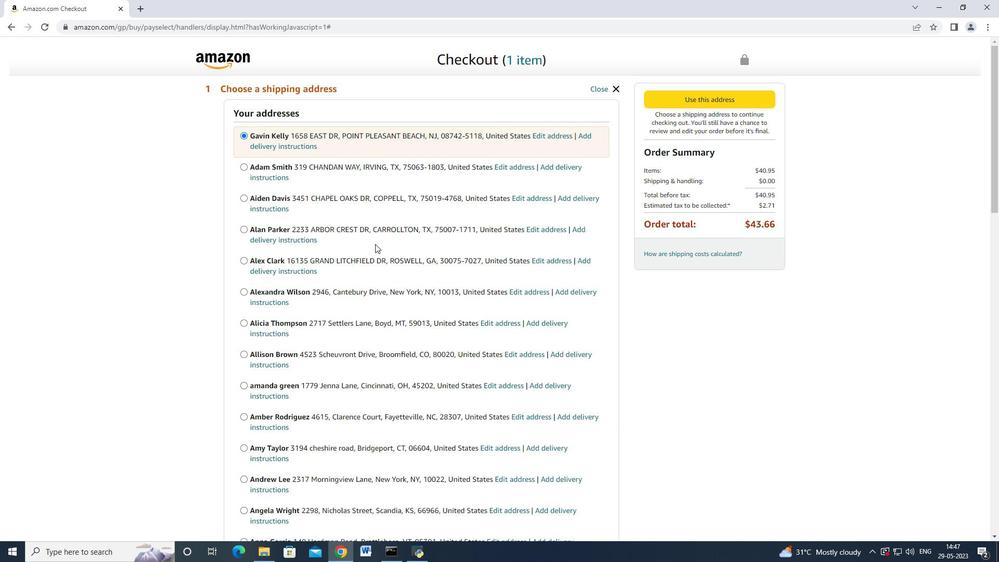 
Action: Mouse scrolled (369, 256) with delta (0, 0)
Screenshot: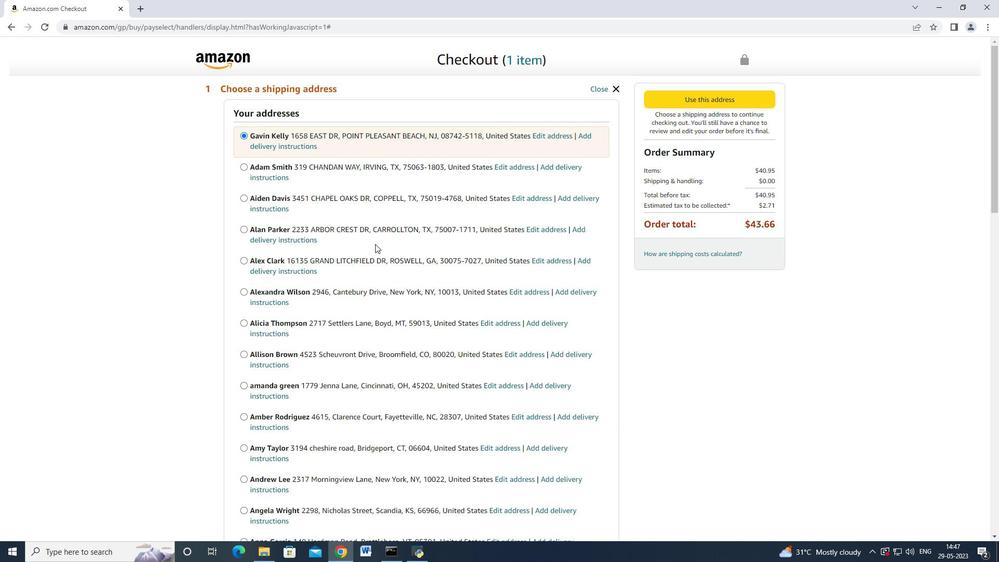 
Action: Mouse scrolled (369, 256) with delta (0, 0)
Screenshot: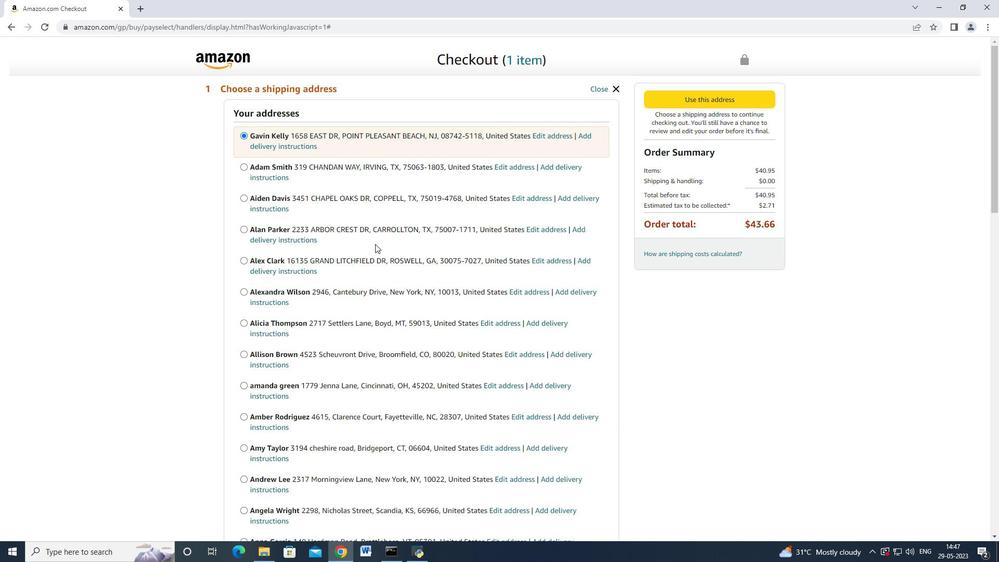 
Action: Mouse moved to (368, 256)
Screenshot: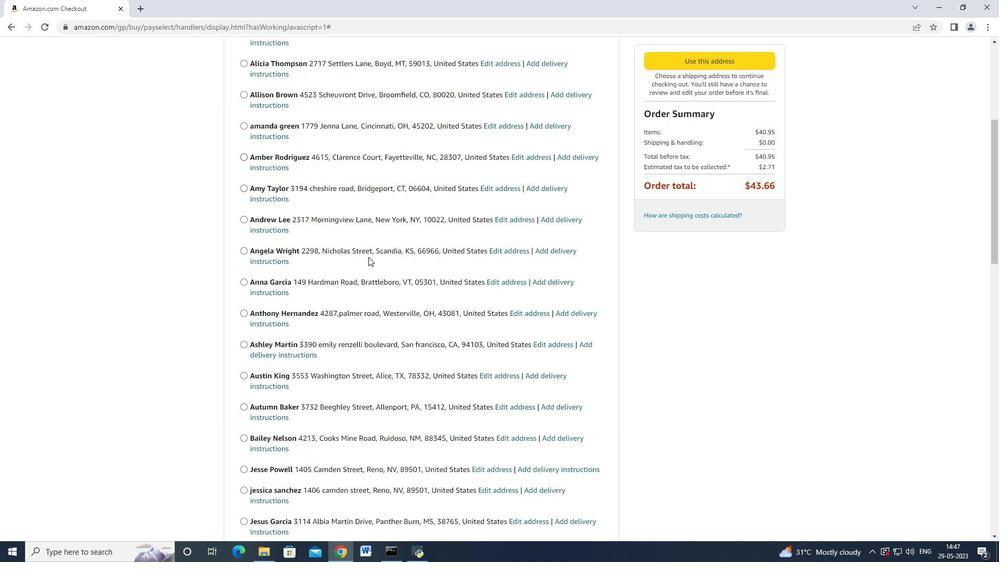 
Action: Mouse scrolled (368, 255) with delta (0, 0)
Screenshot: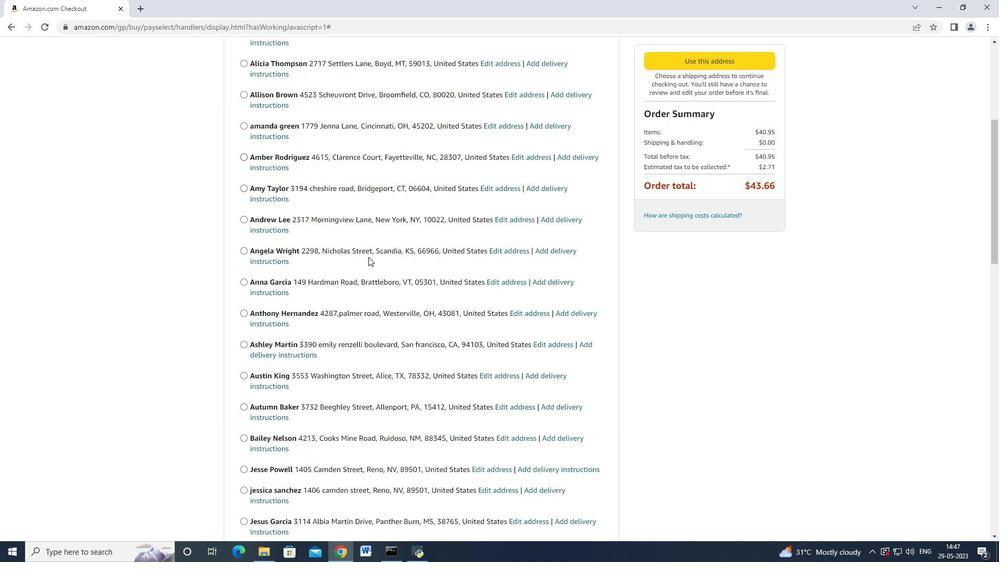 
Action: Mouse scrolled (368, 255) with delta (0, 0)
Screenshot: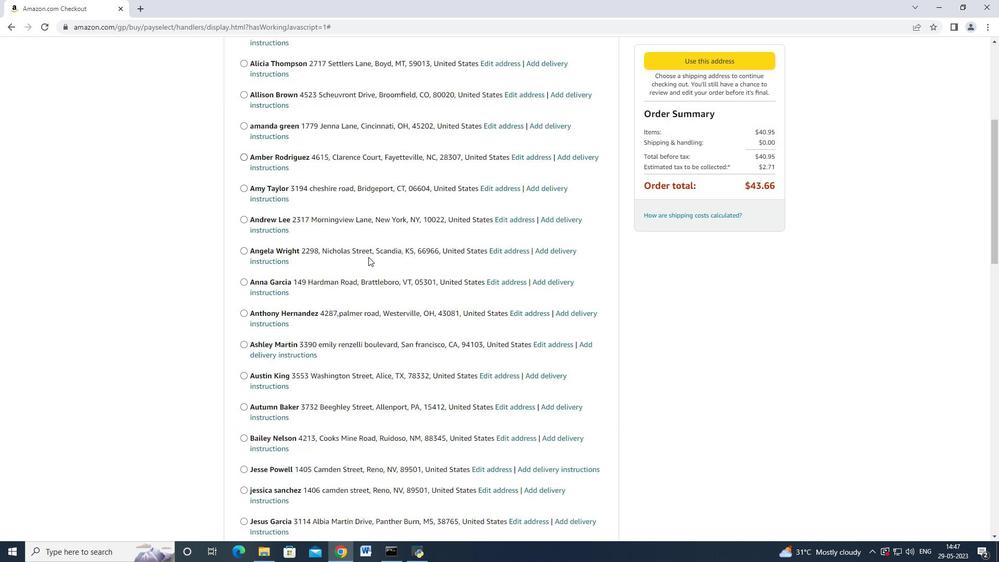 
Action: Mouse scrolled (368, 255) with delta (0, 0)
Screenshot: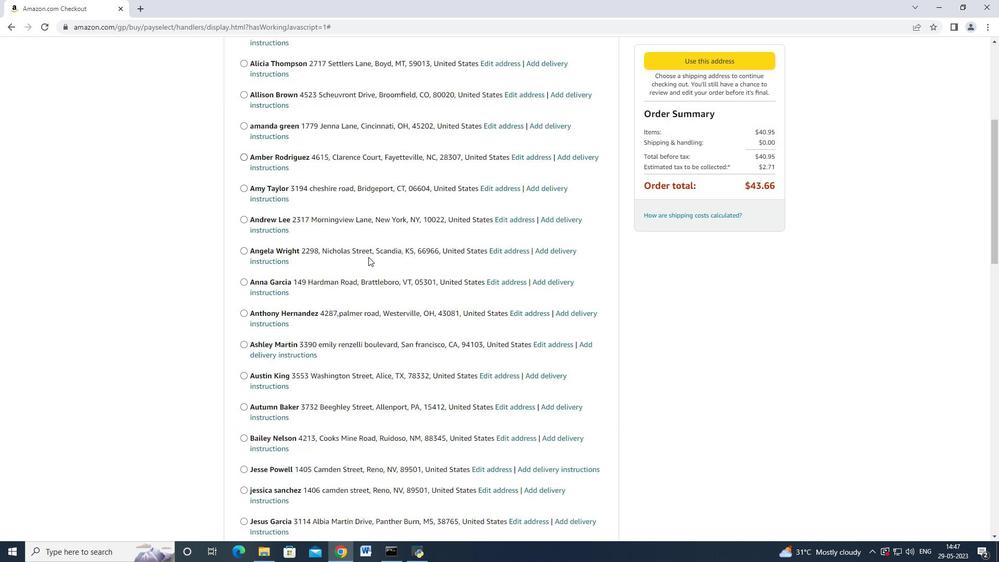 
Action: Mouse moved to (368, 256)
Screenshot: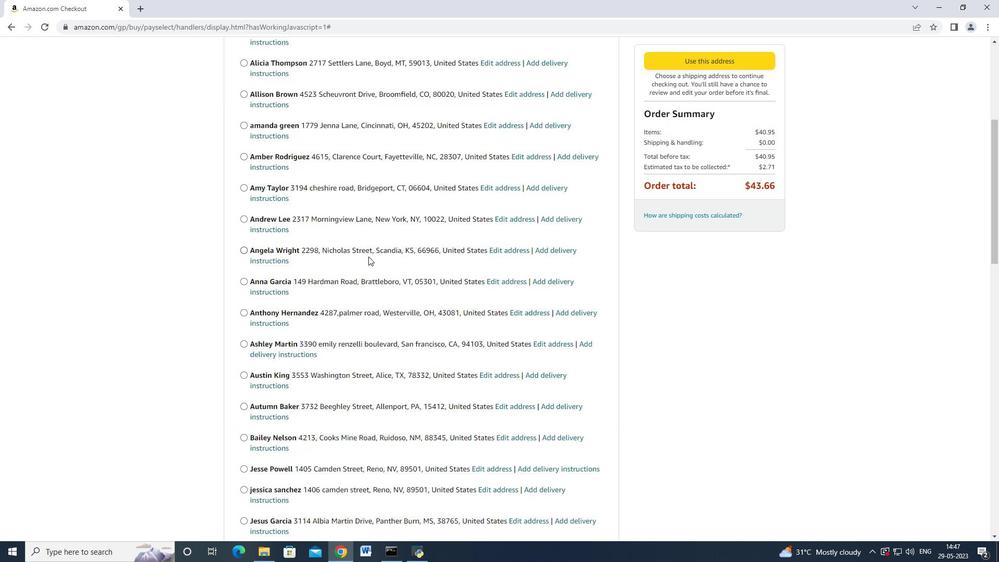 
Action: Mouse scrolled (368, 255) with delta (0, 0)
Screenshot: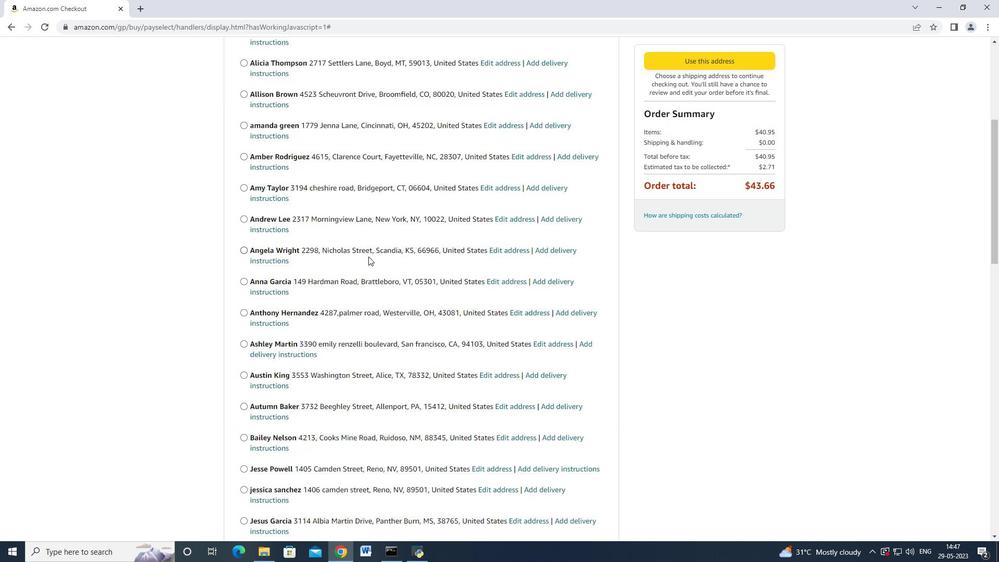 
Action: Mouse scrolled (368, 255) with delta (0, 0)
Screenshot: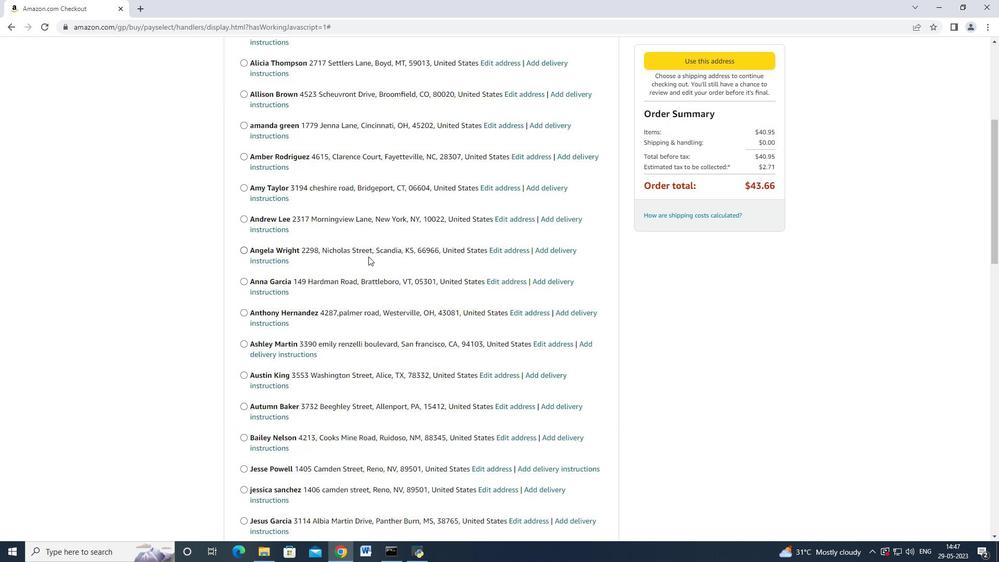 
Action: Mouse moved to (366, 257)
Screenshot: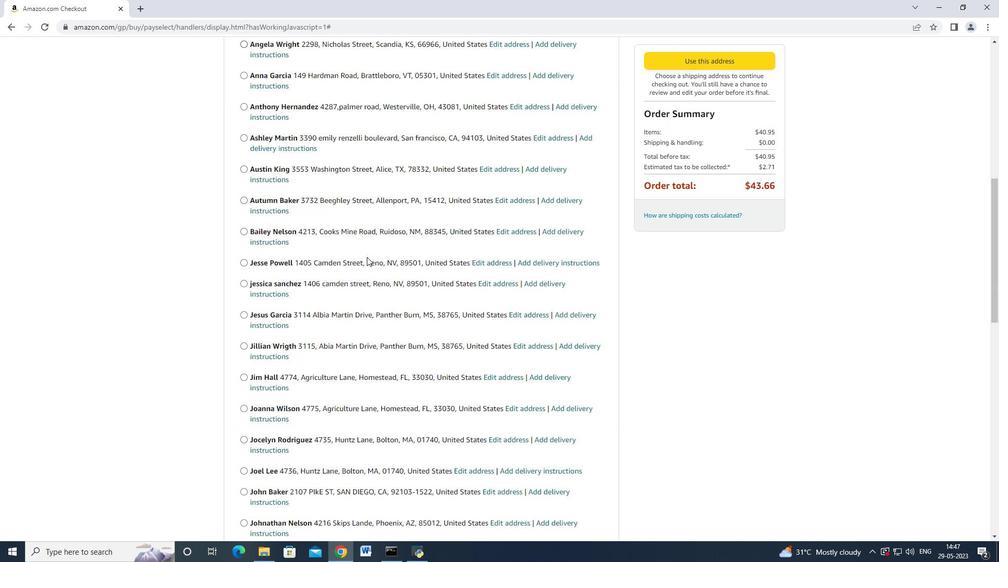 
Action: Mouse scrolled (366, 256) with delta (0, 0)
Screenshot: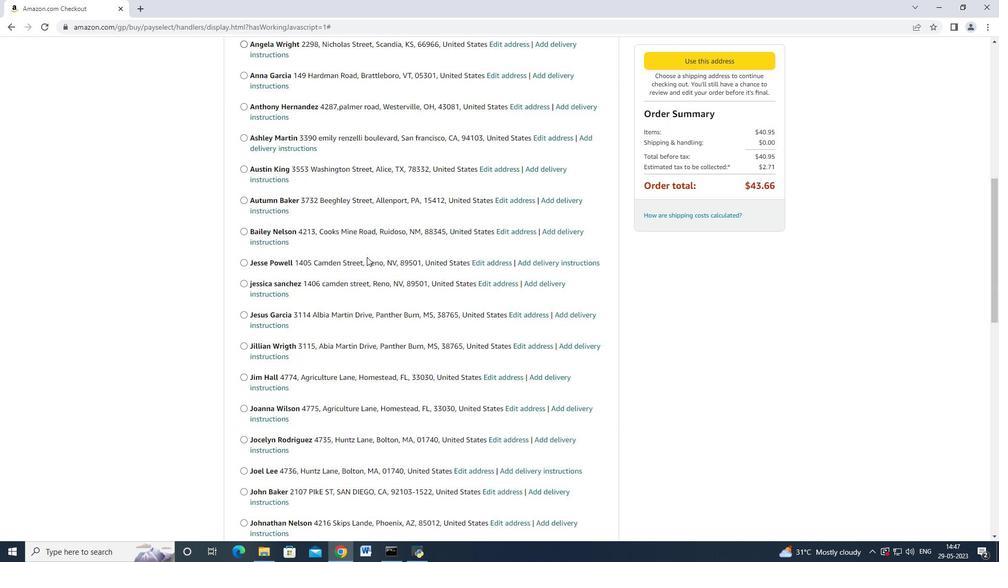 
Action: Mouse scrolled (366, 256) with delta (0, 0)
Screenshot: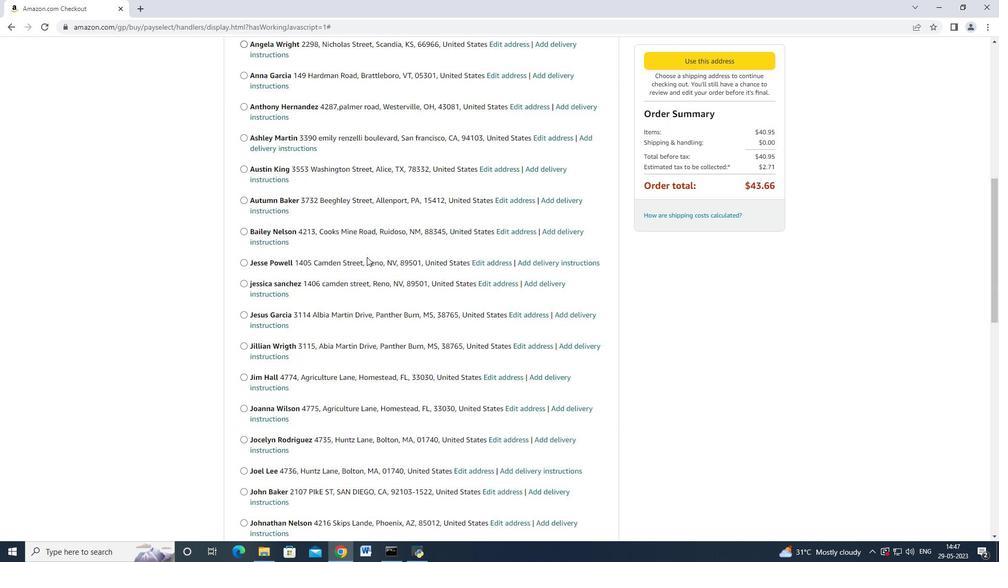 
Action: Mouse moved to (366, 257)
Screenshot: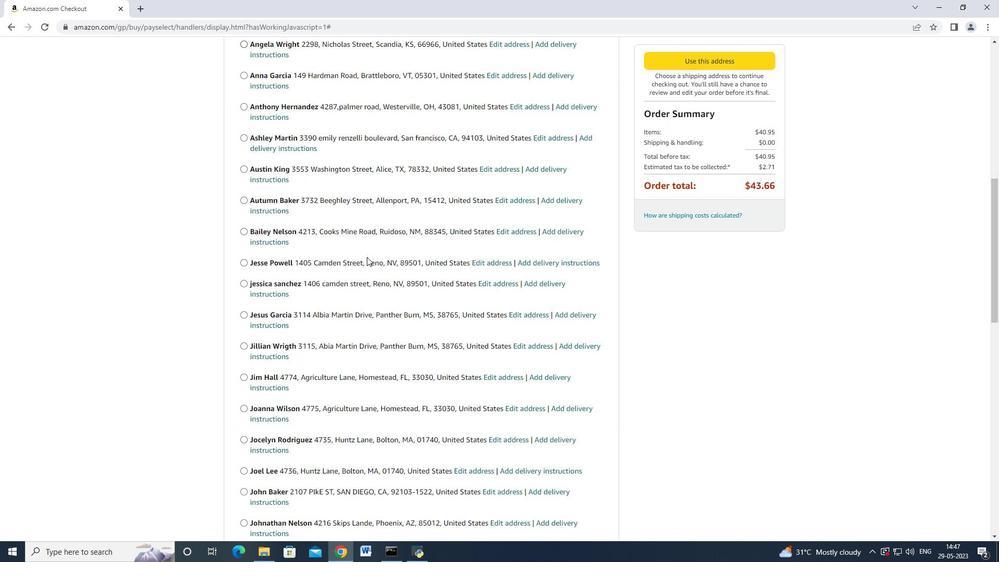 
Action: Mouse scrolled (366, 256) with delta (0, 0)
Screenshot: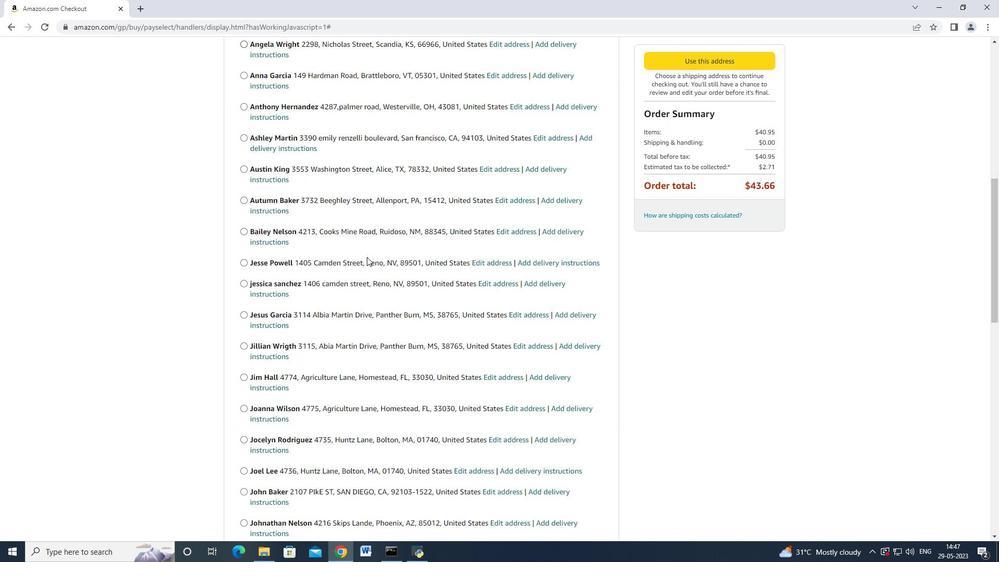 
Action: Mouse scrolled (366, 256) with delta (0, 0)
Screenshot: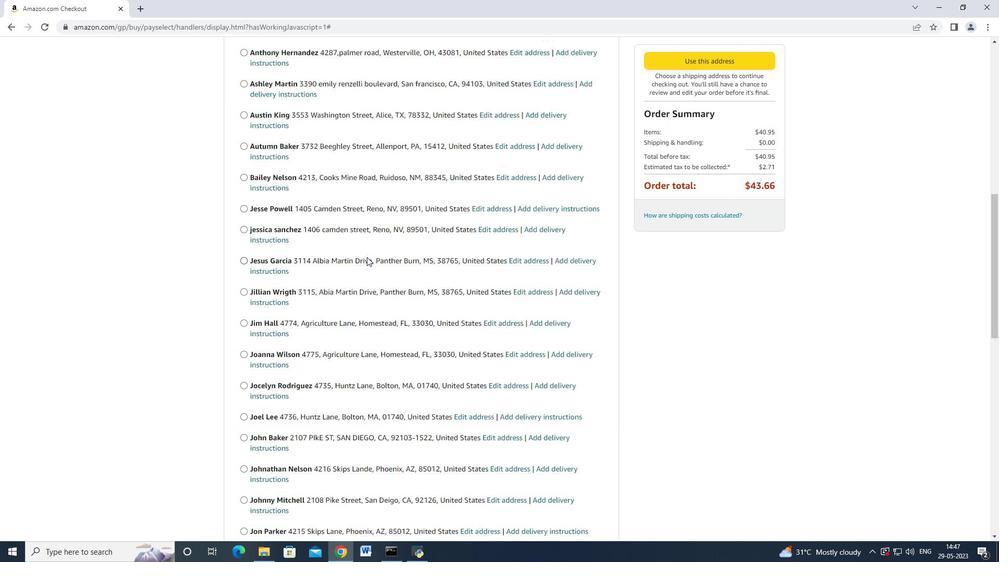 
Action: Mouse moved to (361, 258)
Screenshot: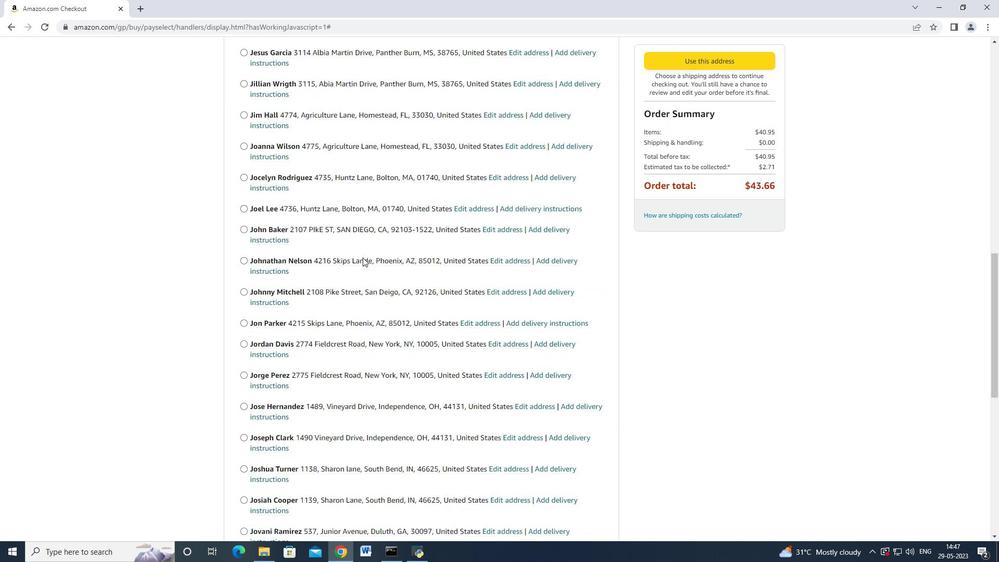 
Action: Mouse scrolled (361, 257) with delta (0, 0)
Screenshot: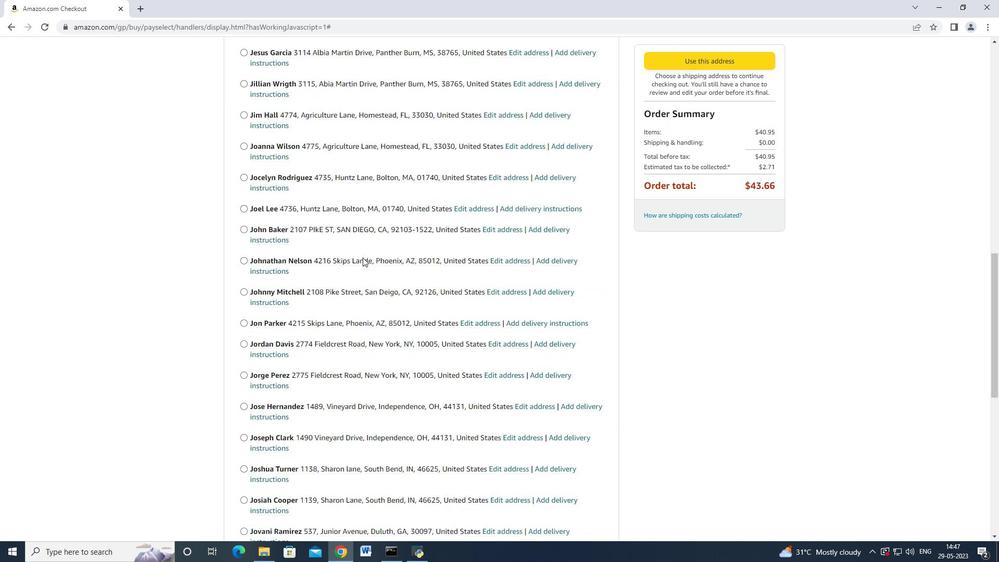 
Action: Mouse scrolled (361, 257) with delta (0, 0)
Screenshot: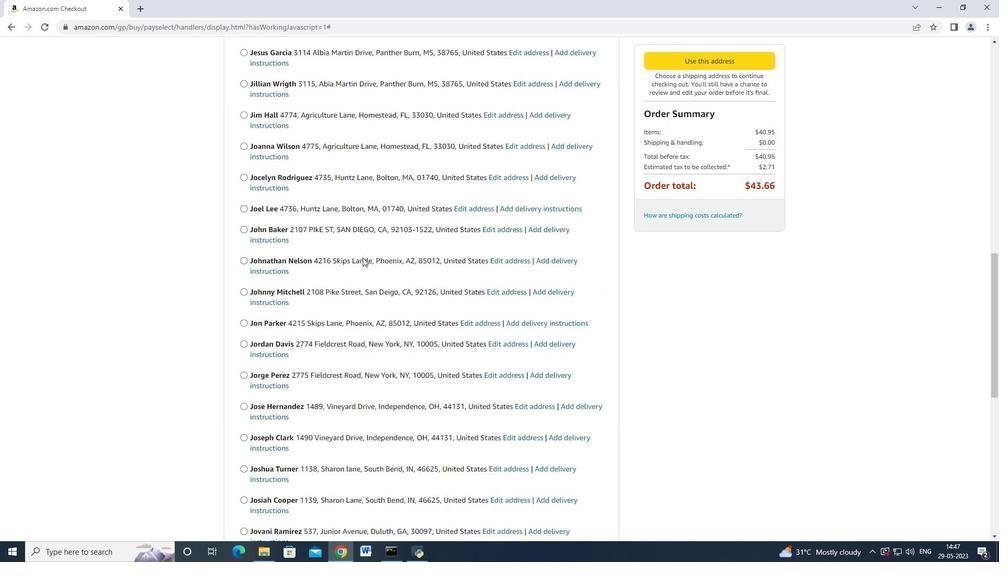 
Action: Mouse moved to (361, 258)
Screenshot: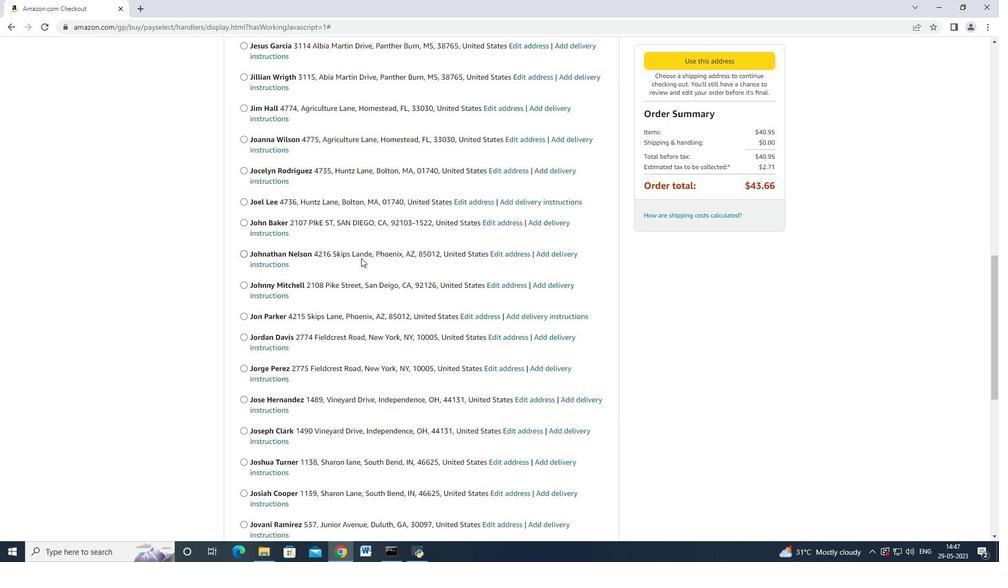 
Action: Mouse scrolled (361, 257) with delta (0, 0)
Screenshot: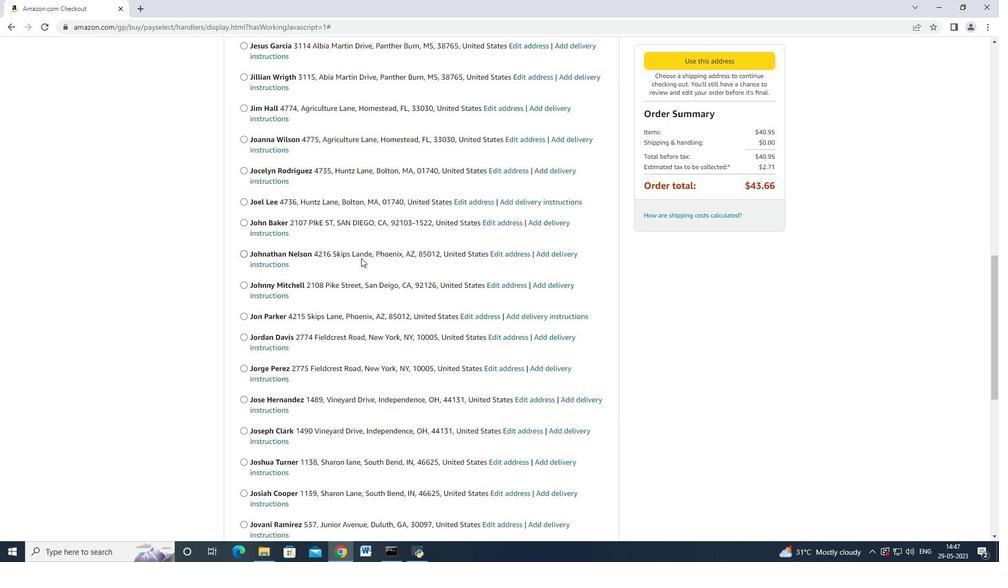 
Action: Mouse moved to (361, 258)
Screenshot: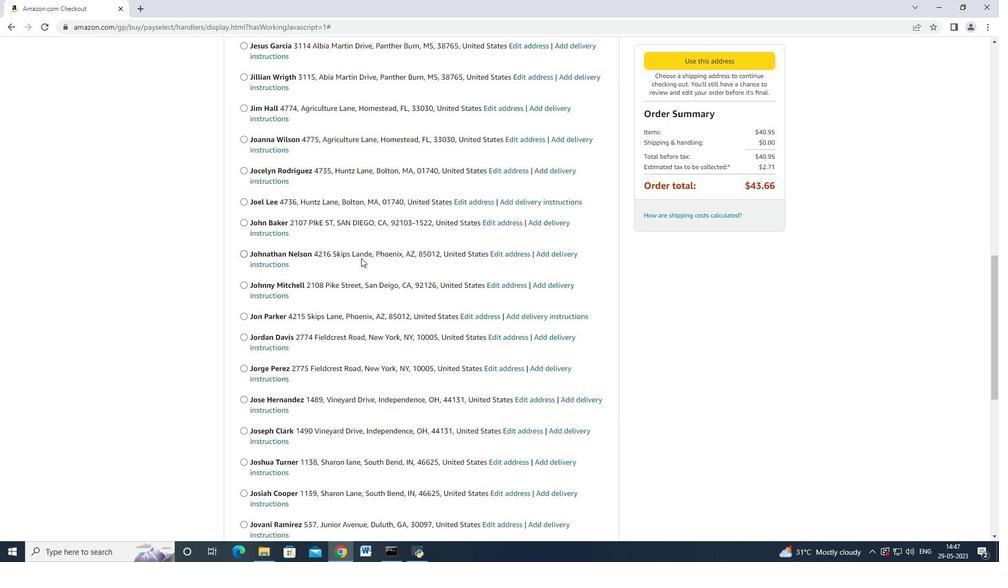 
Action: Mouse scrolled (361, 257) with delta (0, 0)
Screenshot: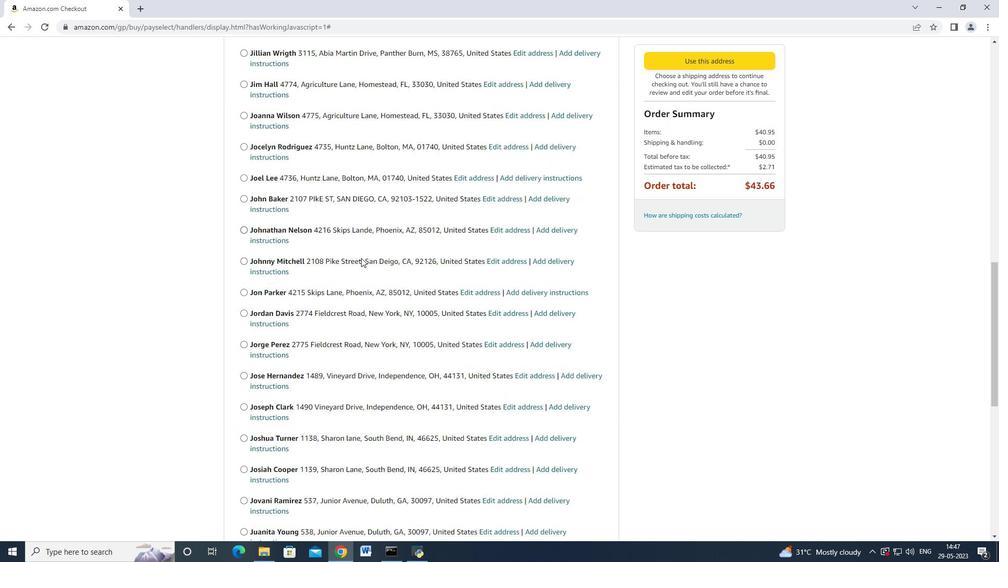 
Action: Mouse moved to (359, 258)
Screenshot: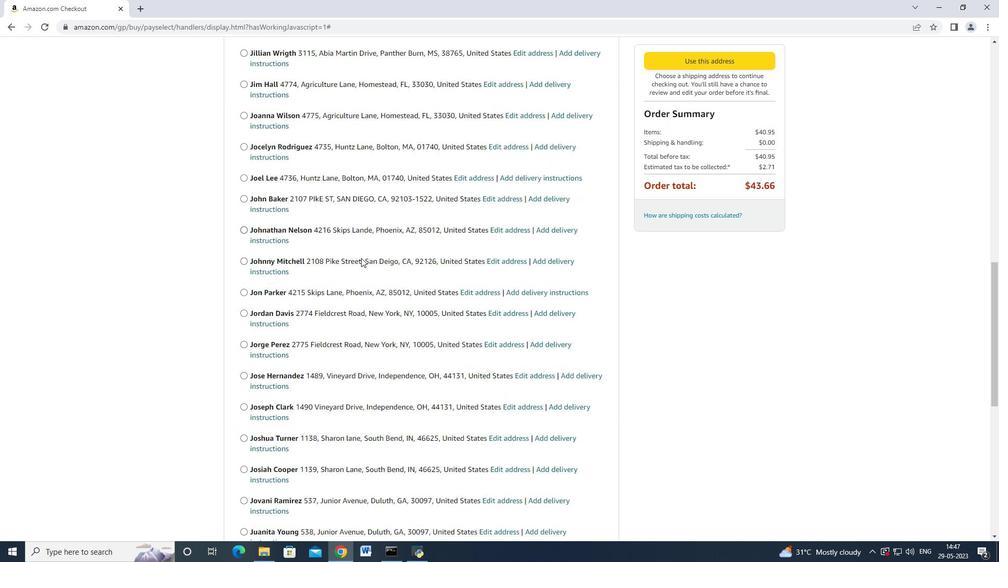 
Action: Mouse scrolled (361, 257) with delta (0, 0)
Screenshot: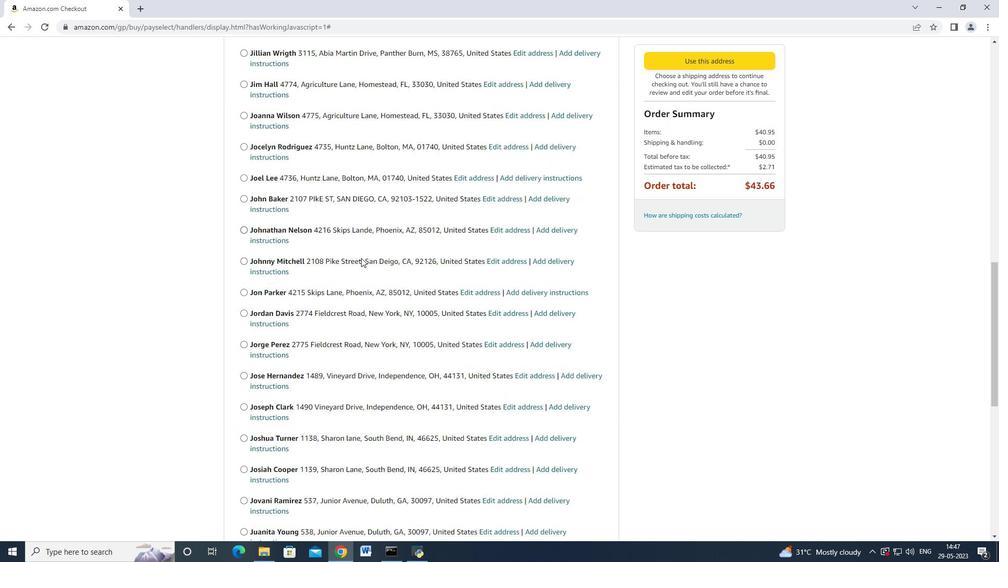 
Action: Mouse scrolled (361, 258) with delta (0, 0)
Screenshot: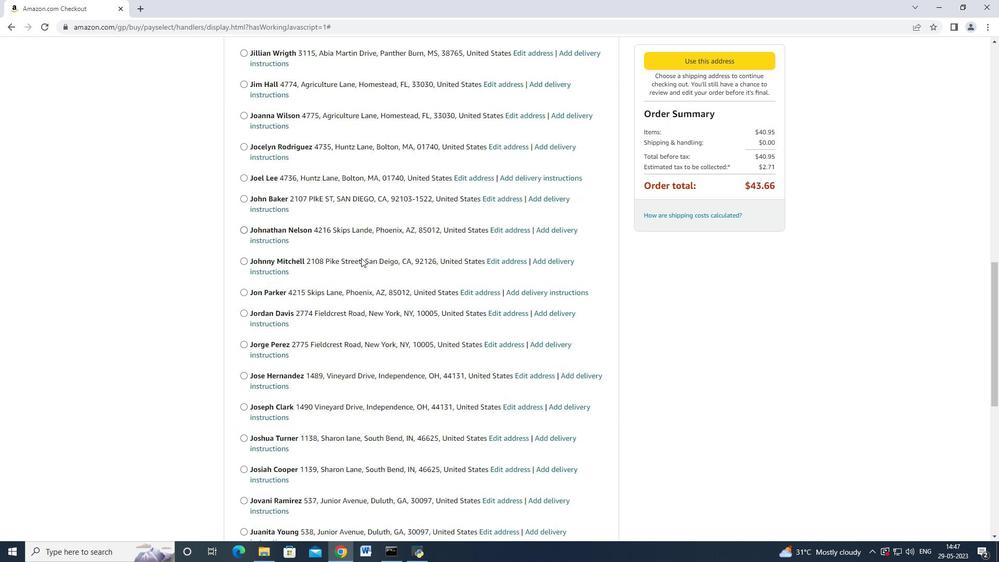 
Action: Mouse moved to (358, 258)
Screenshot: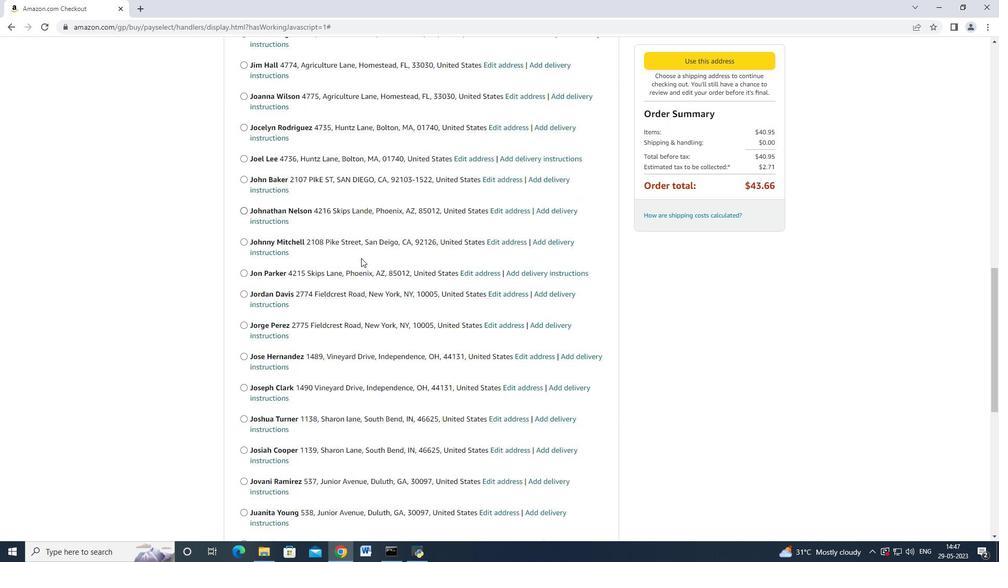 
Action: Mouse scrolled (358, 258) with delta (0, 0)
Screenshot: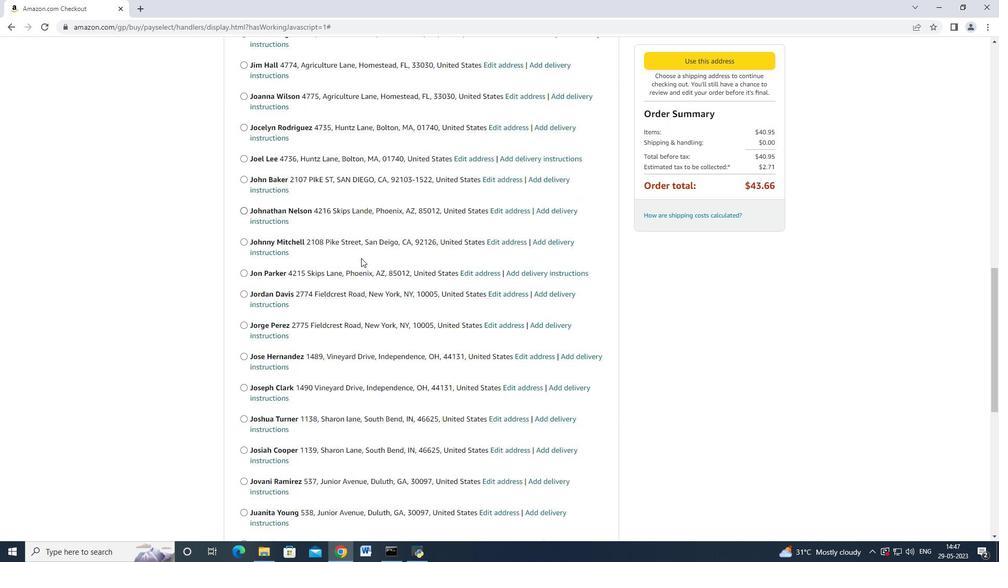
Action: Mouse moved to (358, 259)
Screenshot: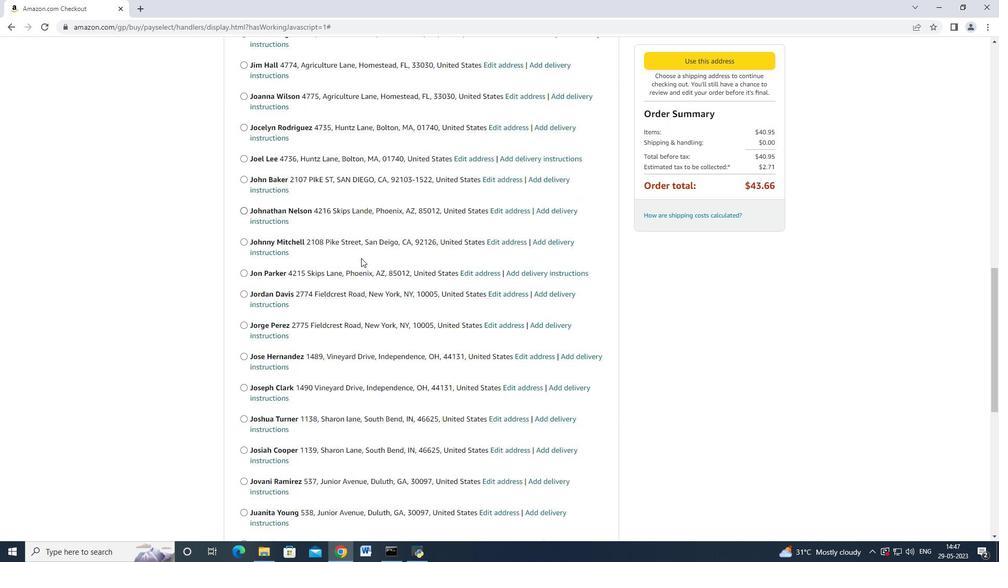 
Action: Mouse scrolled (358, 258) with delta (0, 0)
